 Task: Ladybug postcards blue whimsical-color-block.
Action: Mouse moved to (330, 451)
Screenshot: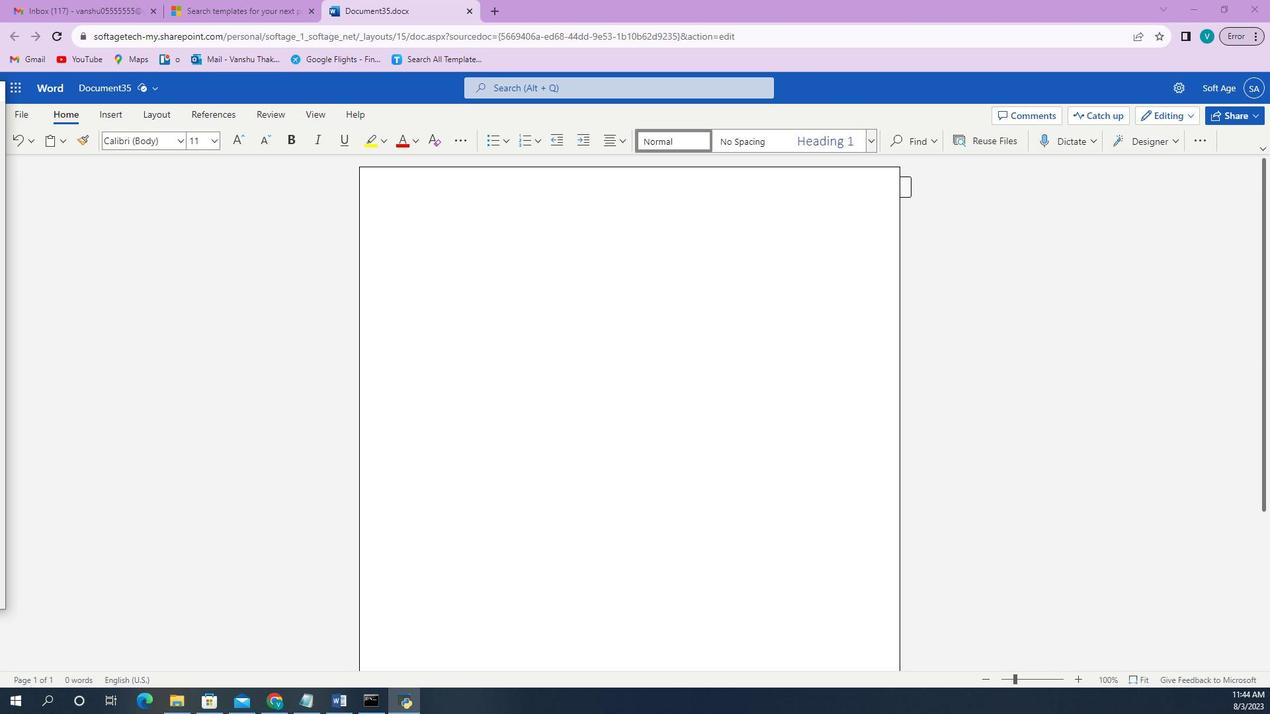 
Action: Mouse pressed left at (330, 451)
Screenshot: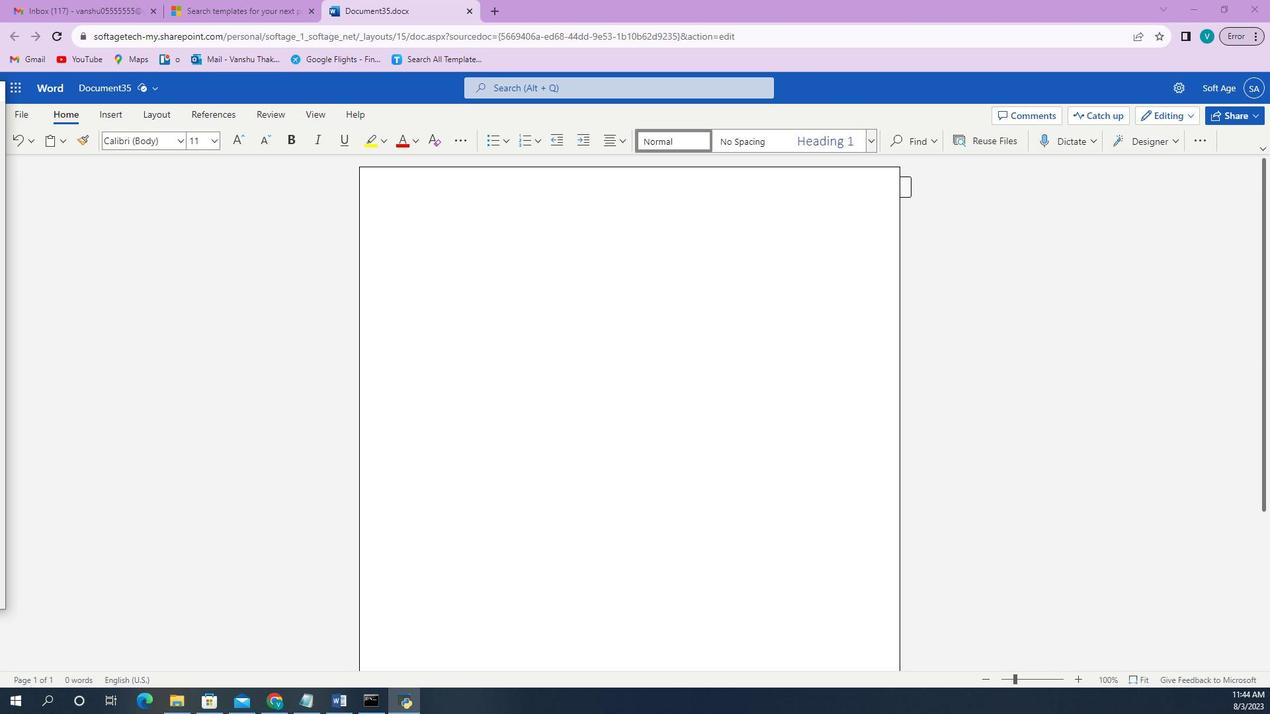 
Action: Mouse moved to (471, 254)
Screenshot: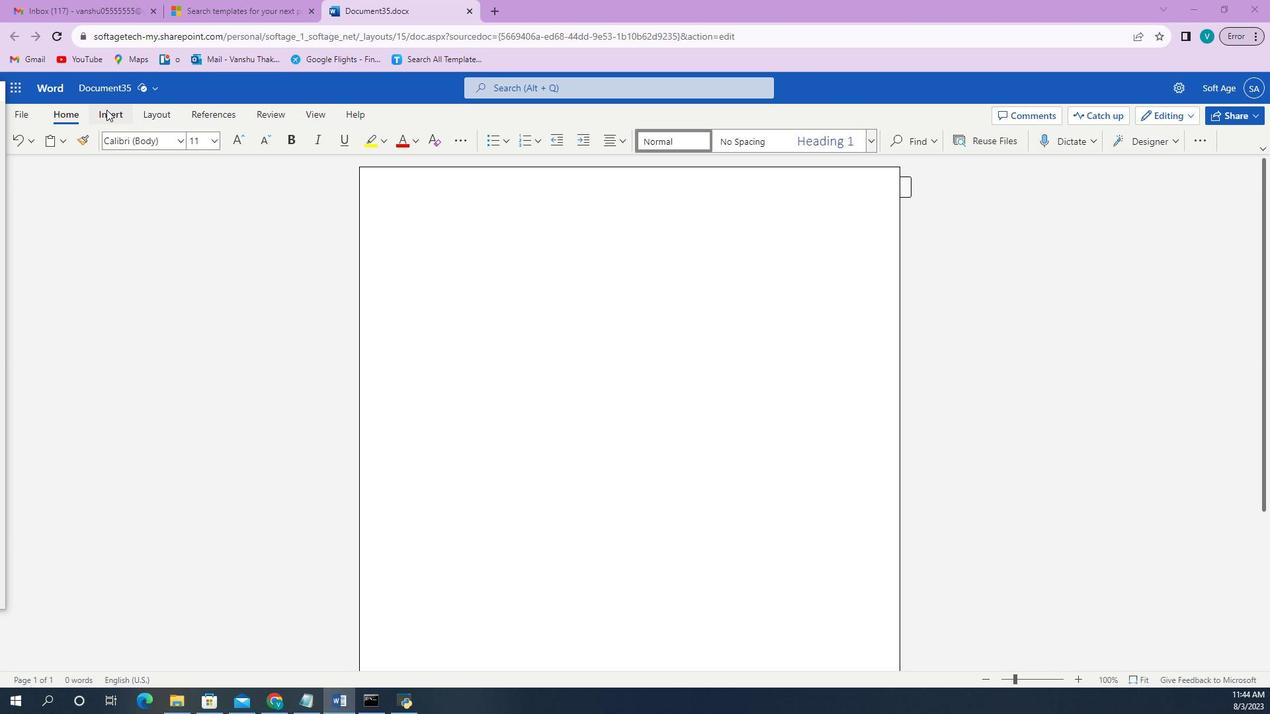 
Action: Mouse pressed left at (471, 254)
Screenshot: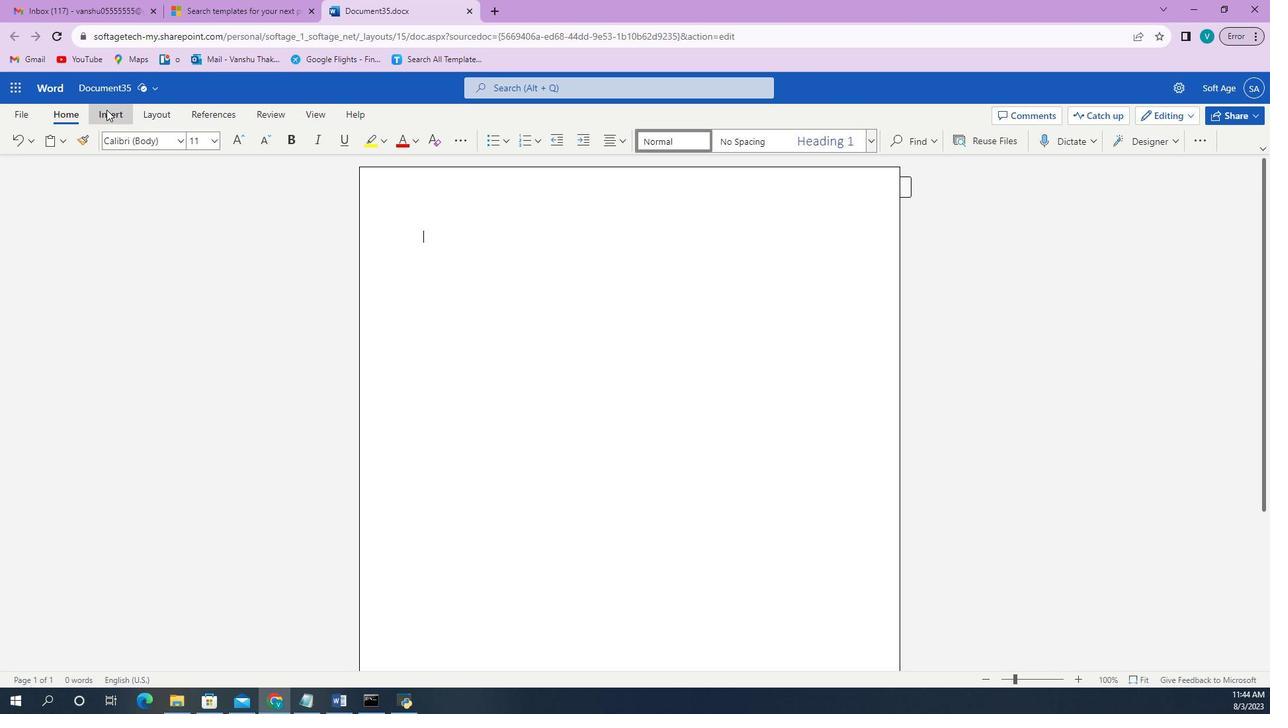 
Action: Mouse moved to (513, 268)
Screenshot: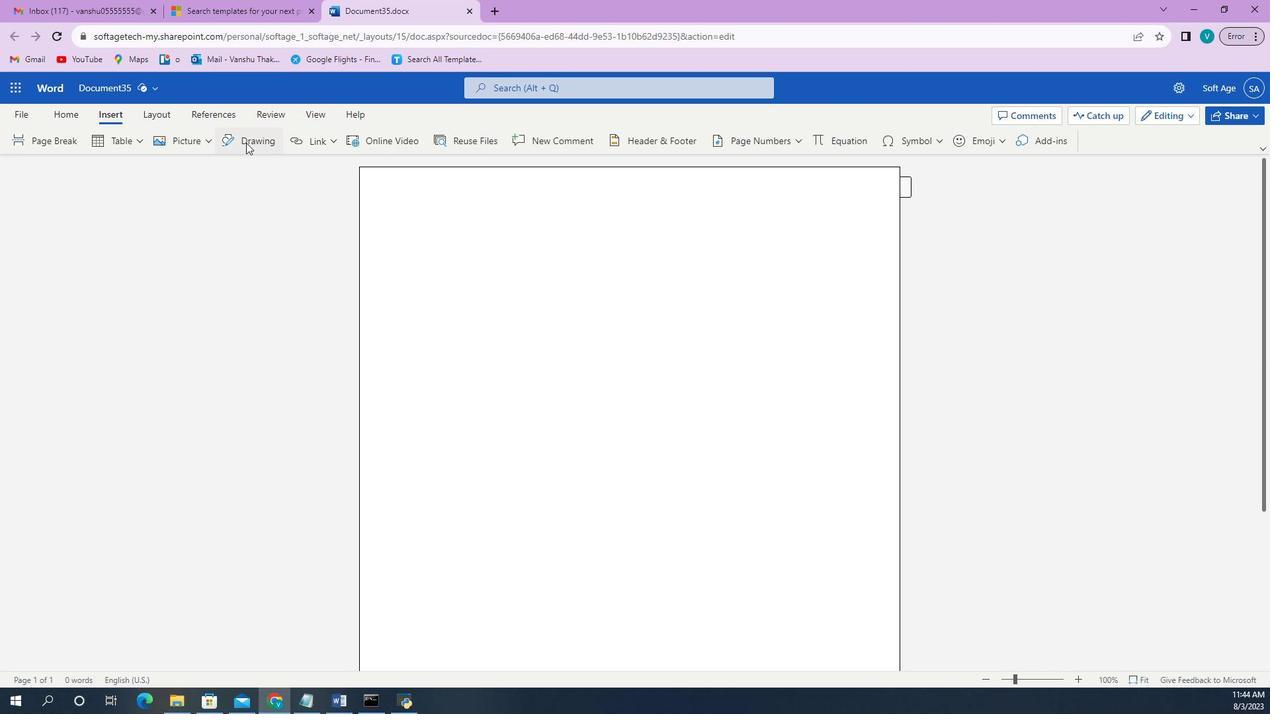 
Action: Mouse pressed left at (513, 268)
Screenshot: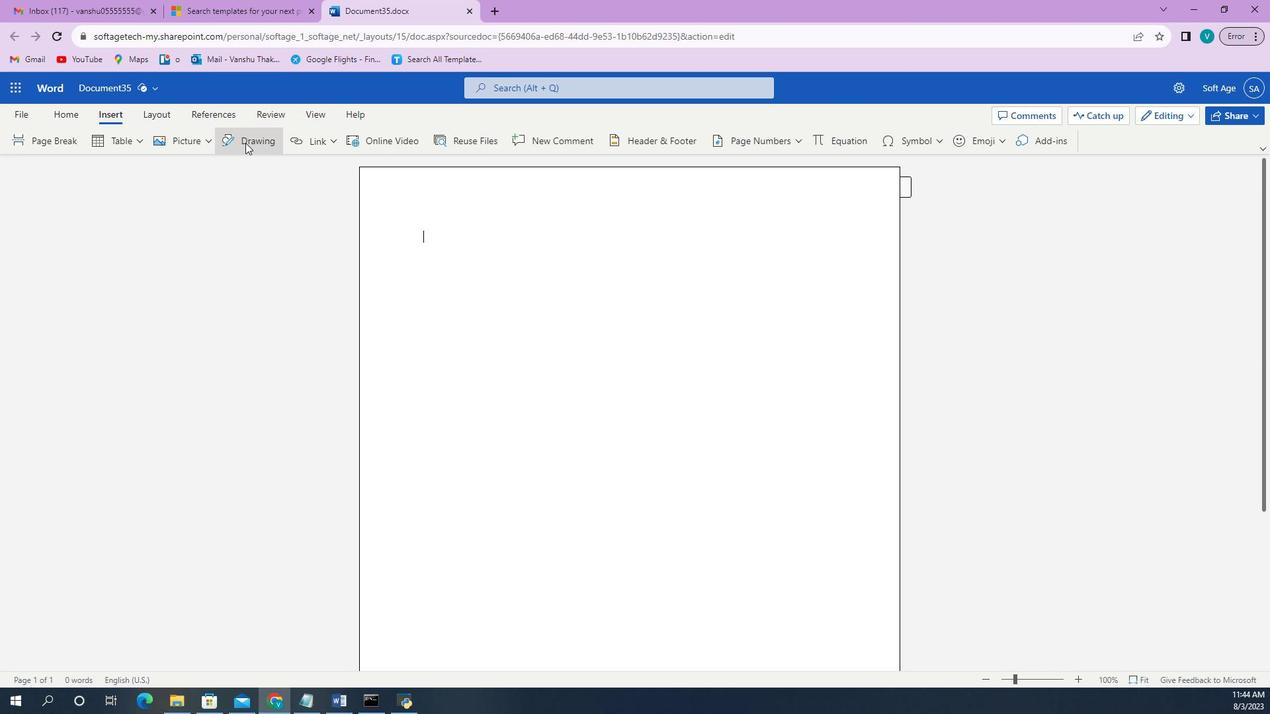 
Action: Mouse moved to (581, 316)
Screenshot: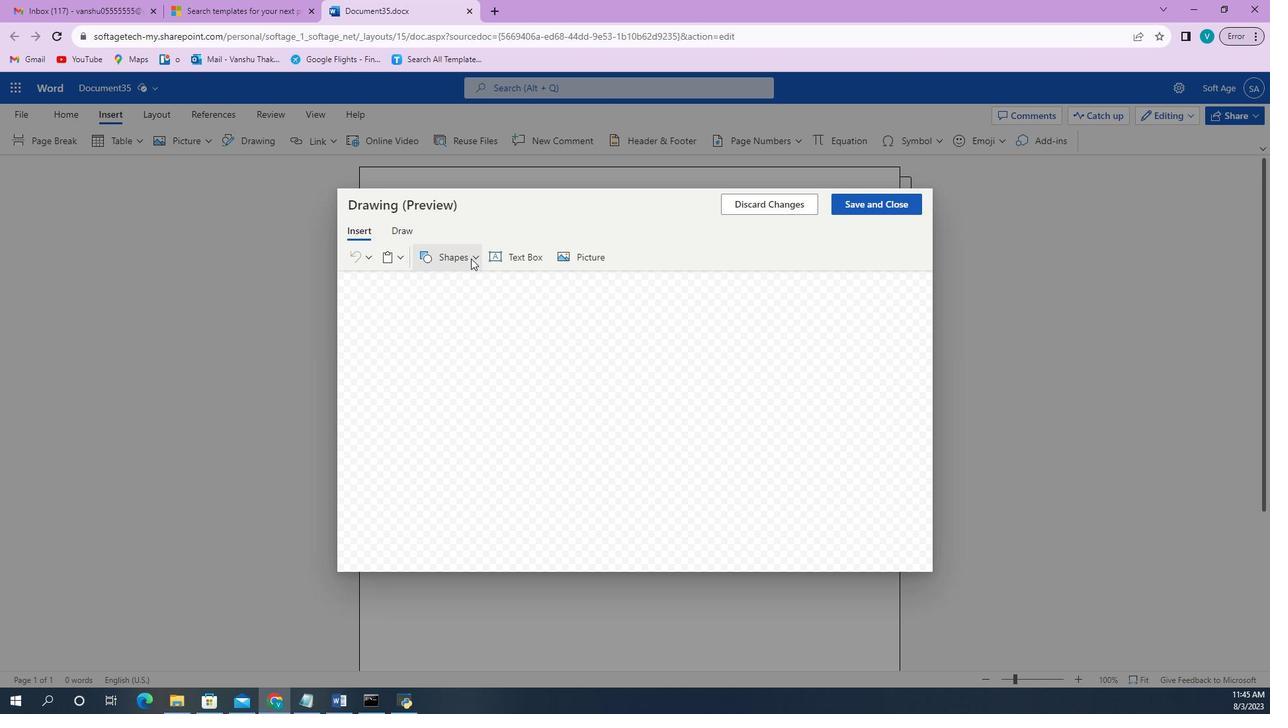 
Action: Mouse pressed left at (581, 316)
Screenshot: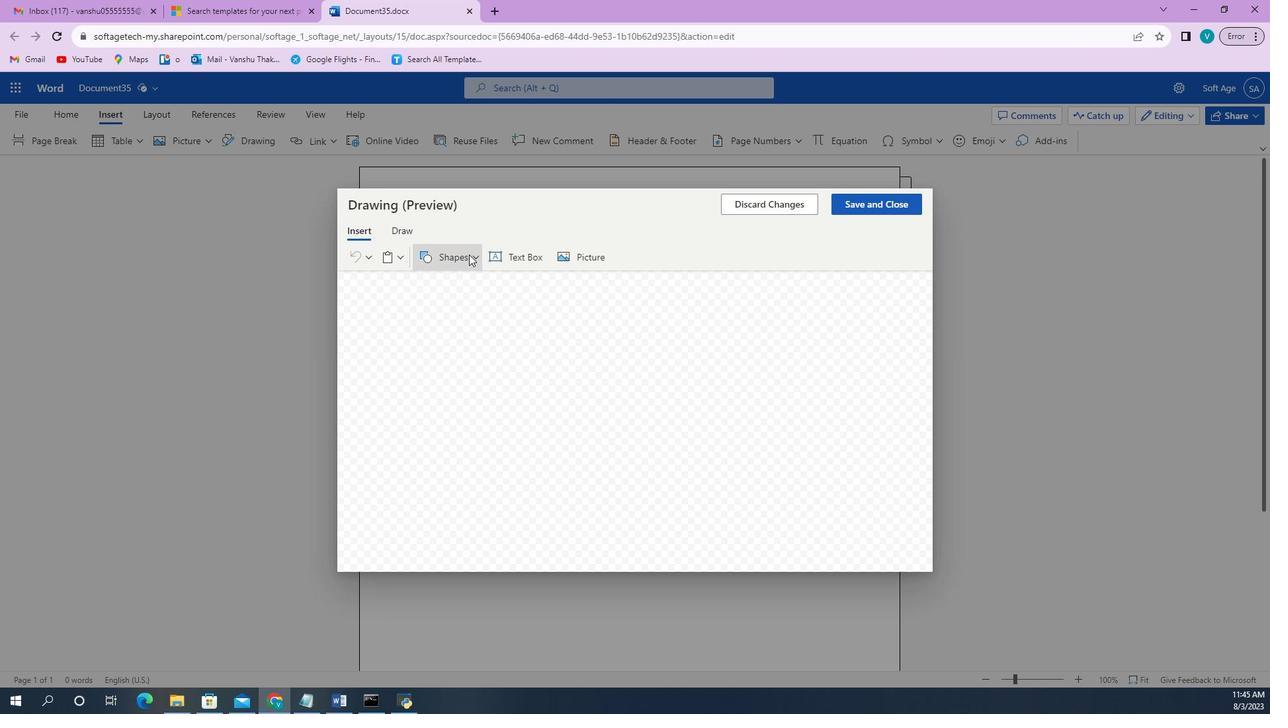 
Action: Mouse moved to (574, 335)
Screenshot: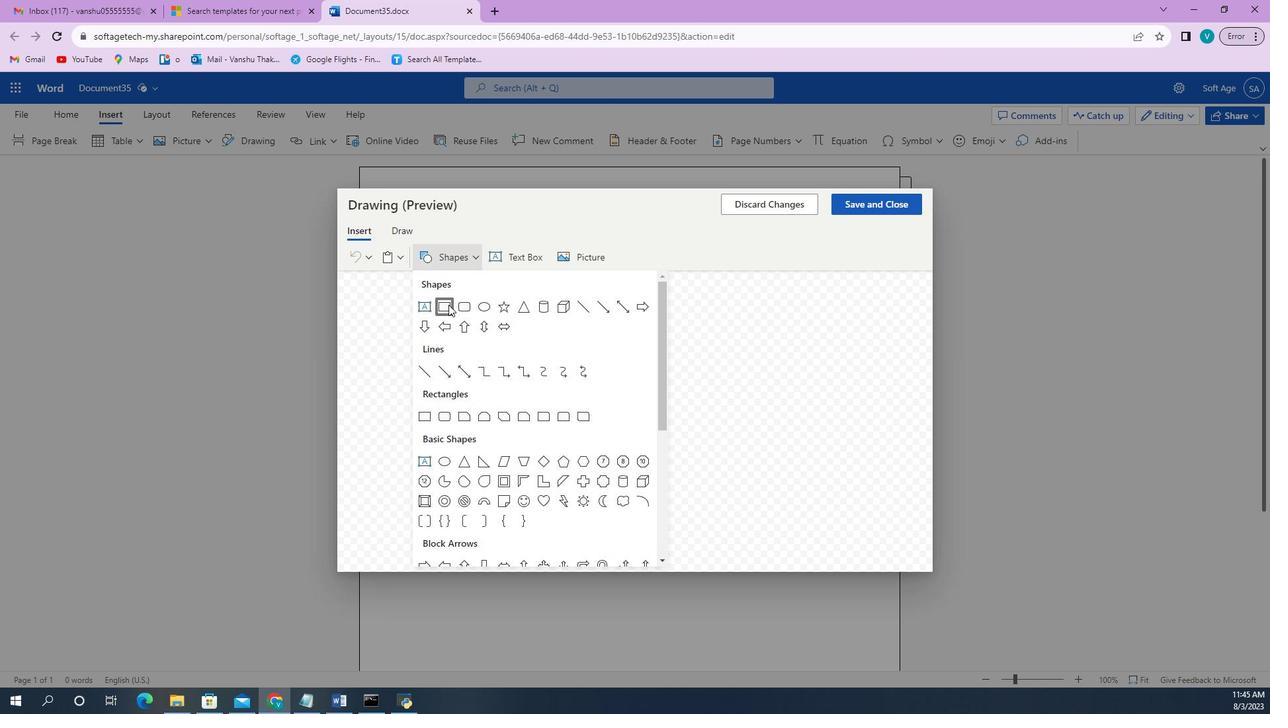 
Action: Mouse pressed left at (574, 335)
Screenshot: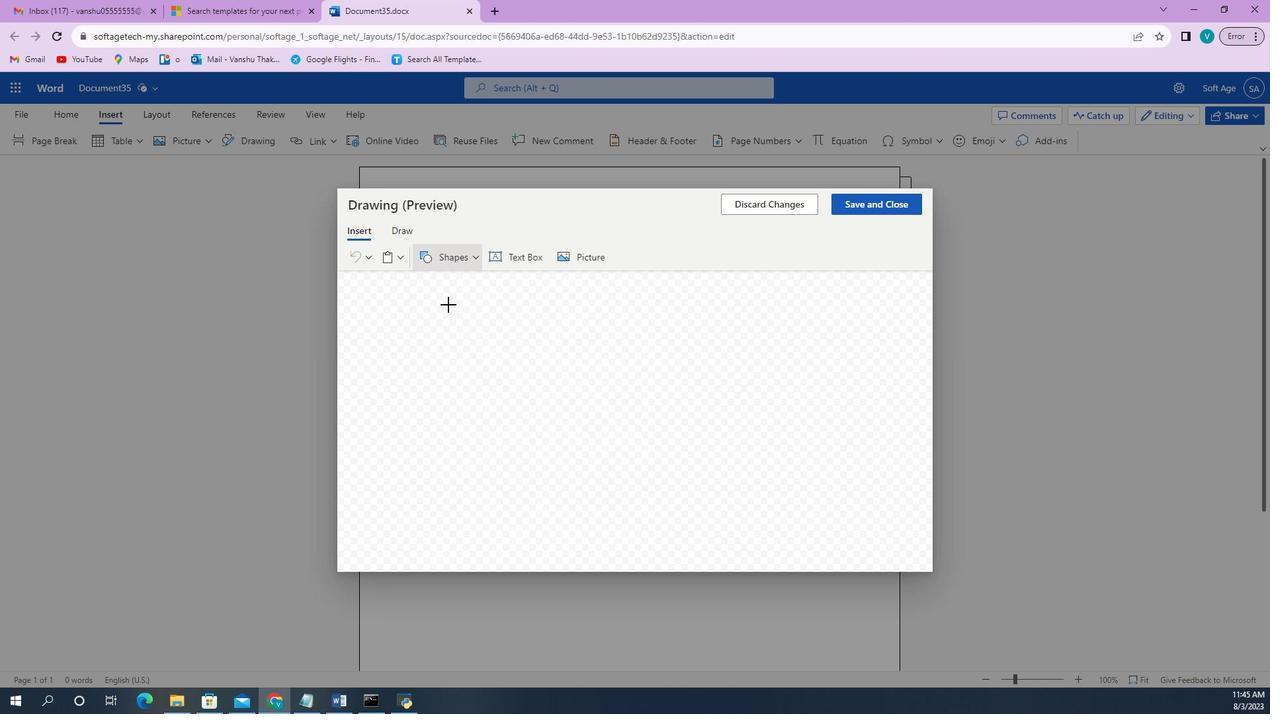 
Action: Mouse moved to (541, 330)
Screenshot: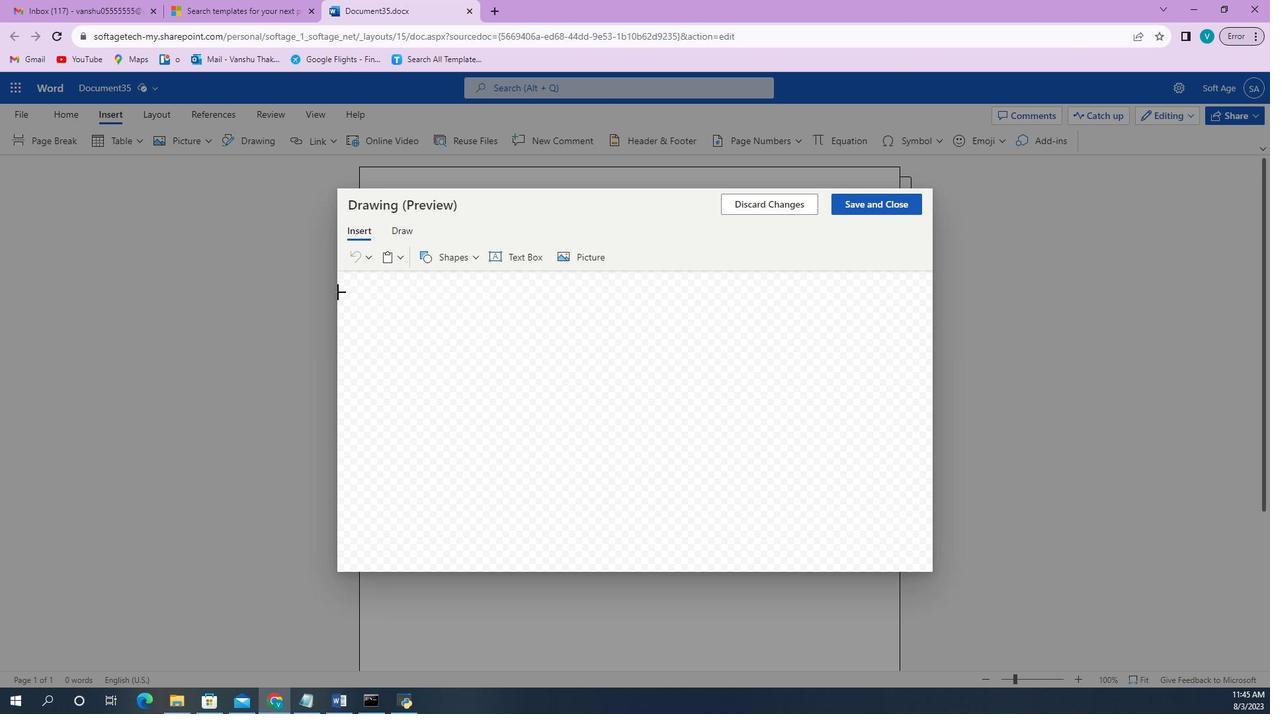 
Action: Mouse pressed left at (541, 330)
Screenshot: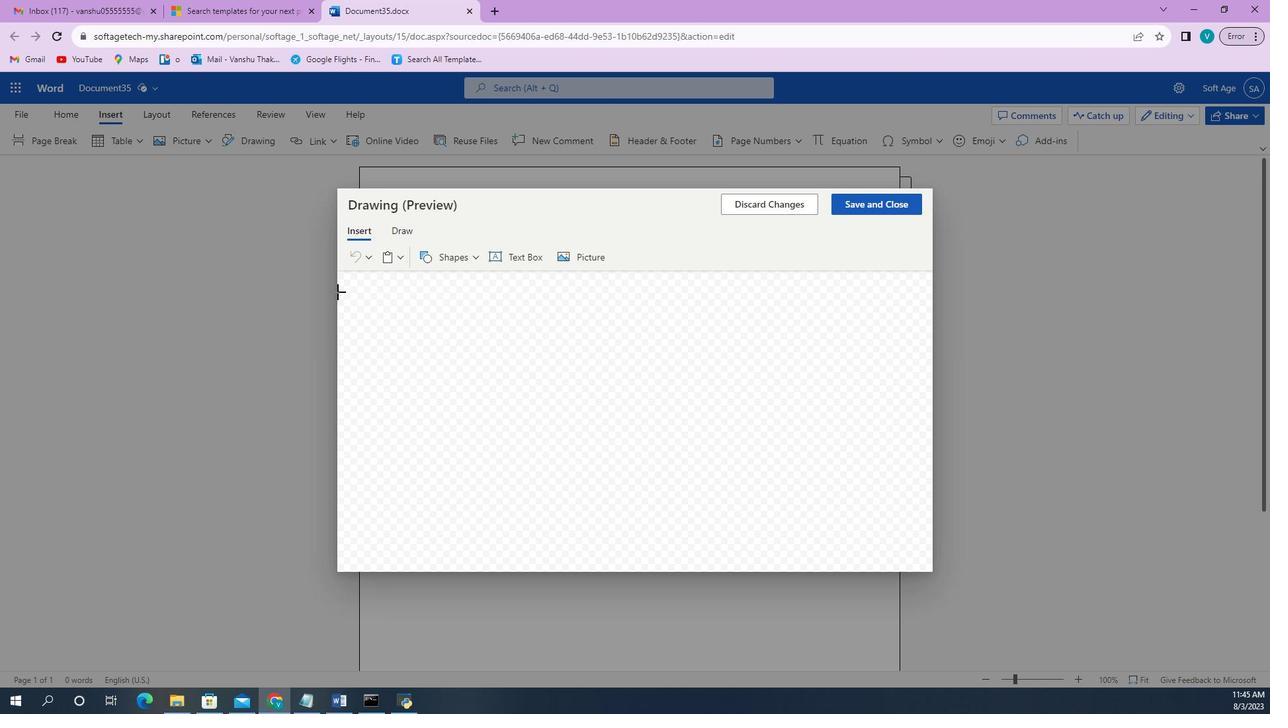 
Action: Mouse moved to (634, 330)
Screenshot: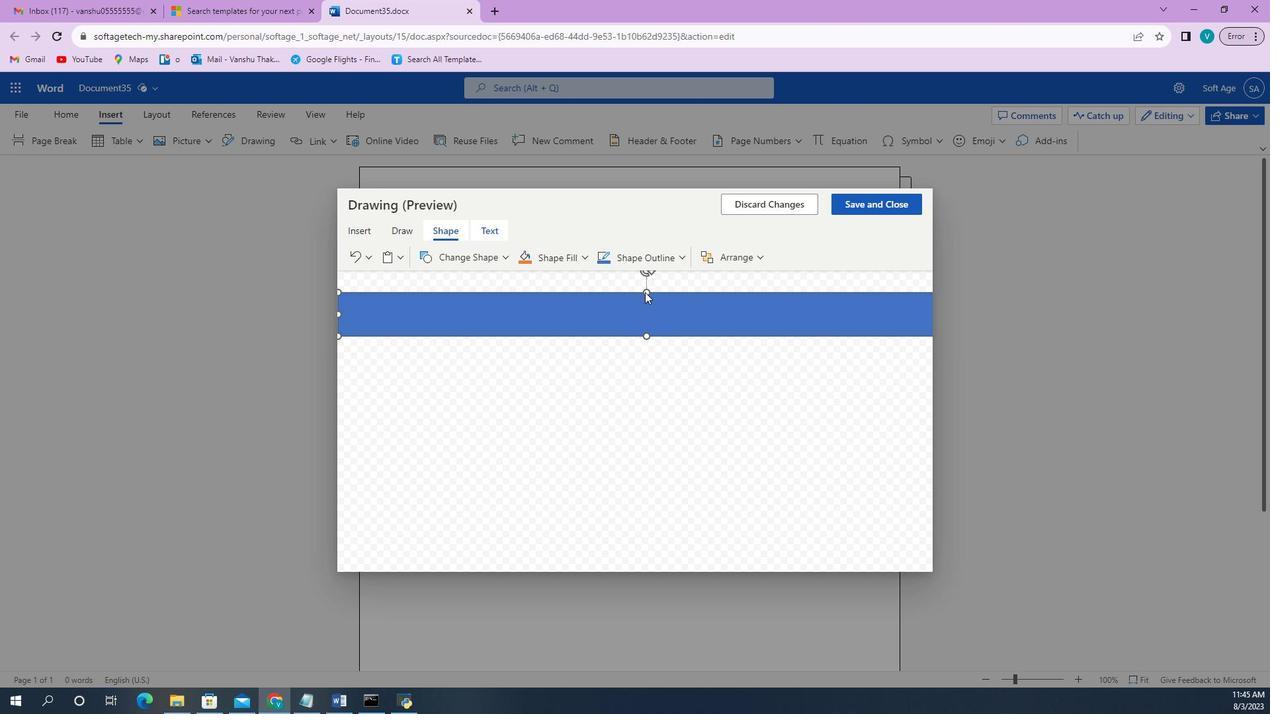 
Action: Mouse pressed left at (634, 330)
Screenshot: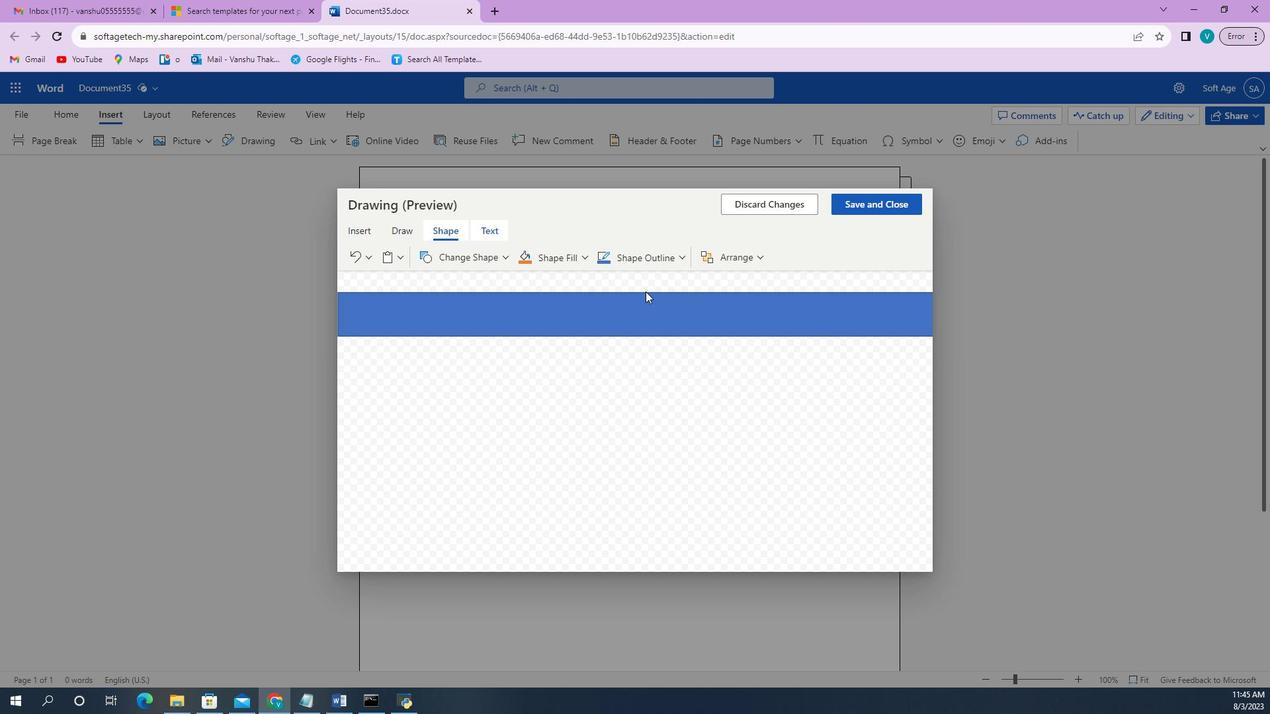
Action: Mouse moved to (696, 340)
Screenshot: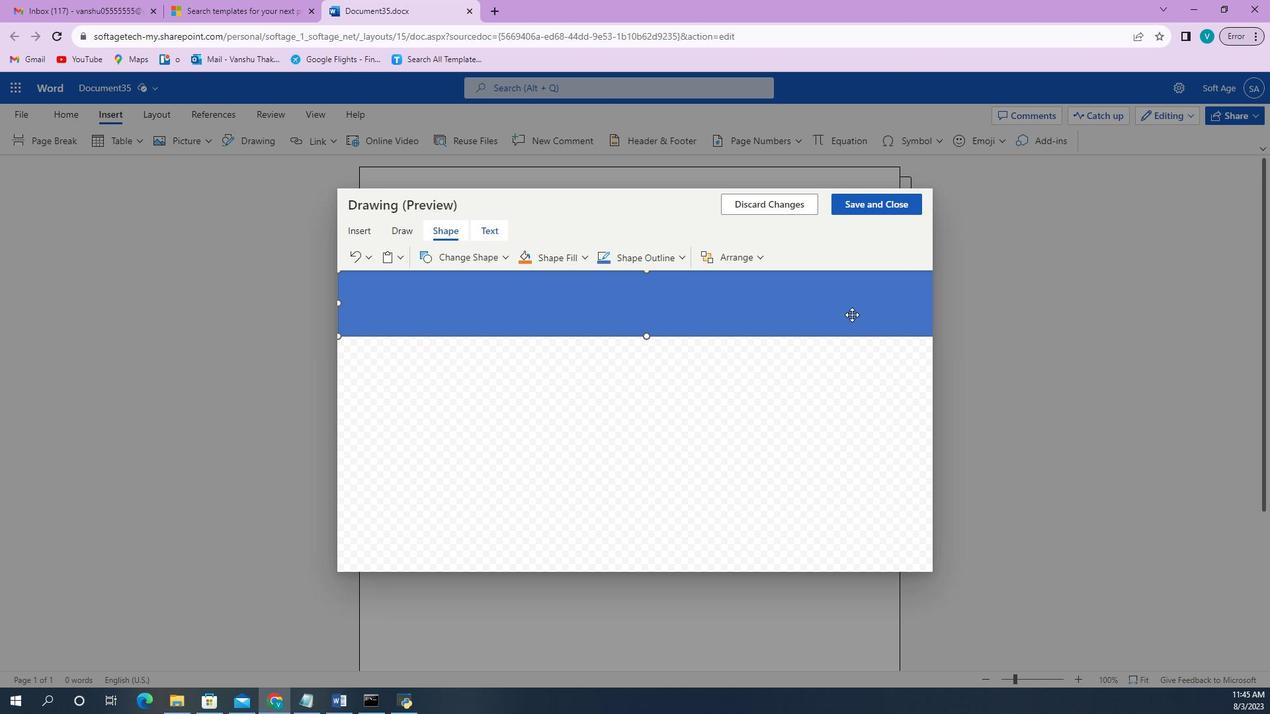 
Action: Mouse pressed left at (696, 340)
Screenshot: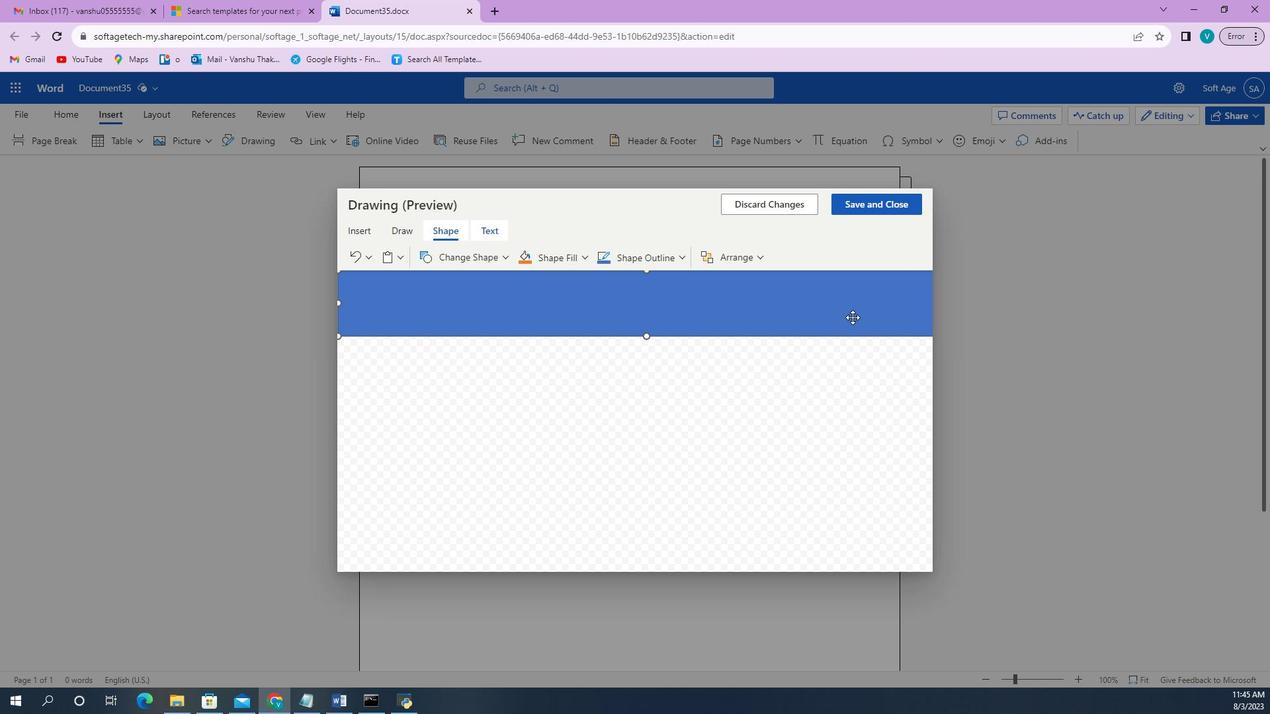 
Action: Mouse moved to (634, 348)
Screenshot: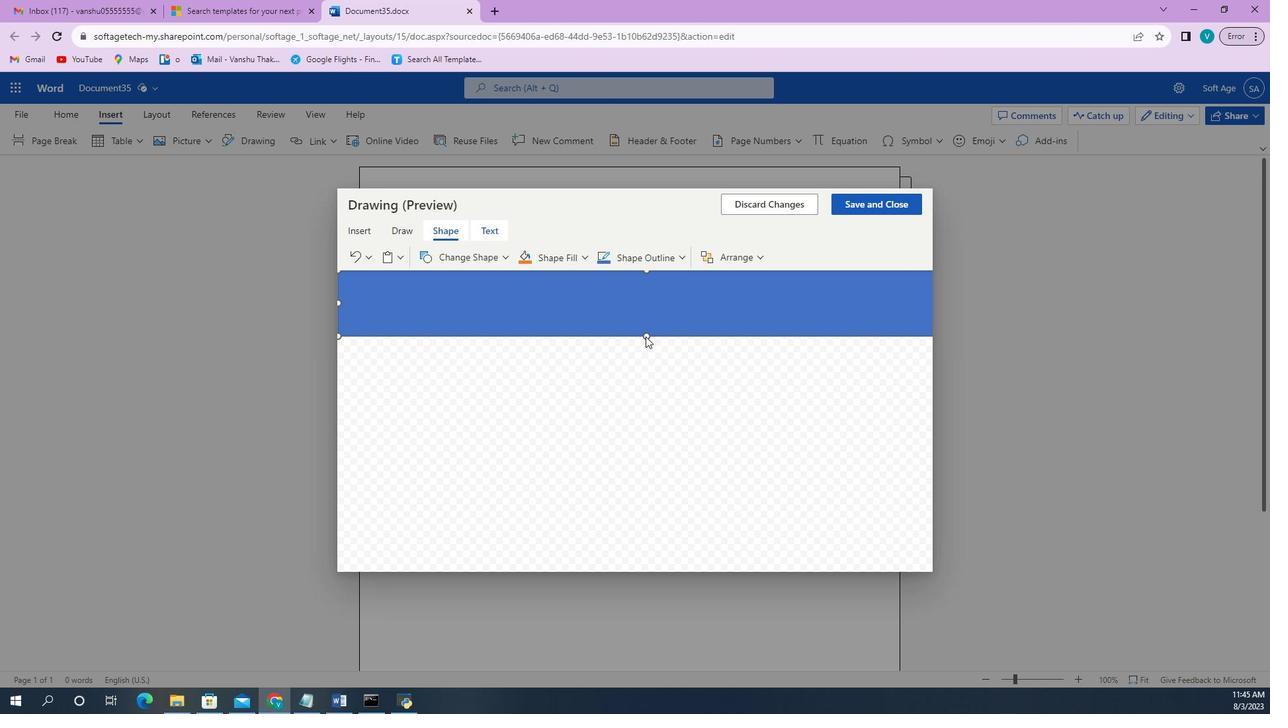 
Action: Mouse pressed left at (634, 348)
Screenshot: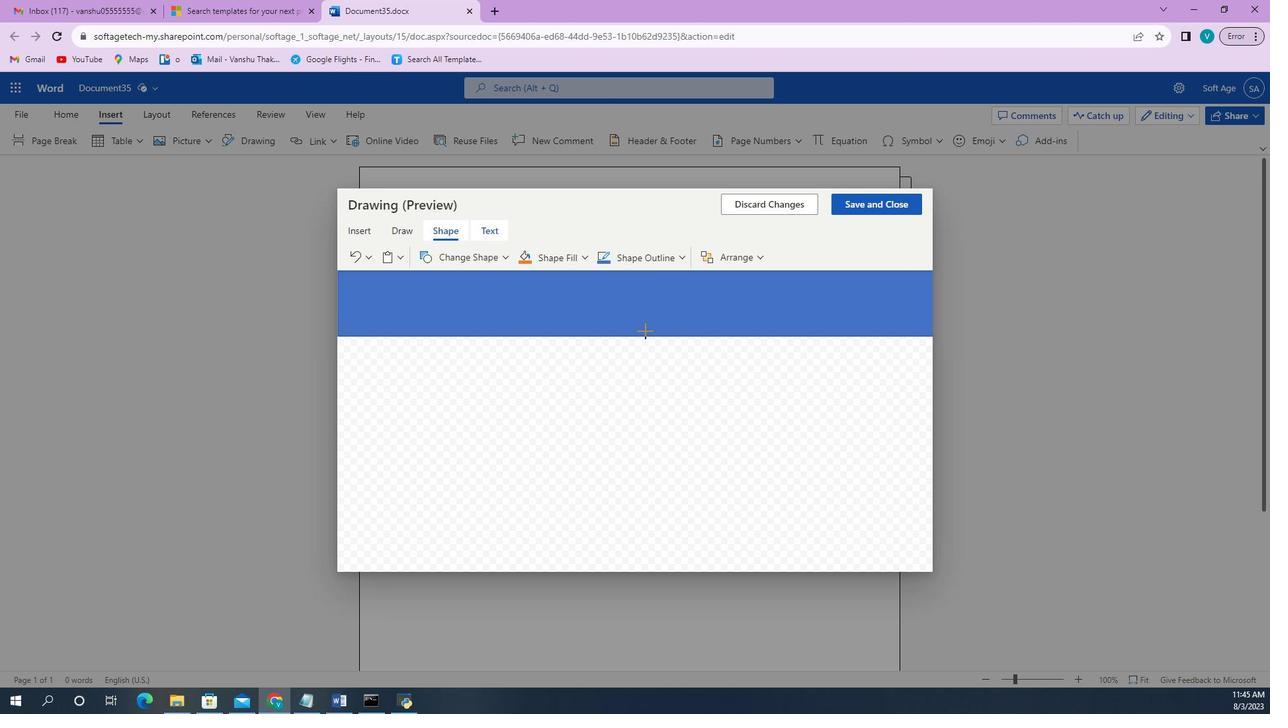 
Action: Mouse moved to (541, 330)
Screenshot: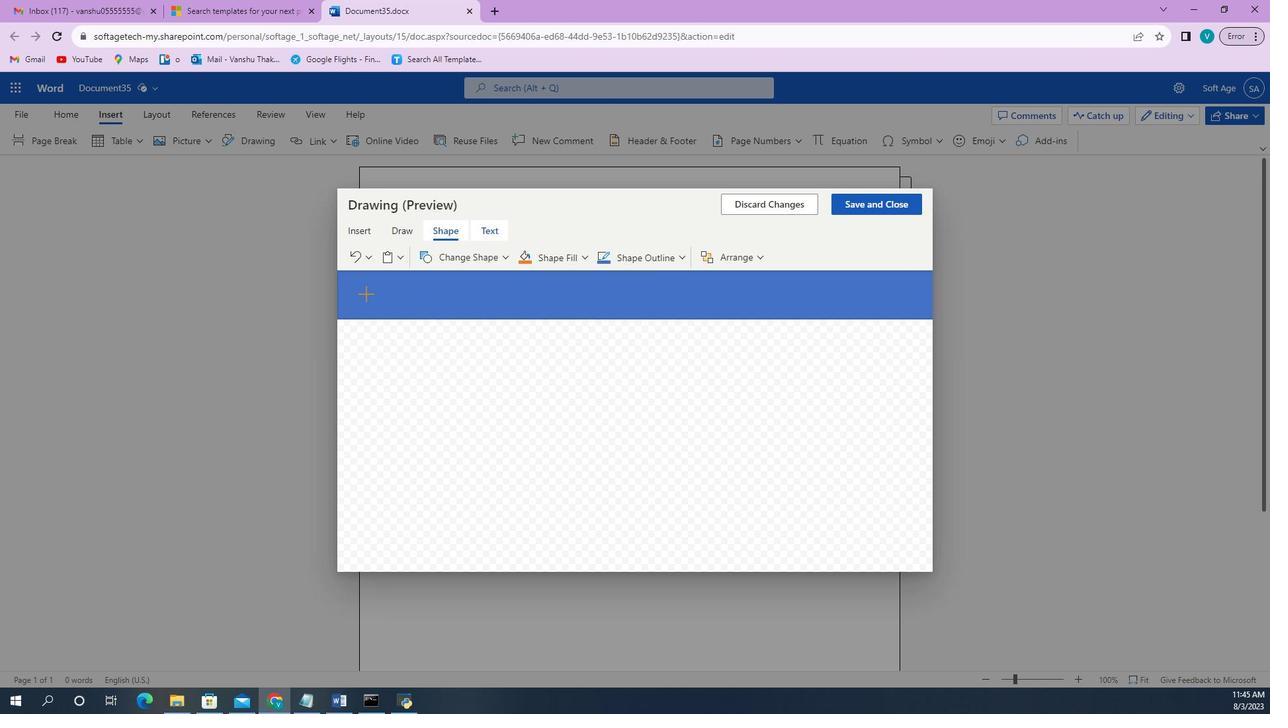 
Action: Mouse pressed left at (541, 330)
Screenshot: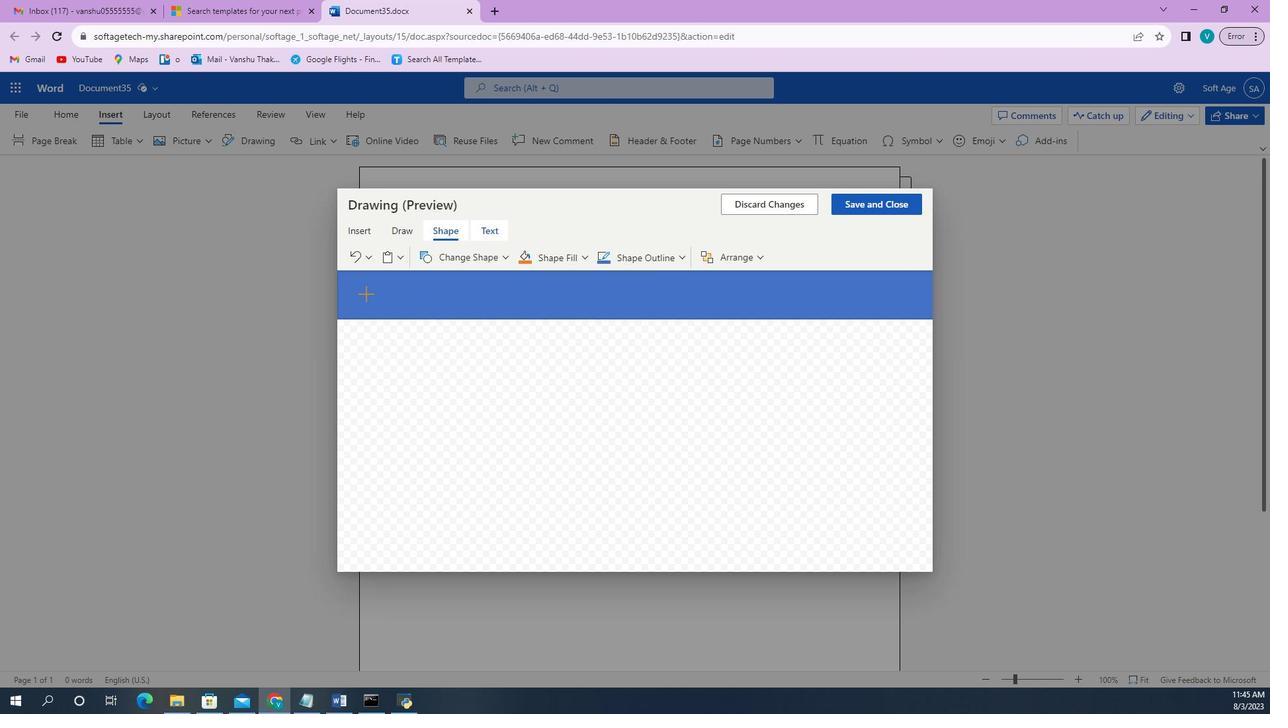 
Action: Mouse moved to (556, 331)
Screenshot: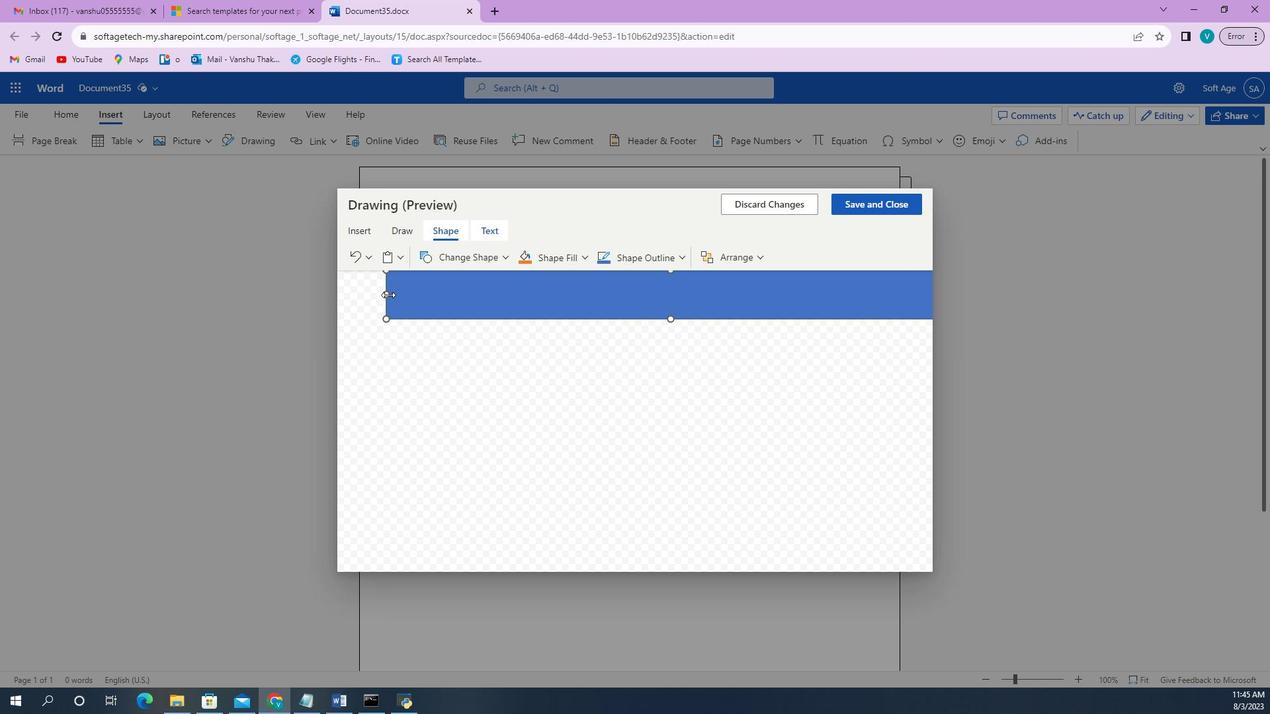 
Action: Mouse pressed left at (556, 331)
Screenshot: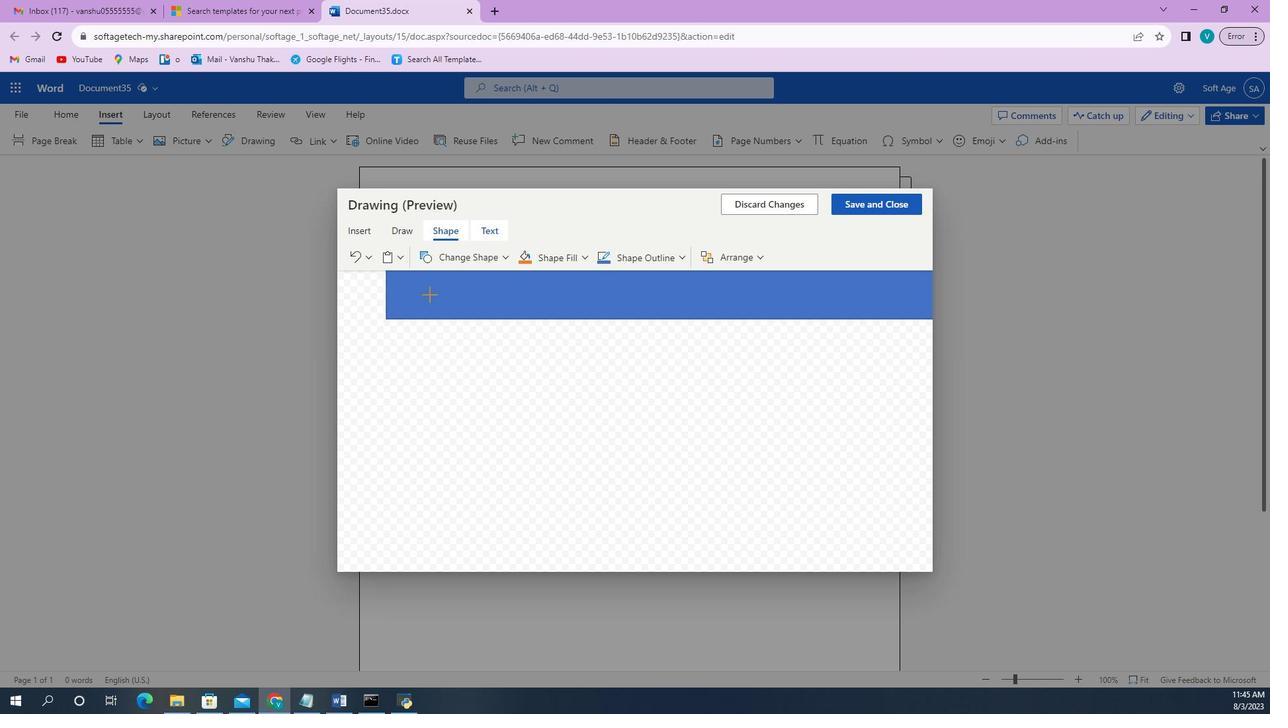 
Action: Mouse moved to (678, 336)
Screenshot: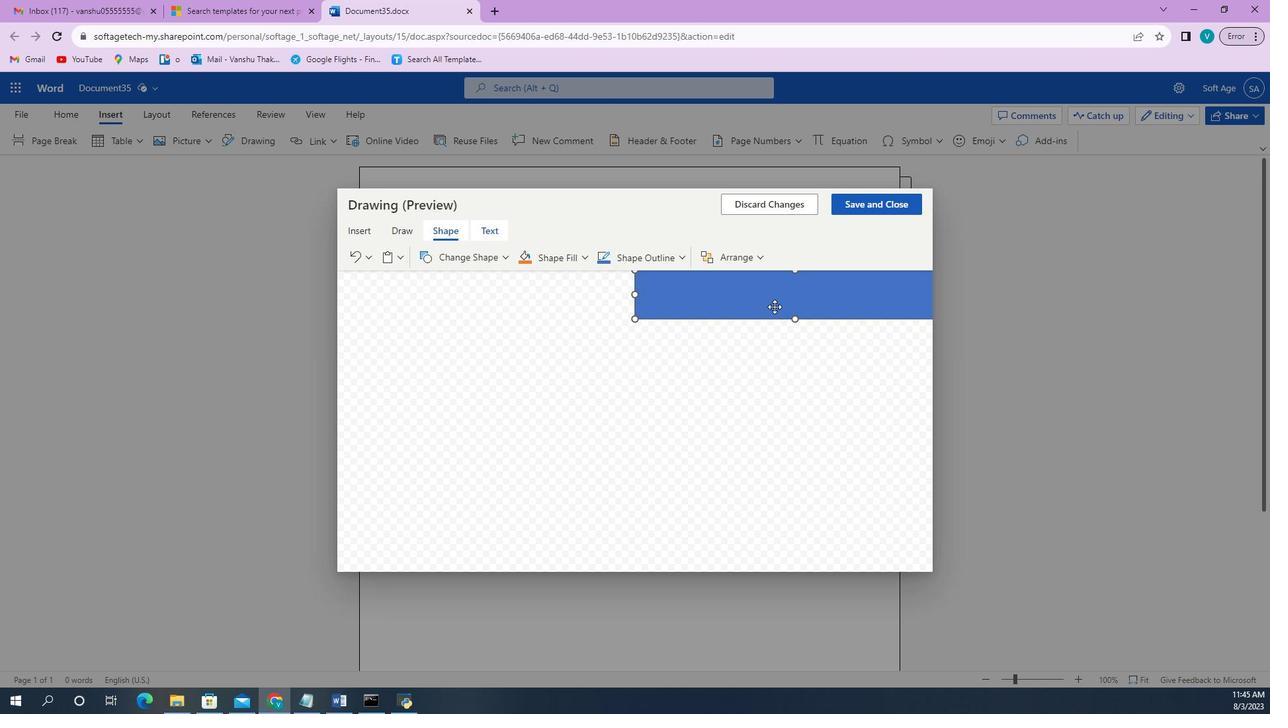 
Action: Mouse pressed left at (678, 336)
Screenshot: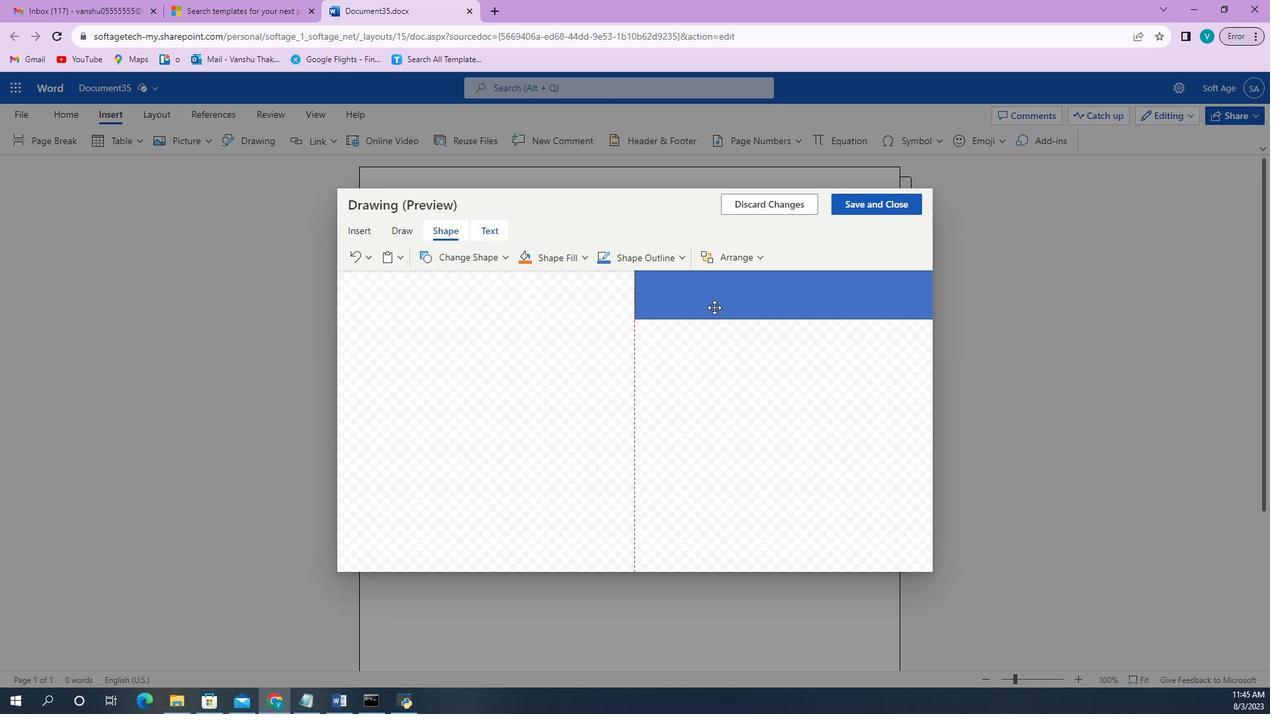 
Action: Mouse moved to (653, 340)
Screenshot: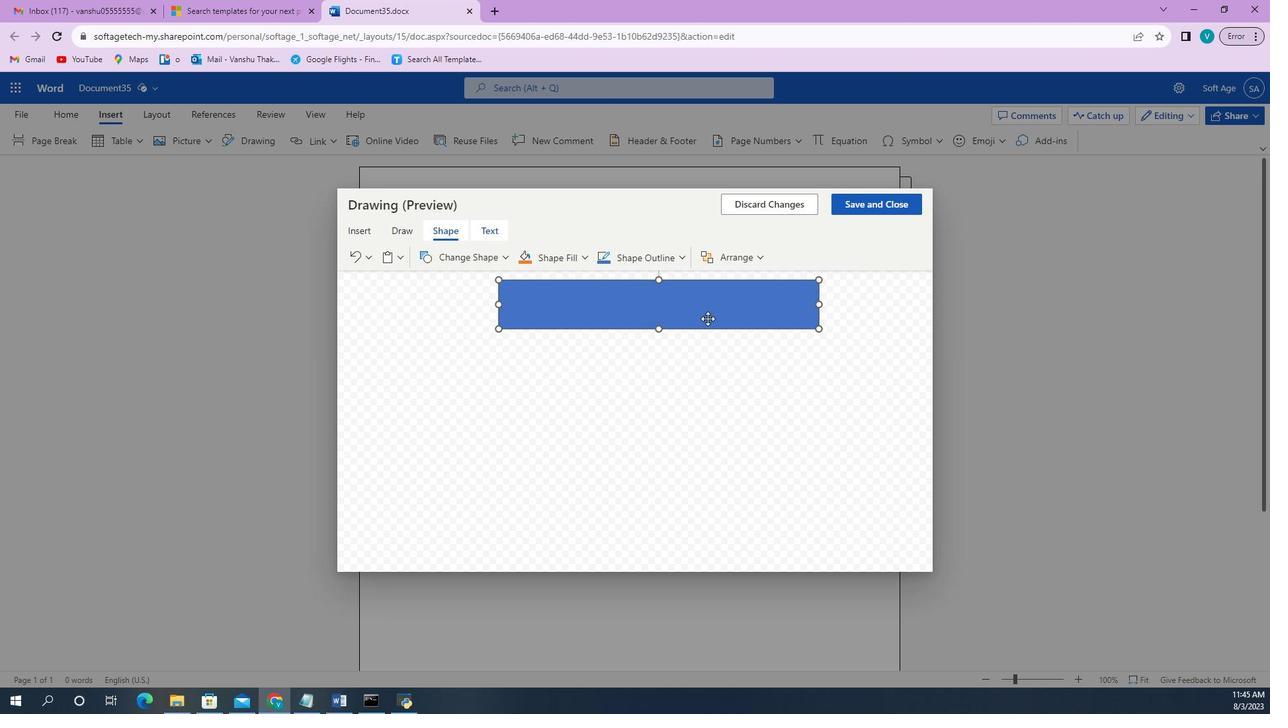 
Action: Mouse pressed left at (653, 340)
Screenshot: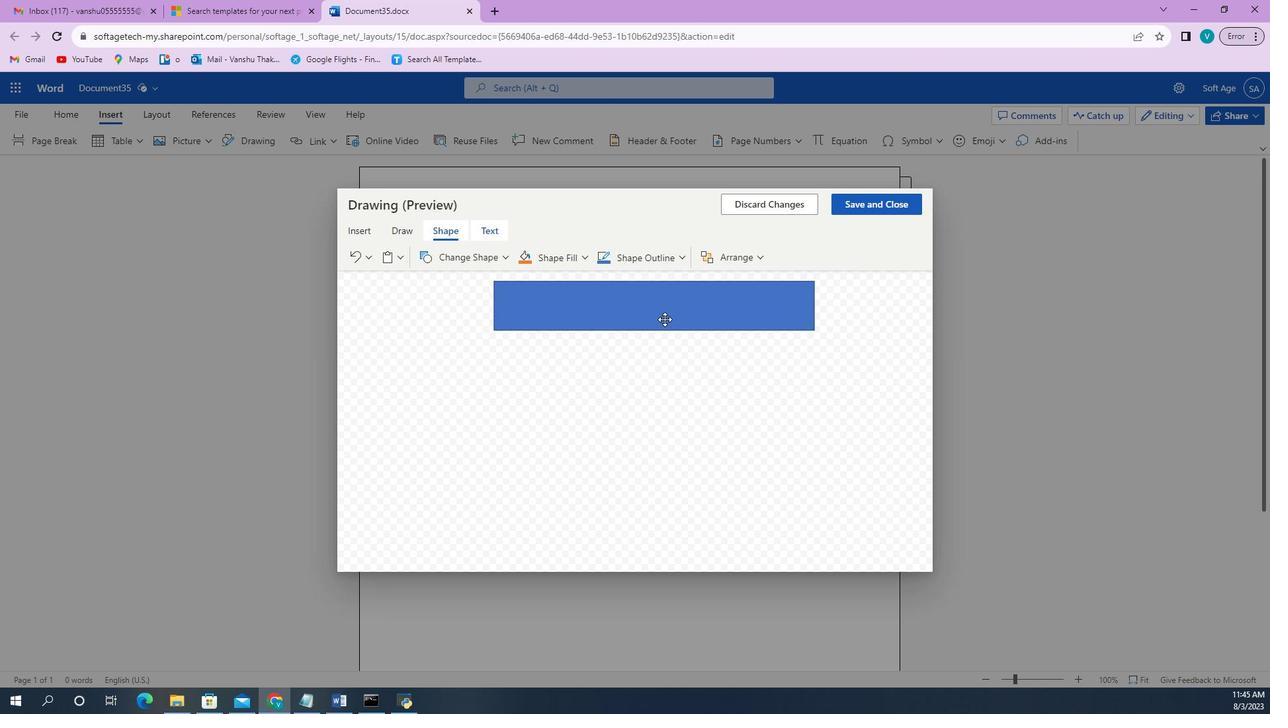 
Action: Mouse moved to (589, 342)
Screenshot: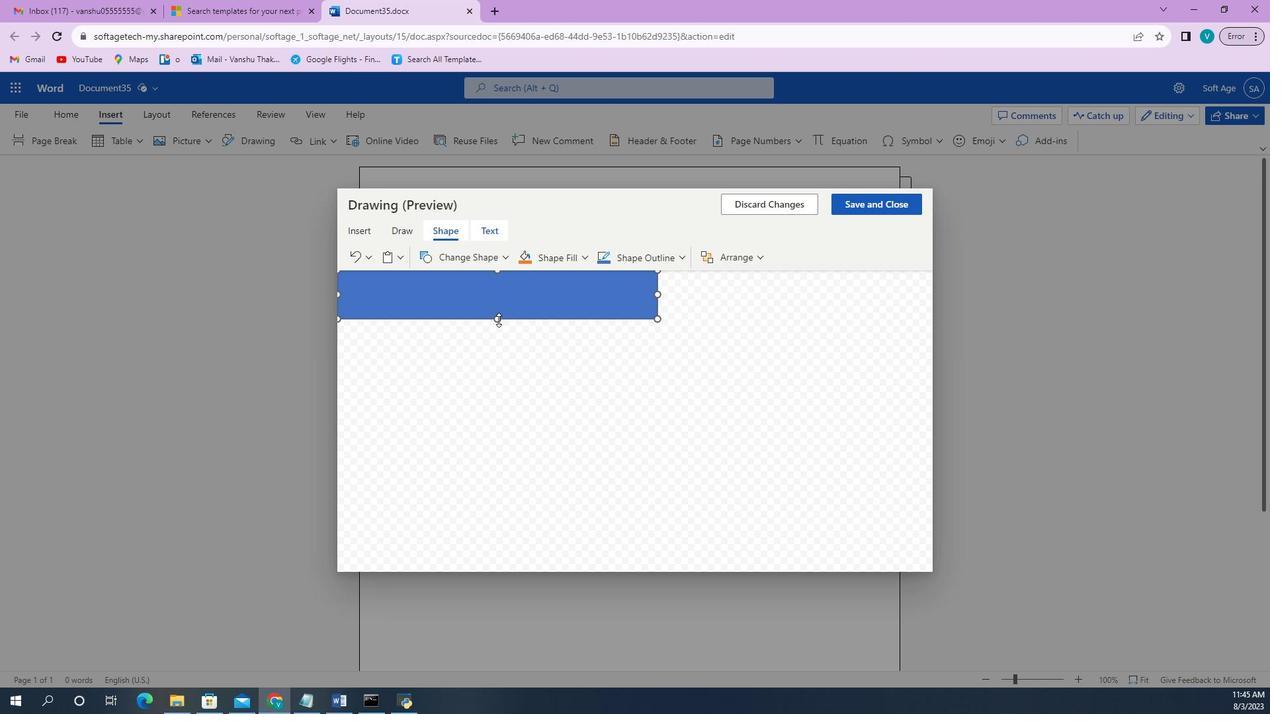 
Action: Mouse pressed left at (589, 342)
Screenshot: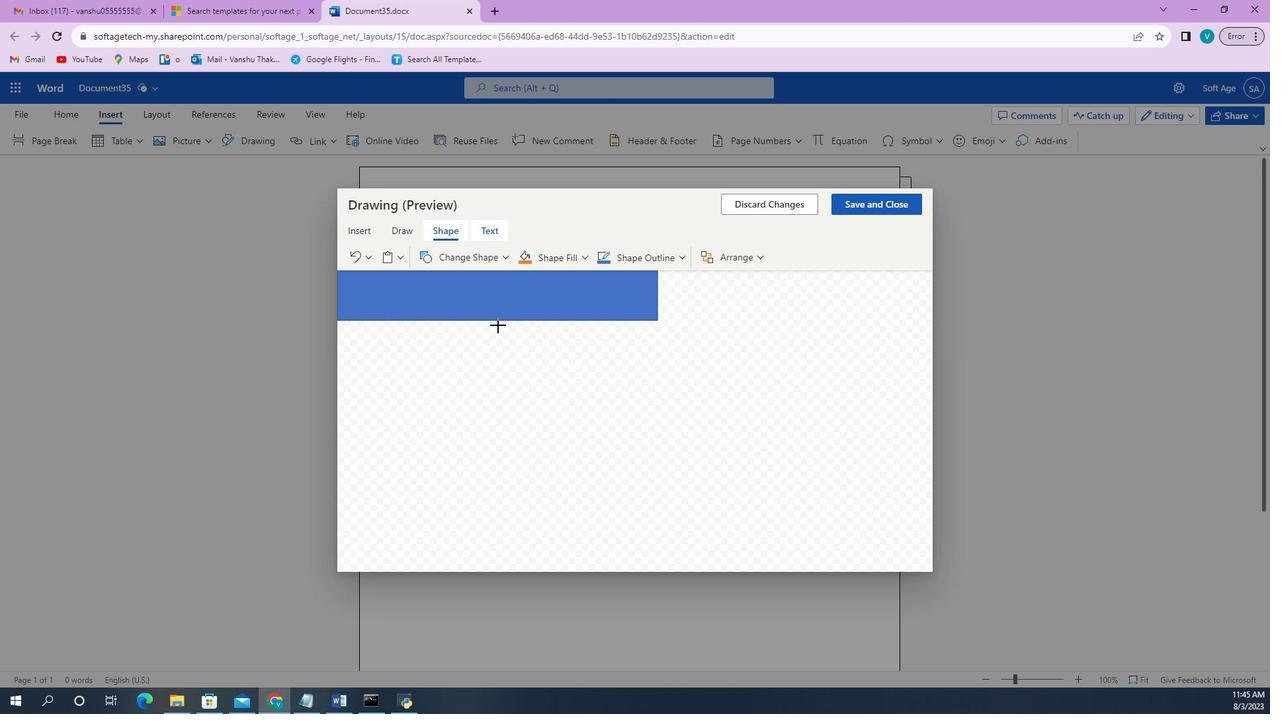 
Action: Mouse moved to (638, 333)
Screenshot: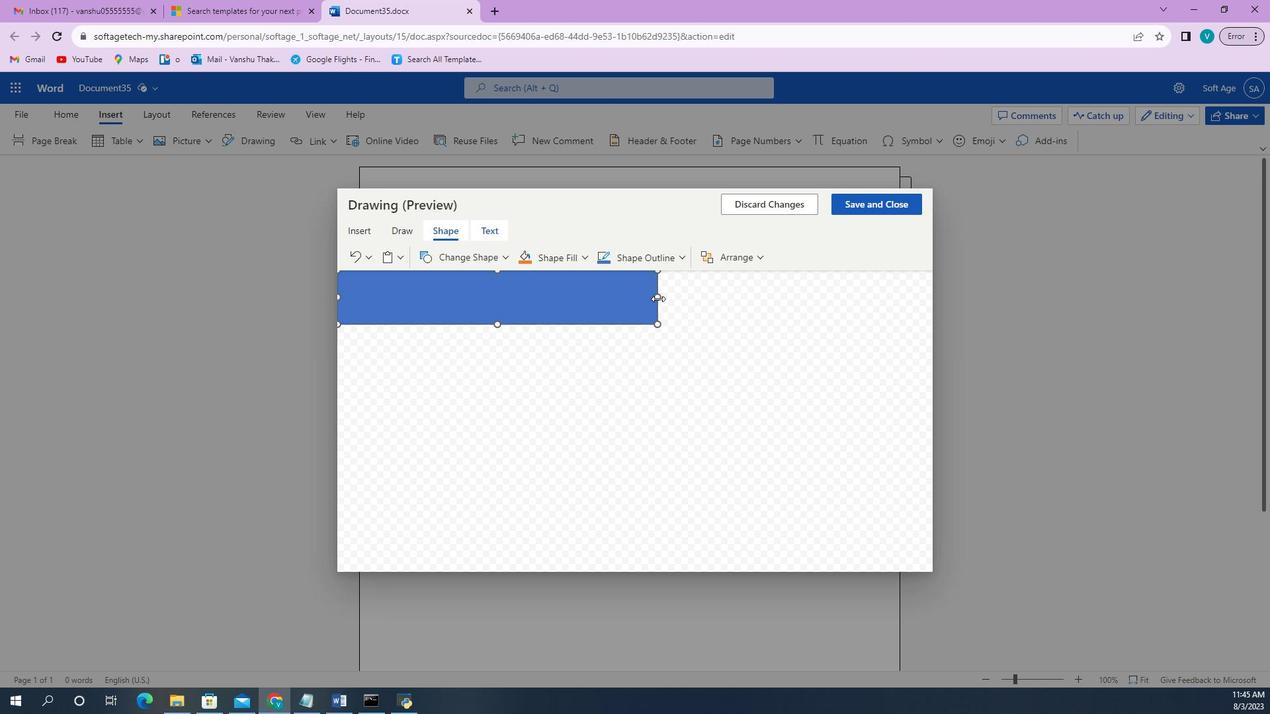 
Action: Mouse pressed left at (638, 333)
Screenshot: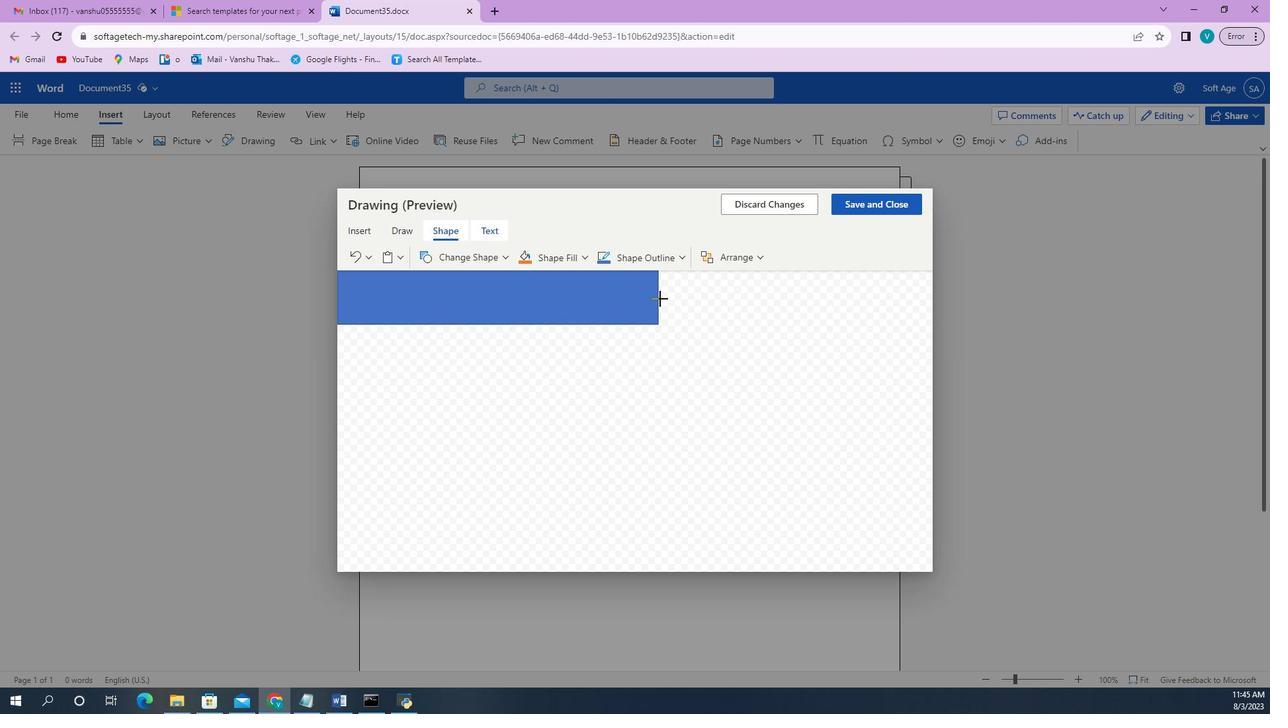 
Action: Mouse moved to (544, 305)
Screenshot: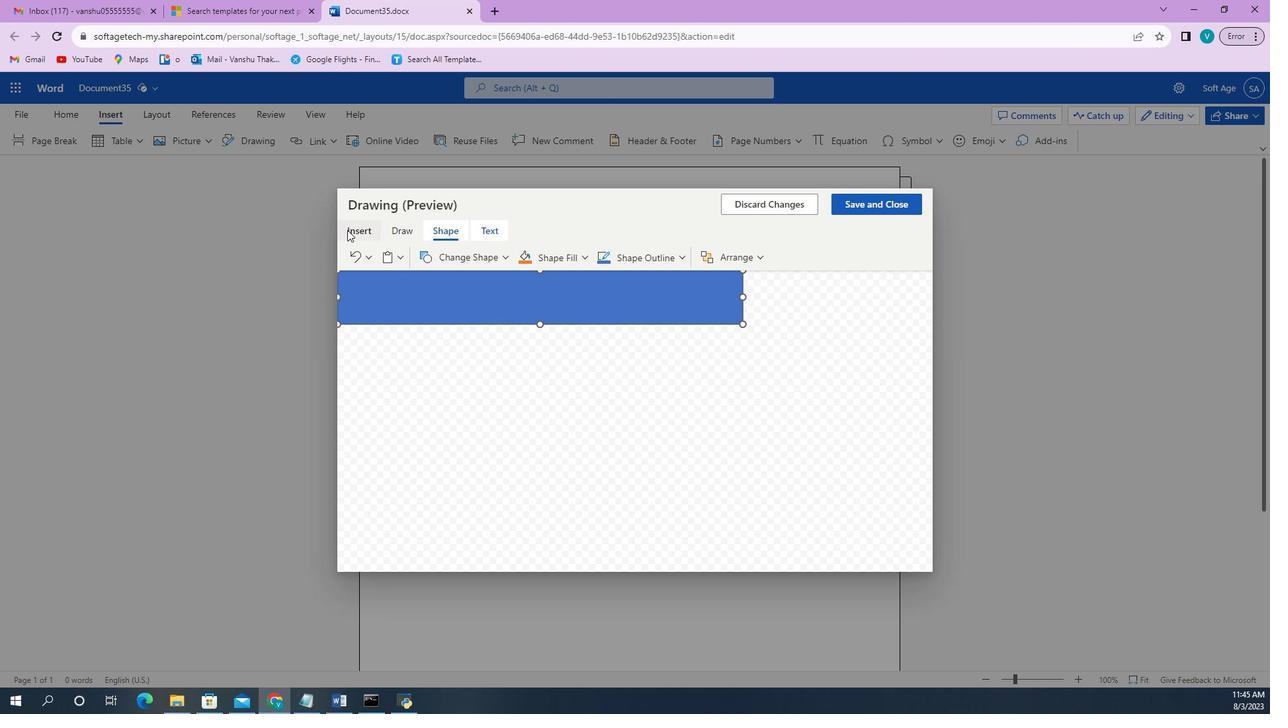 
Action: Mouse pressed left at (544, 305)
Screenshot: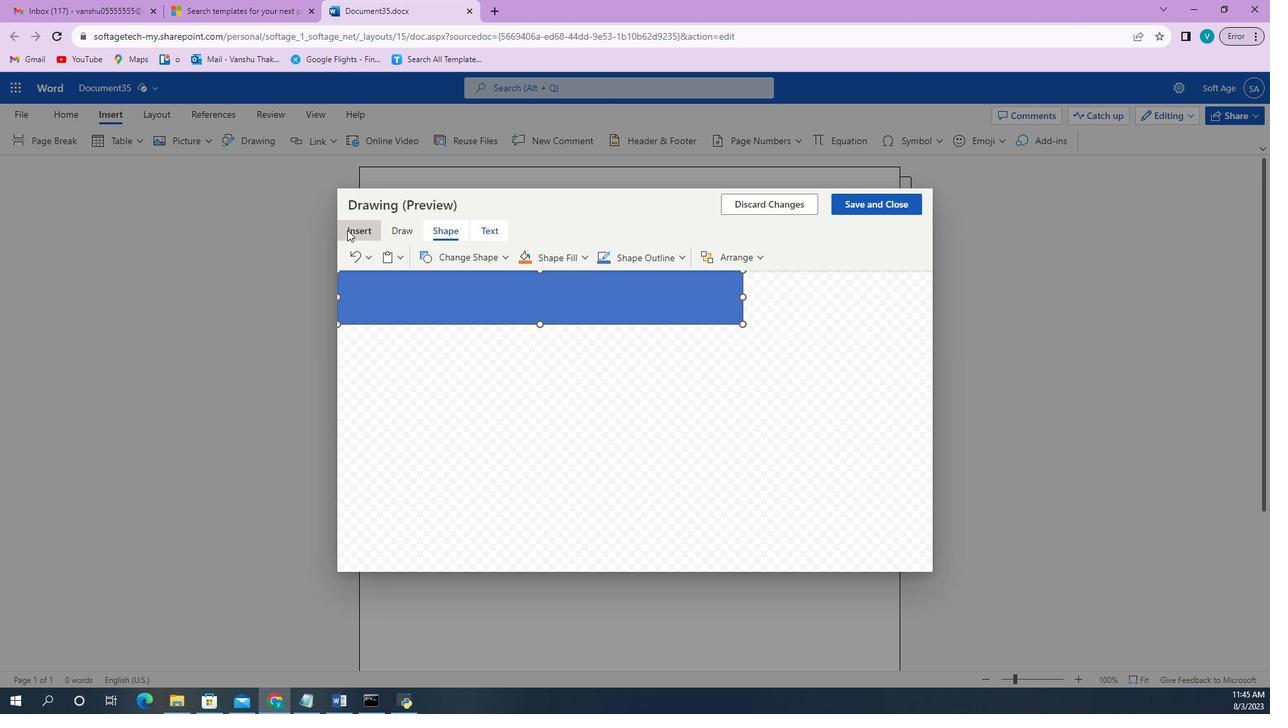 
Action: Mouse moved to (583, 317)
Screenshot: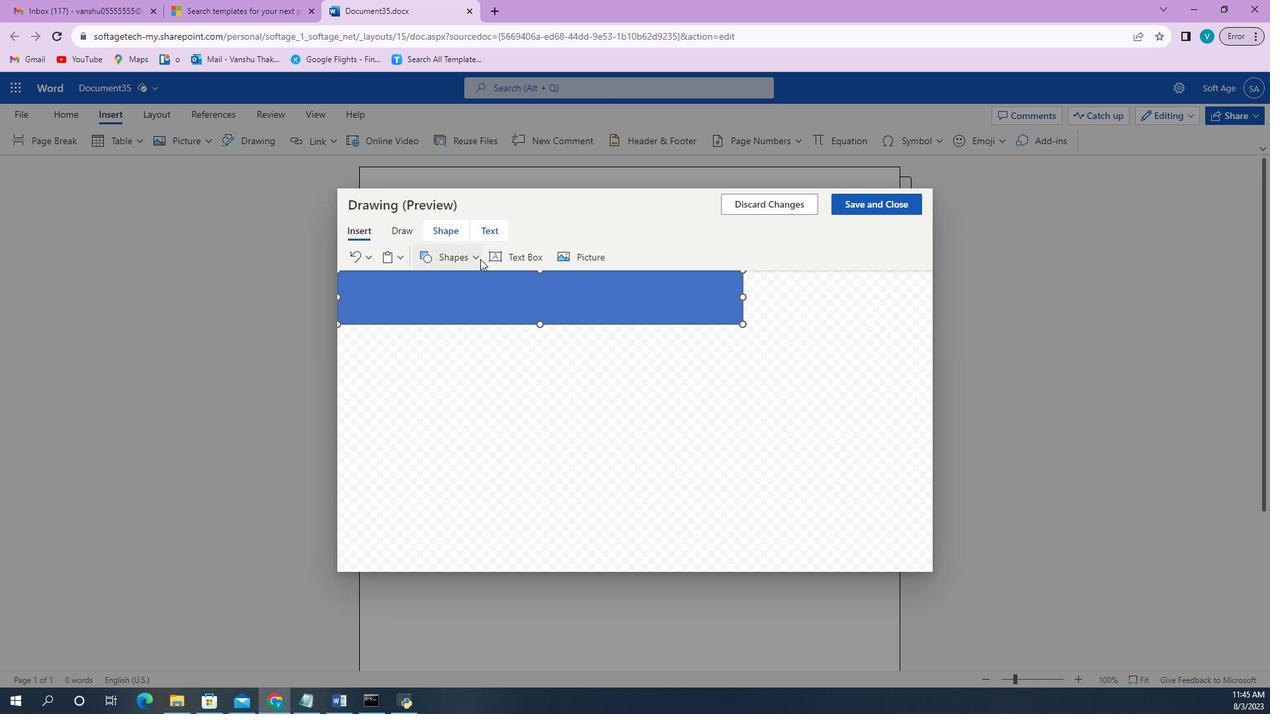 
Action: Mouse pressed left at (583, 317)
Screenshot: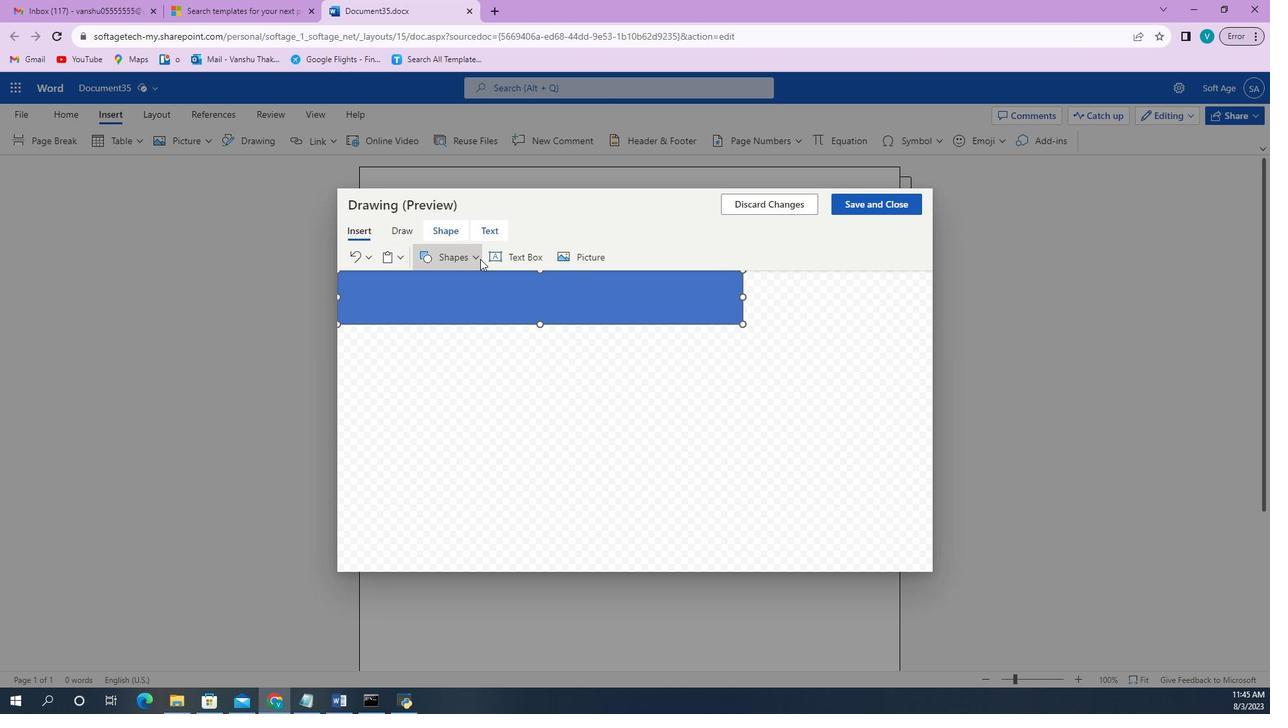 
Action: Mouse moved to (578, 336)
Screenshot: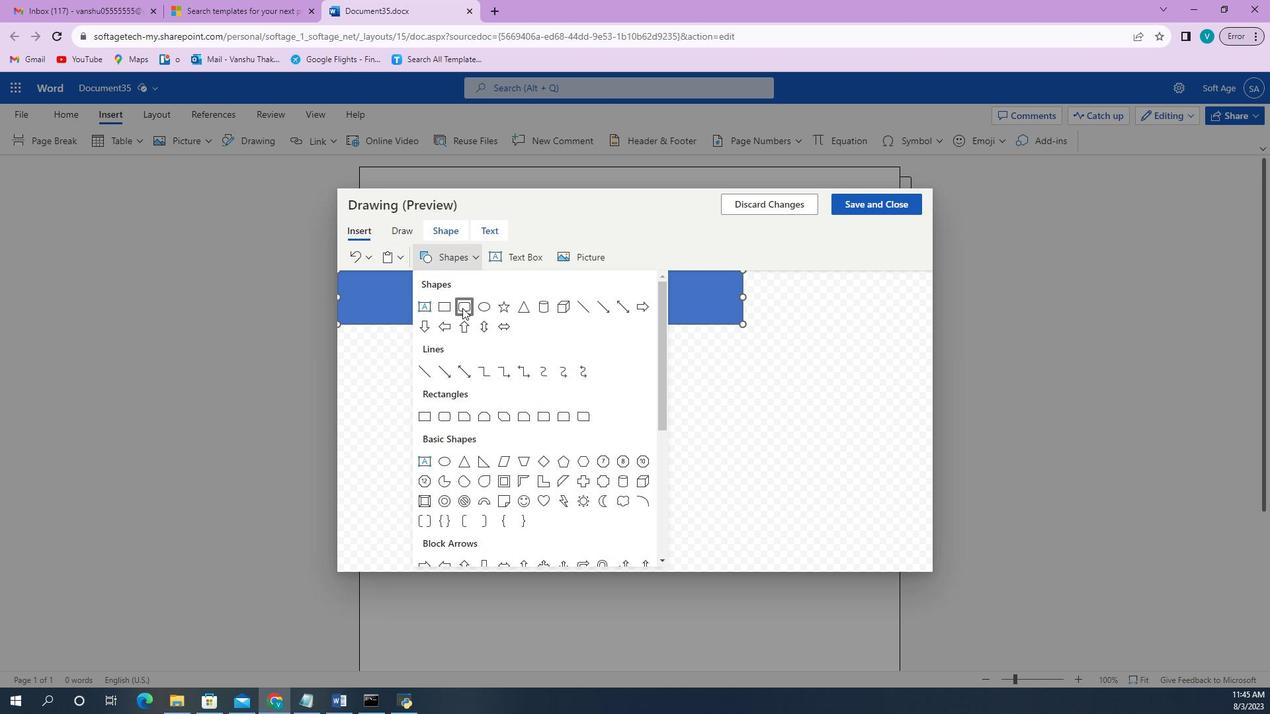 
Action: Mouse pressed left at (578, 336)
Screenshot: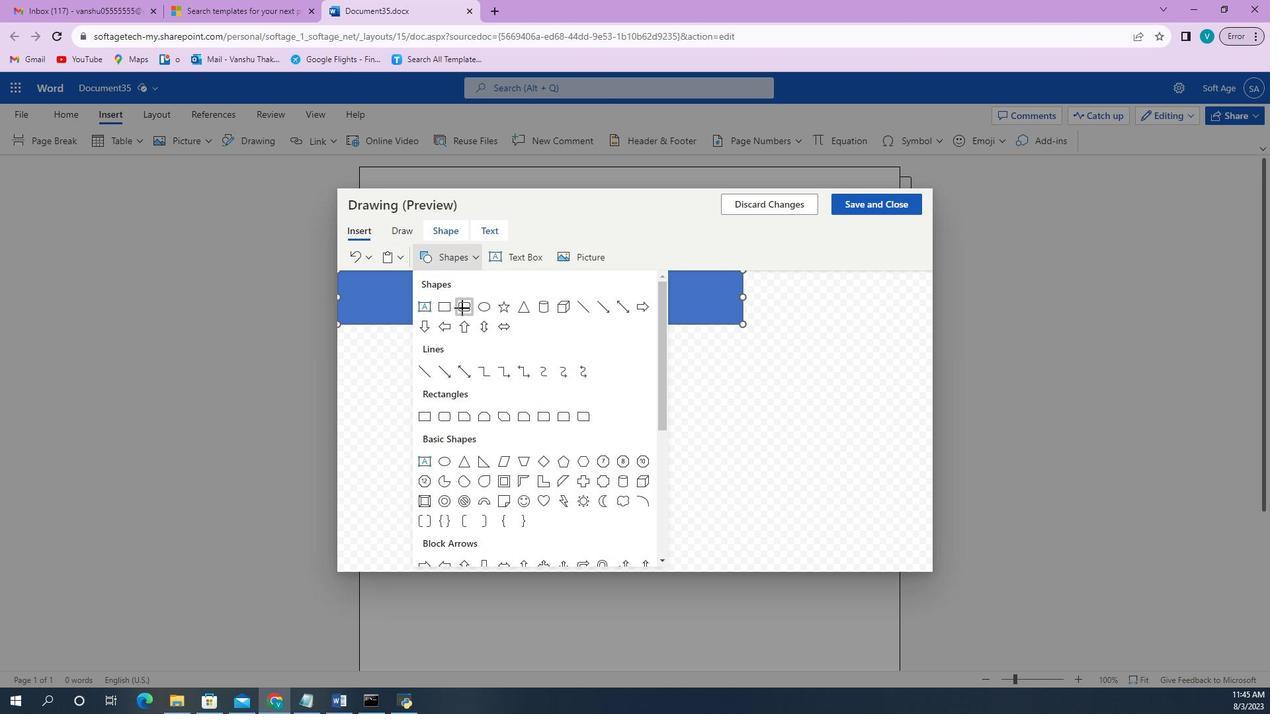 
Action: Mouse moved to (663, 338)
Screenshot: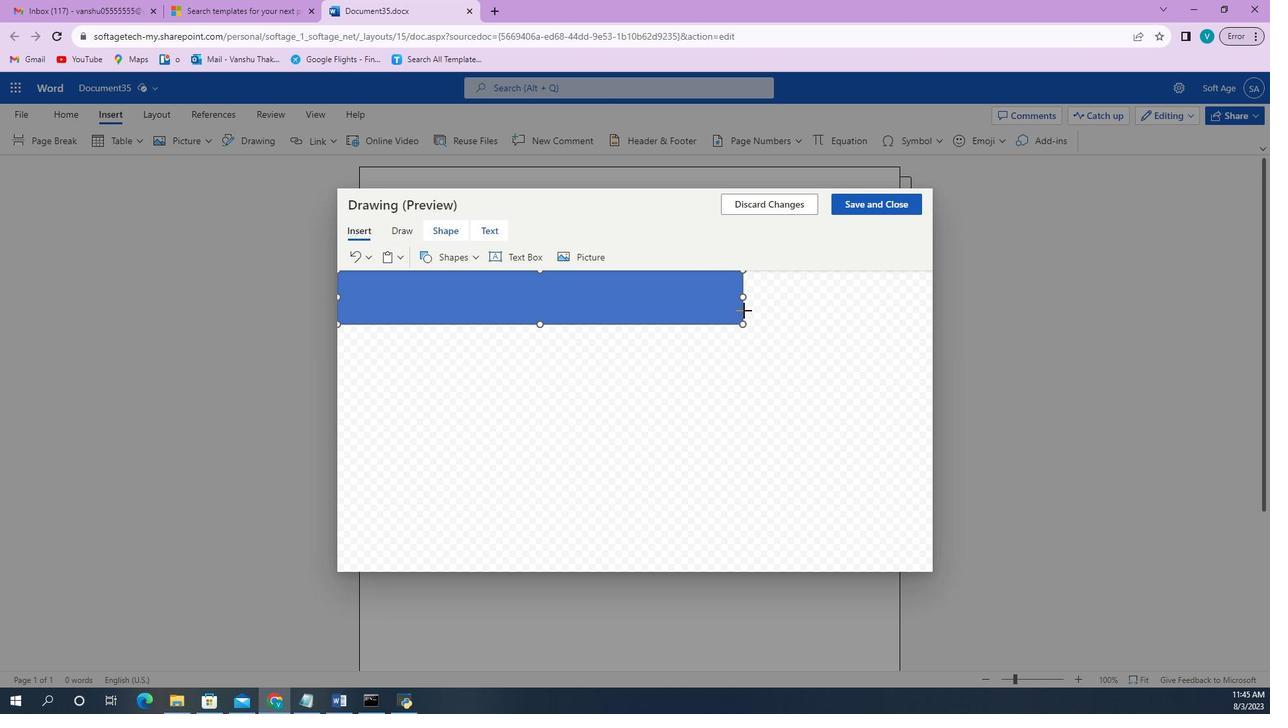 
Action: Mouse pressed left at (663, 338)
Screenshot: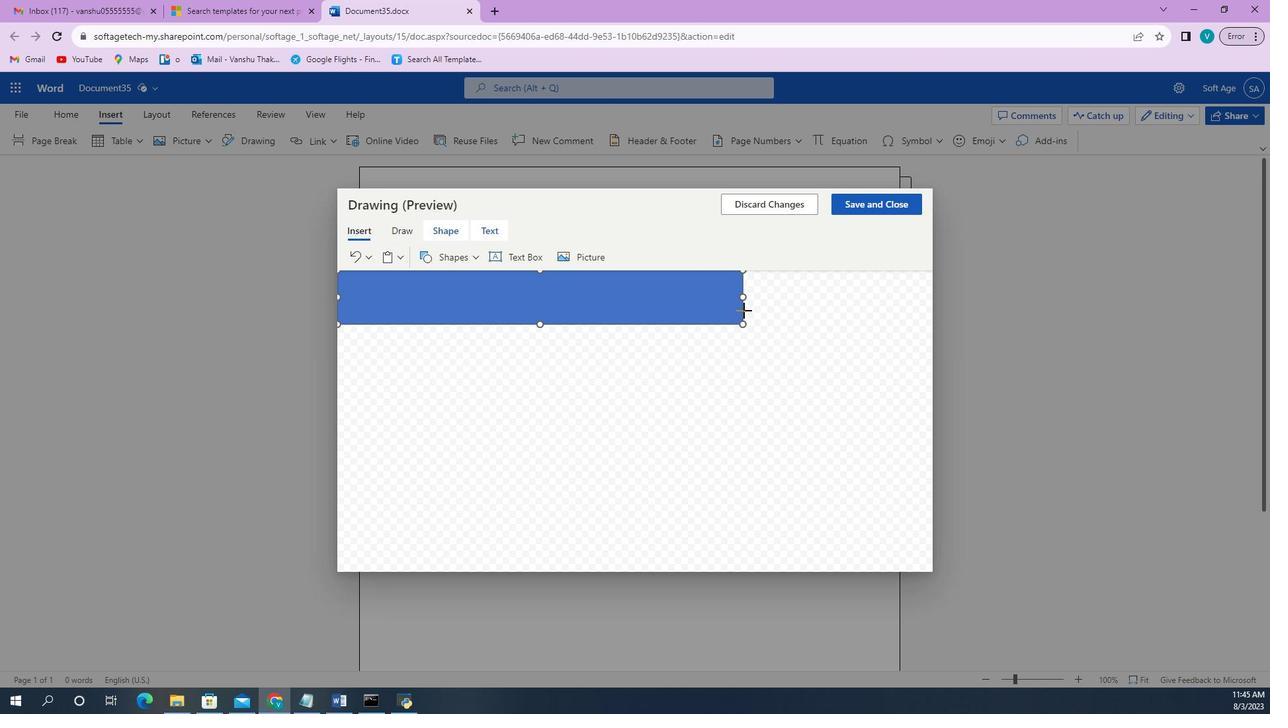 
Action: Mouse moved to (663, 351)
Screenshot: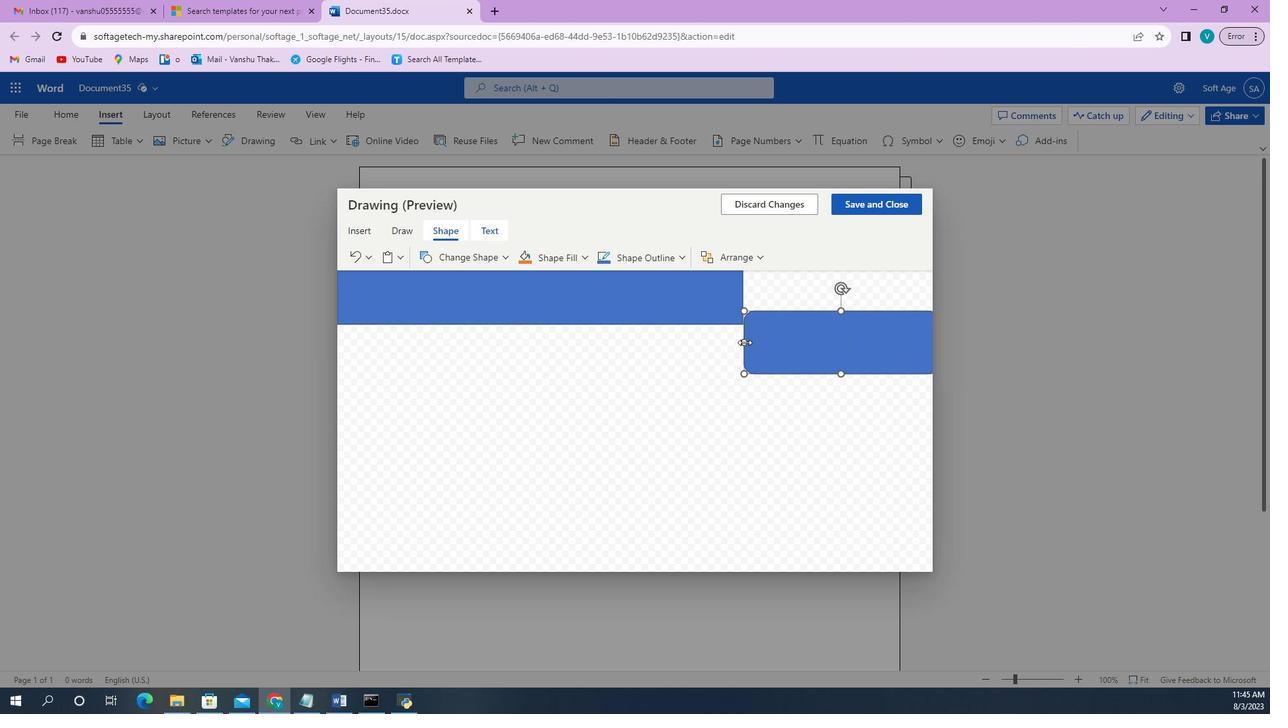 
Action: Mouse pressed left at (663, 351)
Screenshot: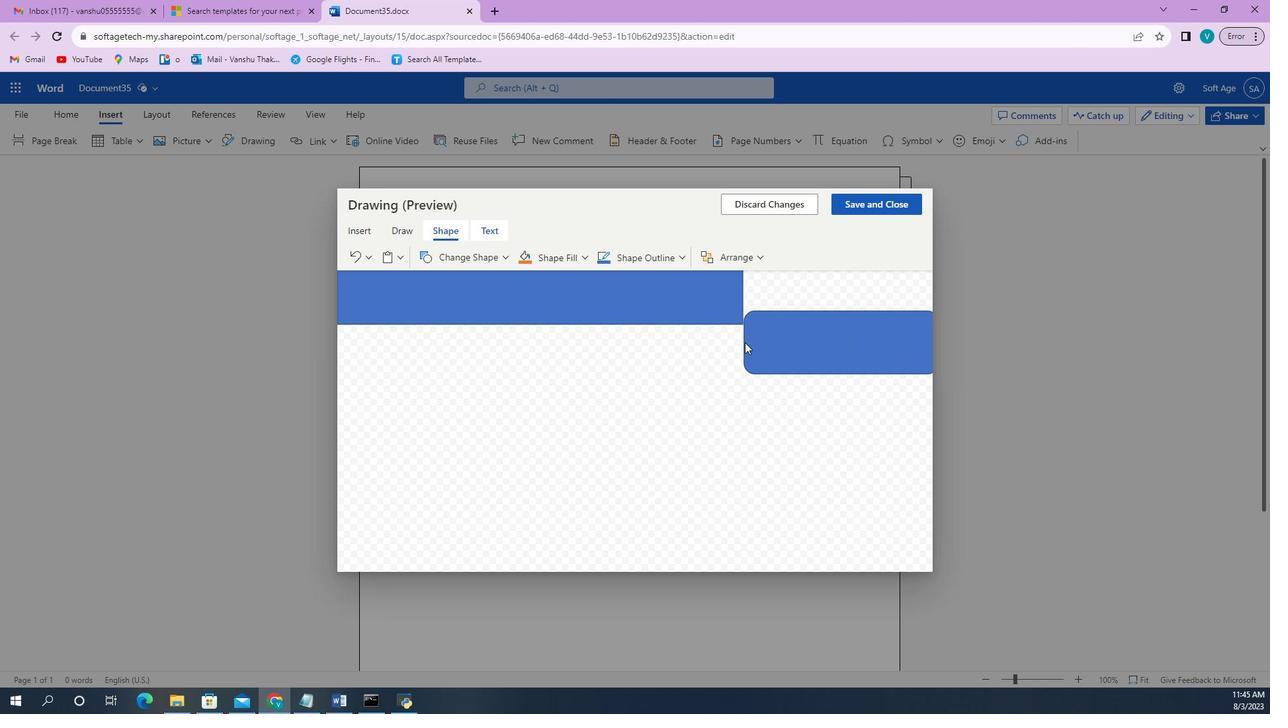 
Action: Mouse moved to (692, 338)
Screenshot: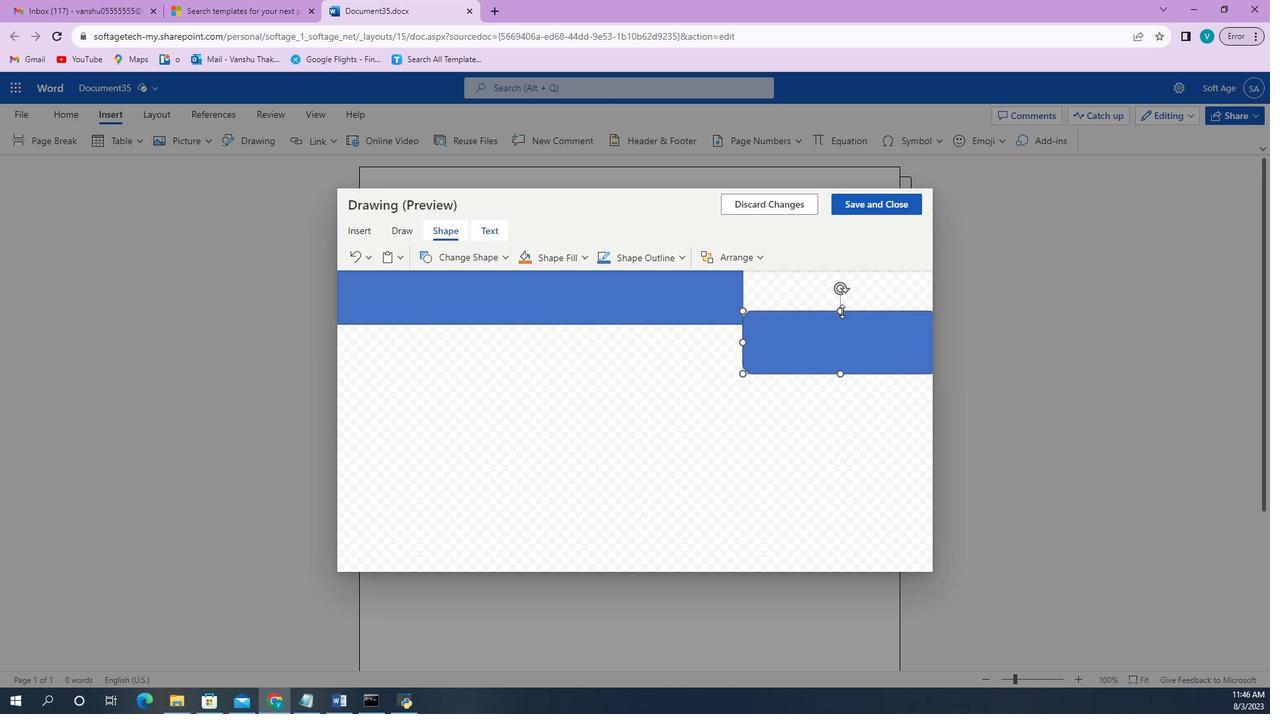 
Action: Mouse pressed left at (692, 338)
Screenshot: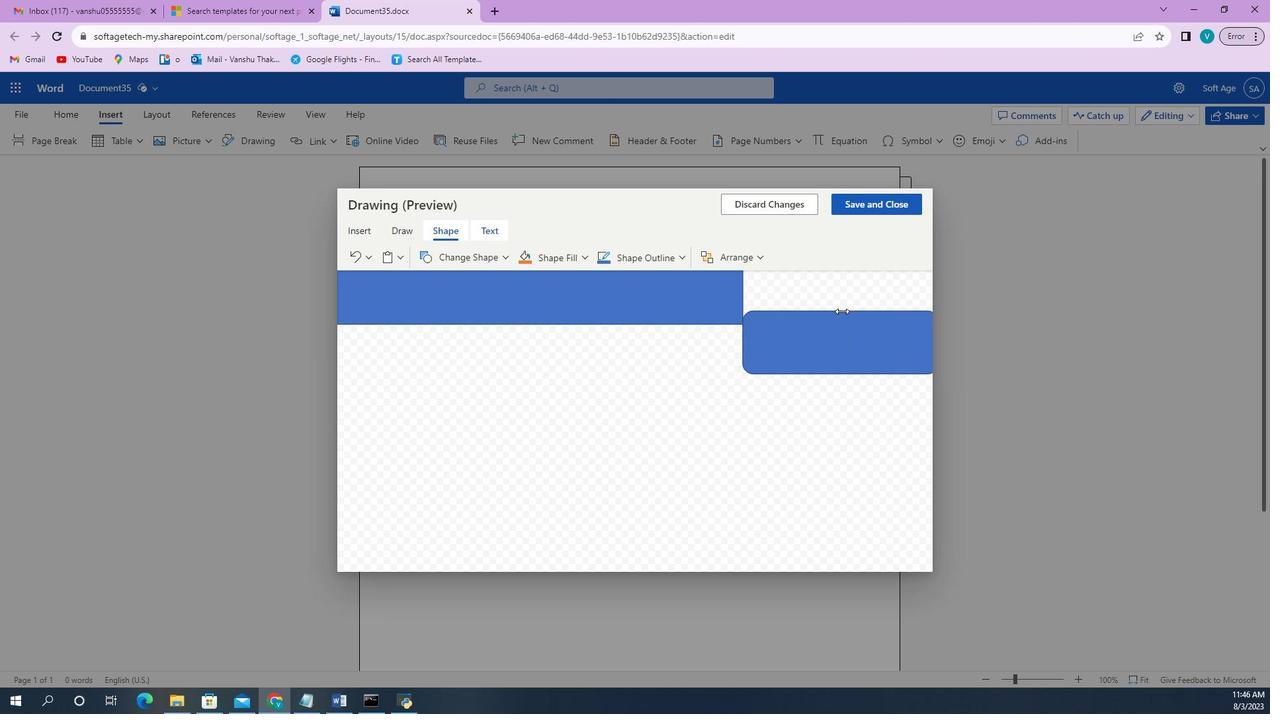 
Action: Mouse moved to (647, 338)
Screenshot: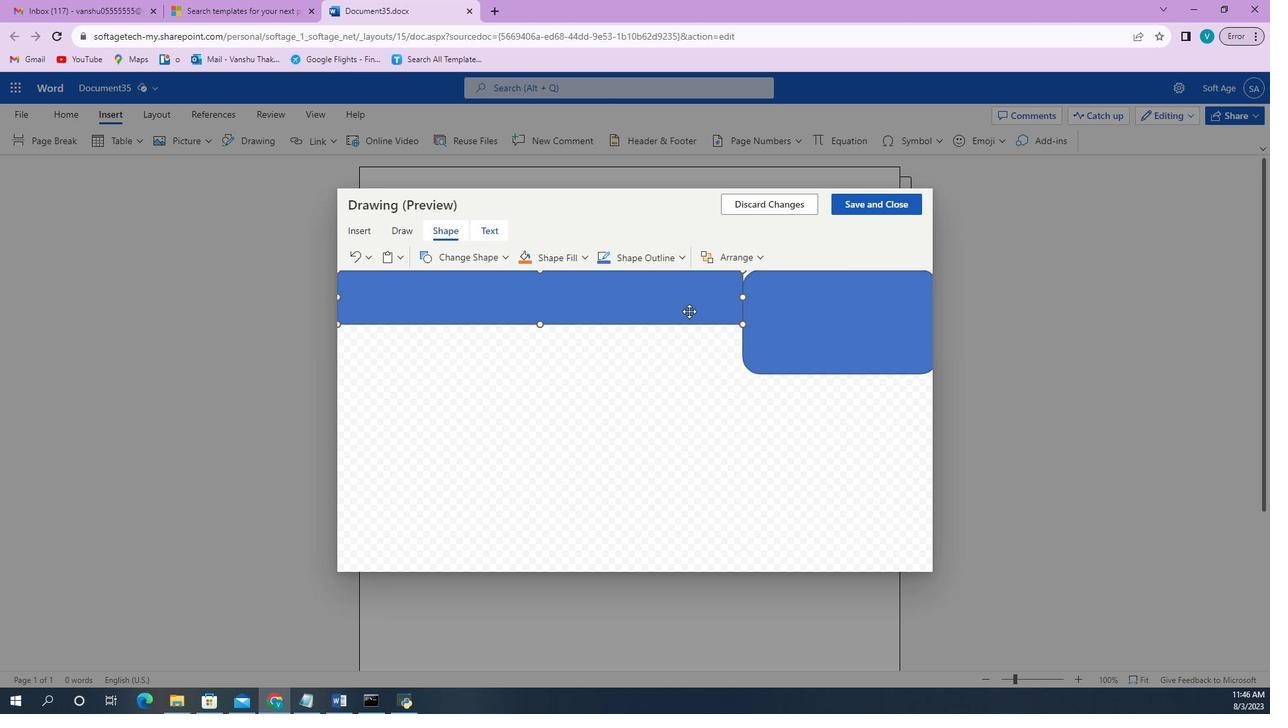 
Action: Mouse pressed left at (647, 338)
Screenshot: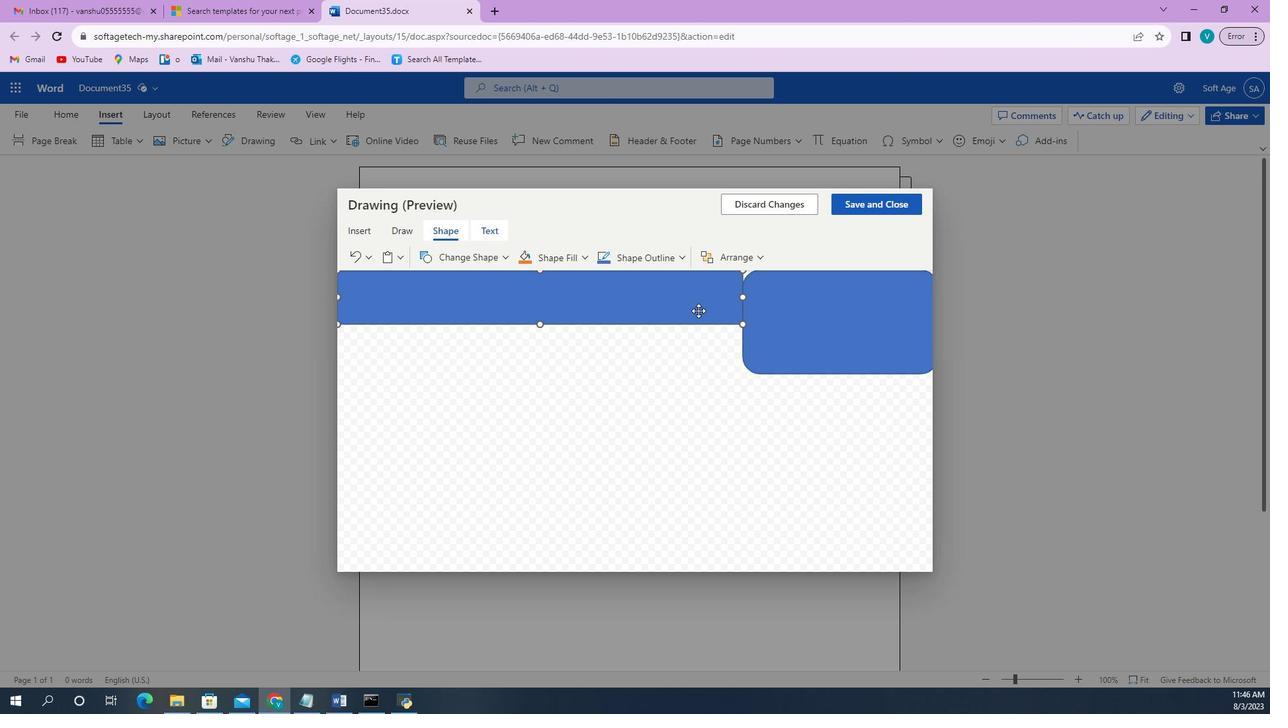 
Action: Mouse moved to (663, 332)
Screenshot: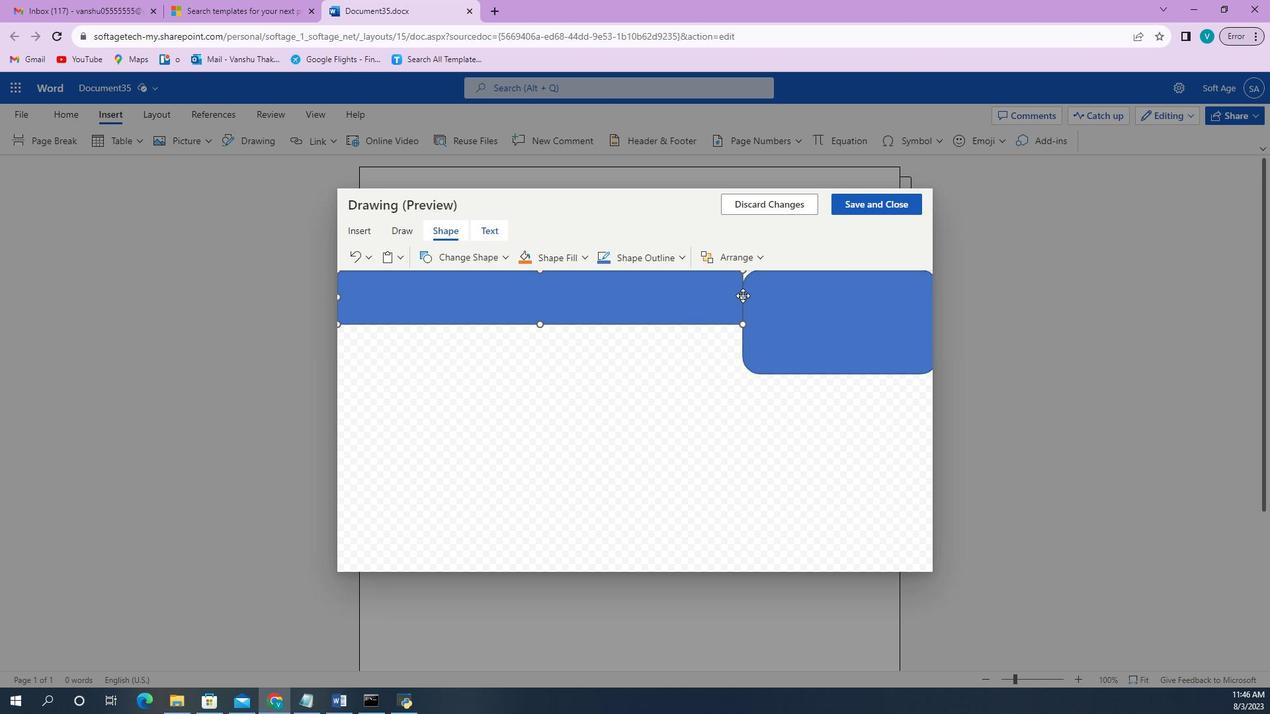 
Action: Mouse pressed left at (663, 332)
Screenshot: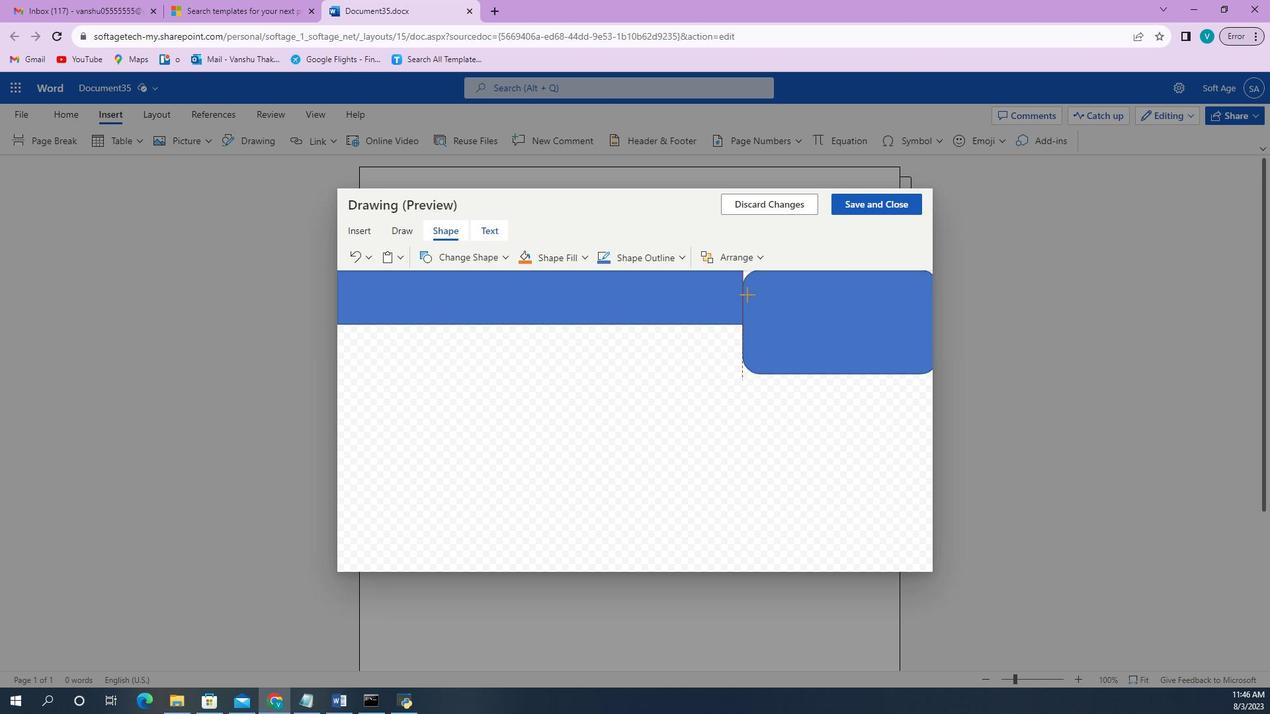 
Action: Mouse moved to (683, 357)
Screenshot: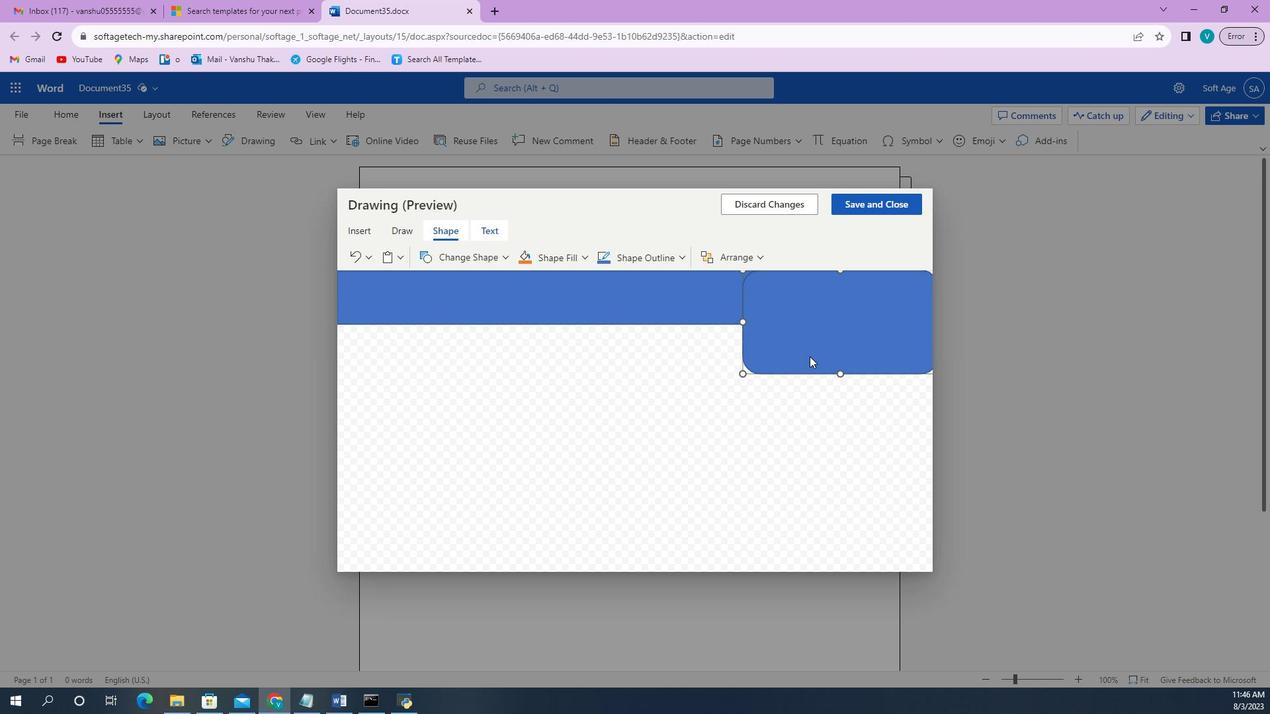 
Action: Mouse pressed left at (683, 357)
Screenshot: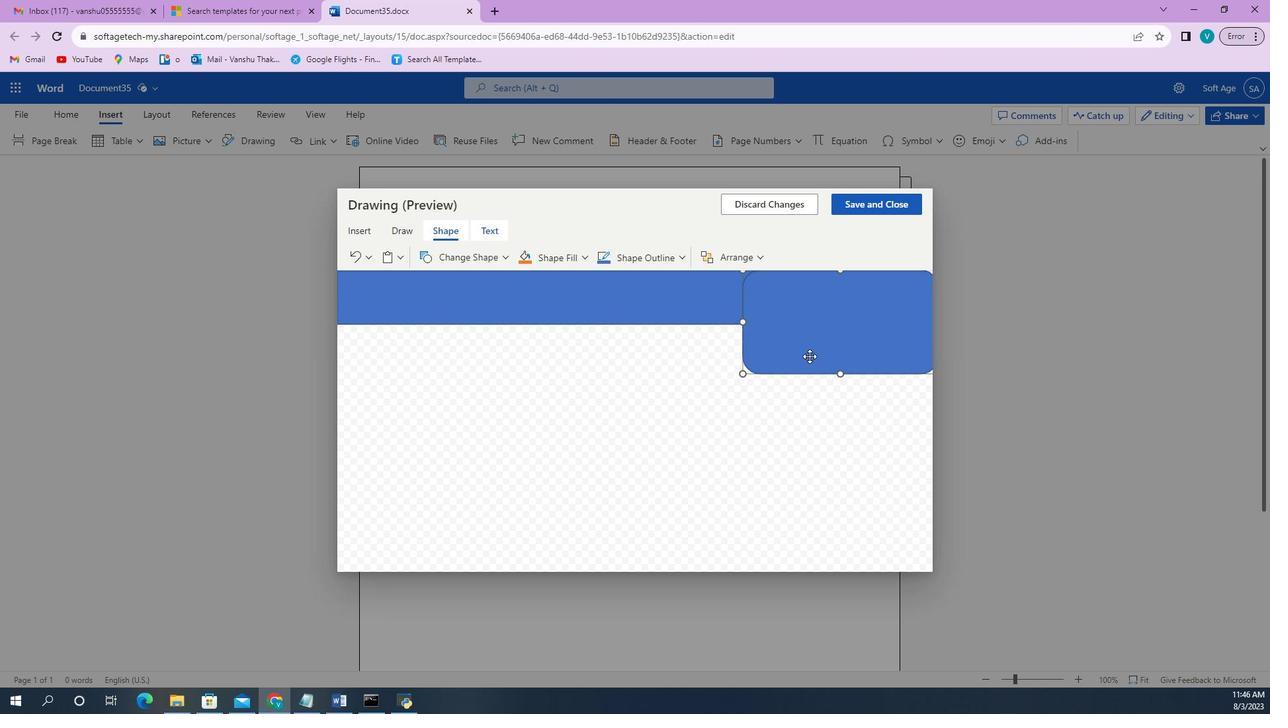 
Action: Mouse moved to (687, 347)
Screenshot: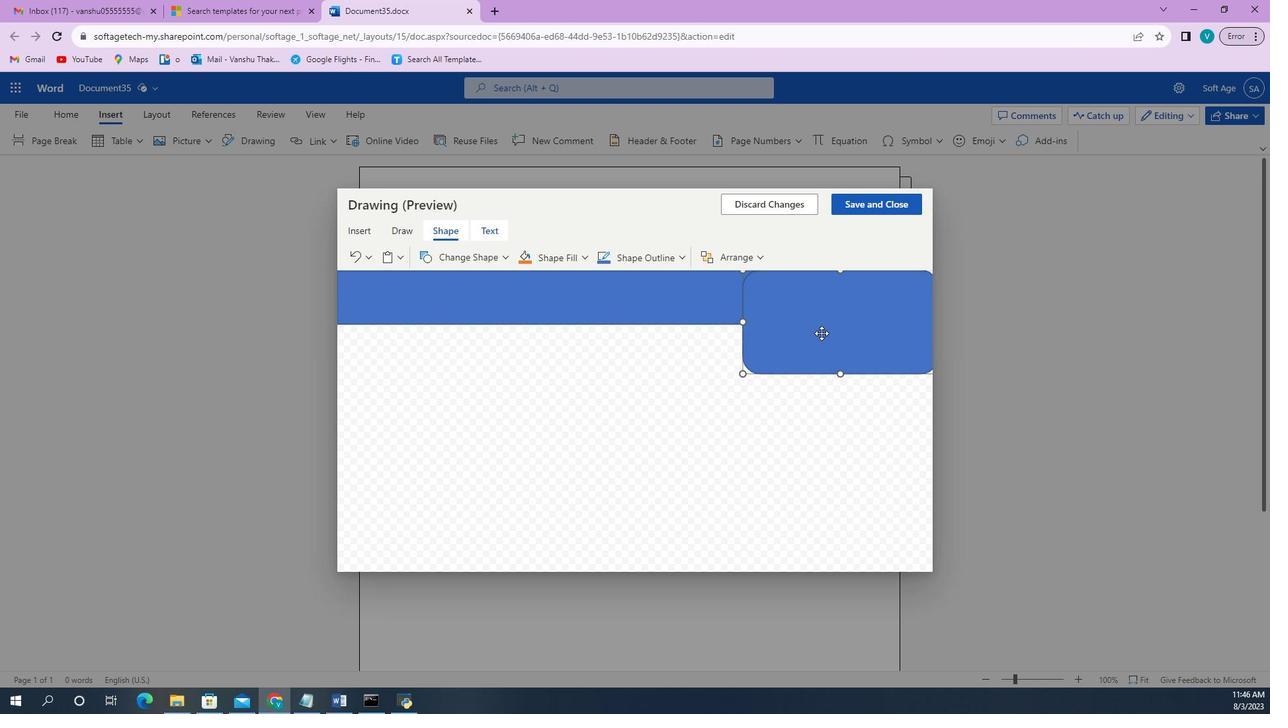 
Action: Mouse pressed right at (687, 347)
Screenshot: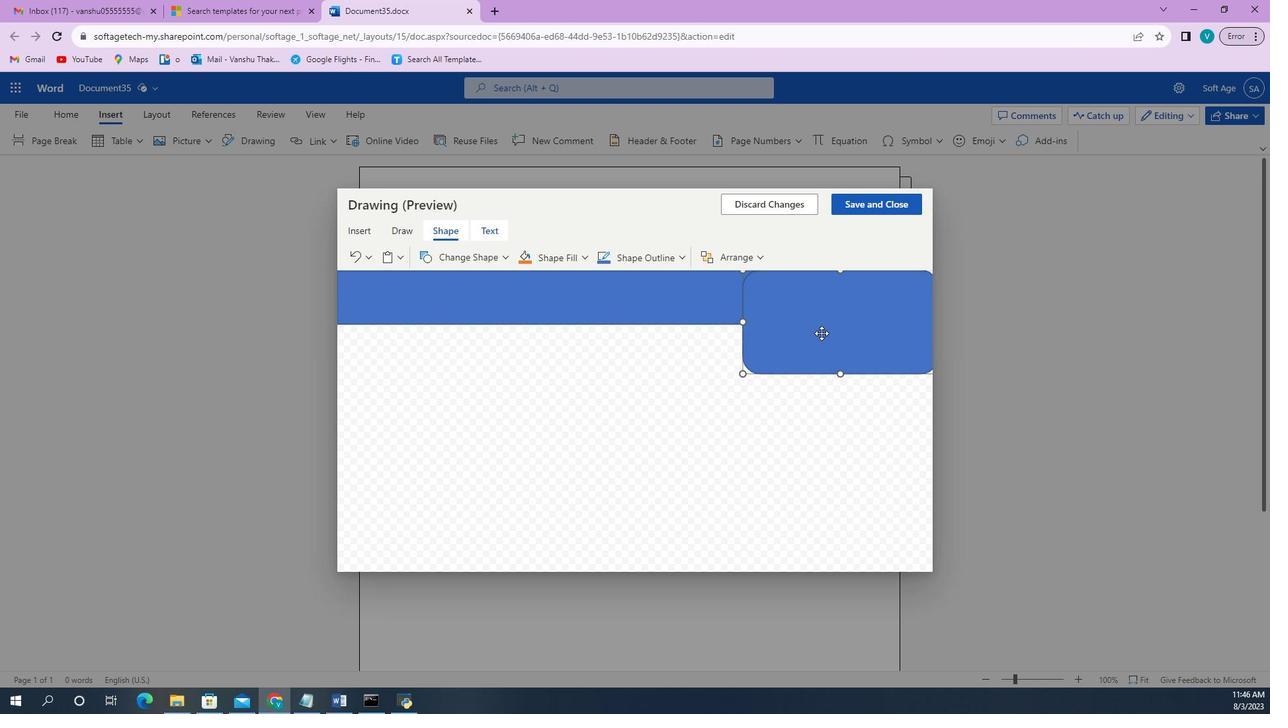 
Action: Mouse moved to (686, 339)
Screenshot: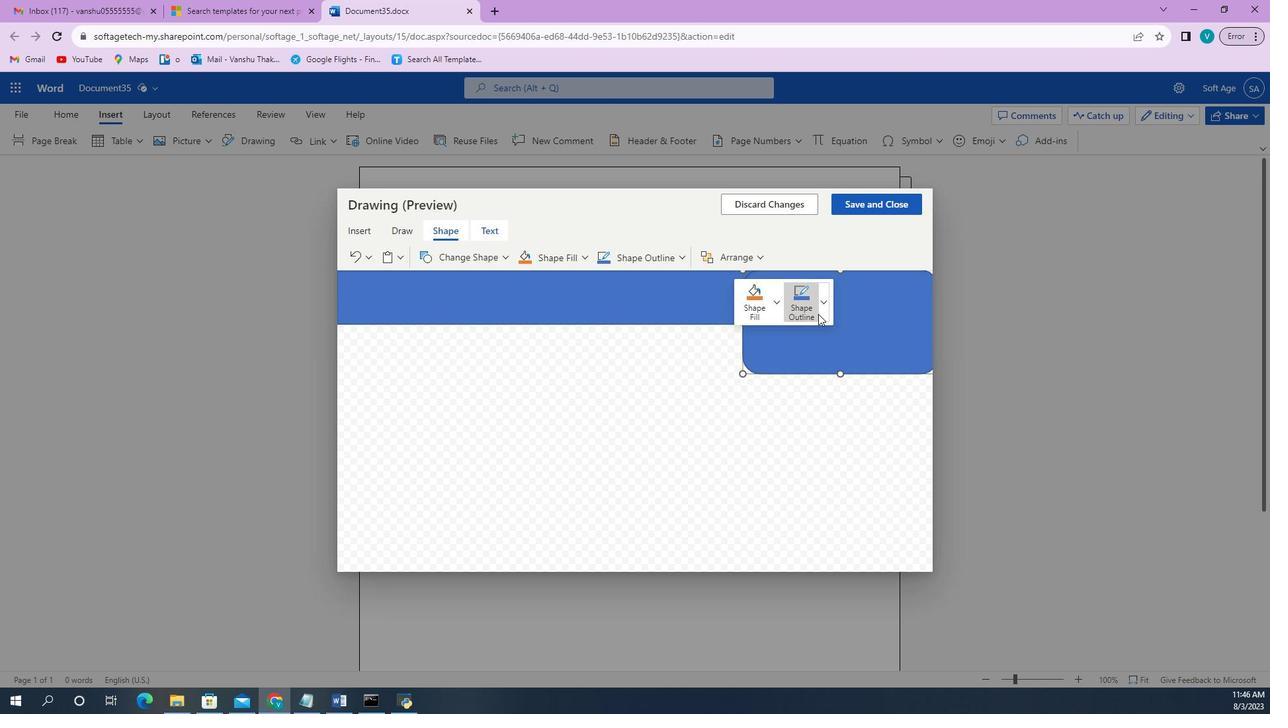 
Action: Mouse pressed left at (686, 339)
Screenshot: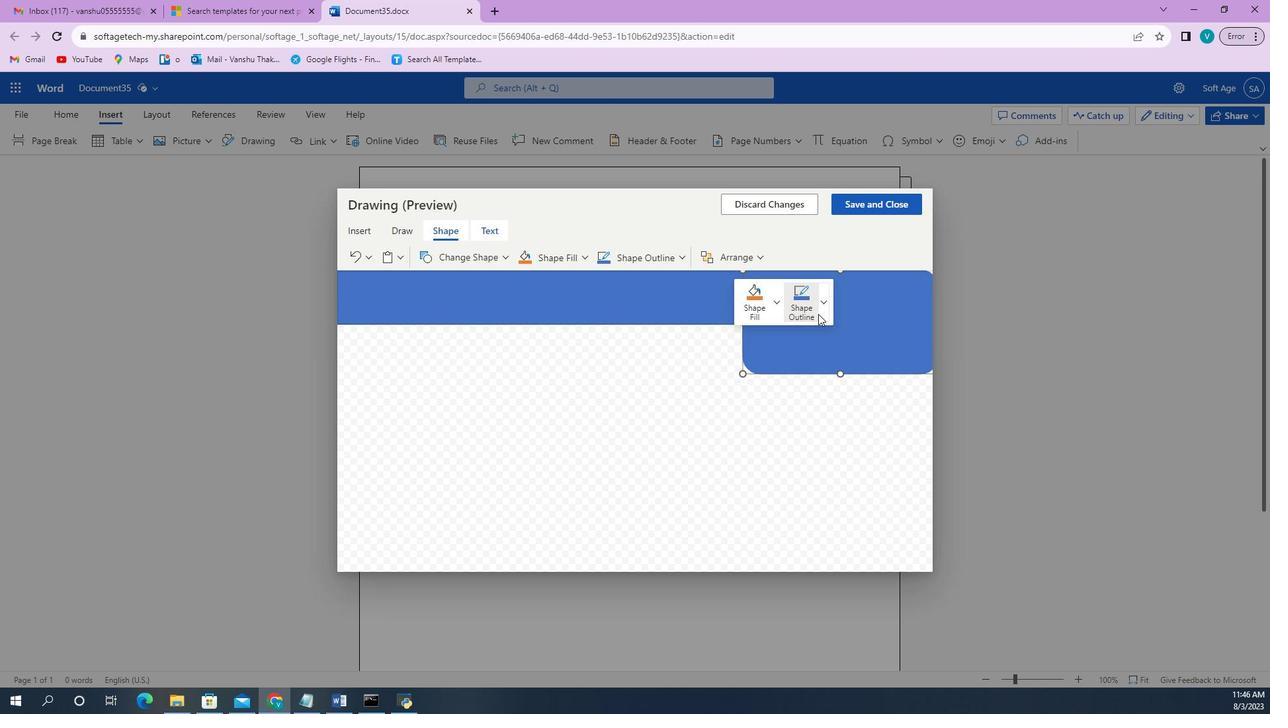 
Action: Mouse moved to (687, 339)
Screenshot: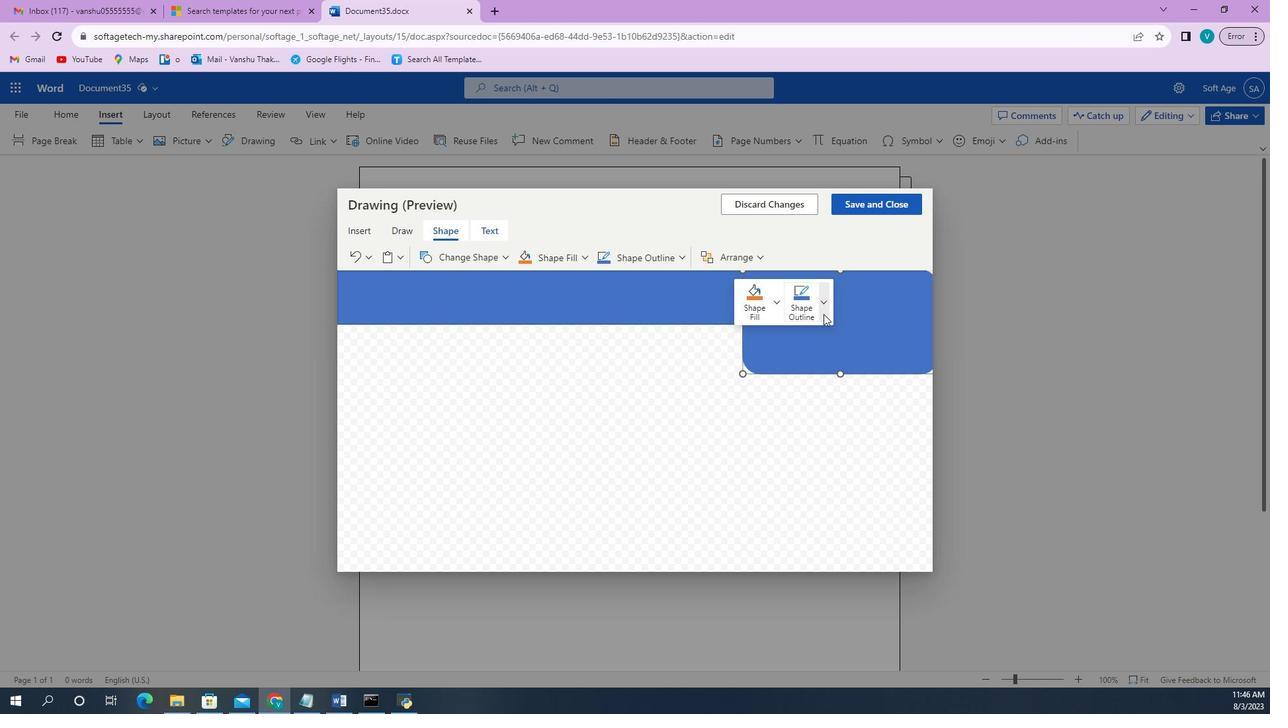 
Action: Mouse pressed left at (687, 339)
Screenshot: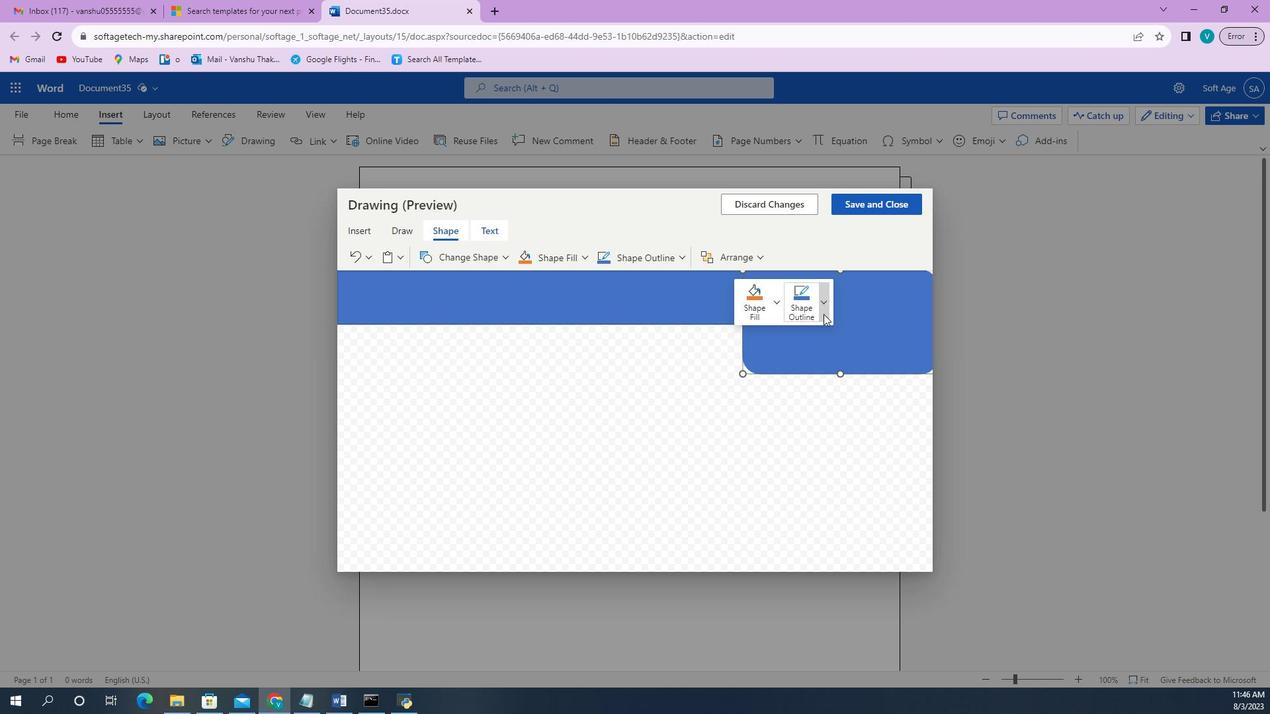 
Action: Mouse moved to (645, 409)
Screenshot: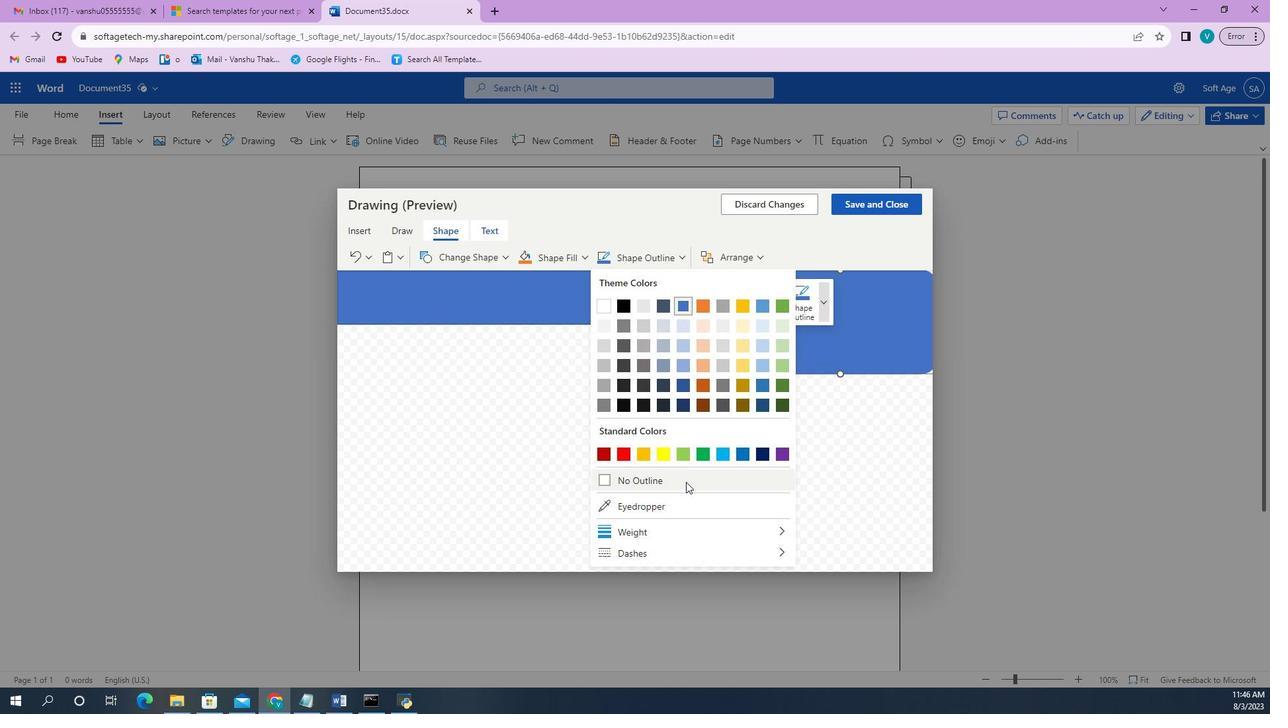 
Action: Mouse pressed left at (645, 409)
Screenshot: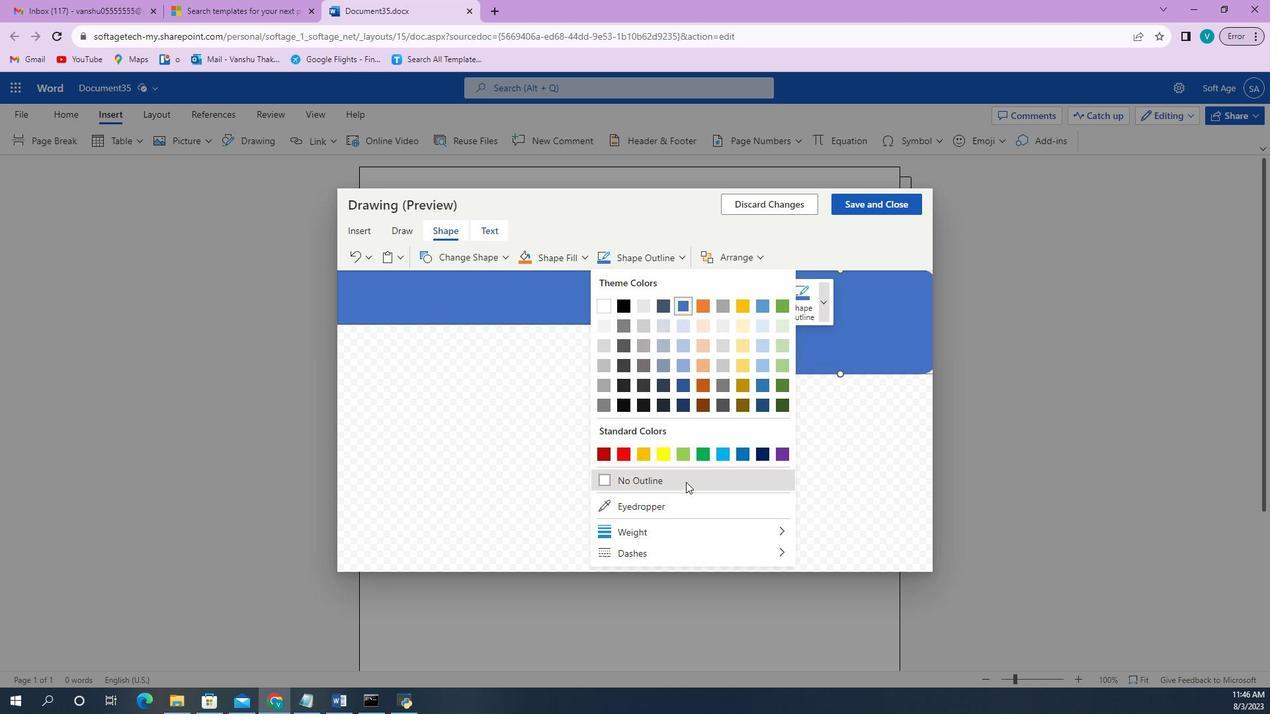 
Action: Mouse moved to (657, 340)
Screenshot: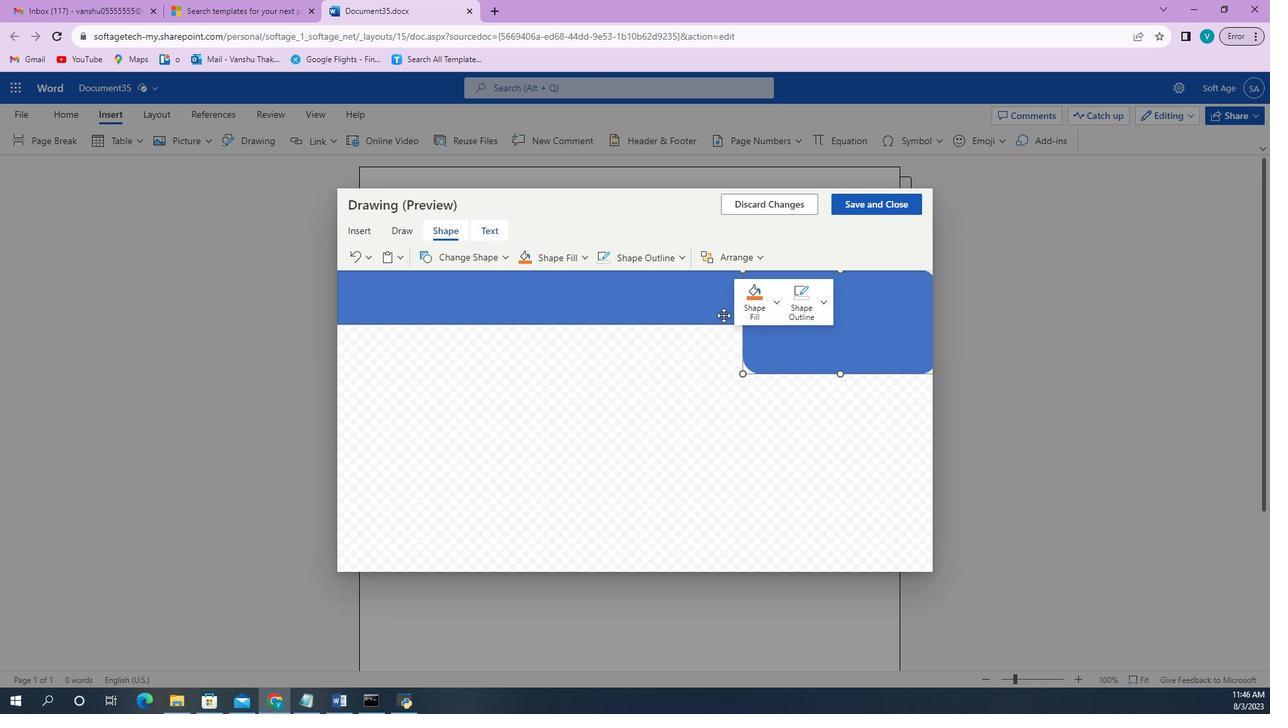 
Action: Mouse pressed left at (657, 340)
Screenshot: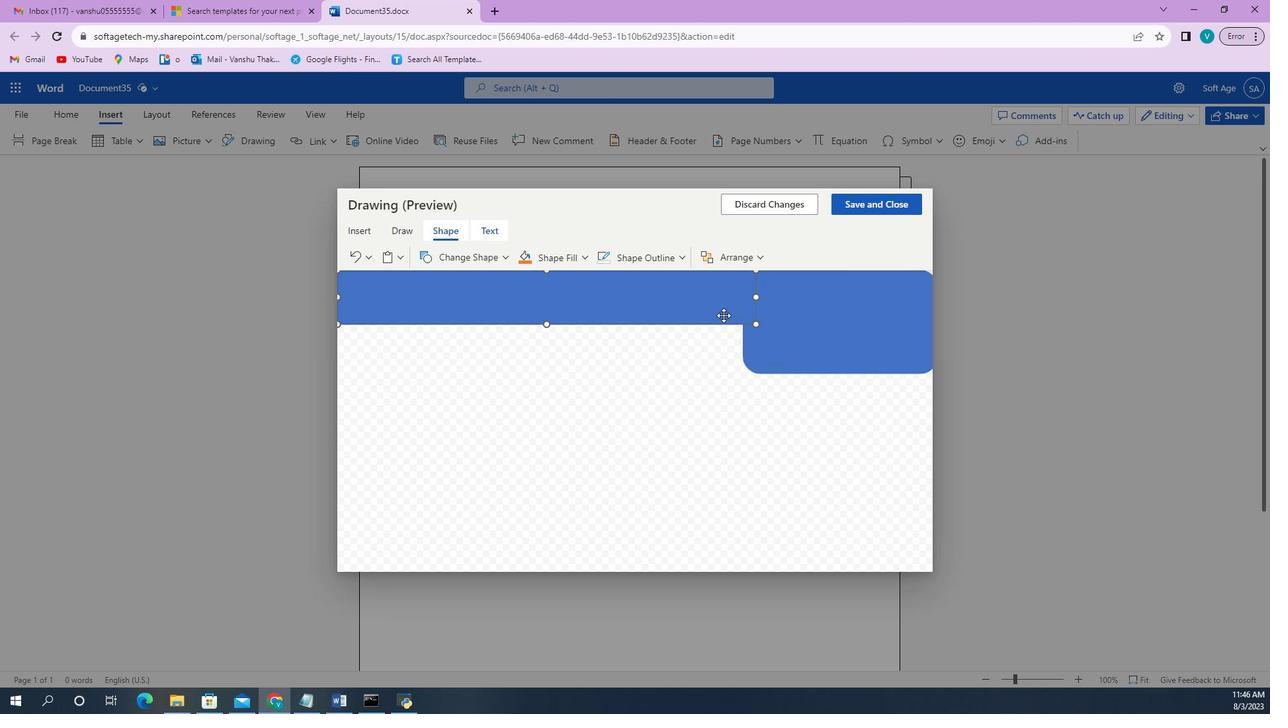 
Action: Mouse moved to (614, 315)
Screenshot: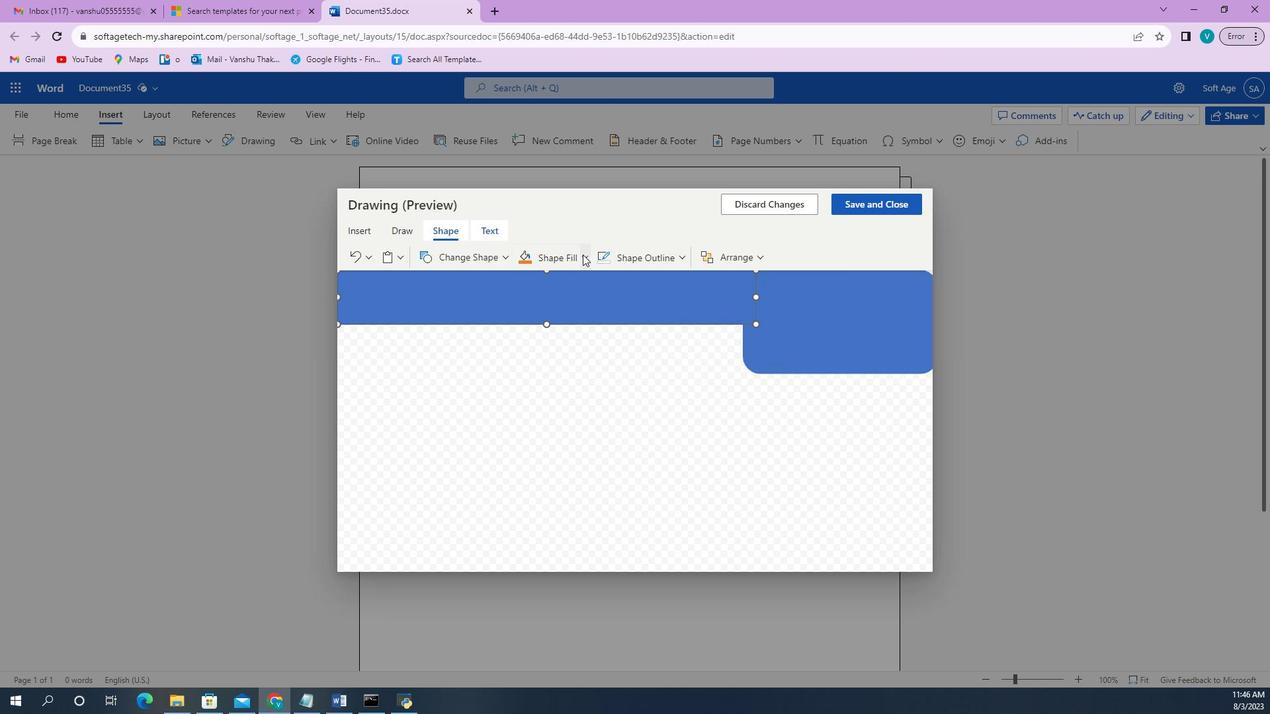 
Action: Mouse pressed left at (614, 315)
Screenshot: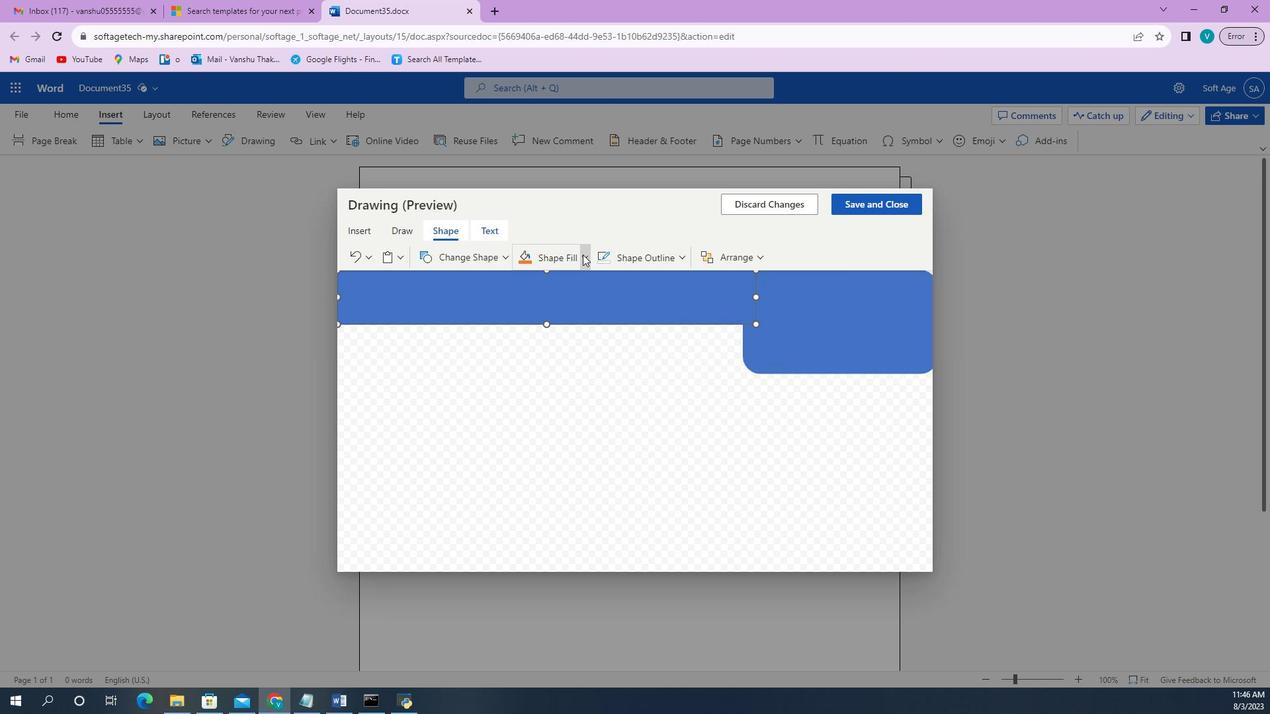 
Action: Mouse moved to (624, 375)
Screenshot: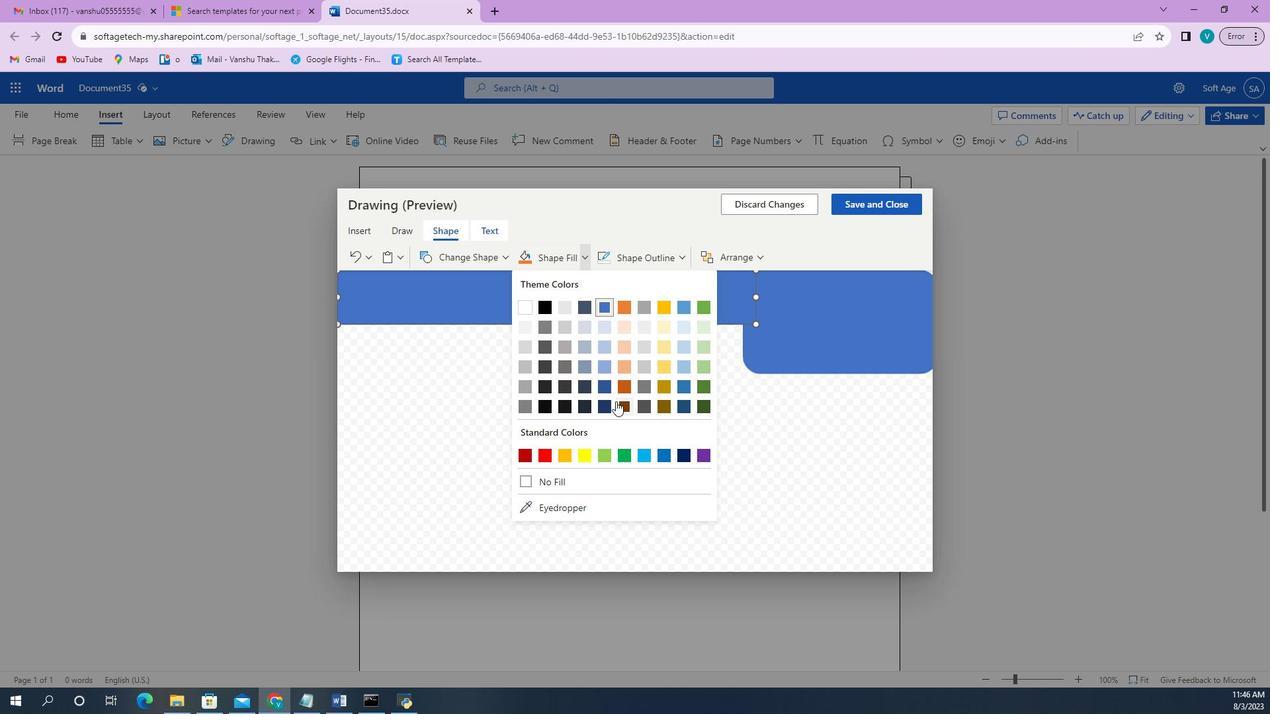 
Action: Mouse scrolled (624, 375) with delta (0, 0)
Screenshot: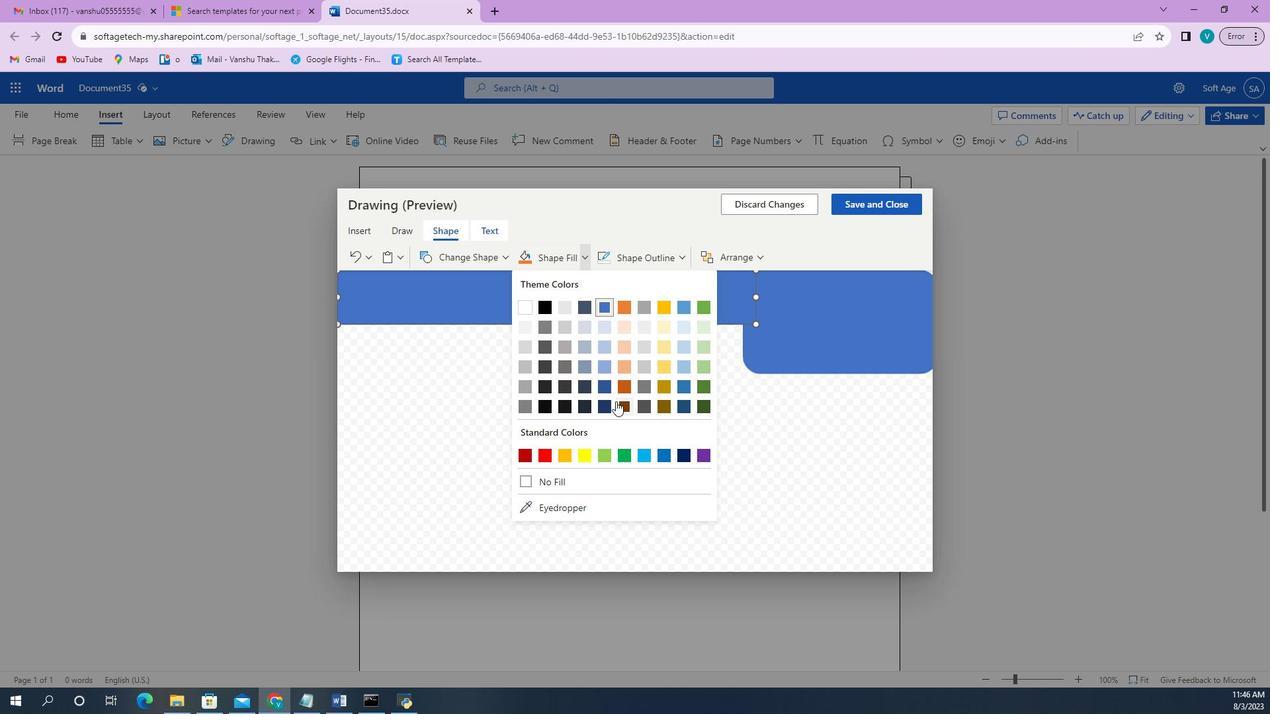 
Action: Mouse scrolled (624, 375) with delta (0, 0)
Screenshot: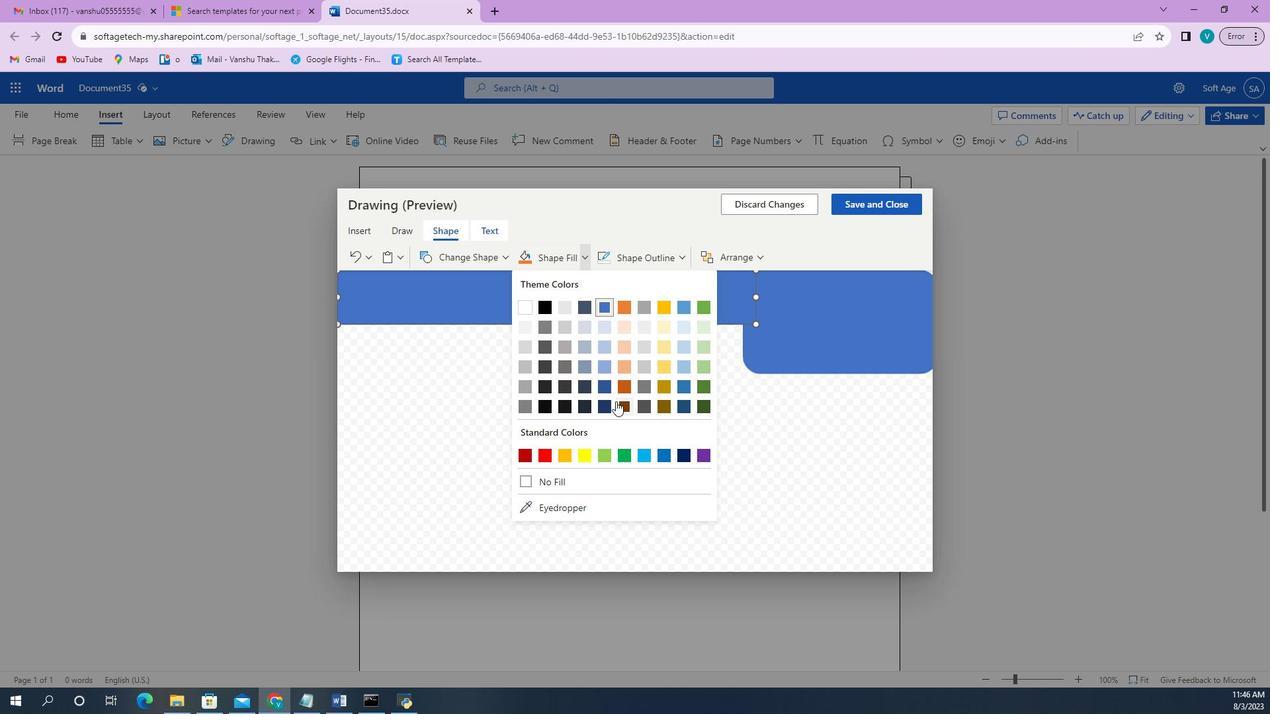 
Action: Mouse scrolled (624, 375) with delta (0, 0)
Screenshot: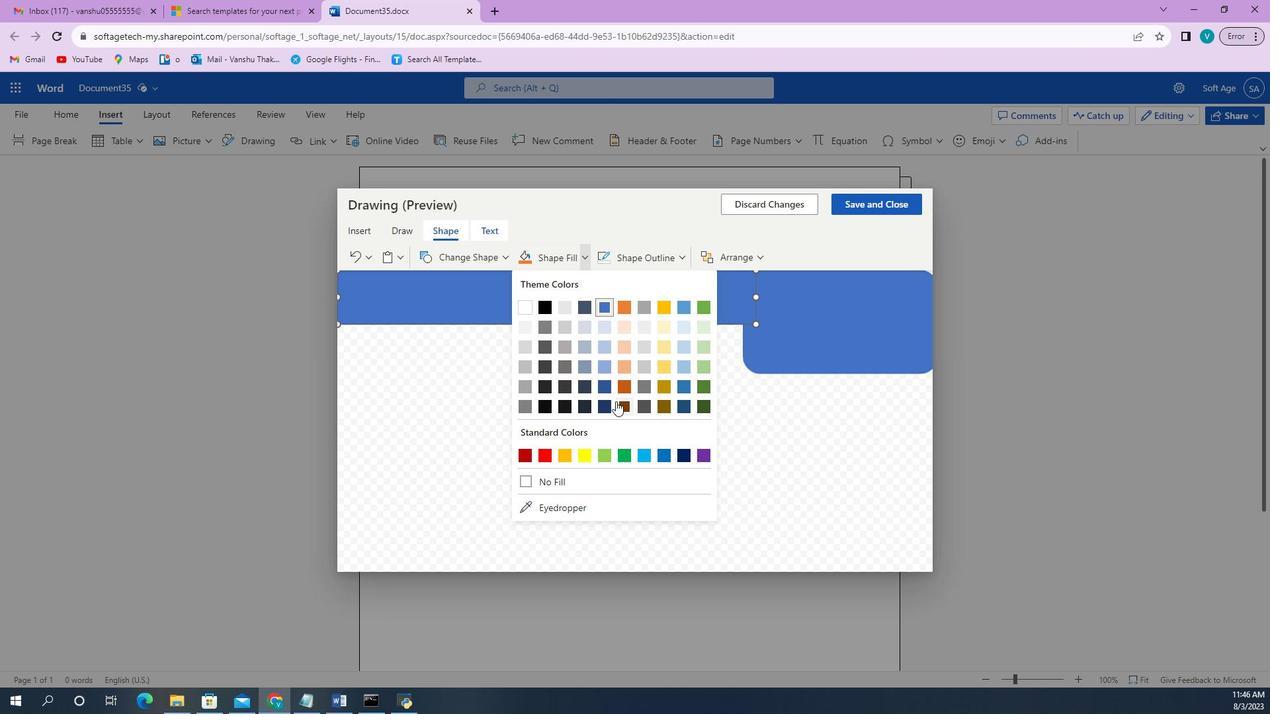 
Action: Mouse scrolled (624, 375) with delta (0, 0)
Screenshot: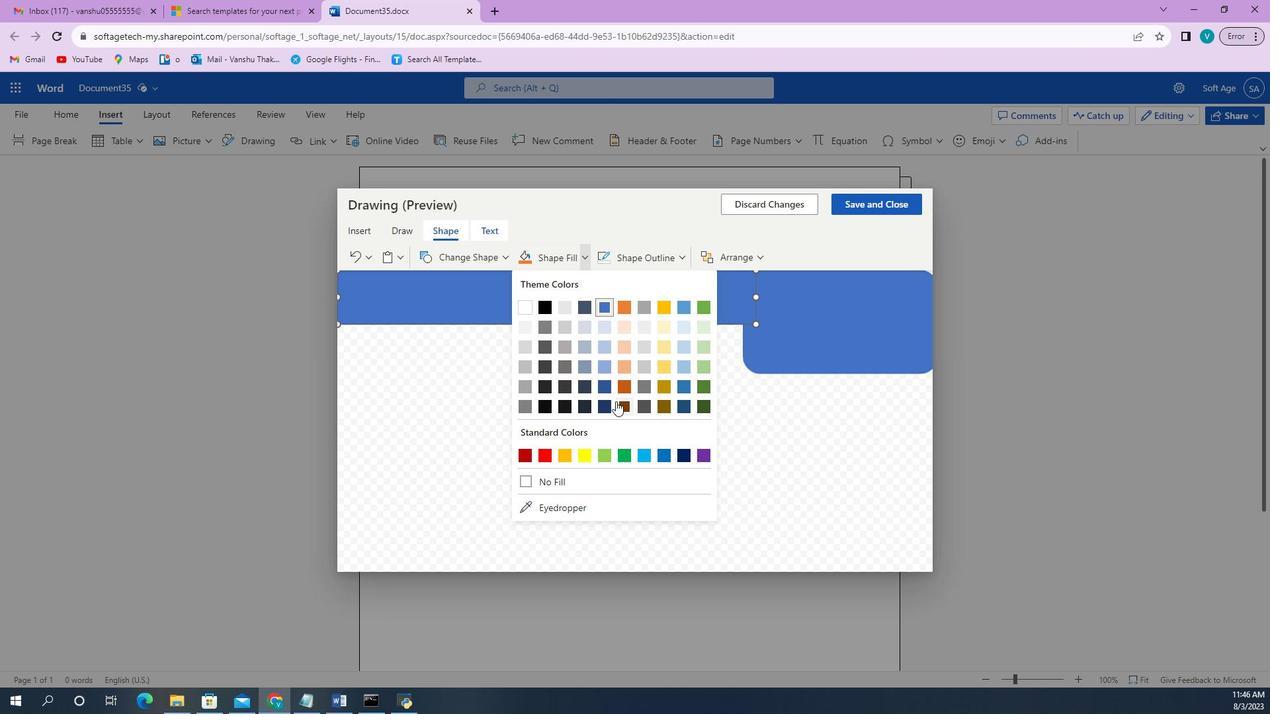 
Action: Mouse moved to (614, 391)
Screenshot: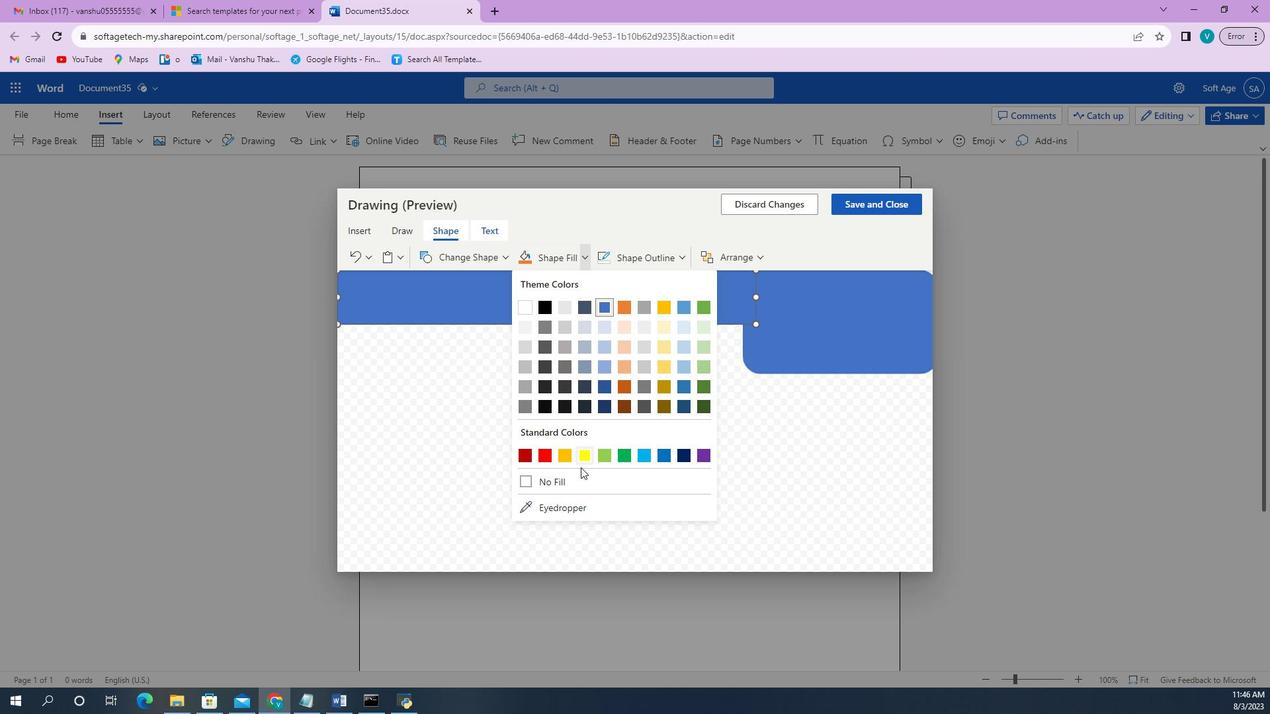 
Action: Mouse scrolled (614, 391) with delta (0, 0)
Screenshot: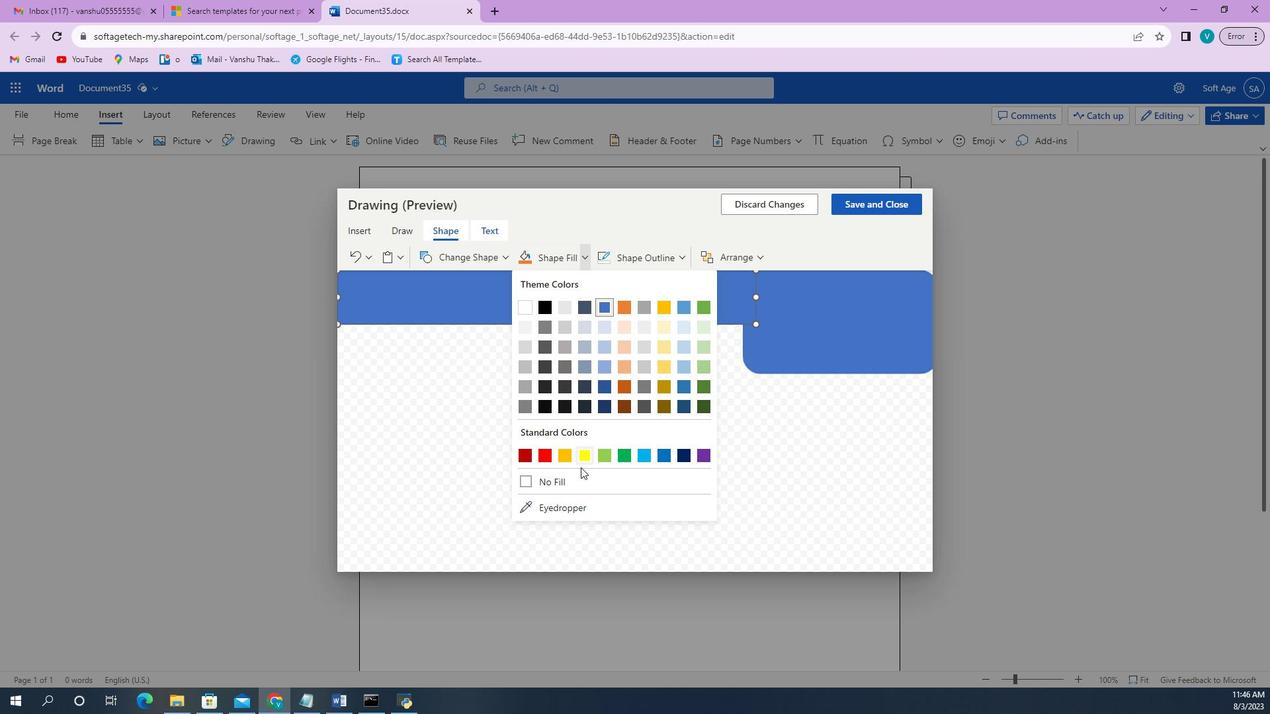 
Action: Mouse moved to (614, 399)
Screenshot: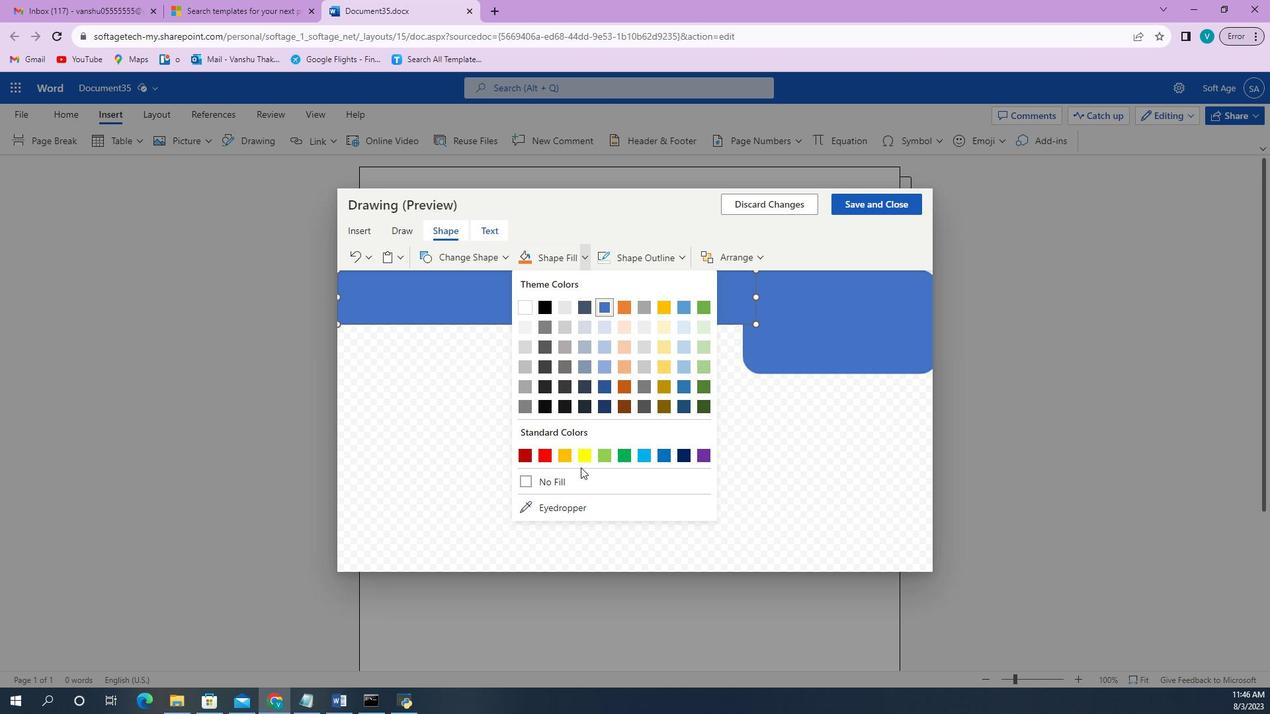 
Action: Mouse scrolled (614, 399) with delta (0, 0)
Screenshot: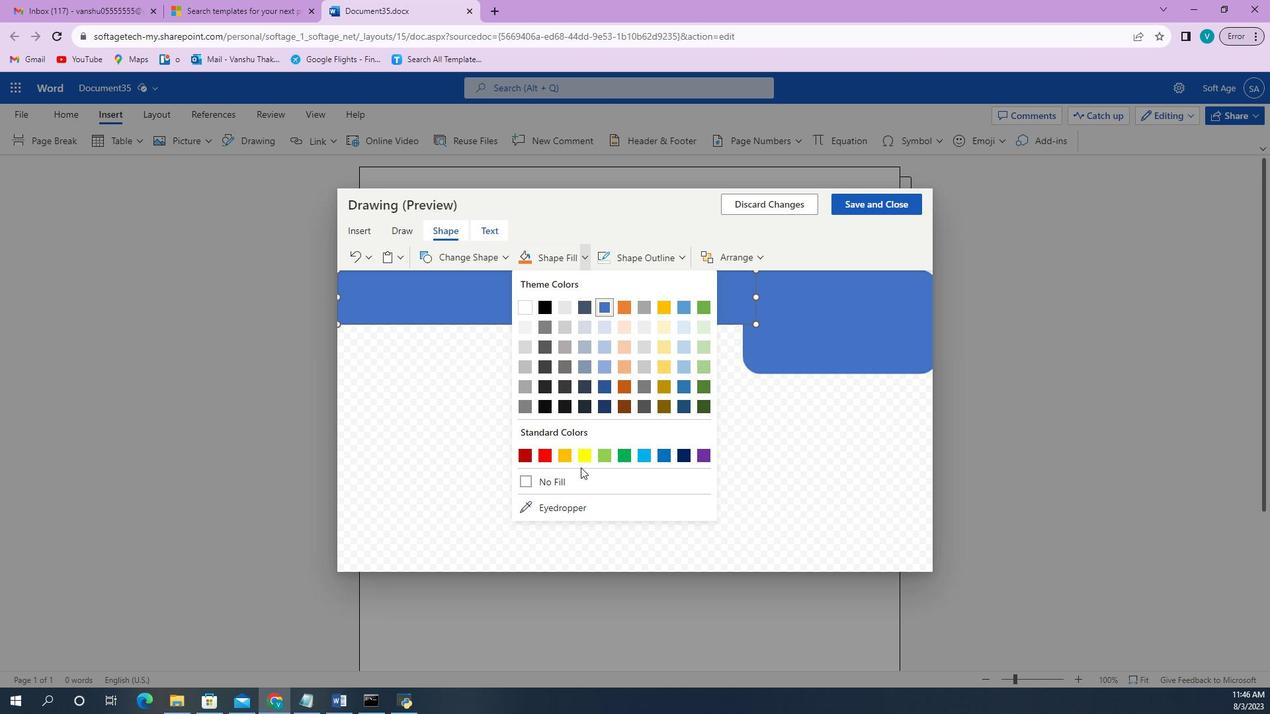 
Action: Mouse moved to (614, 402)
Screenshot: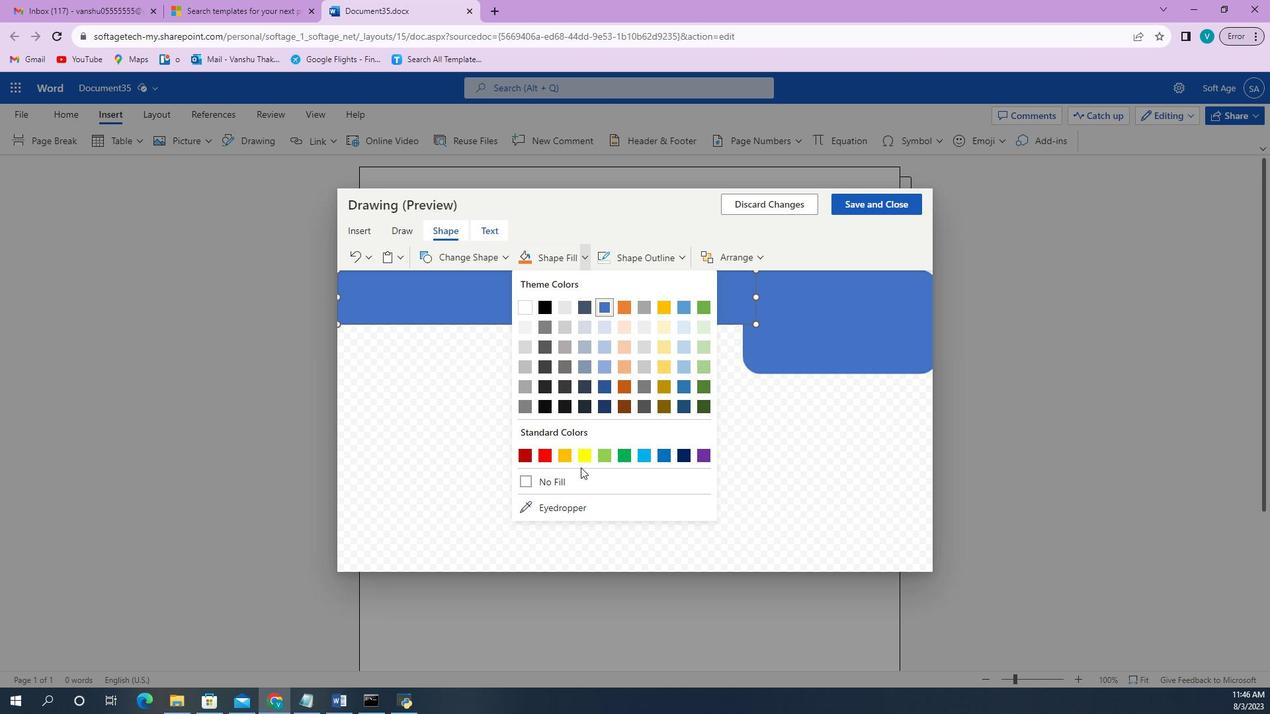 
Action: Mouse scrolled (614, 402) with delta (0, 0)
Screenshot: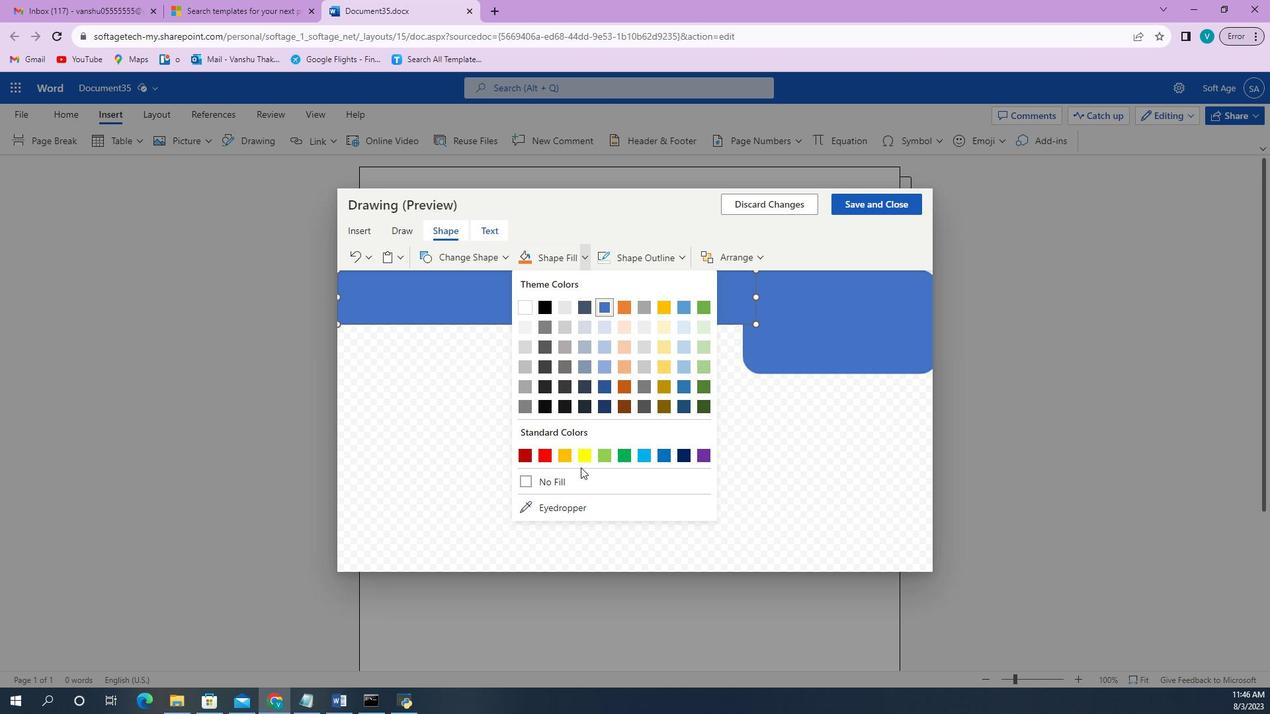 
Action: Mouse moved to (614, 403)
Screenshot: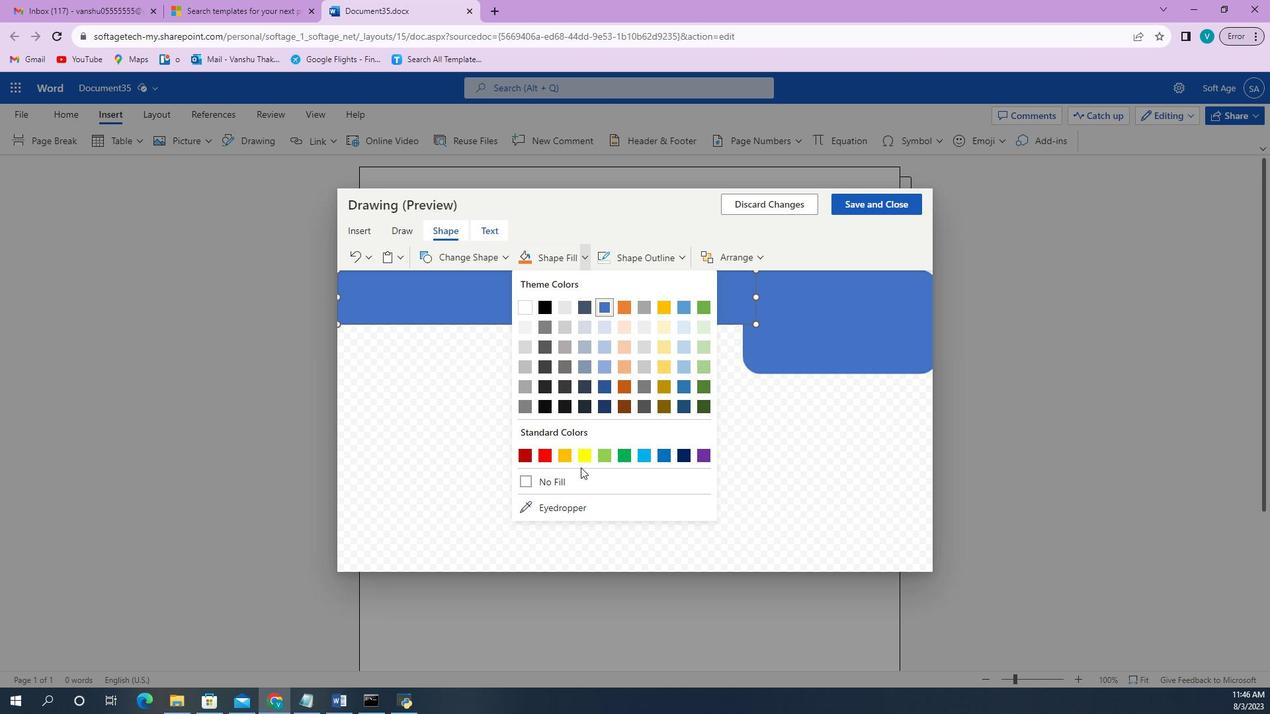 
Action: Mouse scrolled (614, 403) with delta (0, 0)
Screenshot: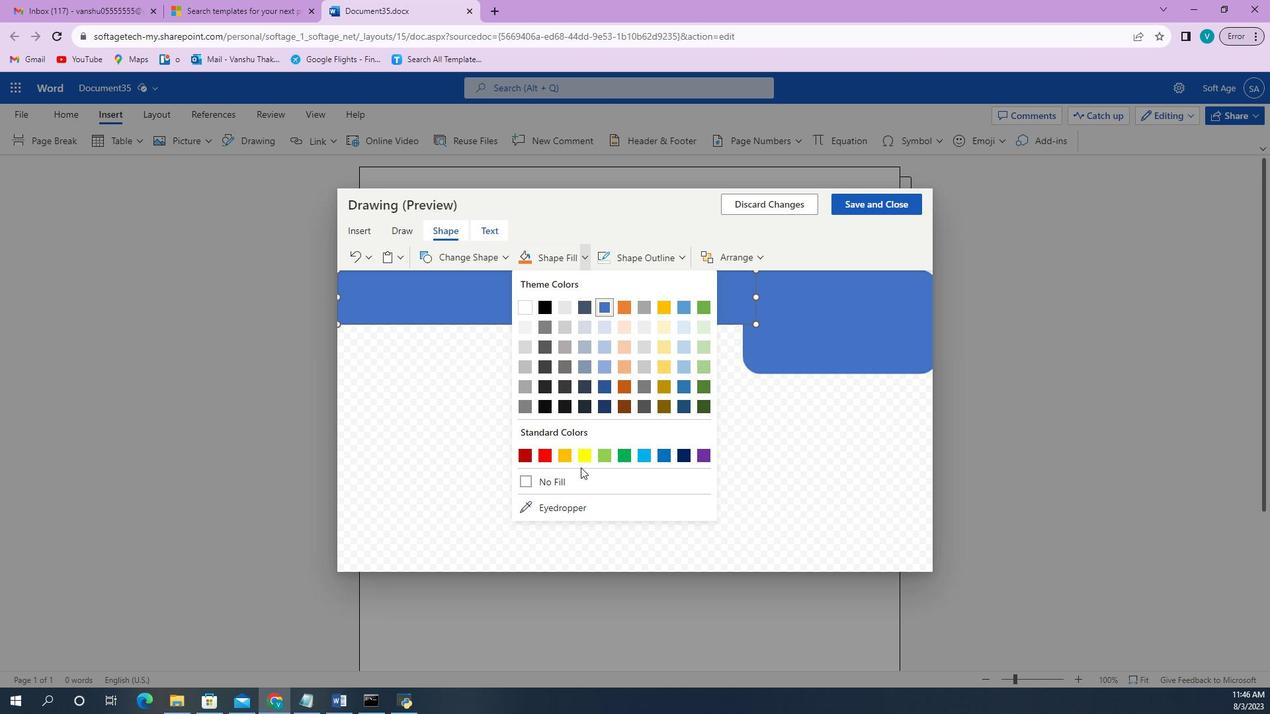 
Action: Mouse moved to (601, 316)
Screenshot: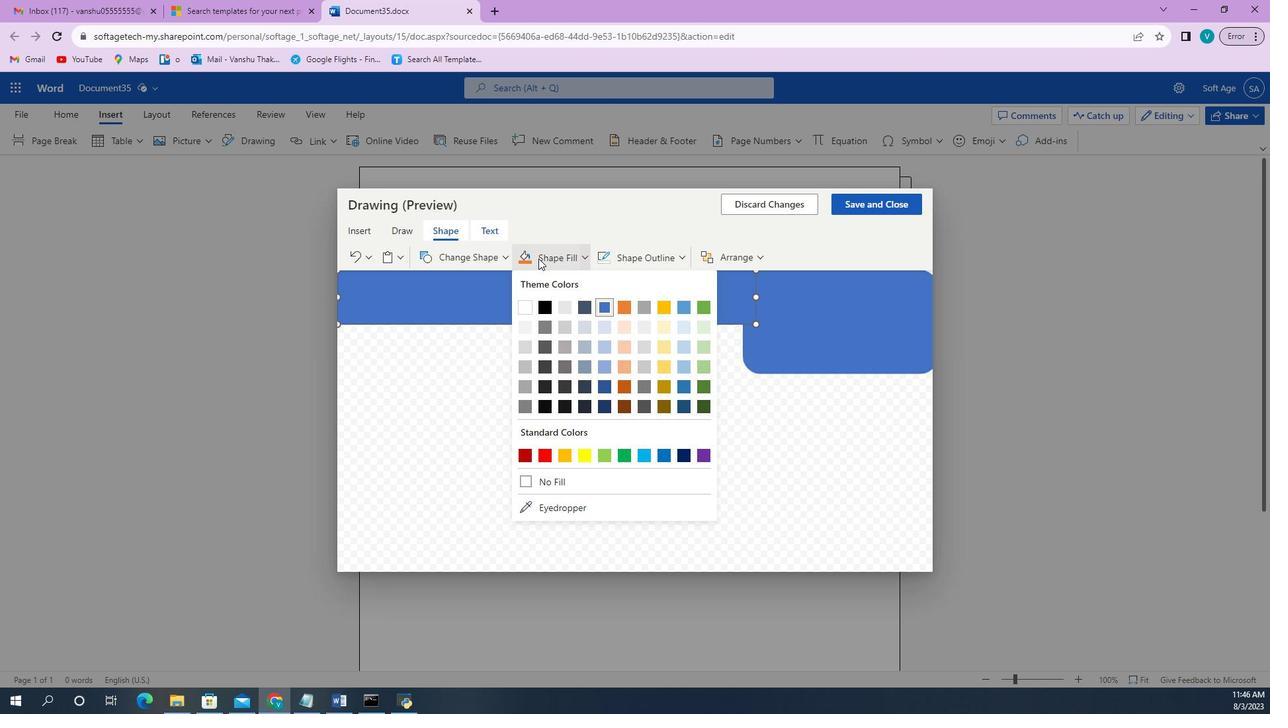 
Action: Mouse pressed left at (601, 316)
Screenshot: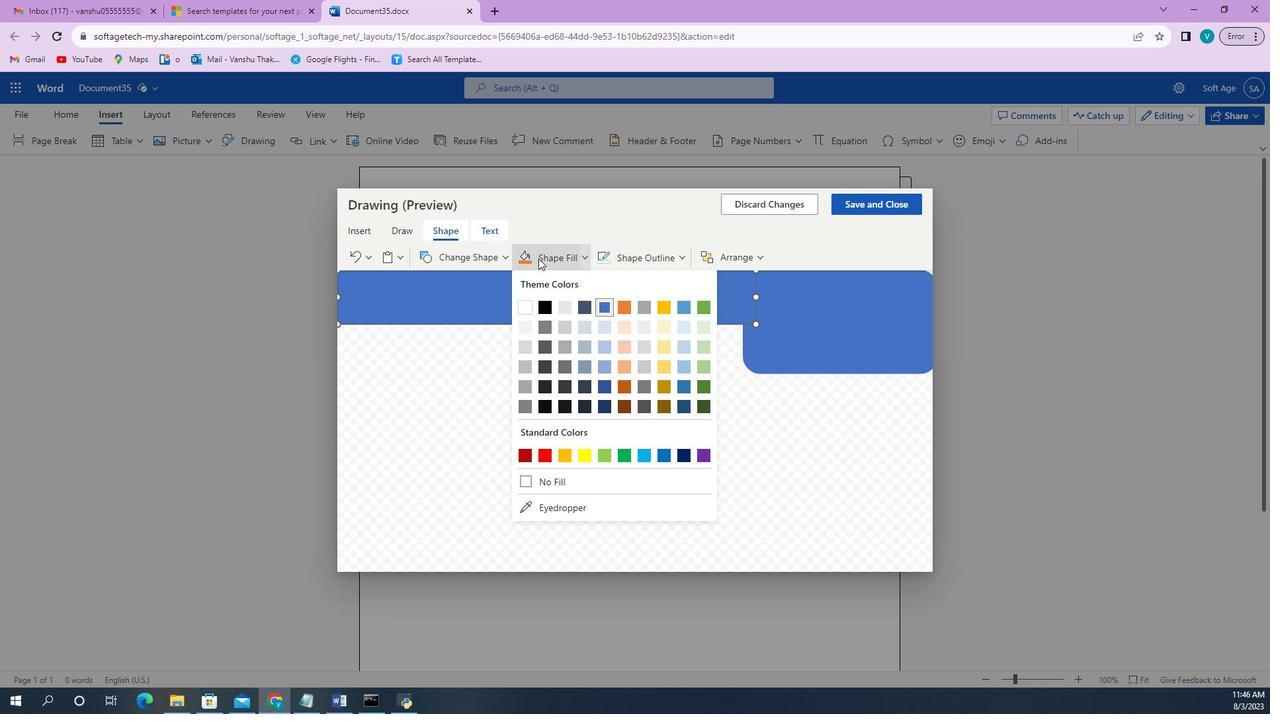 
Action: Mouse moved to (614, 315)
Screenshot: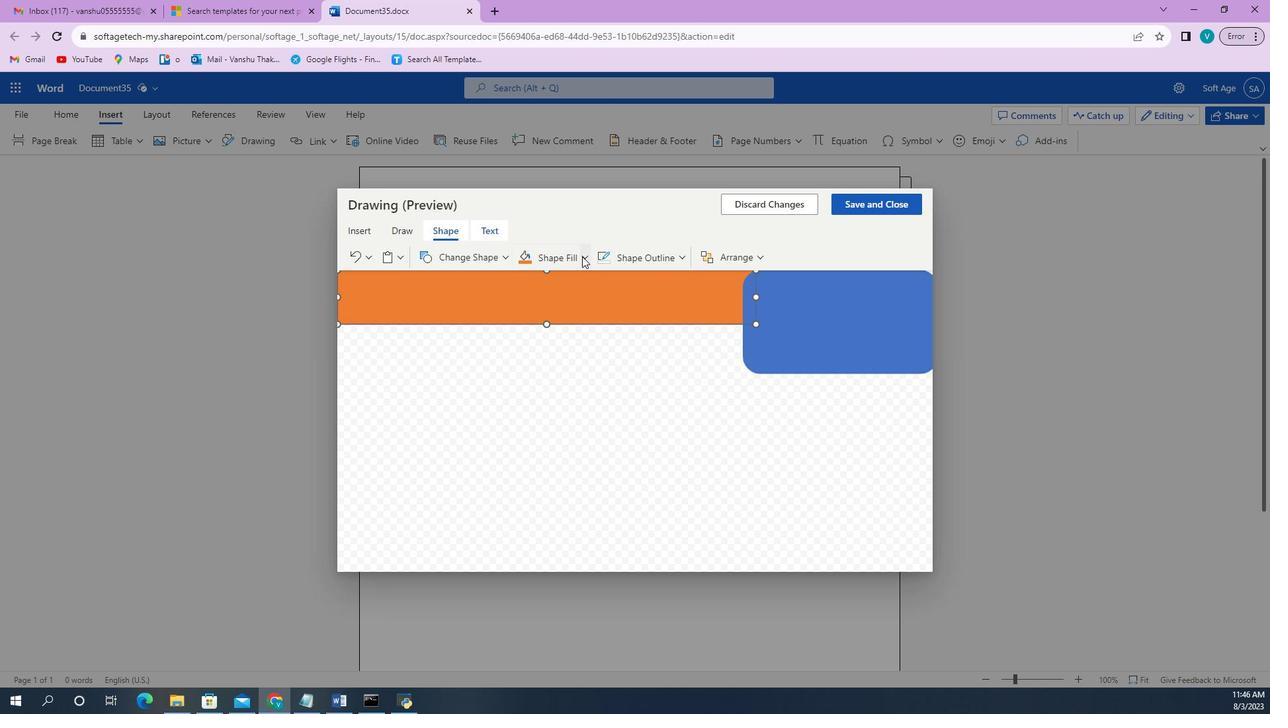 
Action: Mouse pressed left at (614, 315)
Screenshot: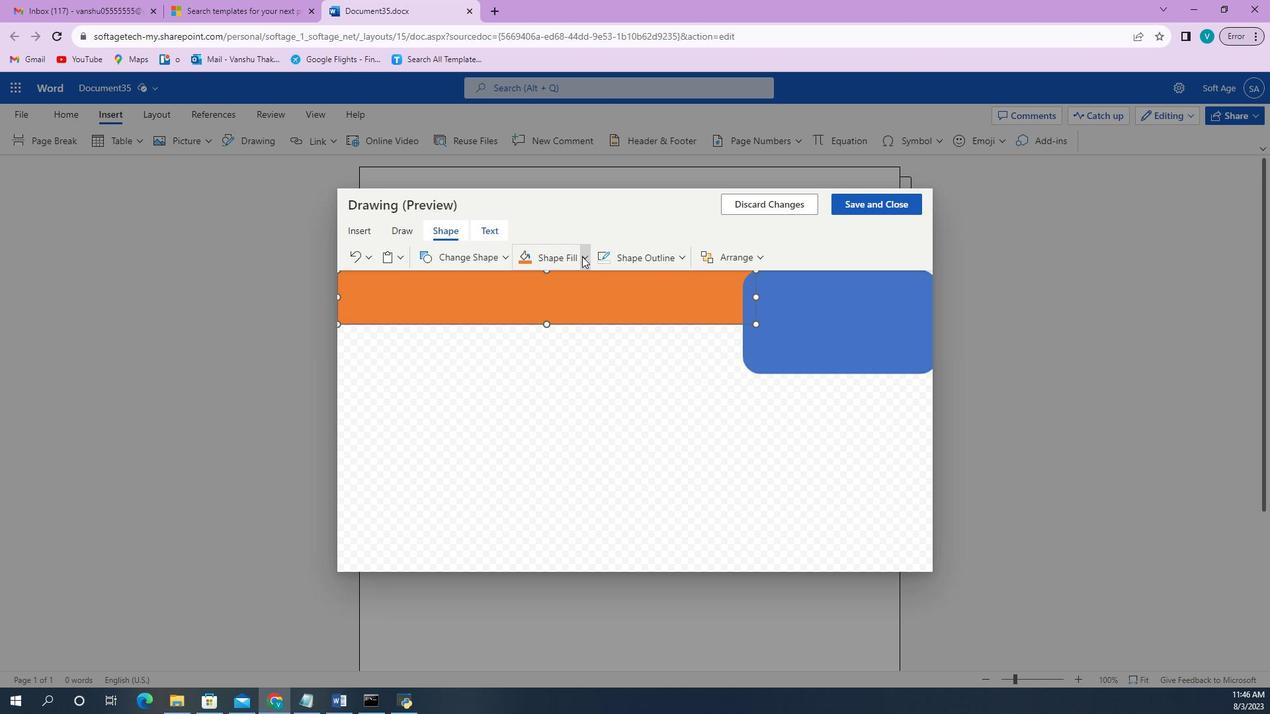 
Action: Mouse moved to (629, 362)
Screenshot: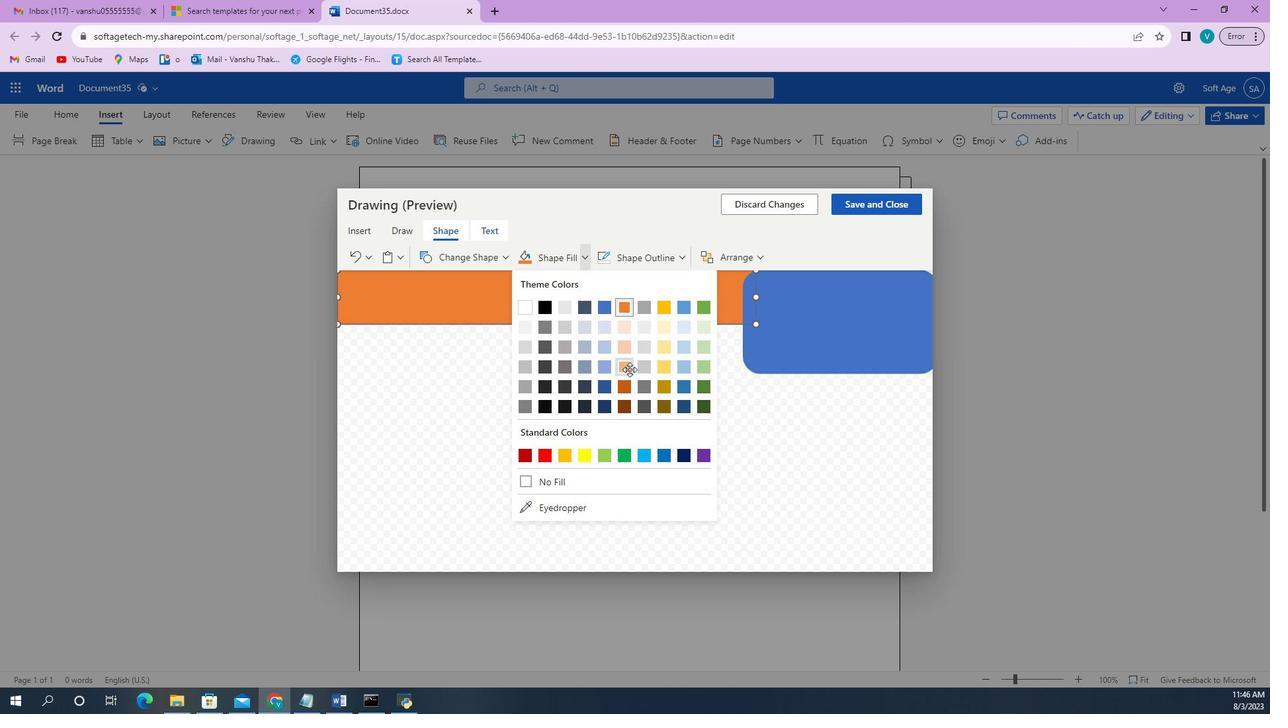 
Action: Mouse pressed left at (629, 362)
Screenshot: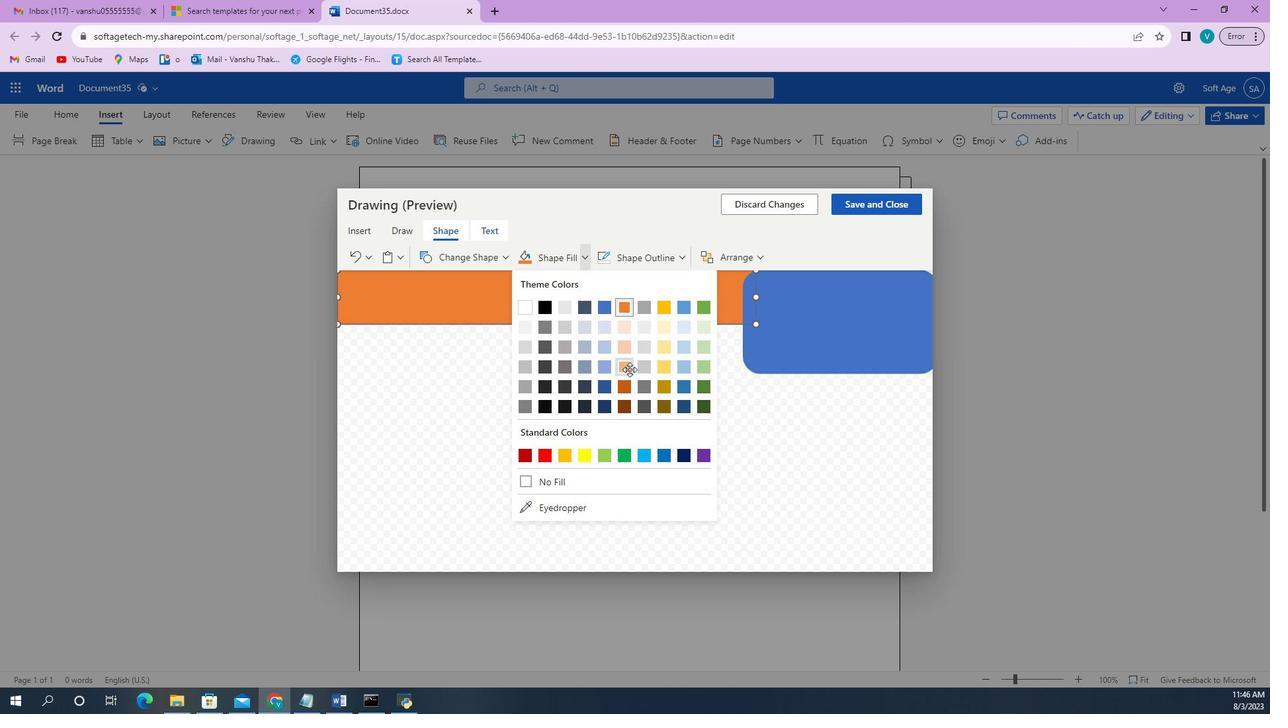 
Action: Mouse moved to (616, 317)
Screenshot: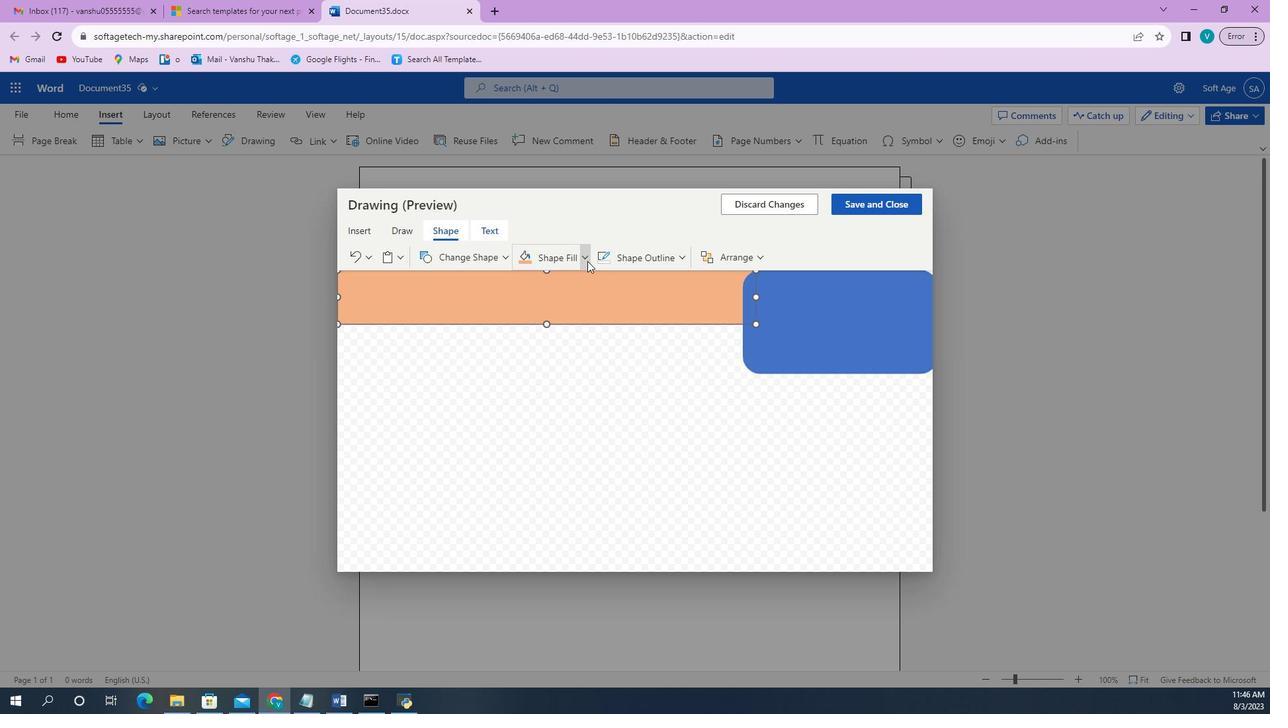 
Action: Mouse pressed left at (616, 317)
Screenshot: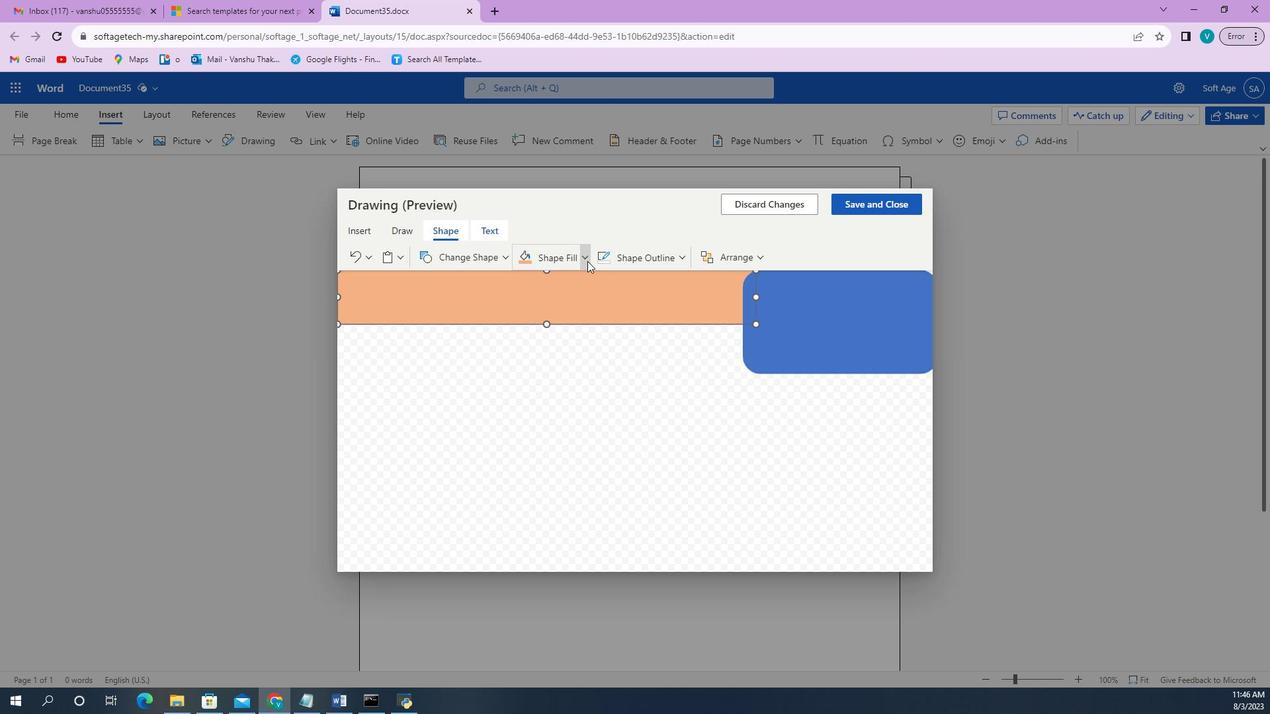 
Action: Mouse moved to (650, 396)
Screenshot: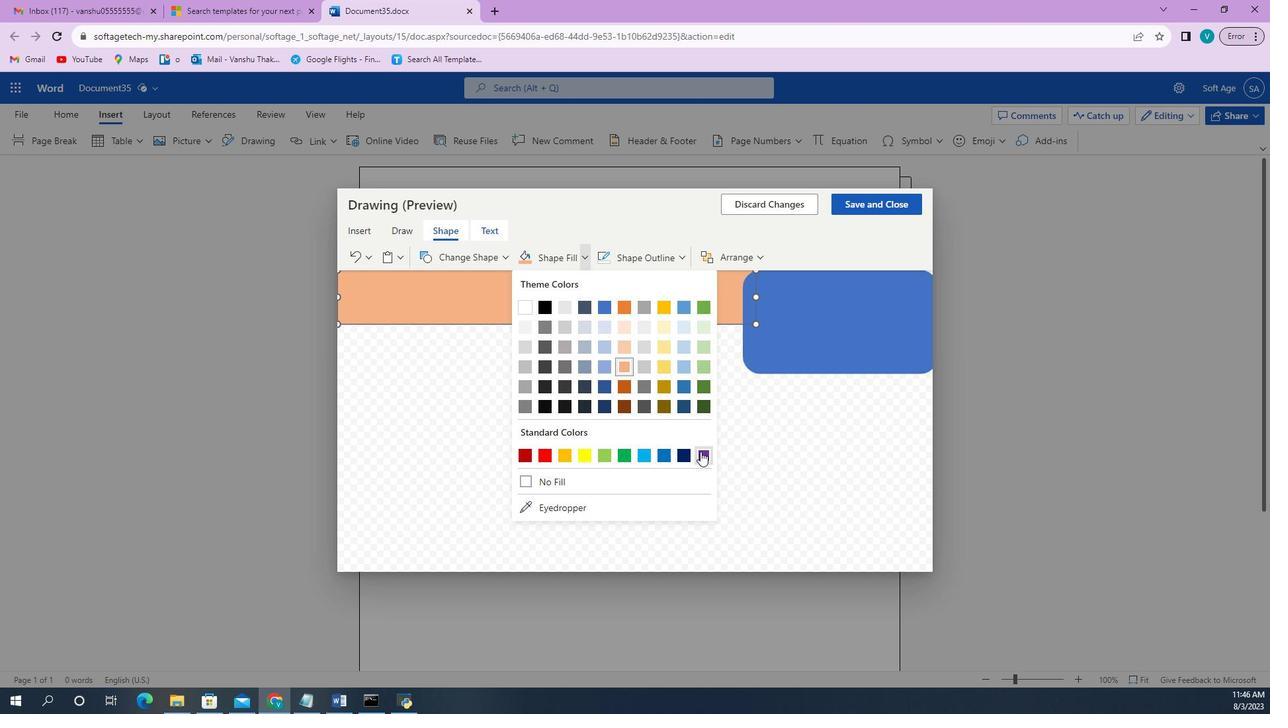 
Action: Mouse pressed left at (650, 396)
Screenshot: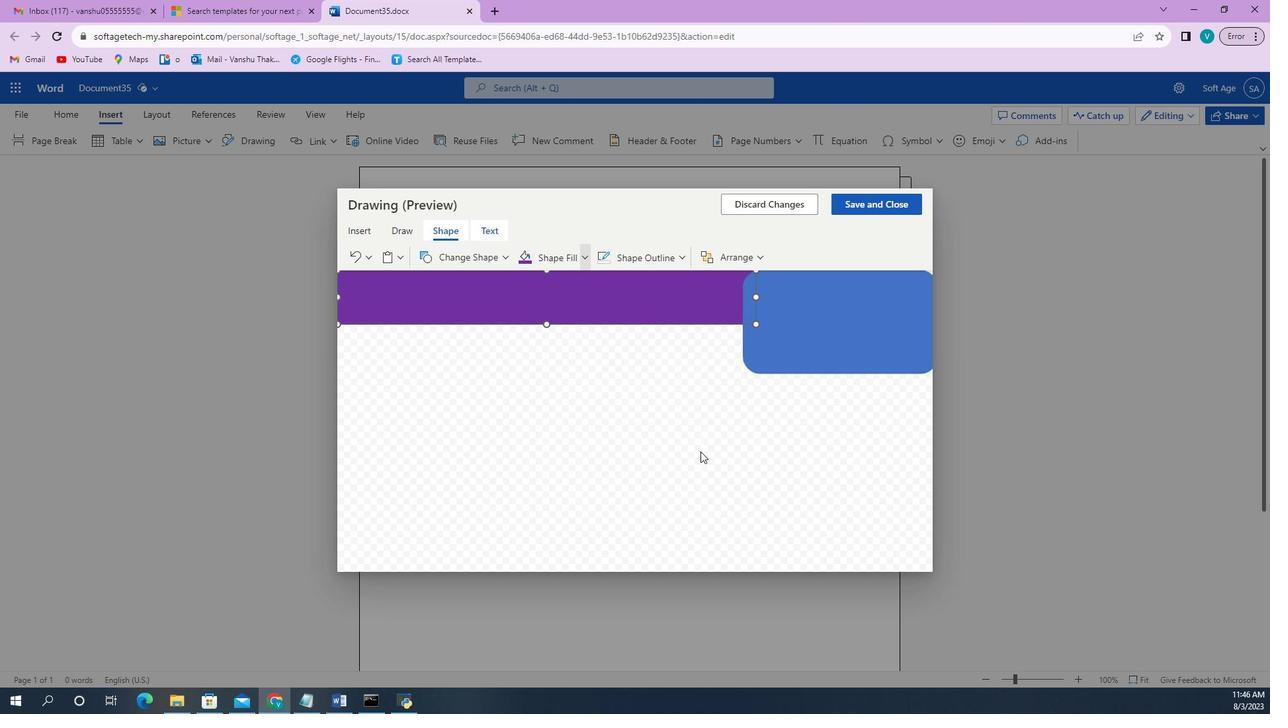 
Action: Mouse moved to (614, 317)
Screenshot: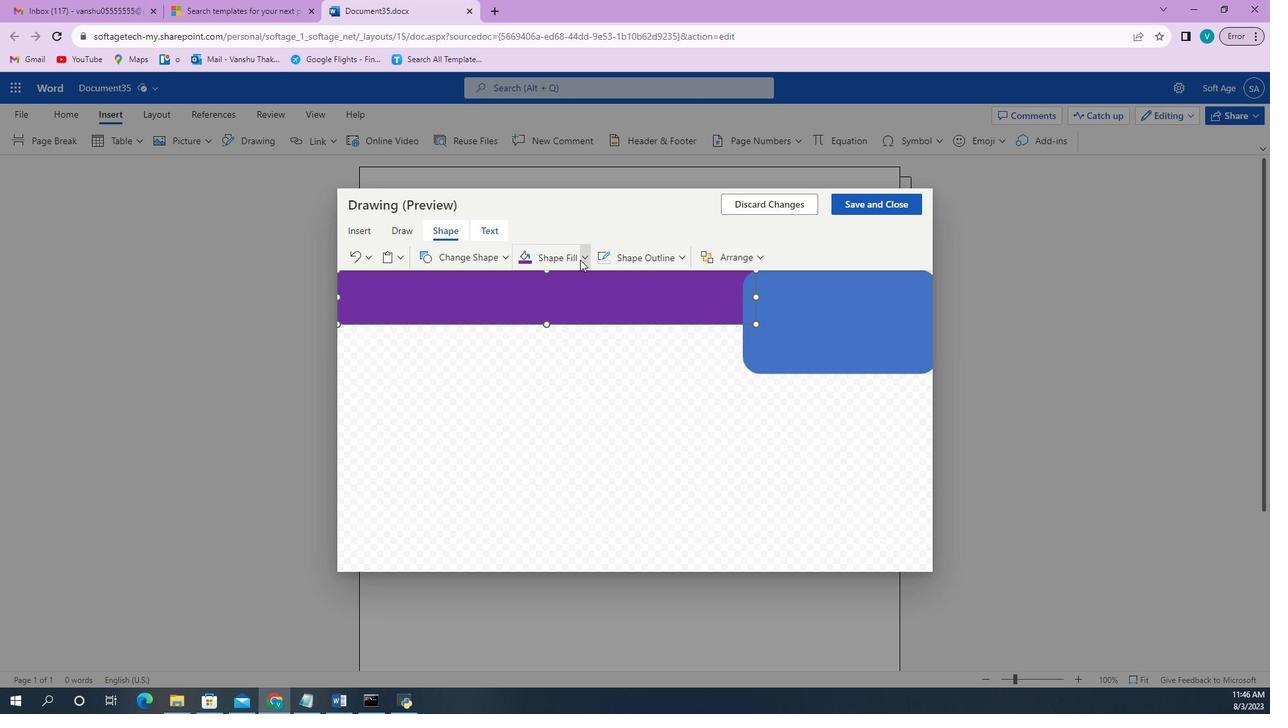 
Action: Mouse pressed left at (614, 317)
Screenshot: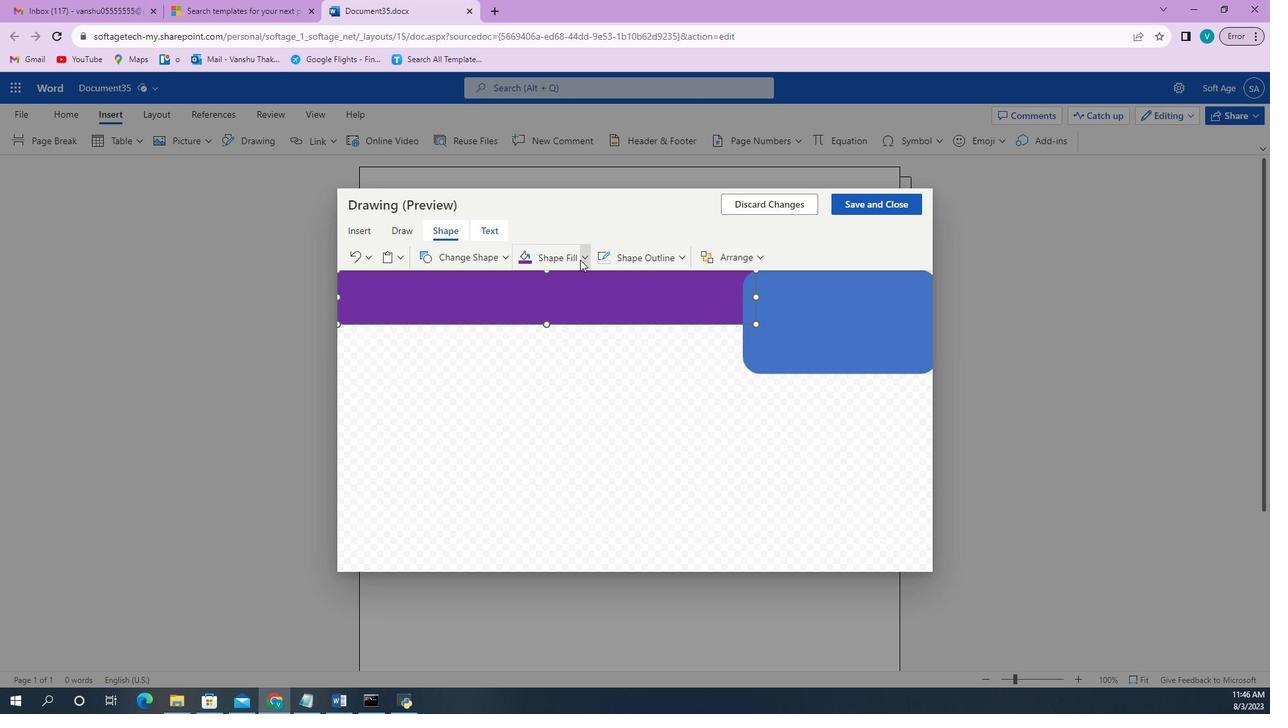 
Action: Mouse moved to (617, 387)
Screenshot: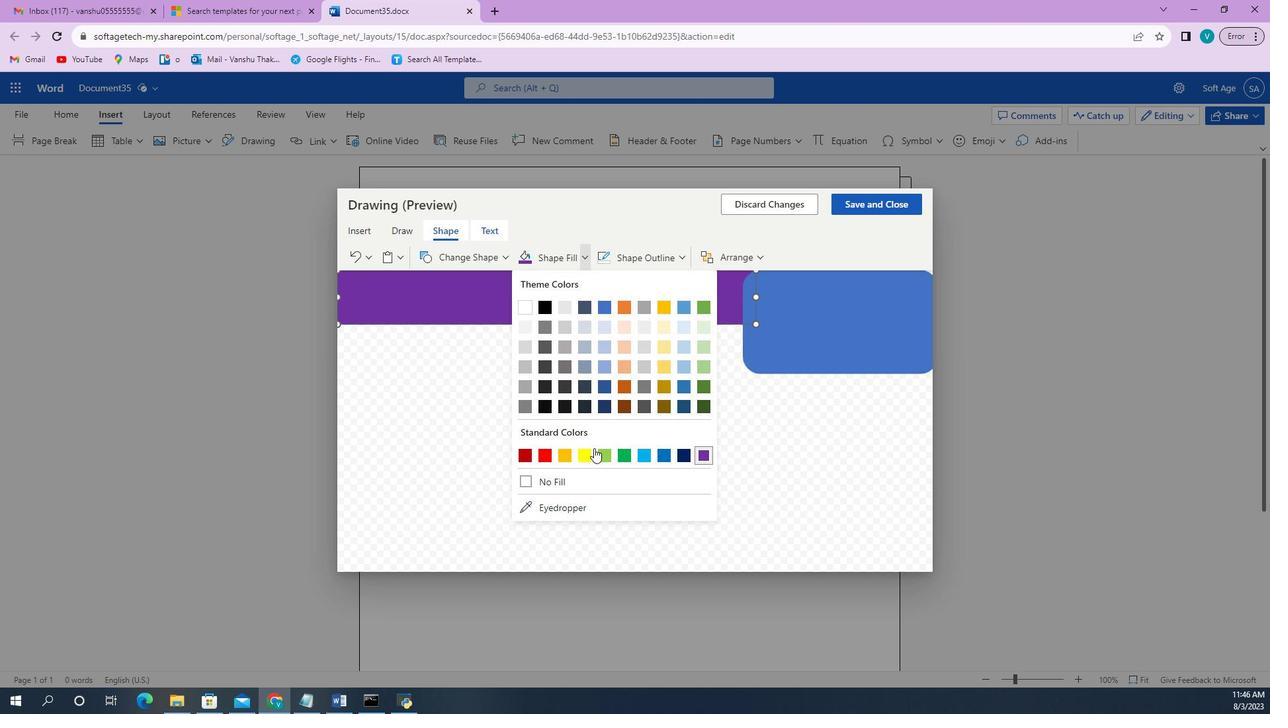 
Action: Mouse scrolled (617, 387) with delta (0, 0)
Screenshot: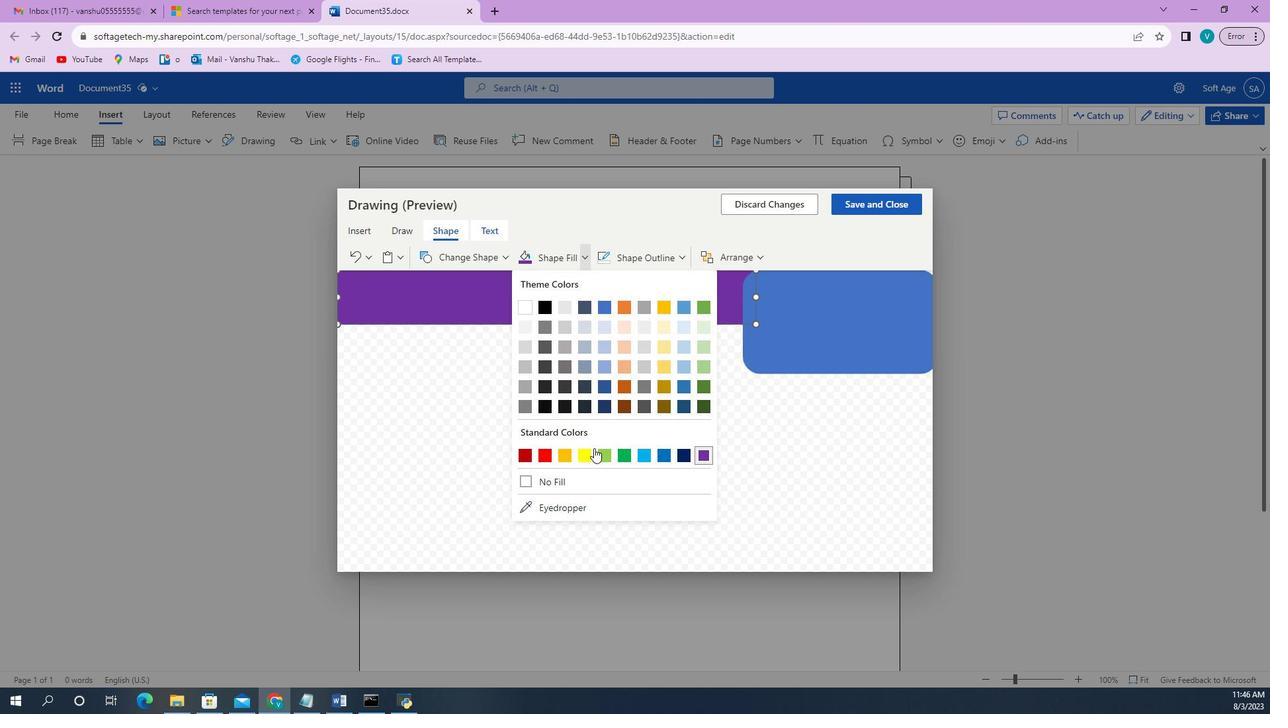 
Action: Mouse moved to (617, 388)
Screenshot: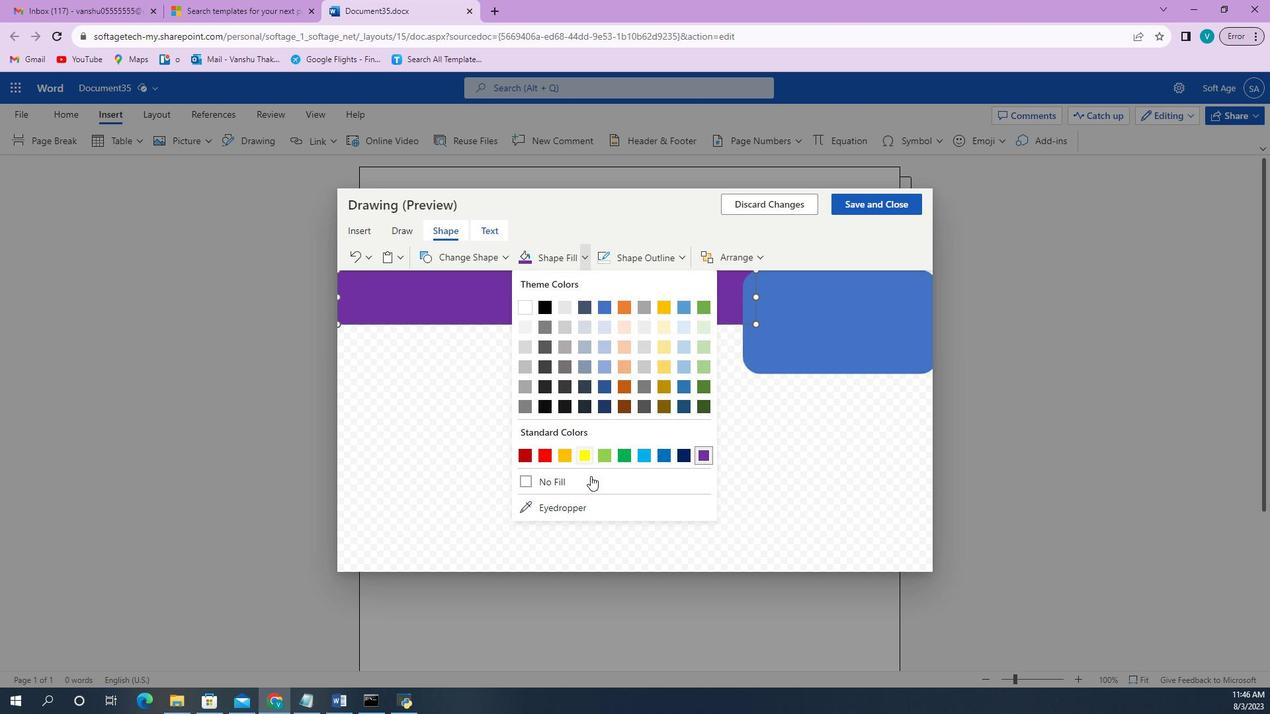 
Action: Mouse scrolled (617, 388) with delta (0, 0)
Screenshot: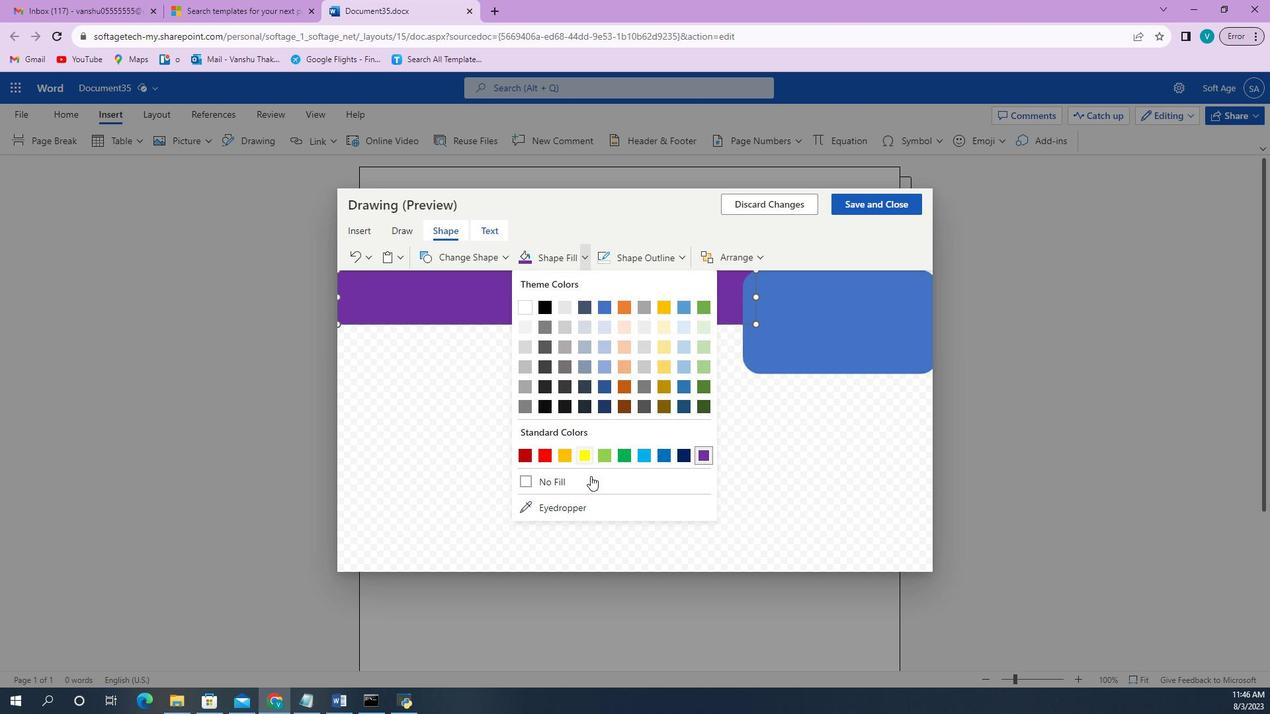 
Action: Mouse moved to (617, 389)
Screenshot: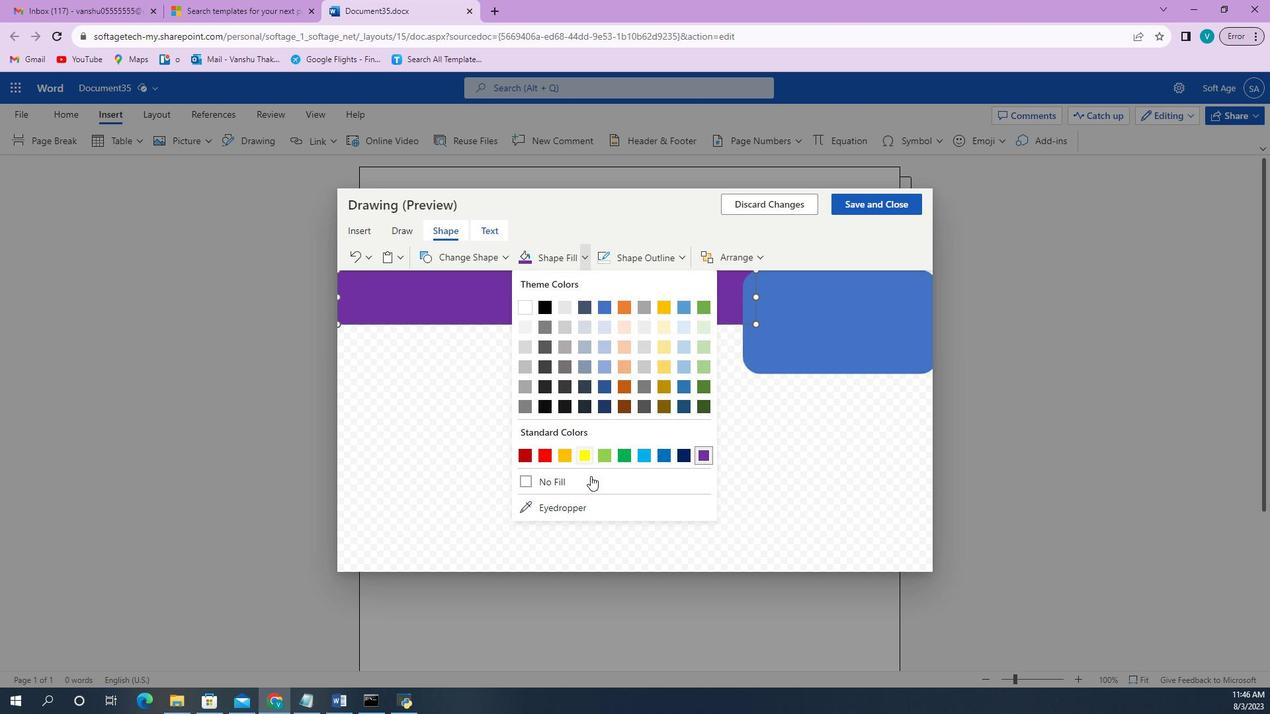 
Action: Mouse scrolled (617, 389) with delta (0, 0)
Screenshot: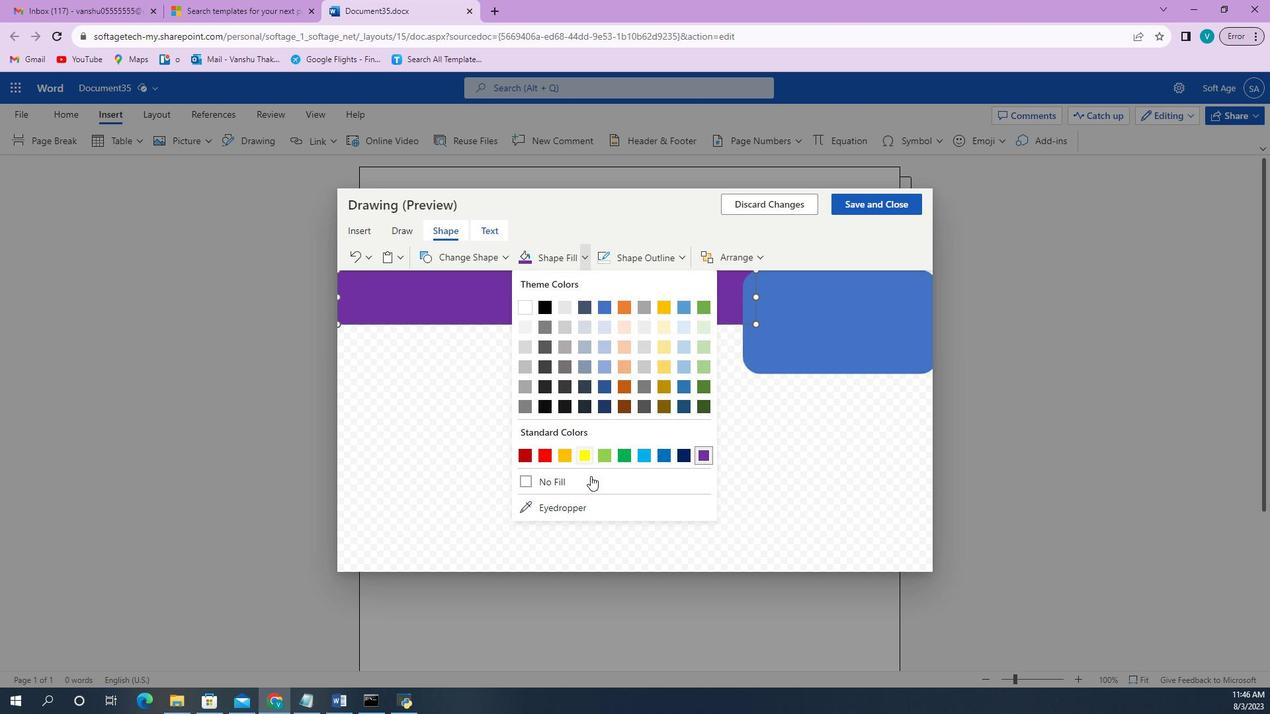 
Action: Mouse moved to (617, 390)
Screenshot: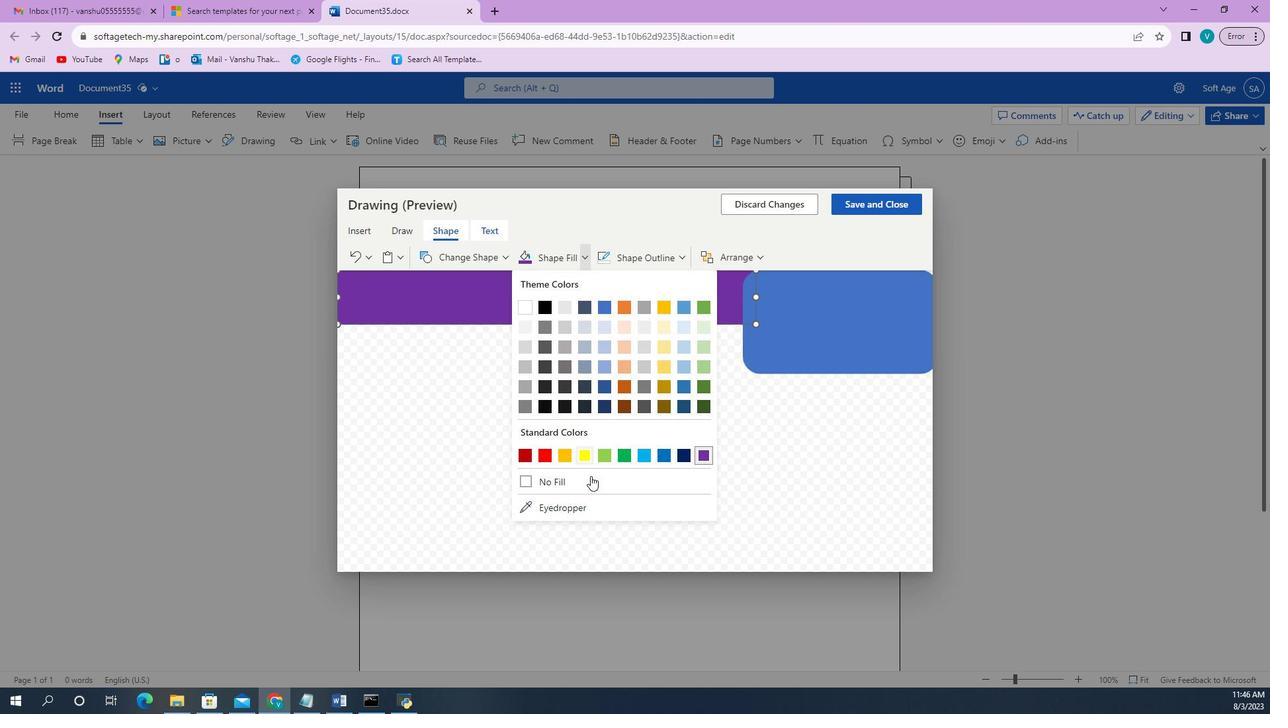 
Action: Mouse scrolled (617, 389) with delta (0, 0)
Screenshot: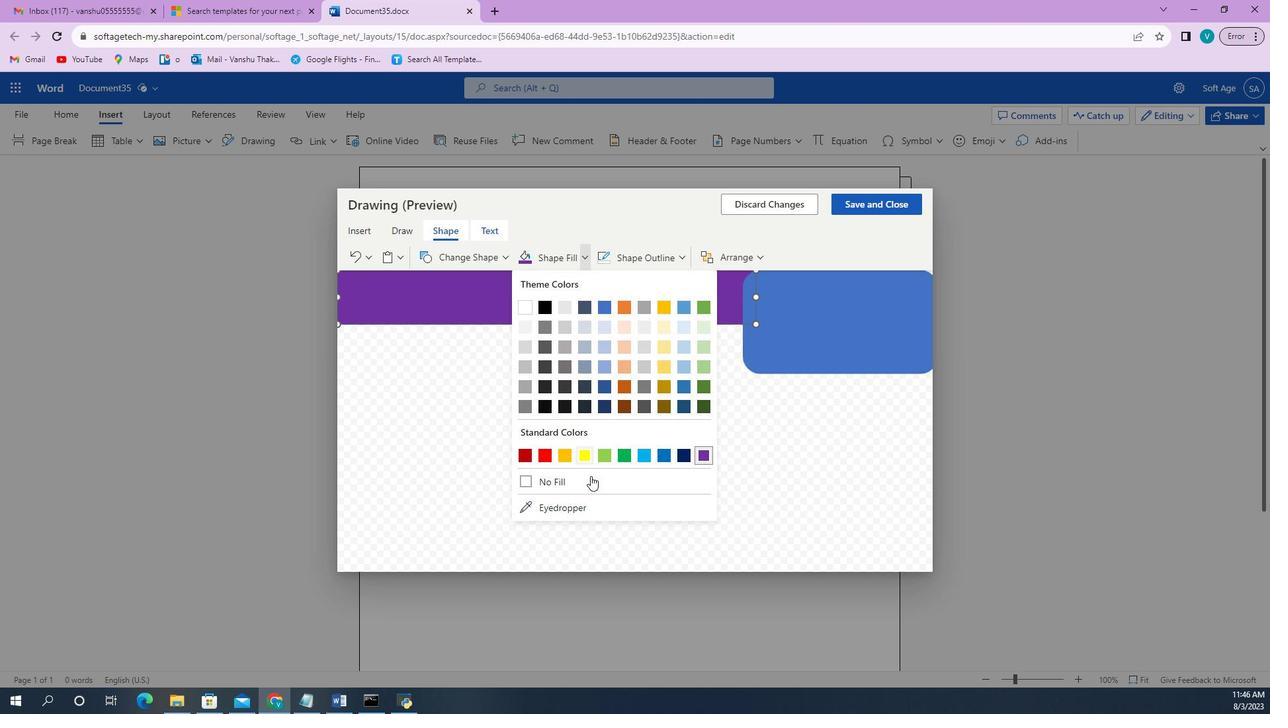
Action: Mouse moved to (618, 391)
Screenshot: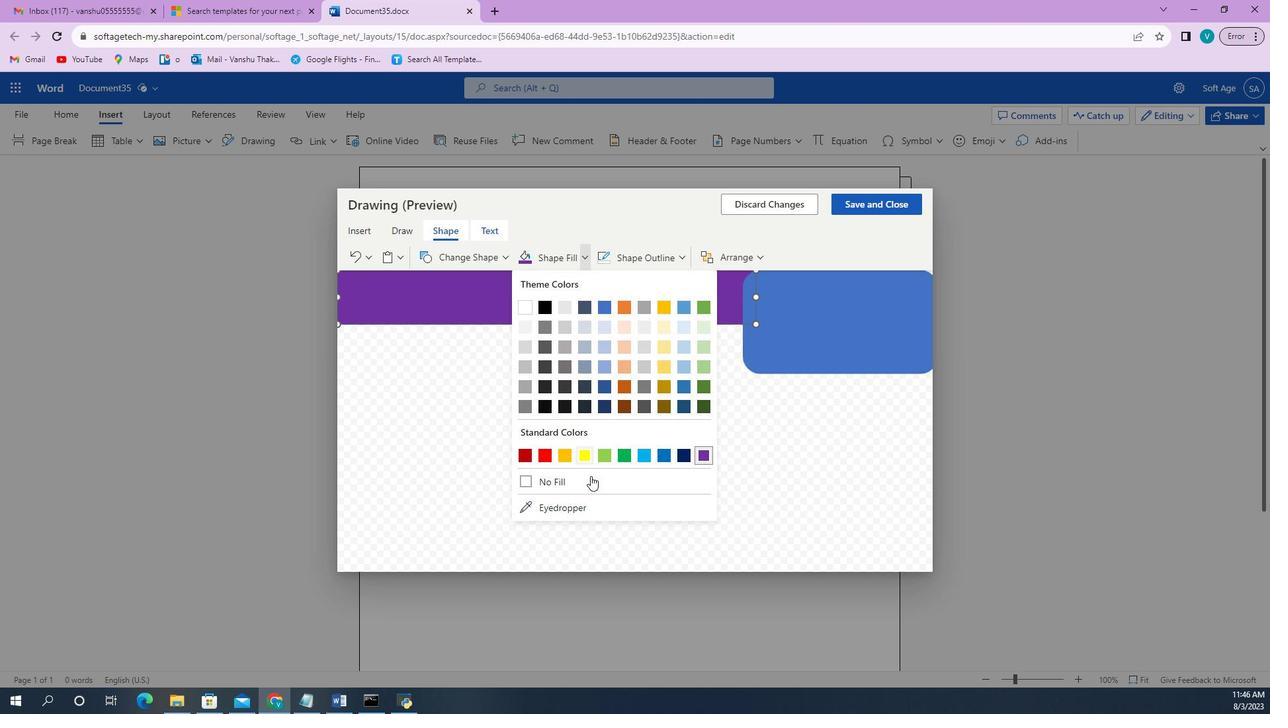 
Action: Mouse scrolled (618, 391) with delta (0, 0)
Screenshot: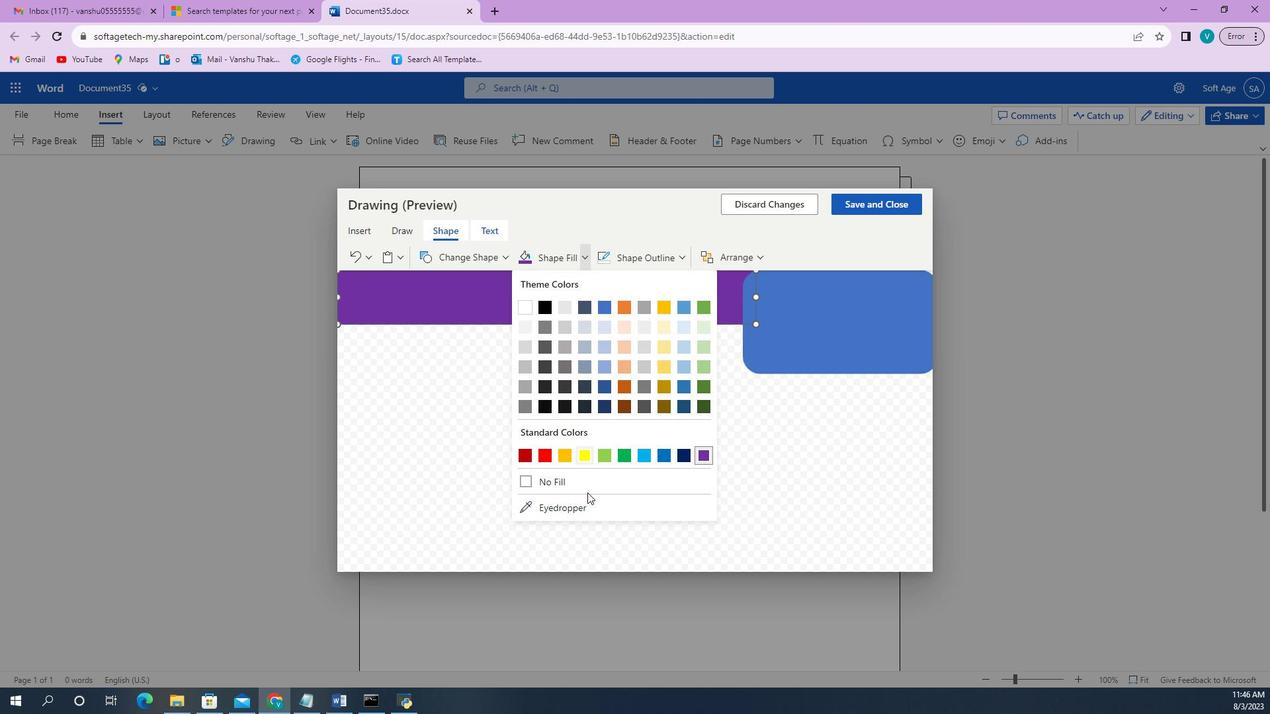 
Action: Mouse moved to (615, 416)
Screenshot: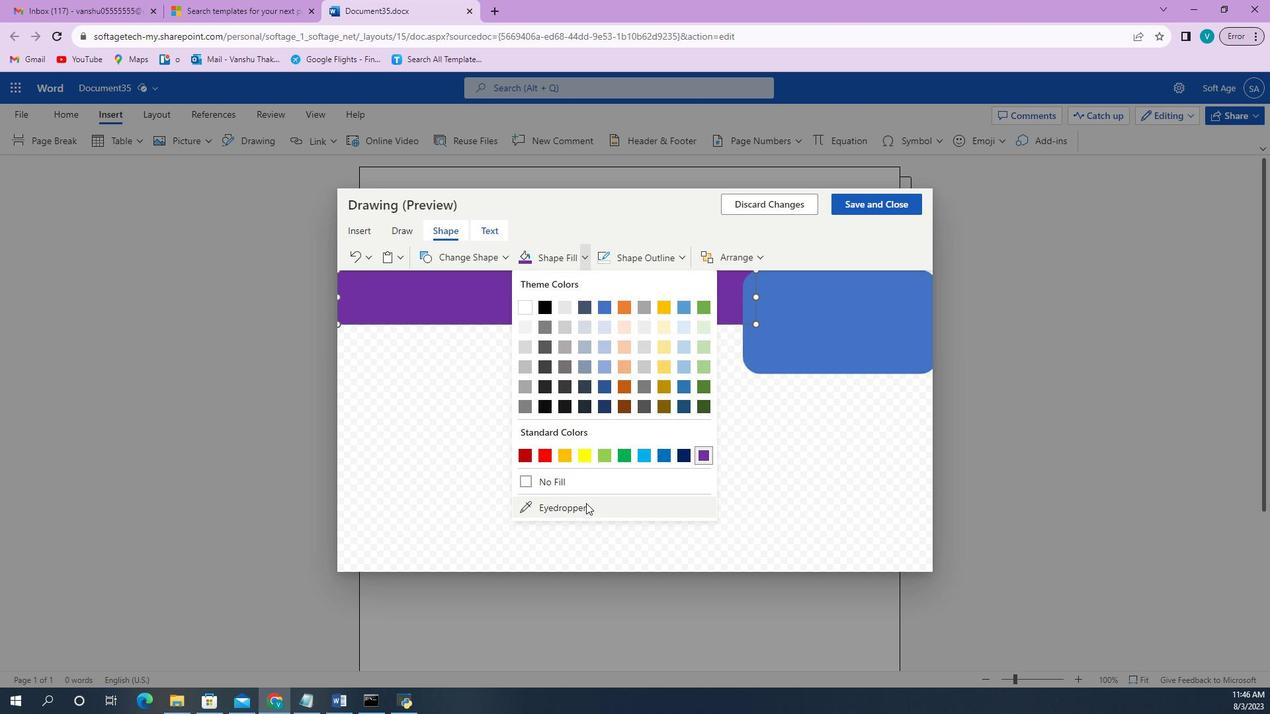 
Action: Mouse scrolled (615, 416) with delta (0, 0)
Screenshot: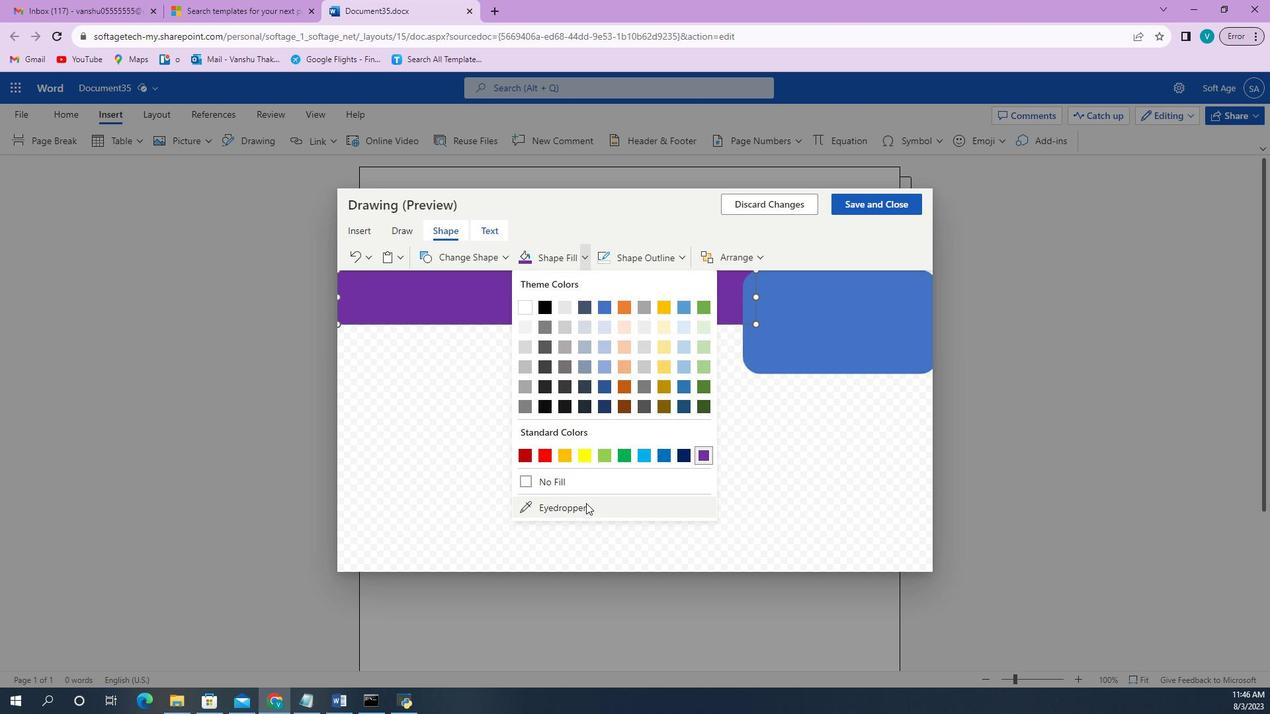 
Action: Mouse moved to (615, 416)
Screenshot: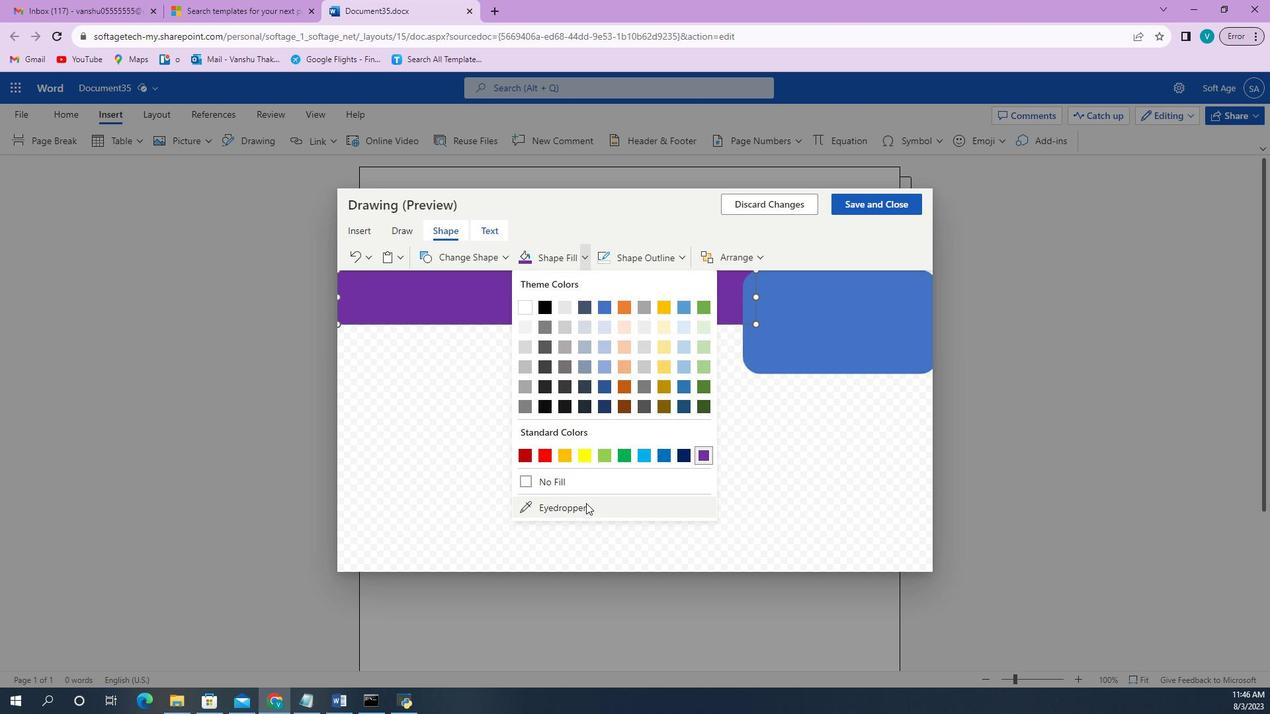 
Action: Mouse scrolled (615, 416) with delta (0, 0)
Screenshot: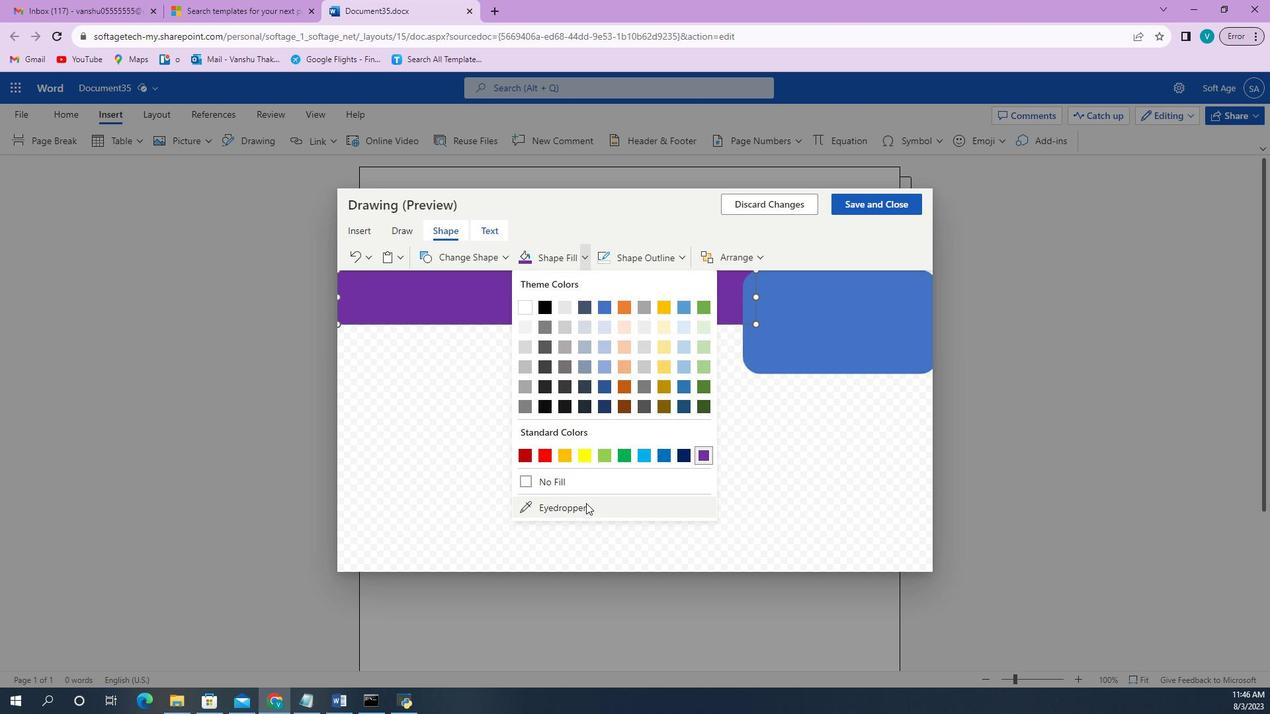 
Action: Mouse scrolled (615, 416) with delta (0, 0)
Screenshot: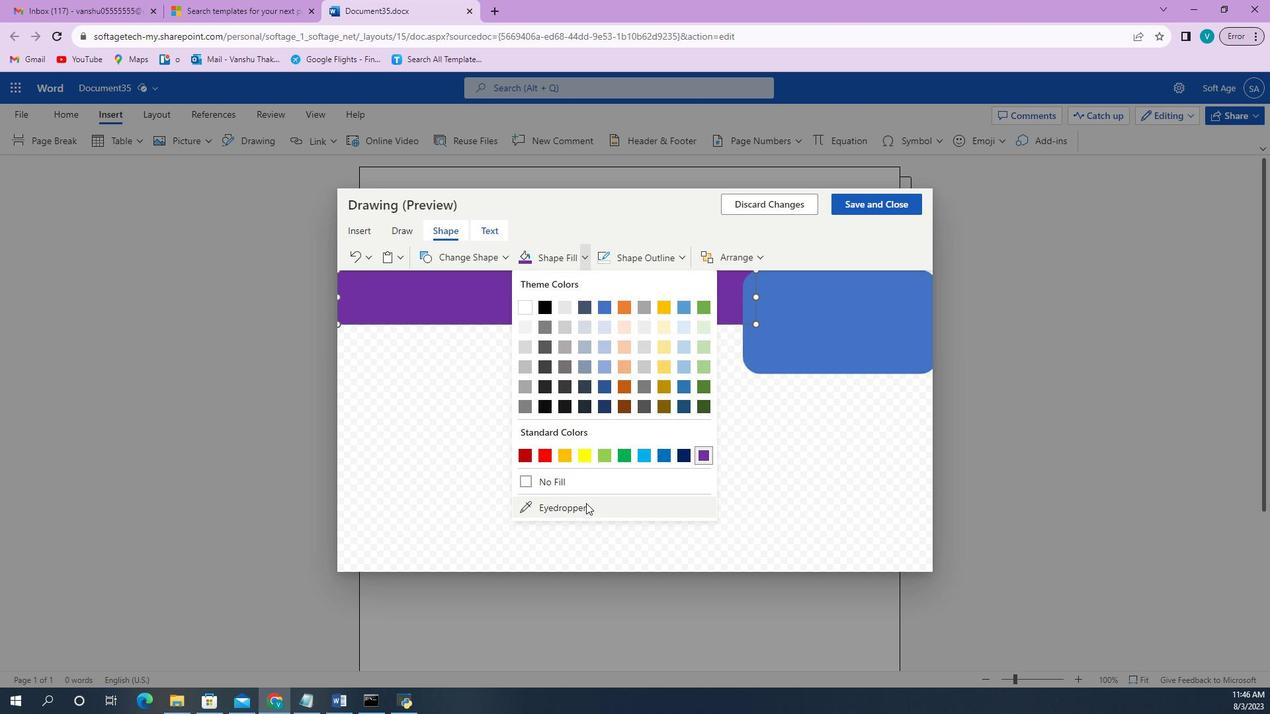 
Action: Mouse moved to (615, 417)
Screenshot: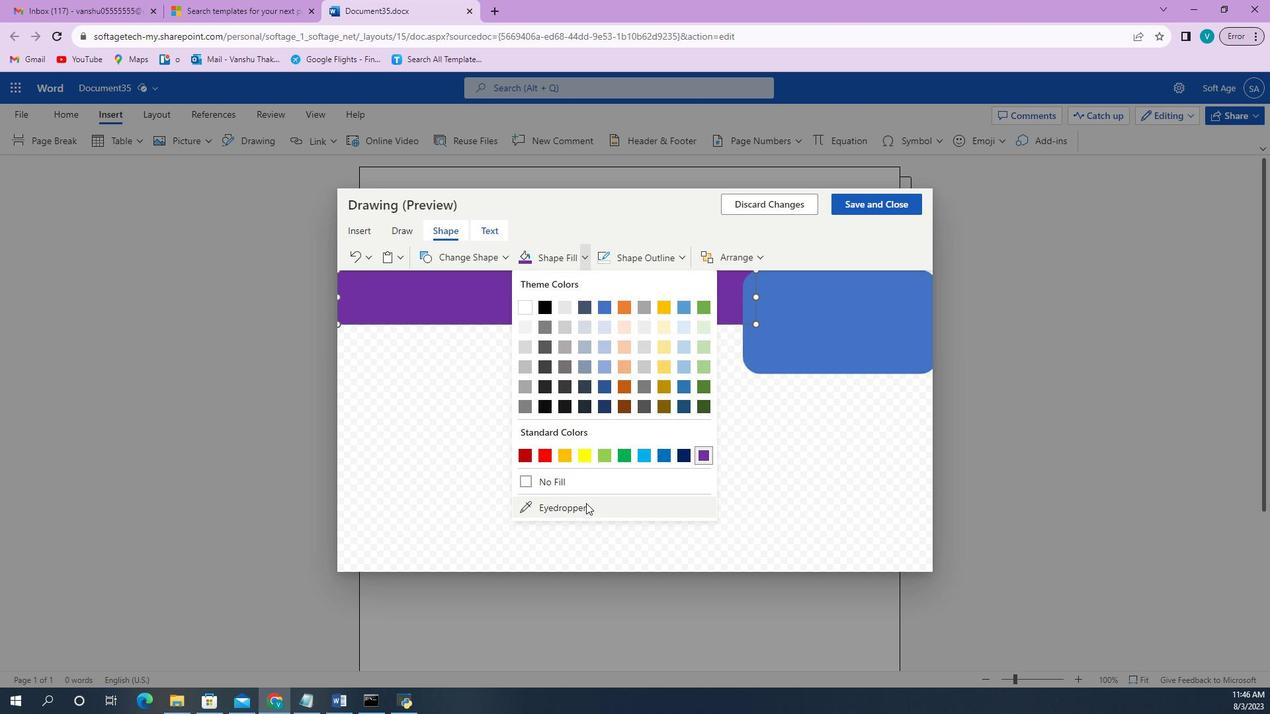 
Action: Mouse scrolled (615, 417) with delta (0, 0)
Screenshot: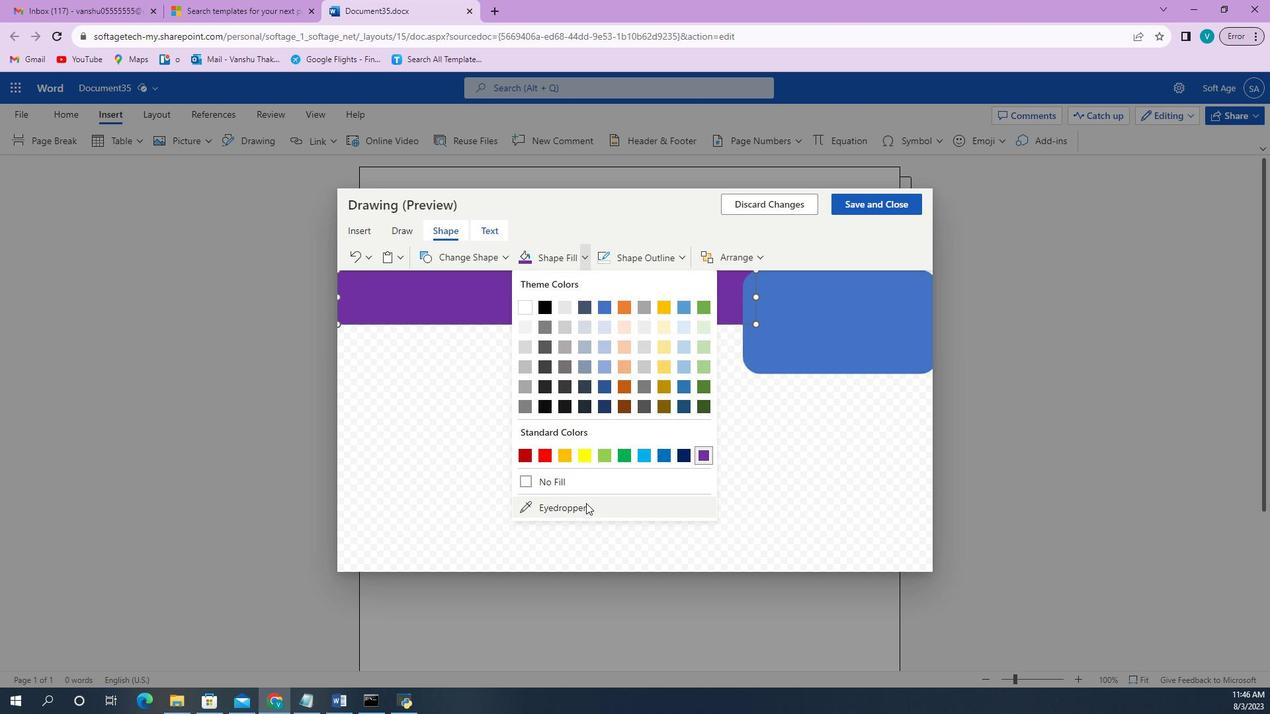 
Action: Mouse moved to (616, 417)
Screenshot: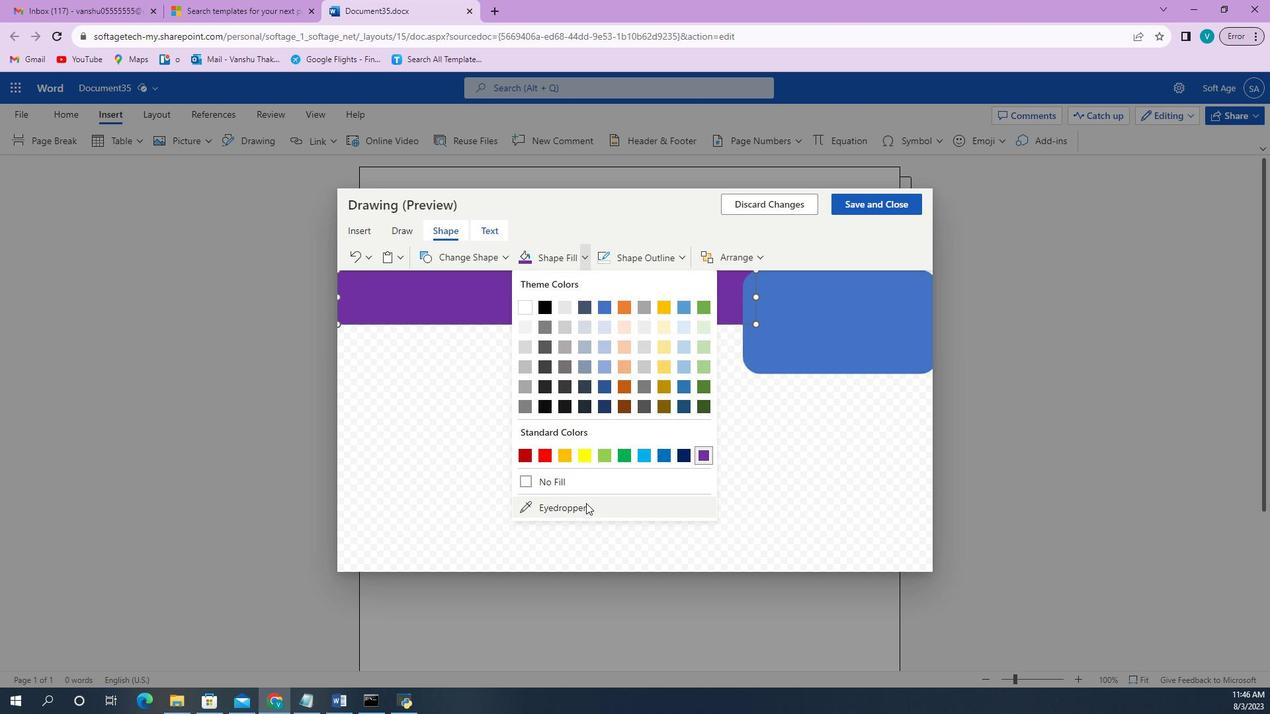 
Action: Mouse scrolled (616, 417) with delta (0, 0)
Screenshot: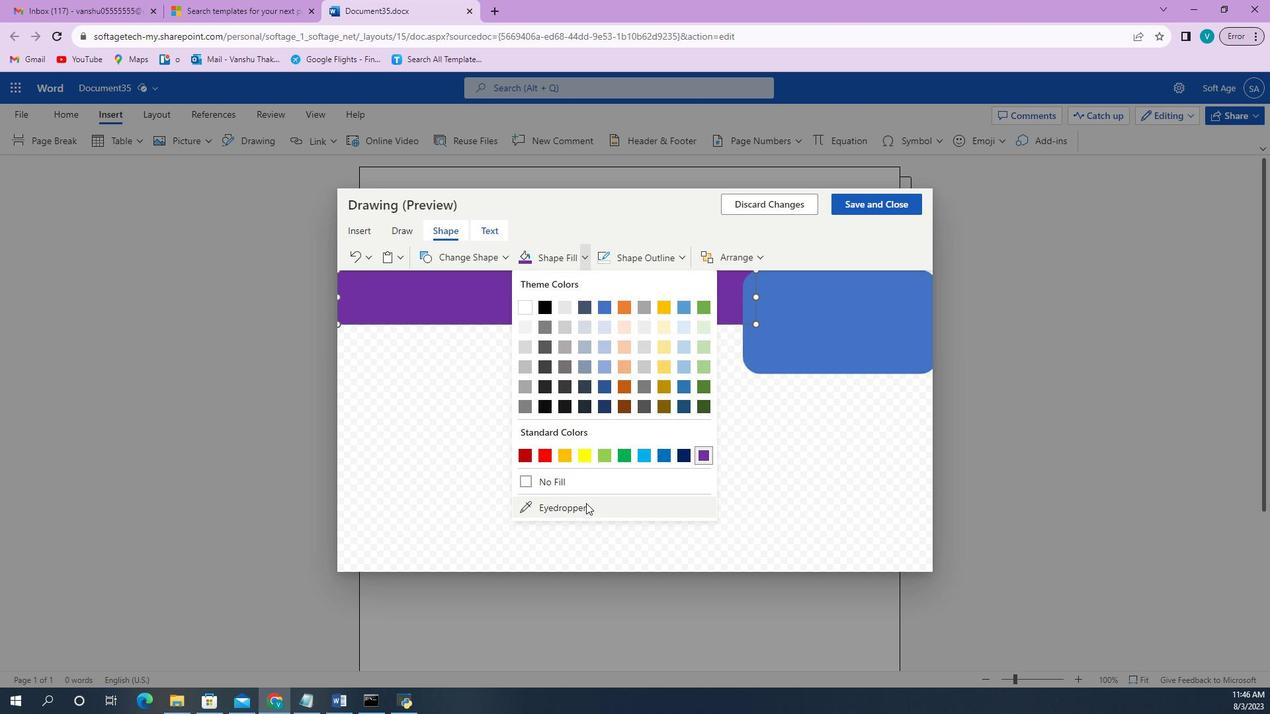 
Action: Mouse moved to (612, 418)
Screenshot: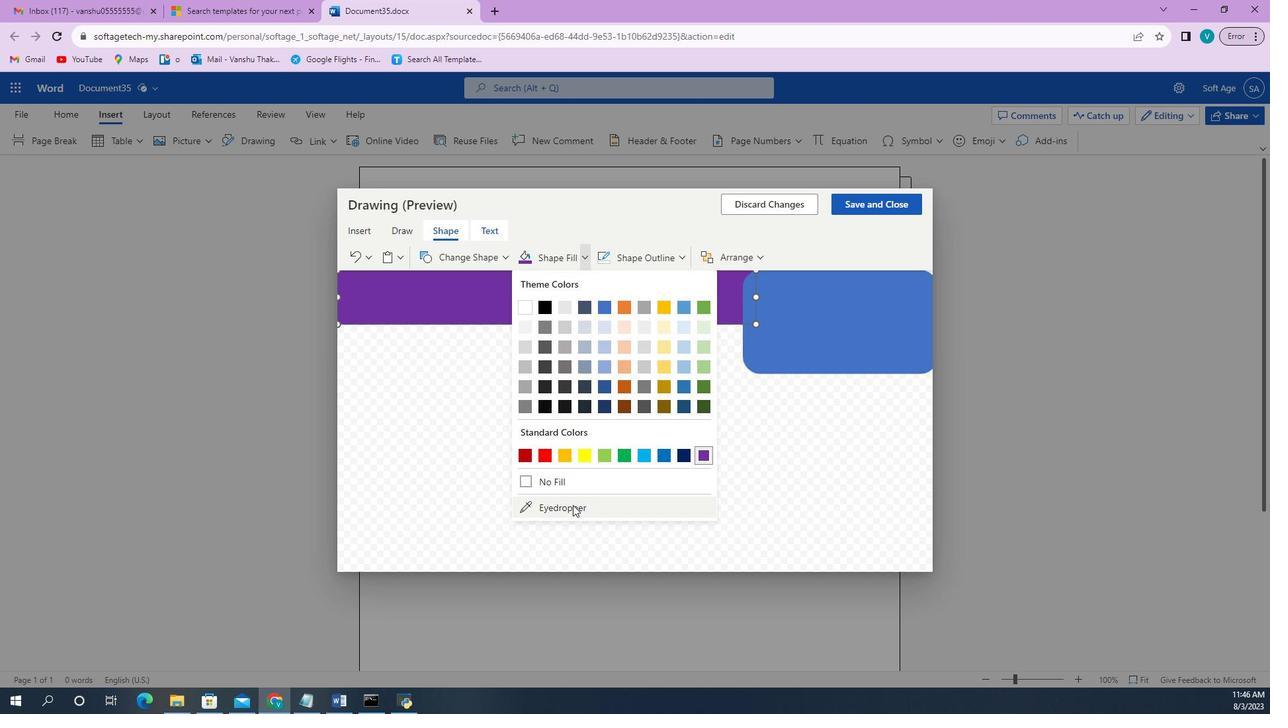 
Action: Mouse pressed left at (612, 418)
Screenshot: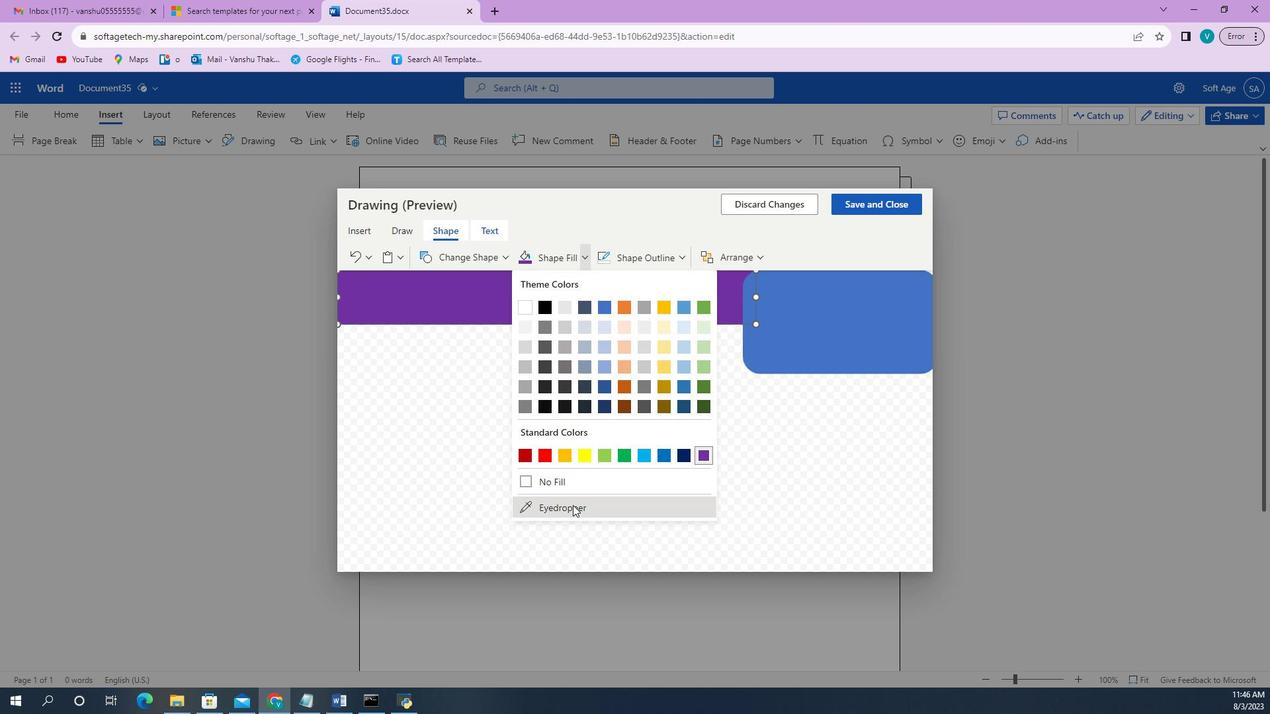
Action: Mouse moved to (344, 312)
Screenshot: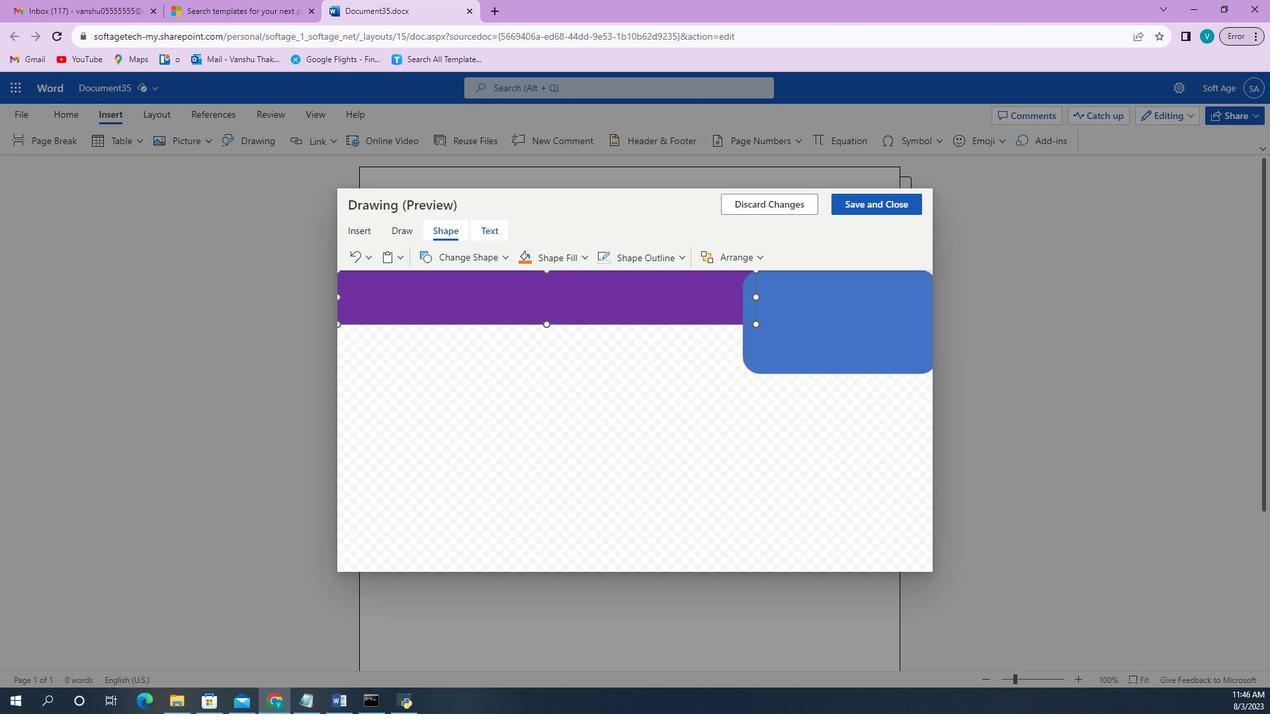 
Action: Mouse pressed left at (344, 312)
Screenshot: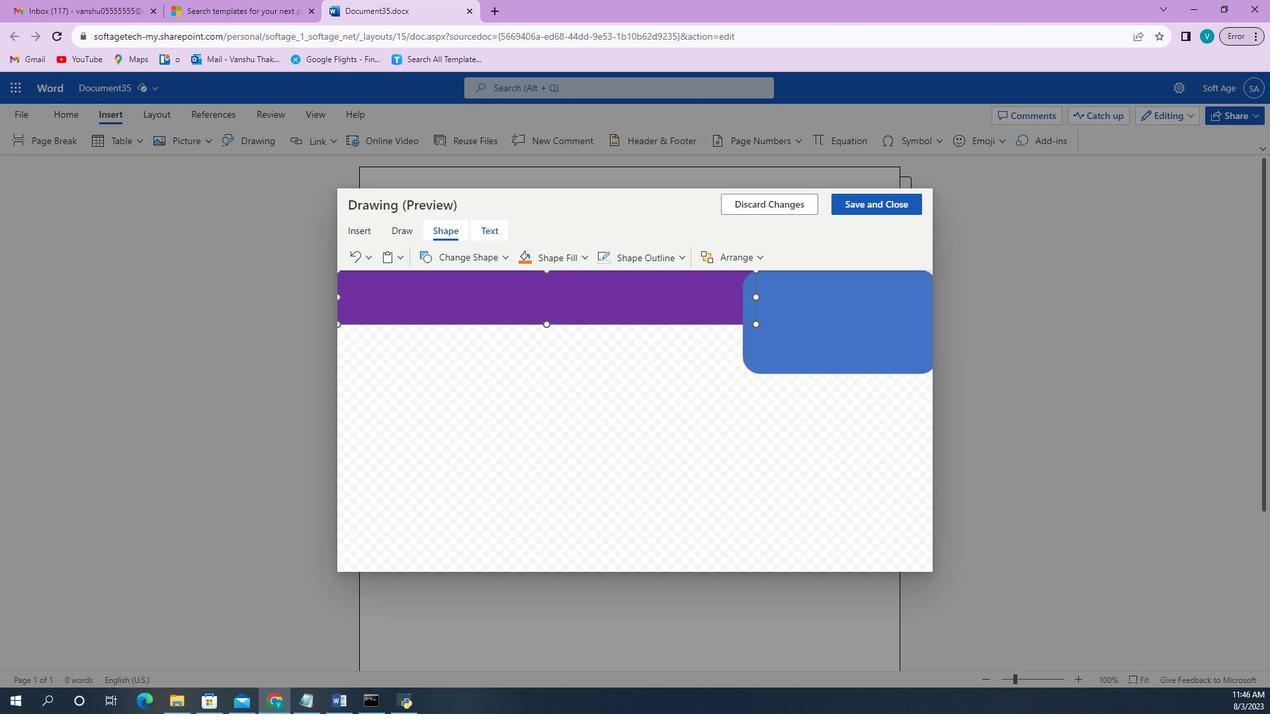 
Action: Mouse moved to (616, 315)
Screenshot: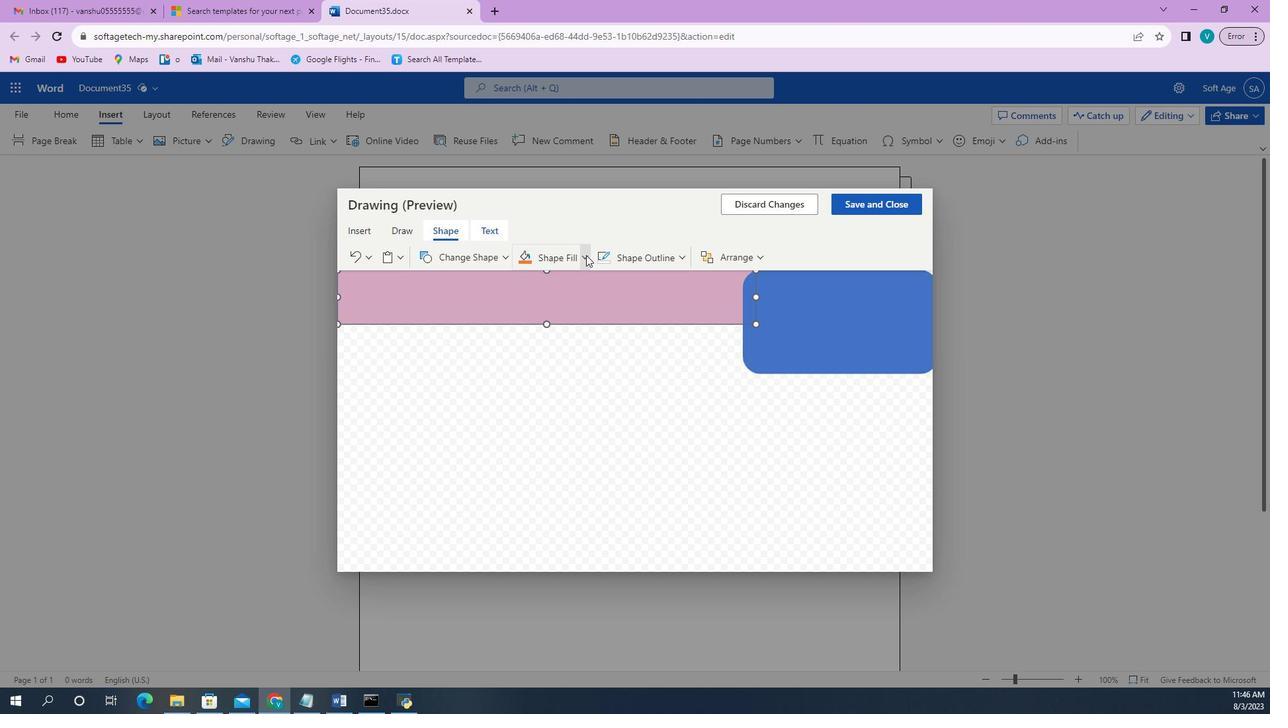 
Action: Mouse pressed left at (616, 315)
Screenshot: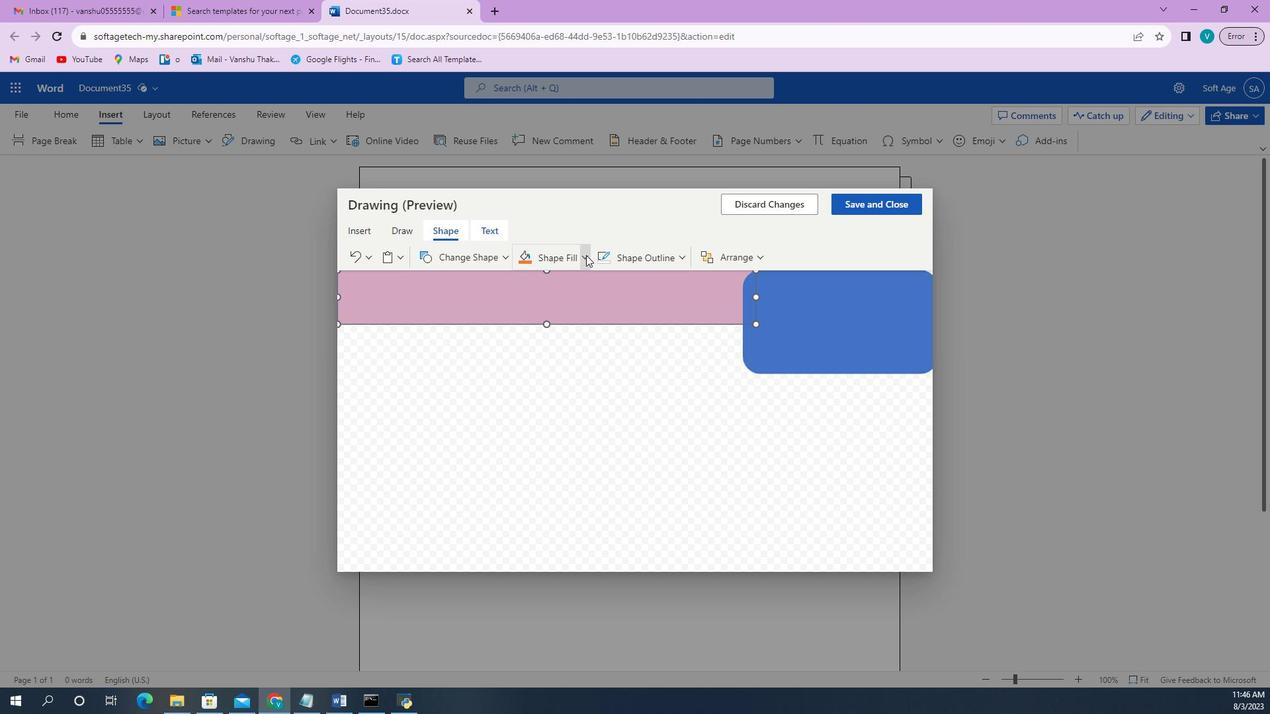 
Action: Mouse moved to (614, 420)
Screenshot: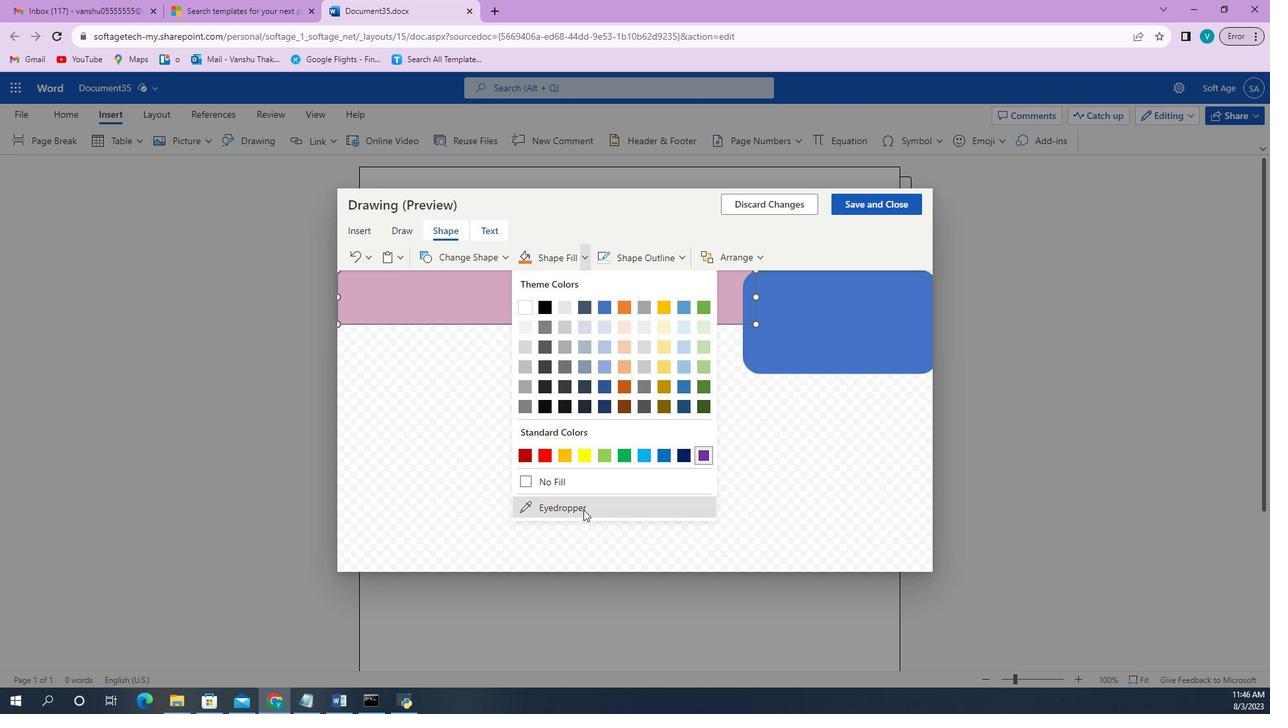 
Action: Mouse pressed left at (614, 420)
Screenshot: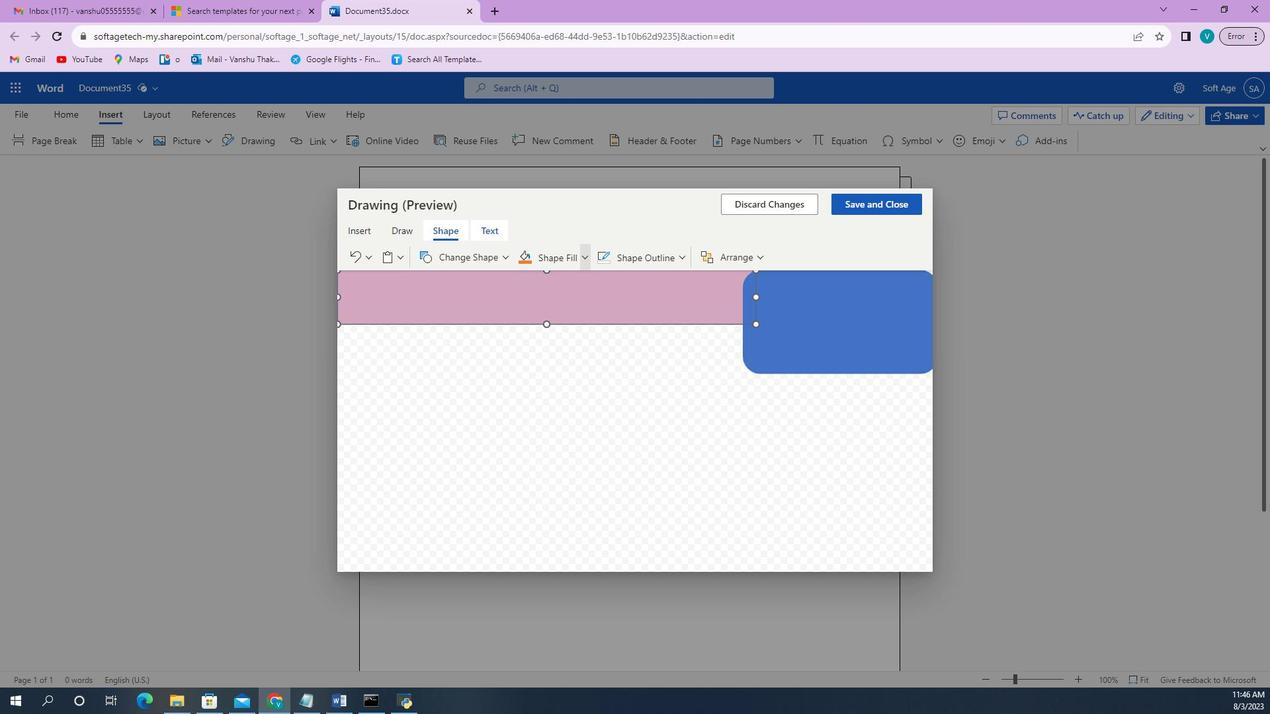 
Action: Mouse moved to (369, 313)
Screenshot: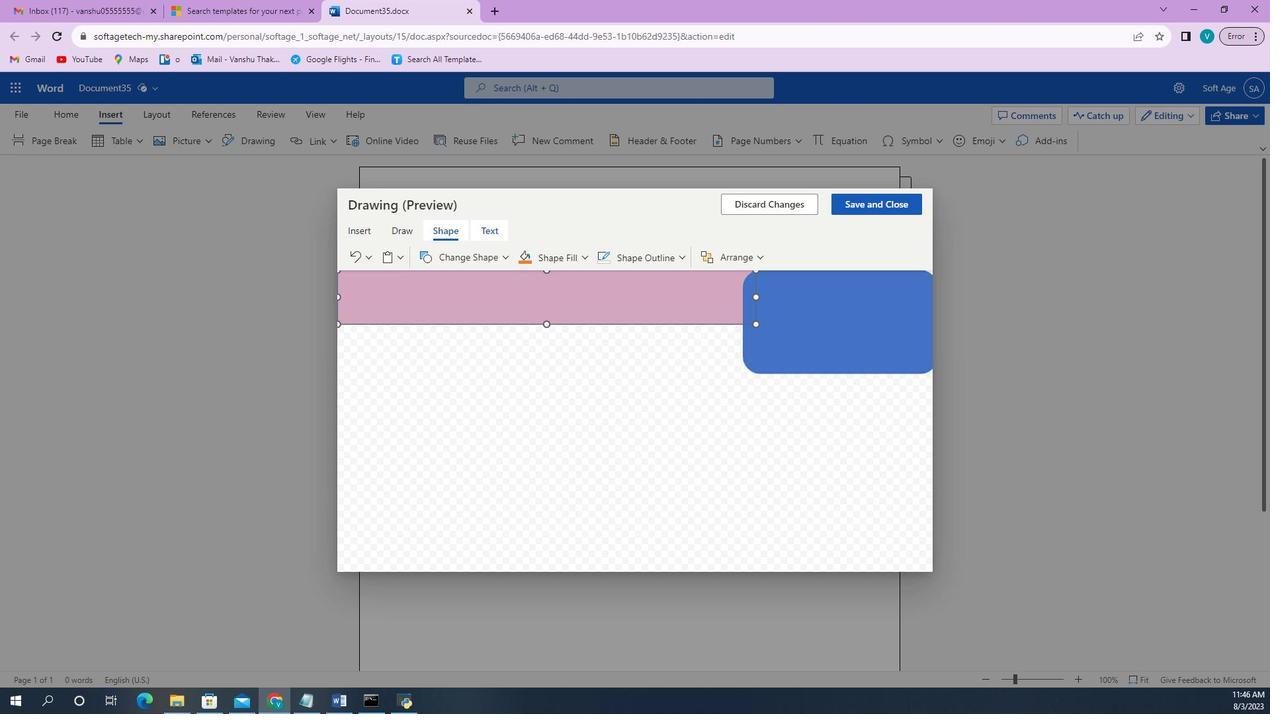 
Action: Mouse pressed left at (369, 313)
Screenshot: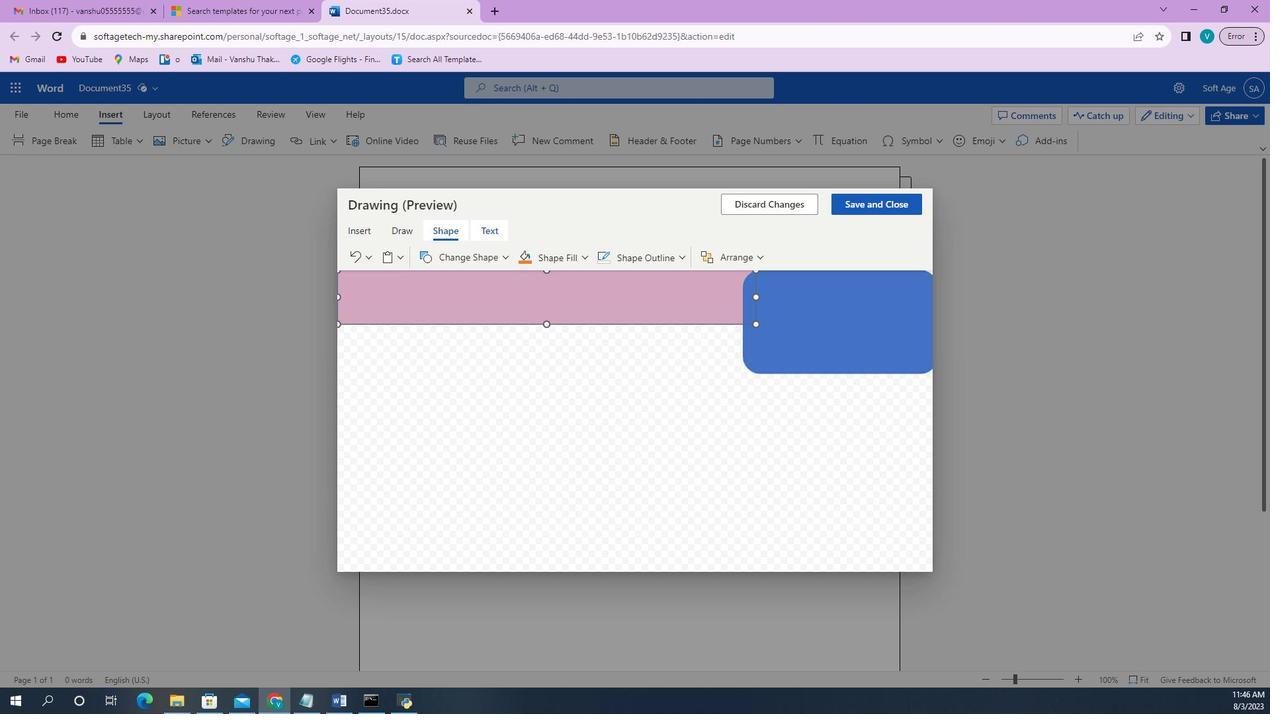 
Action: Mouse moved to (683, 340)
Screenshot: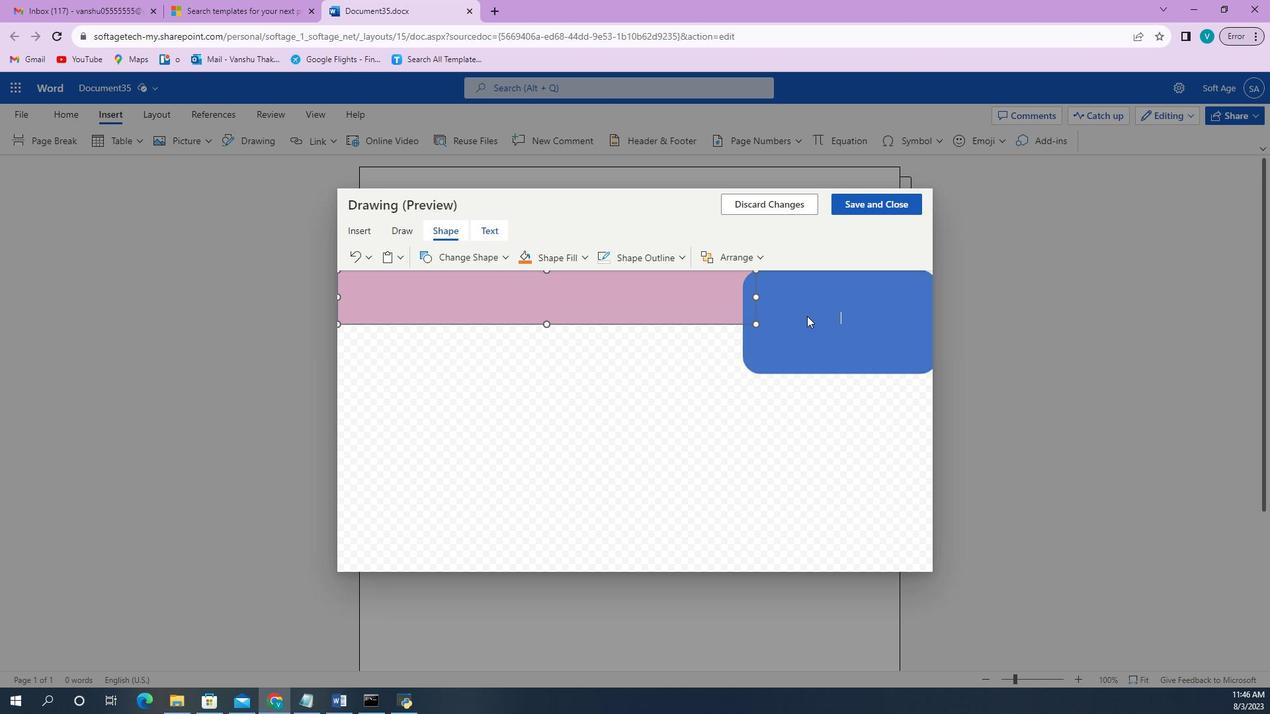 
Action: Mouse pressed left at (683, 340)
Screenshot: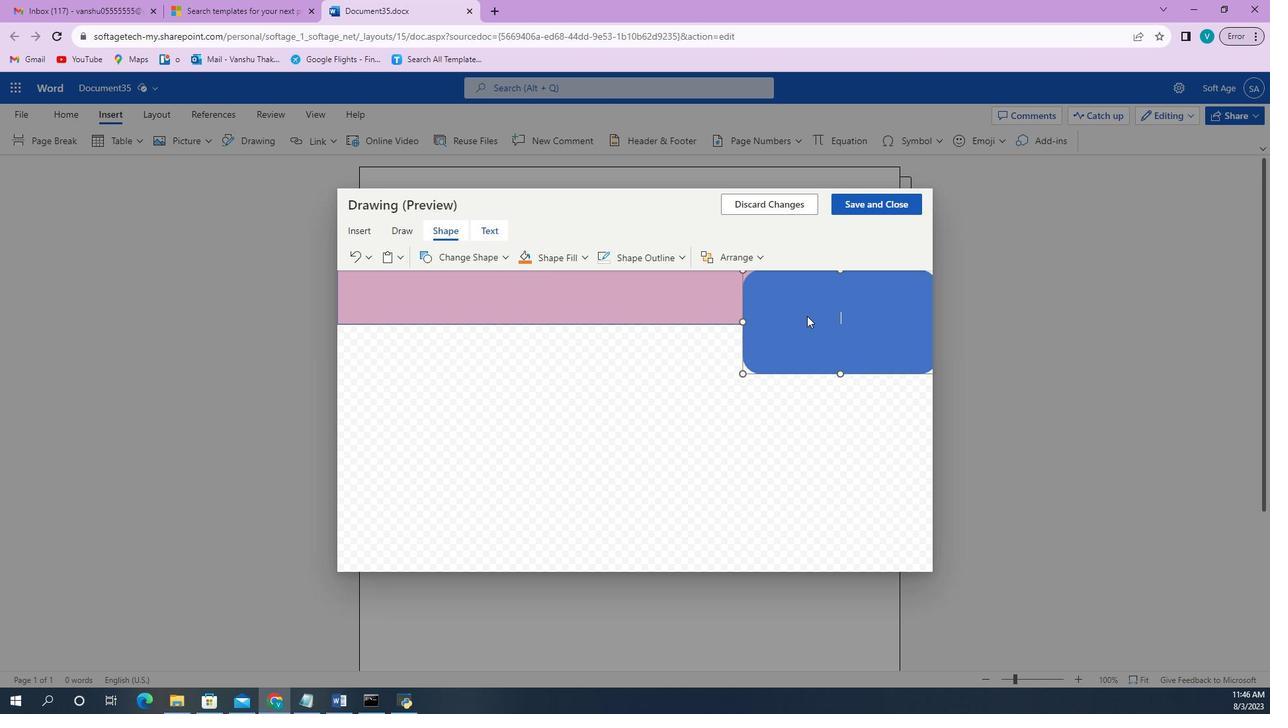 
Action: Mouse moved to (695, 340)
Screenshot: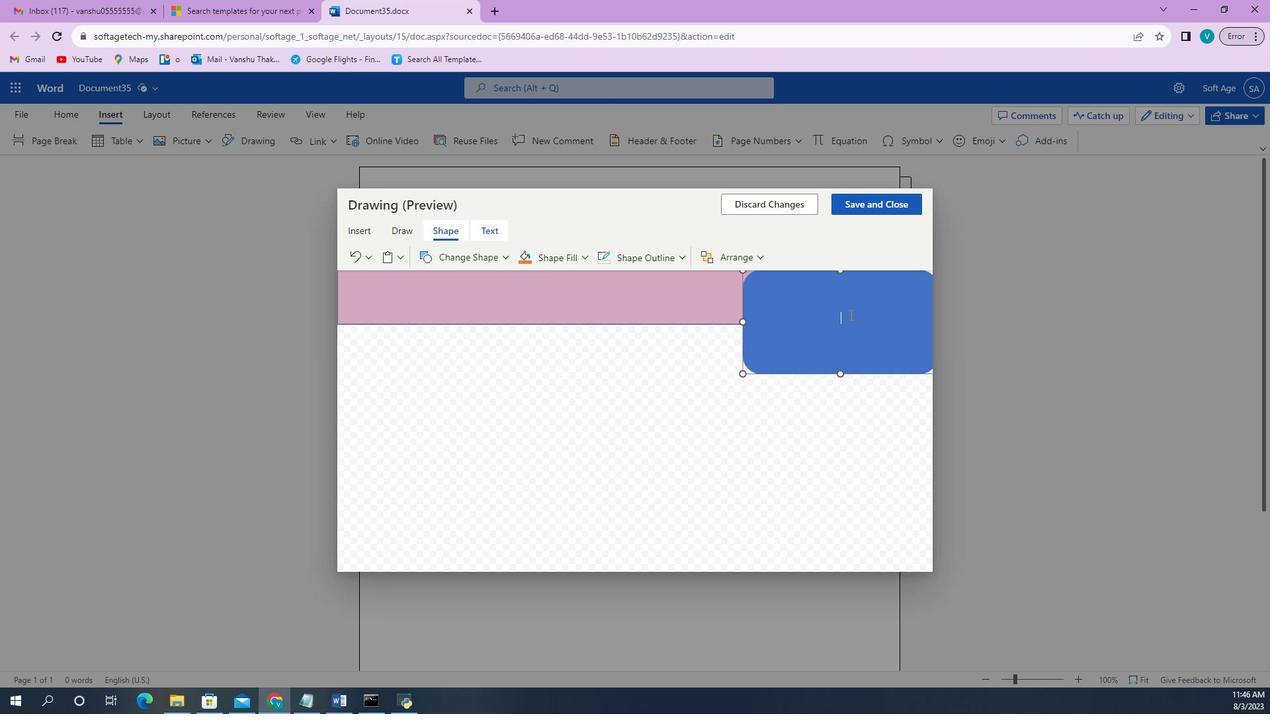 
Action: Mouse pressed left at (695, 340)
Screenshot: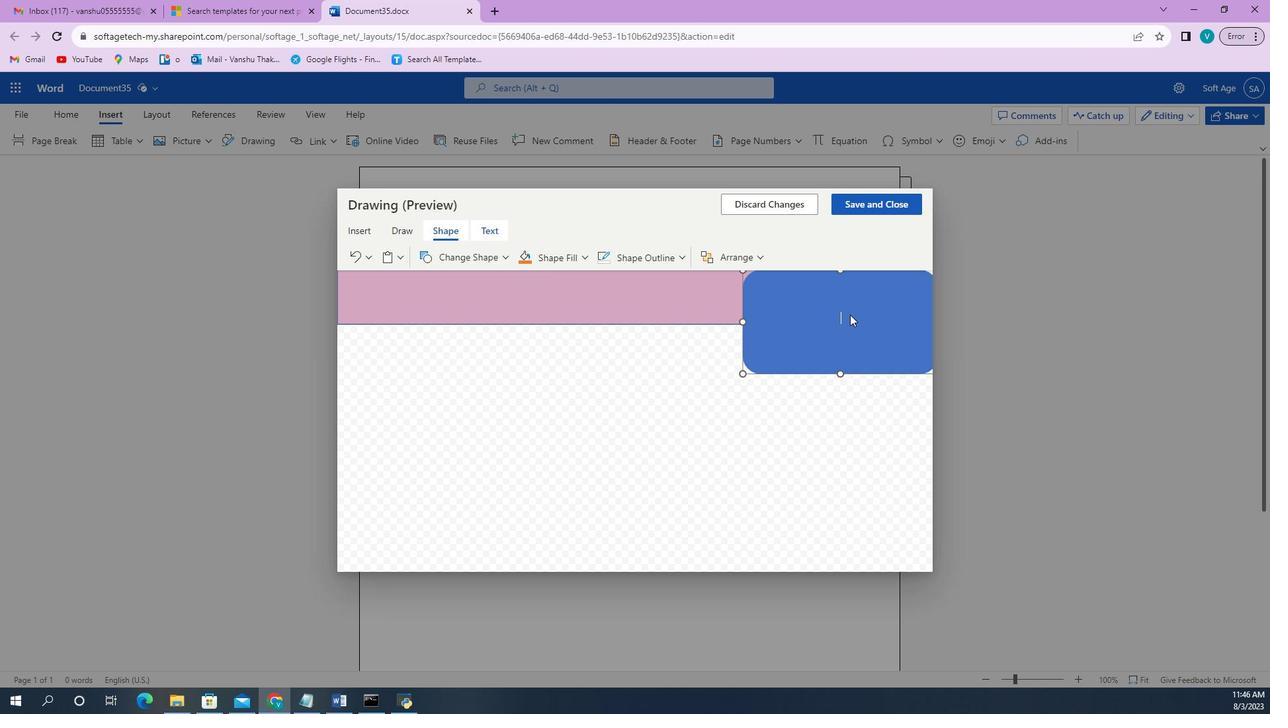 
Action: Mouse moved to (616, 316)
Screenshot: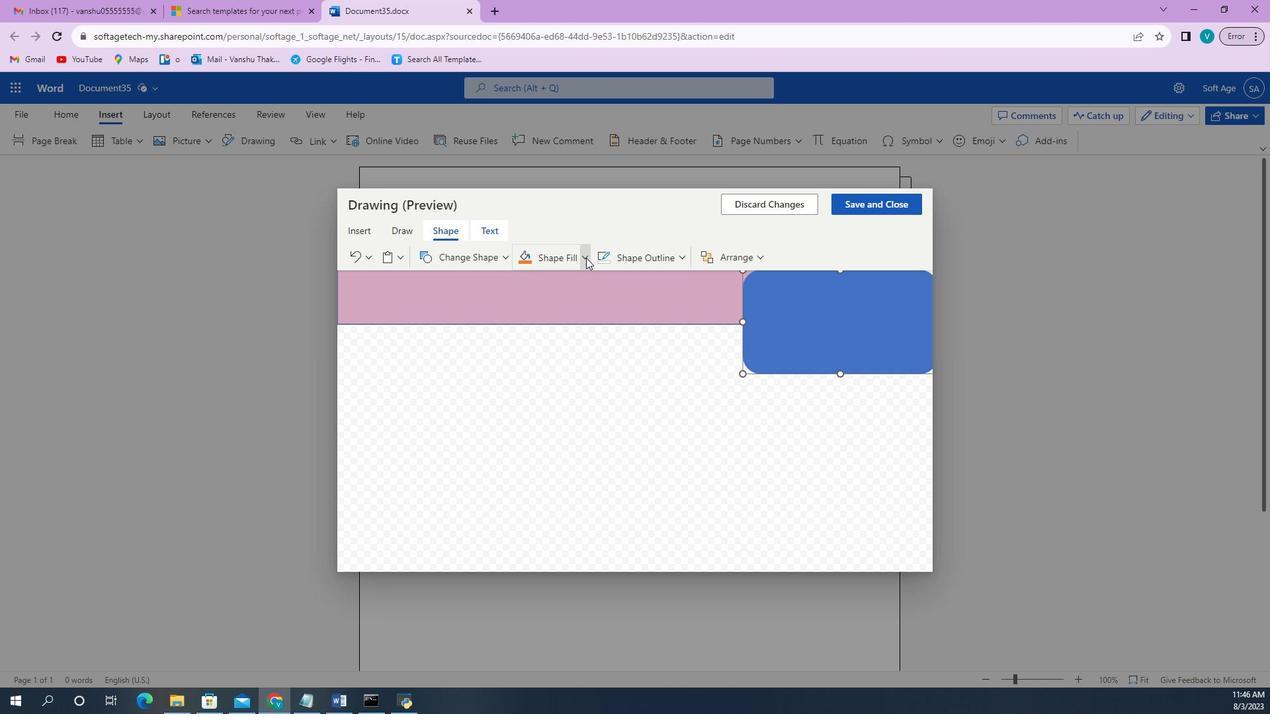 
Action: Mouse pressed left at (616, 316)
Screenshot: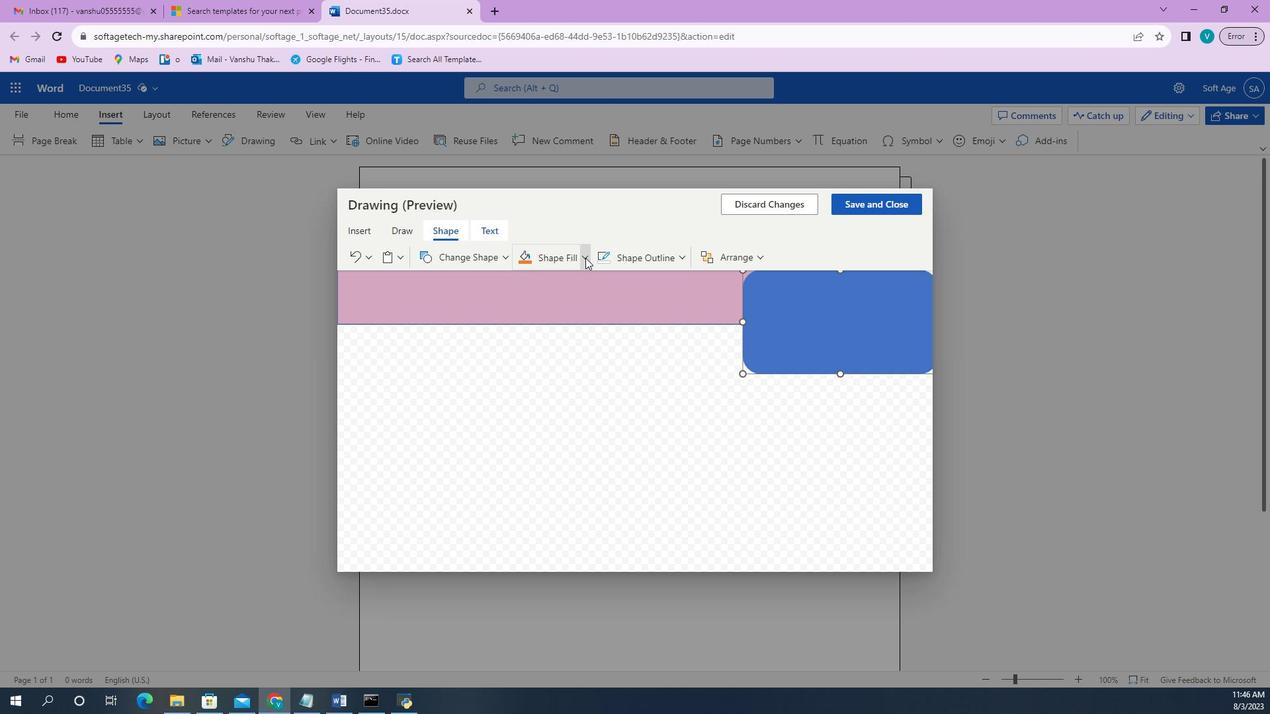 
Action: Mouse moved to (608, 420)
Screenshot: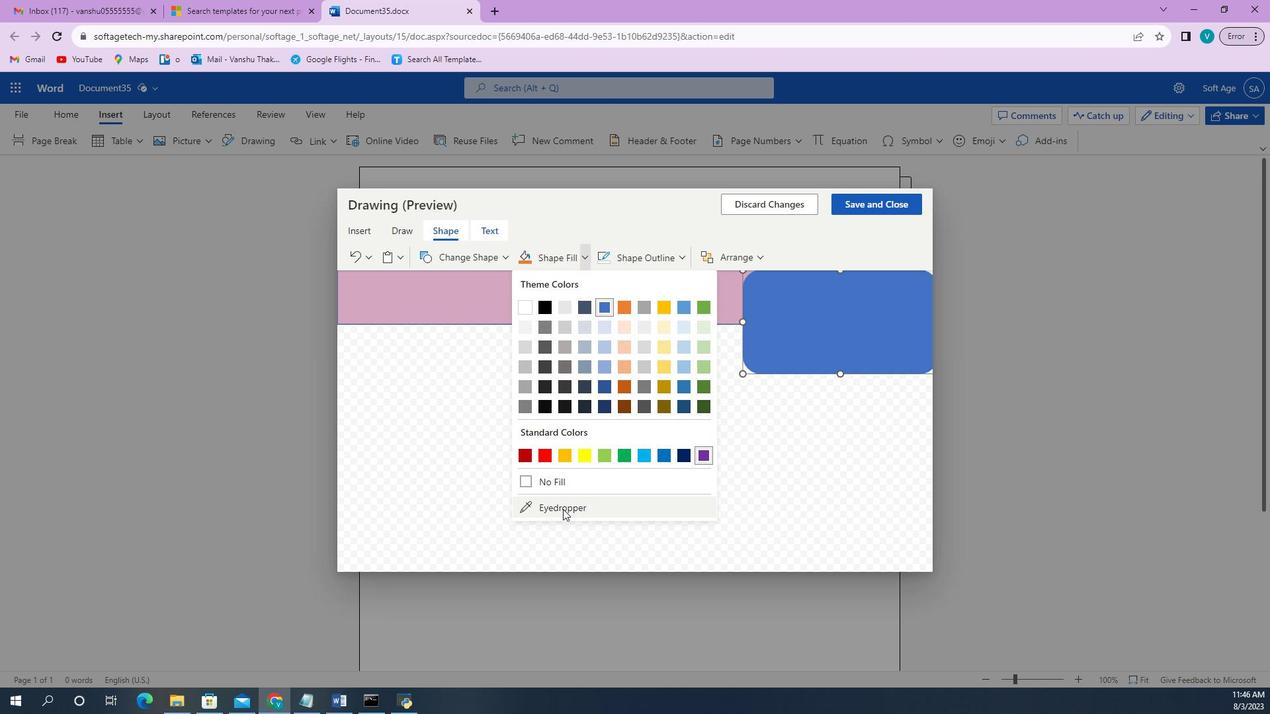 
Action: Mouse pressed left at (608, 420)
Screenshot: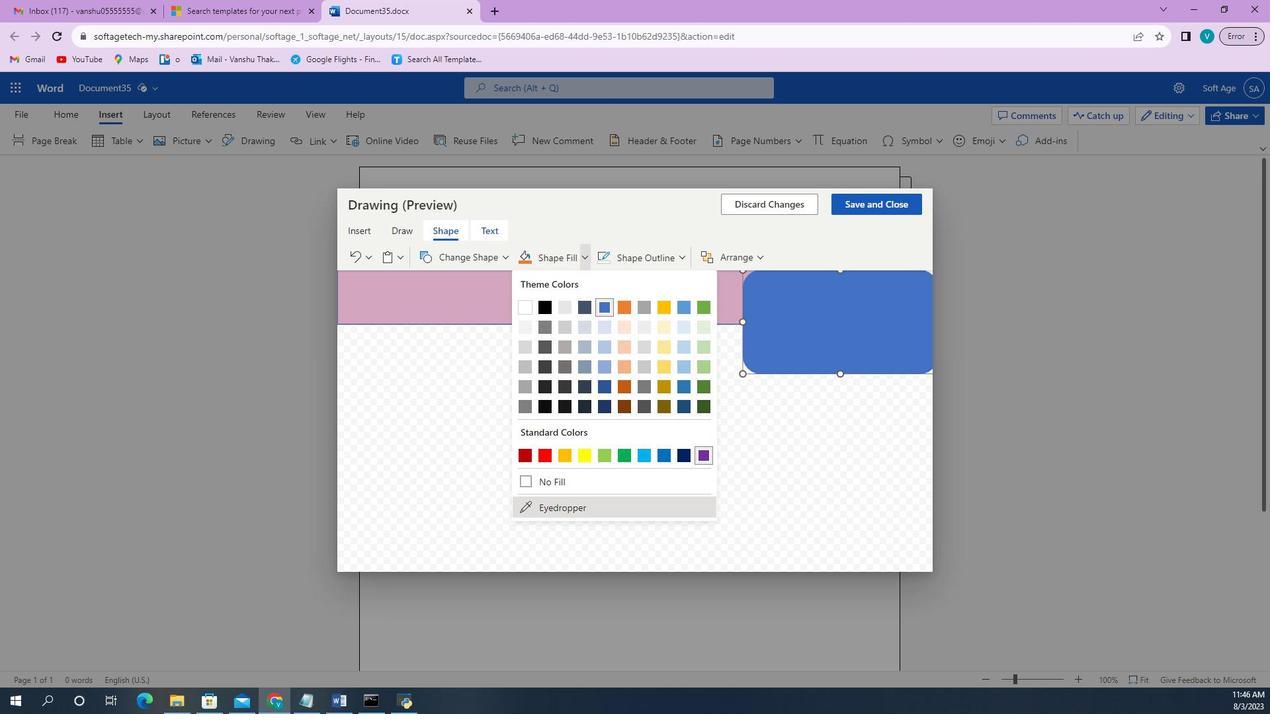
Action: Mouse moved to (369, 311)
Screenshot: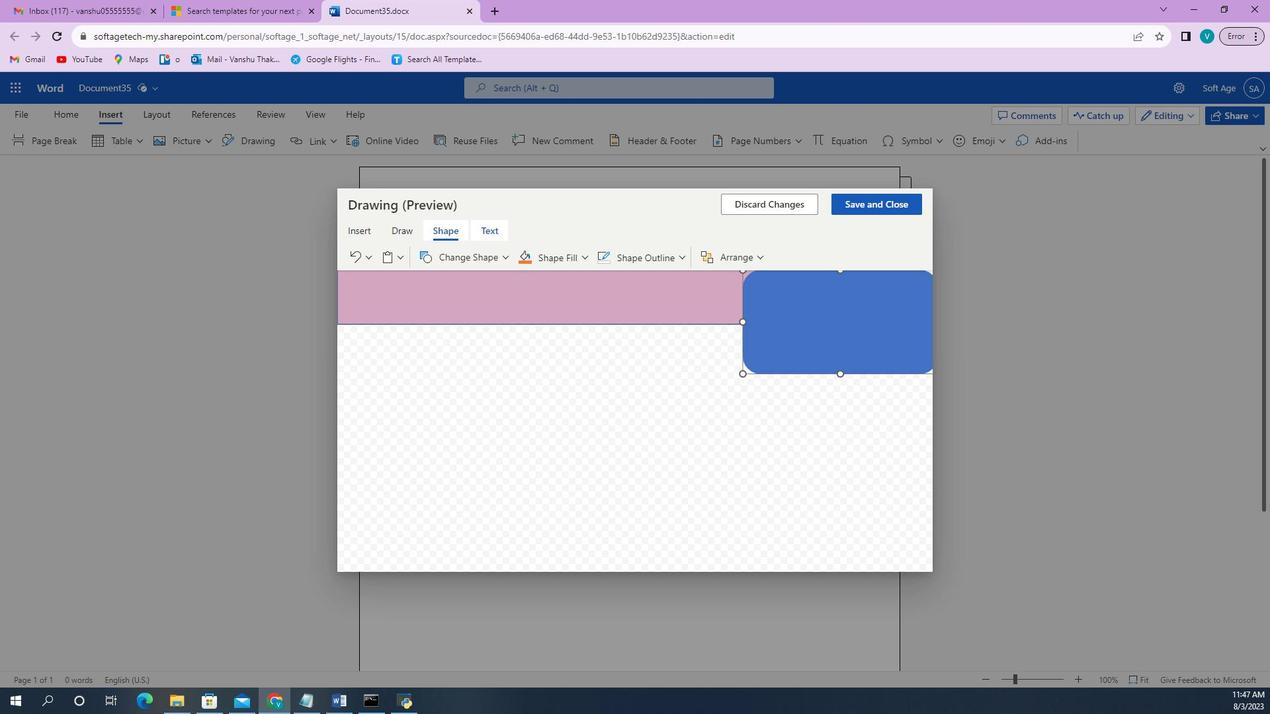
Action: Mouse pressed left at (369, 311)
Screenshot: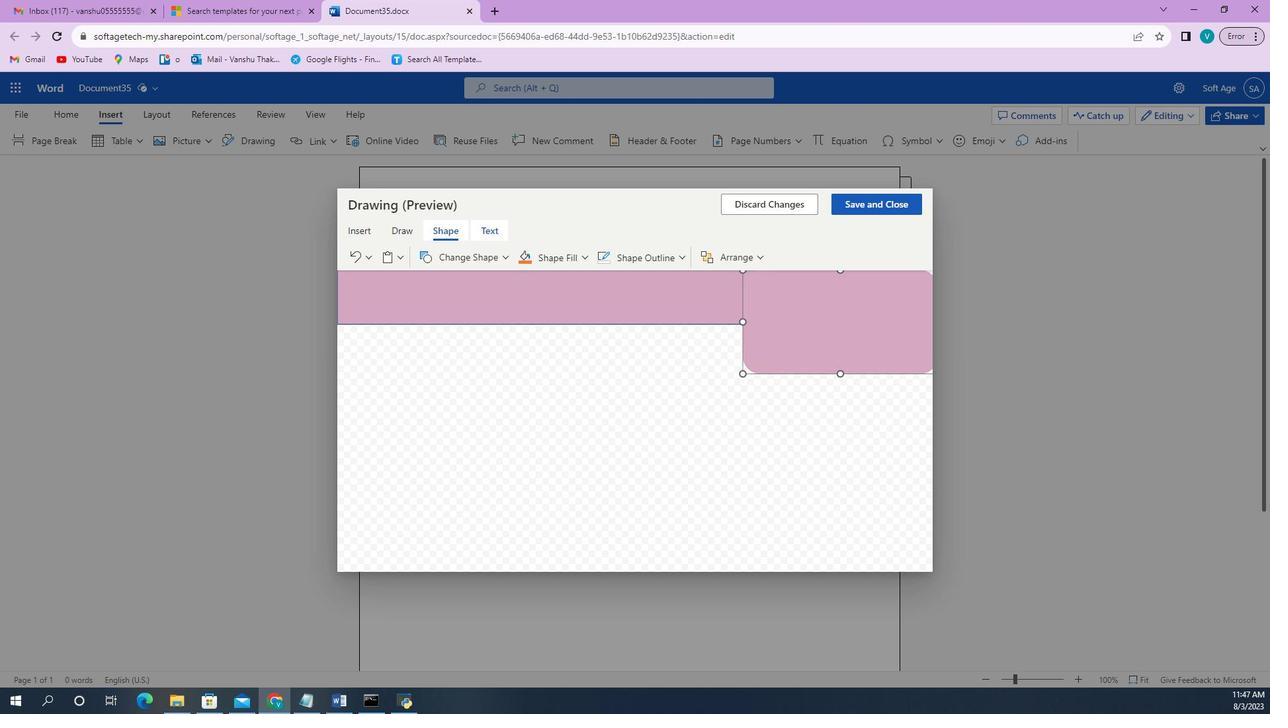 
Action: Mouse moved to (678, 369)
Screenshot: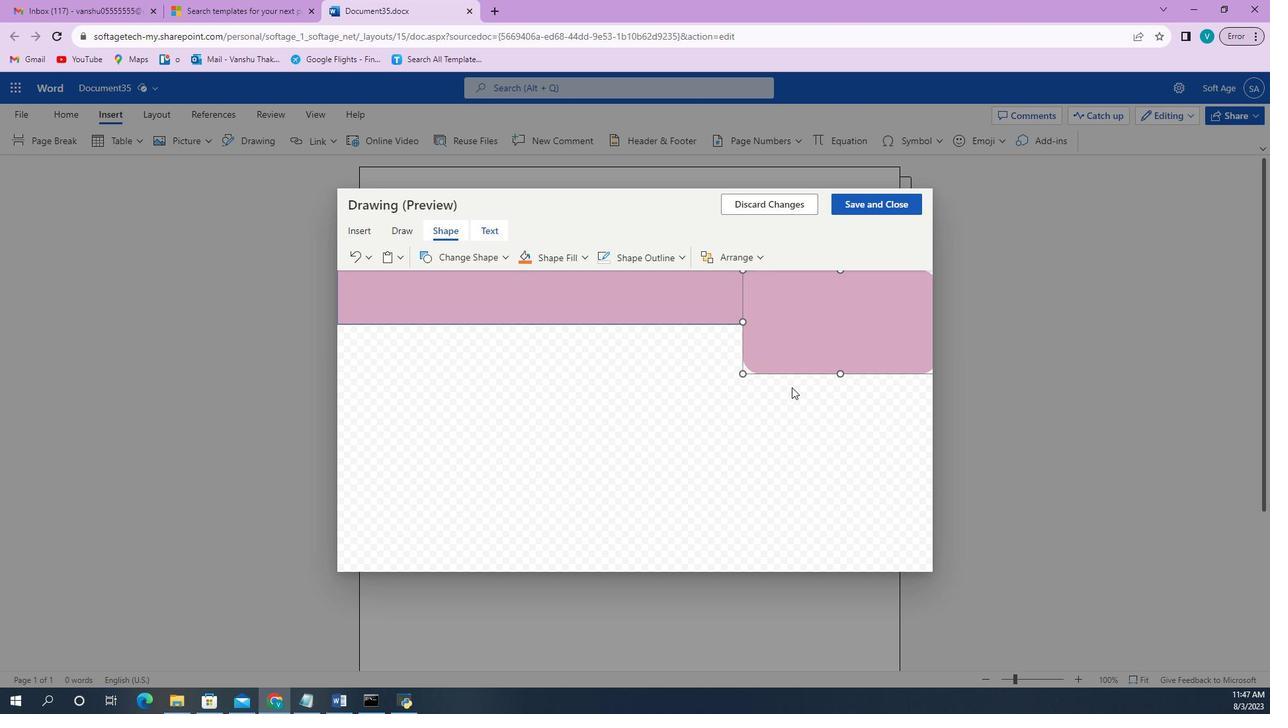 
Action: Mouse pressed left at (678, 369)
Screenshot: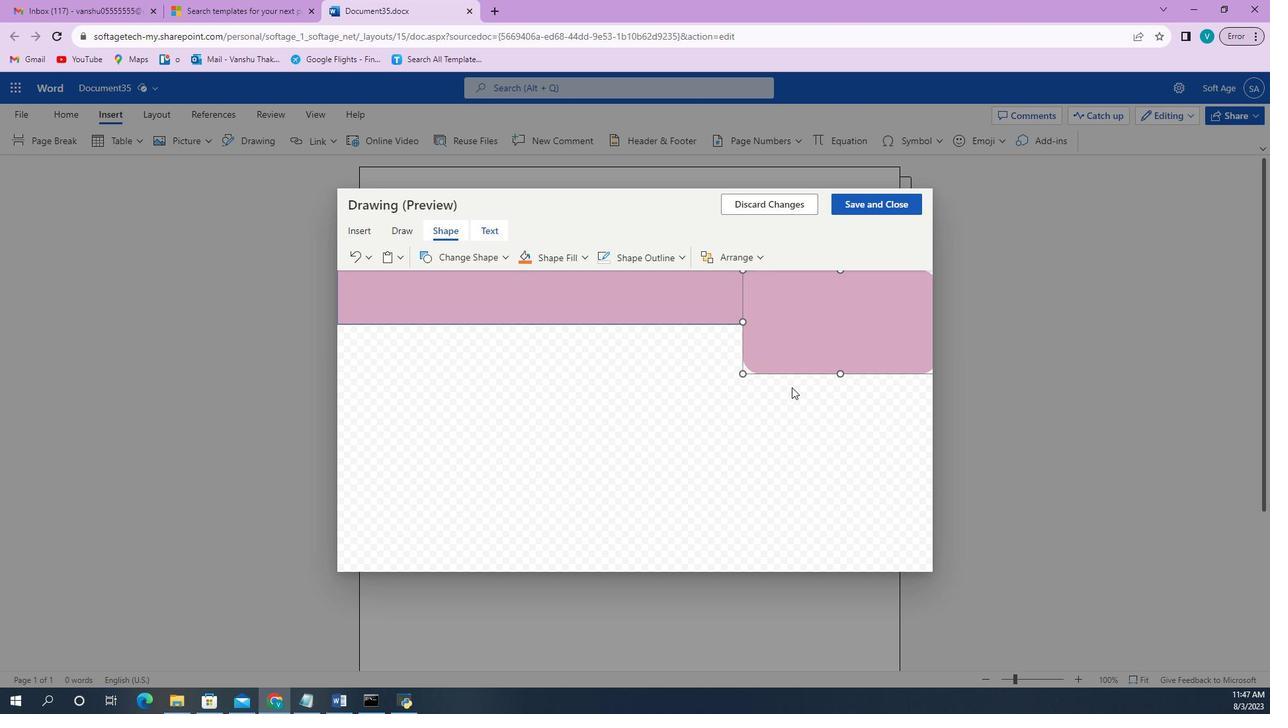 
Action: Mouse moved to (592, 340)
Screenshot: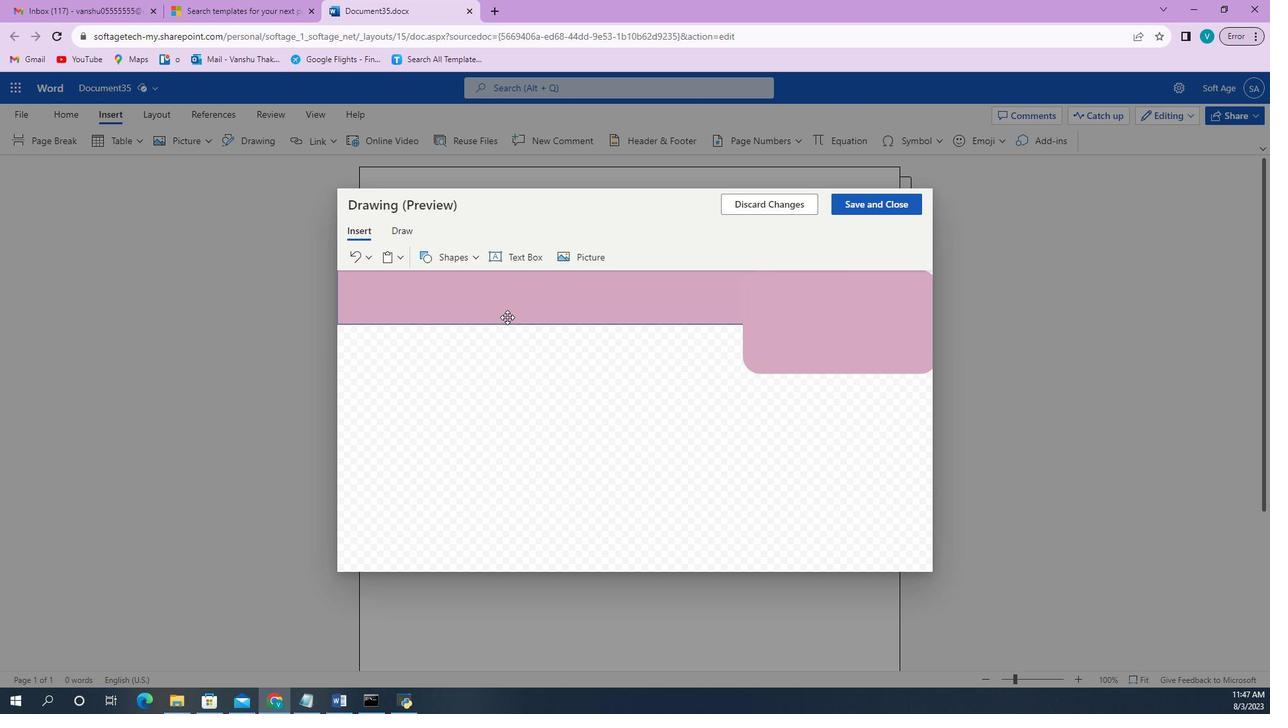 
Action: Mouse pressed left at (592, 340)
Screenshot: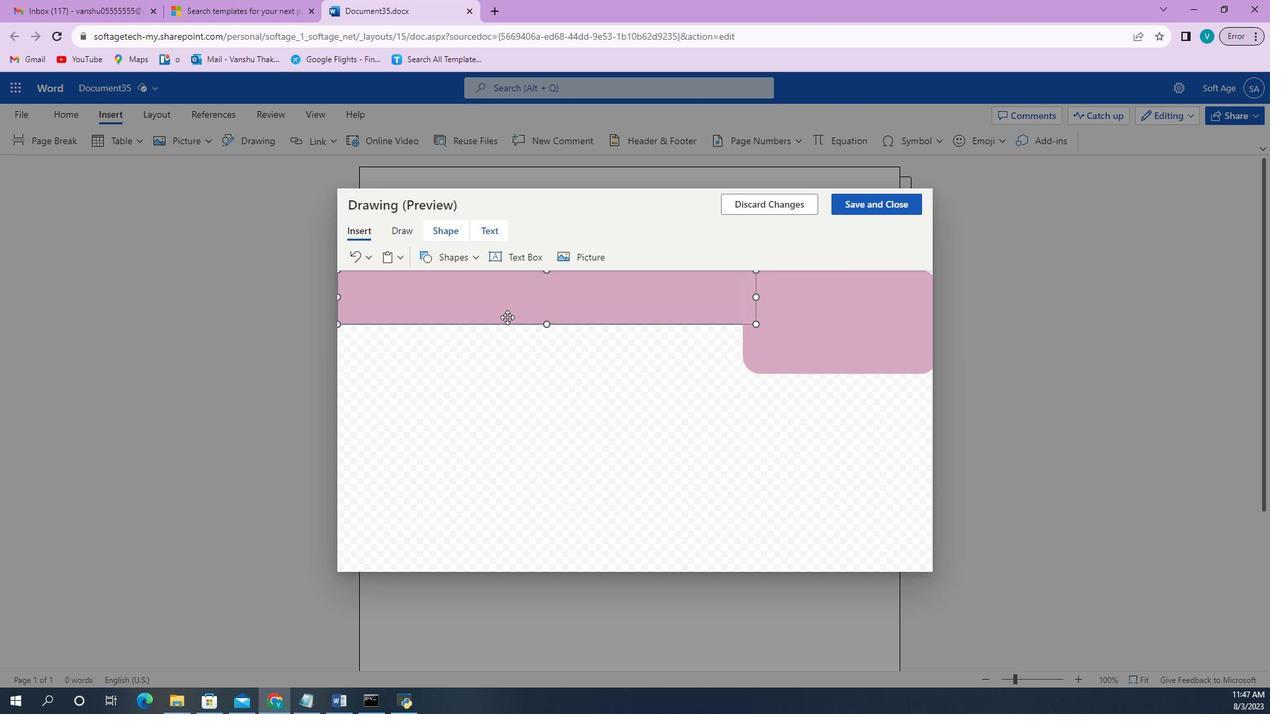 
Action: Mouse moved to (603, 344)
Screenshot: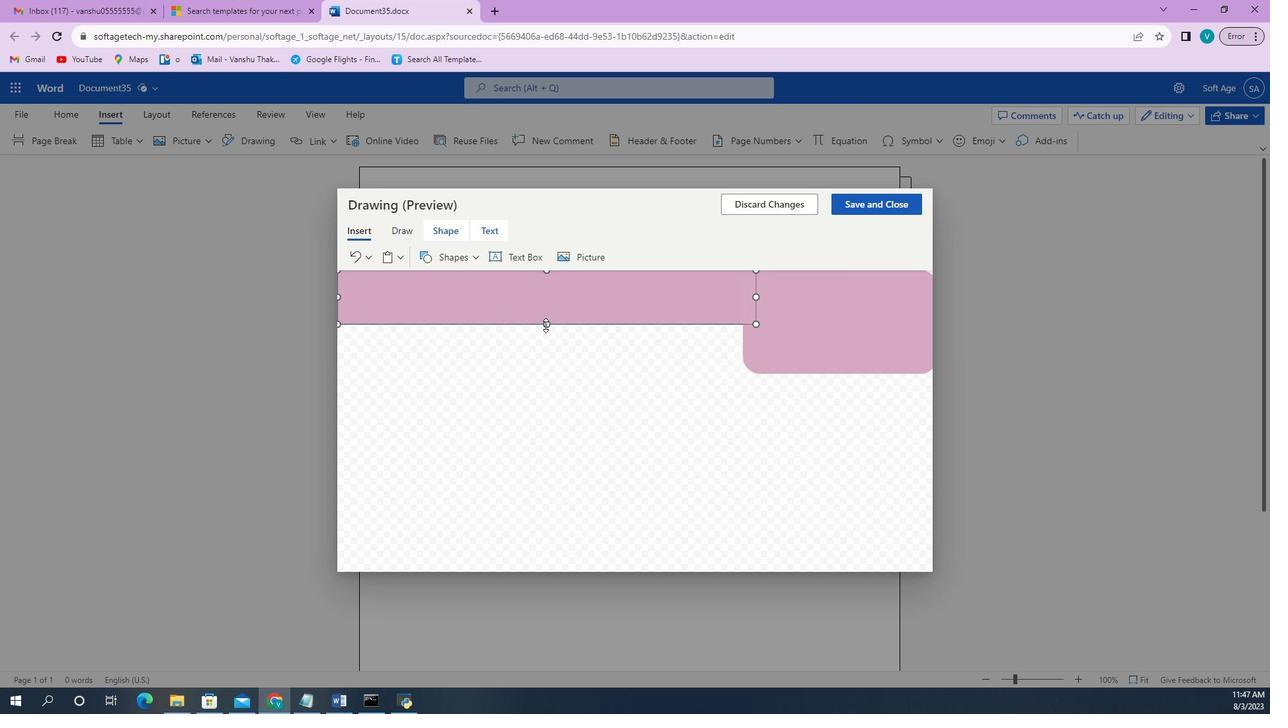 
Action: Mouse pressed left at (603, 344)
Screenshot: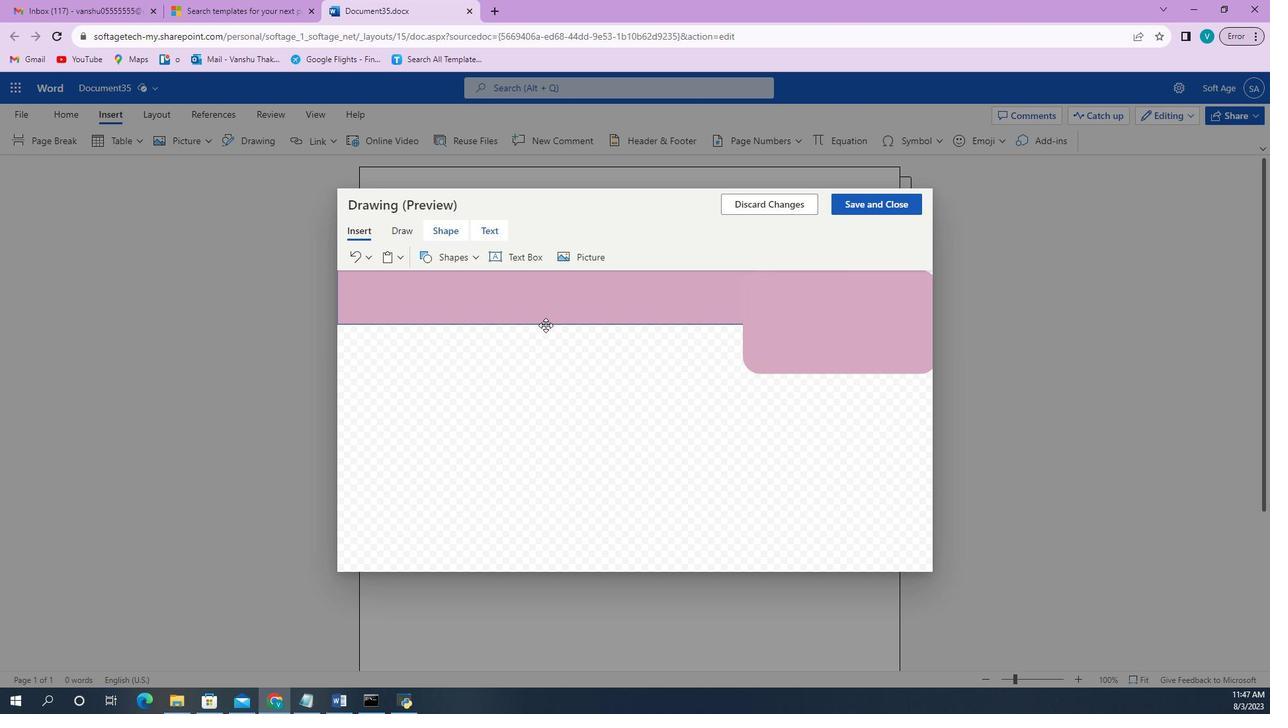 
Action: Mouse moved to (681, 355)
Screenshot: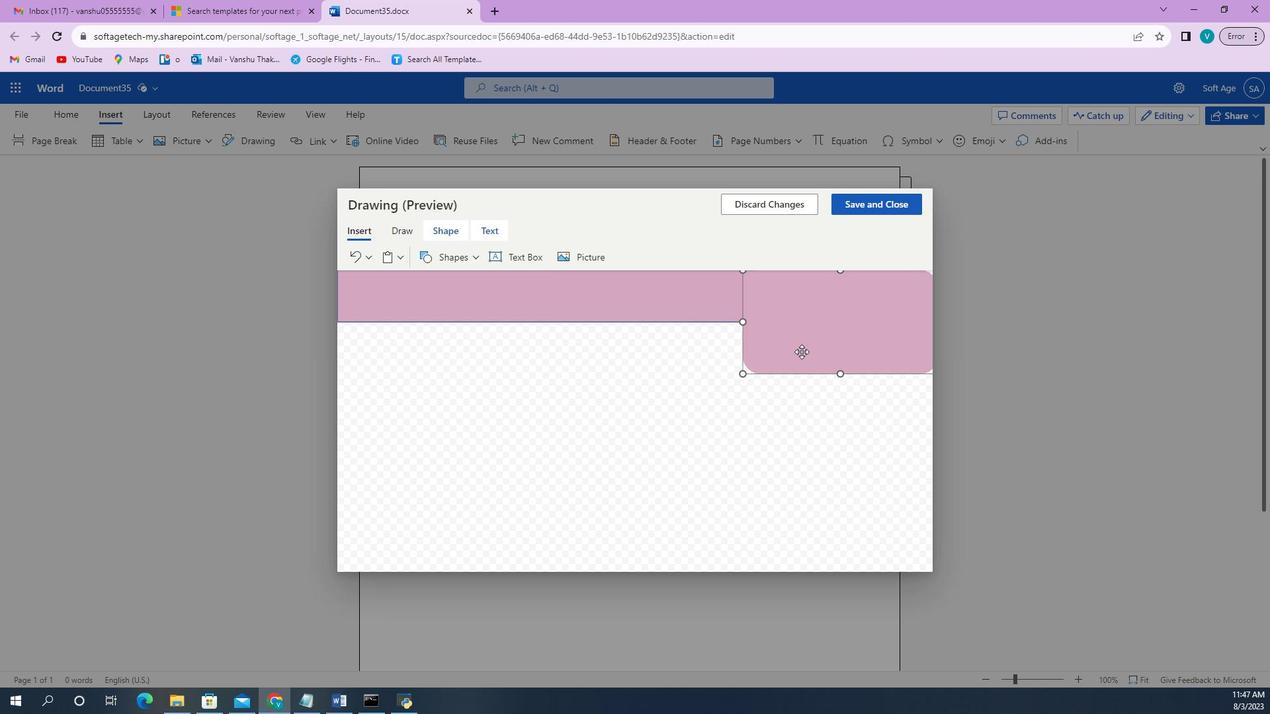 
Action: Mouse pressed left at (681, 355)
Screenshot: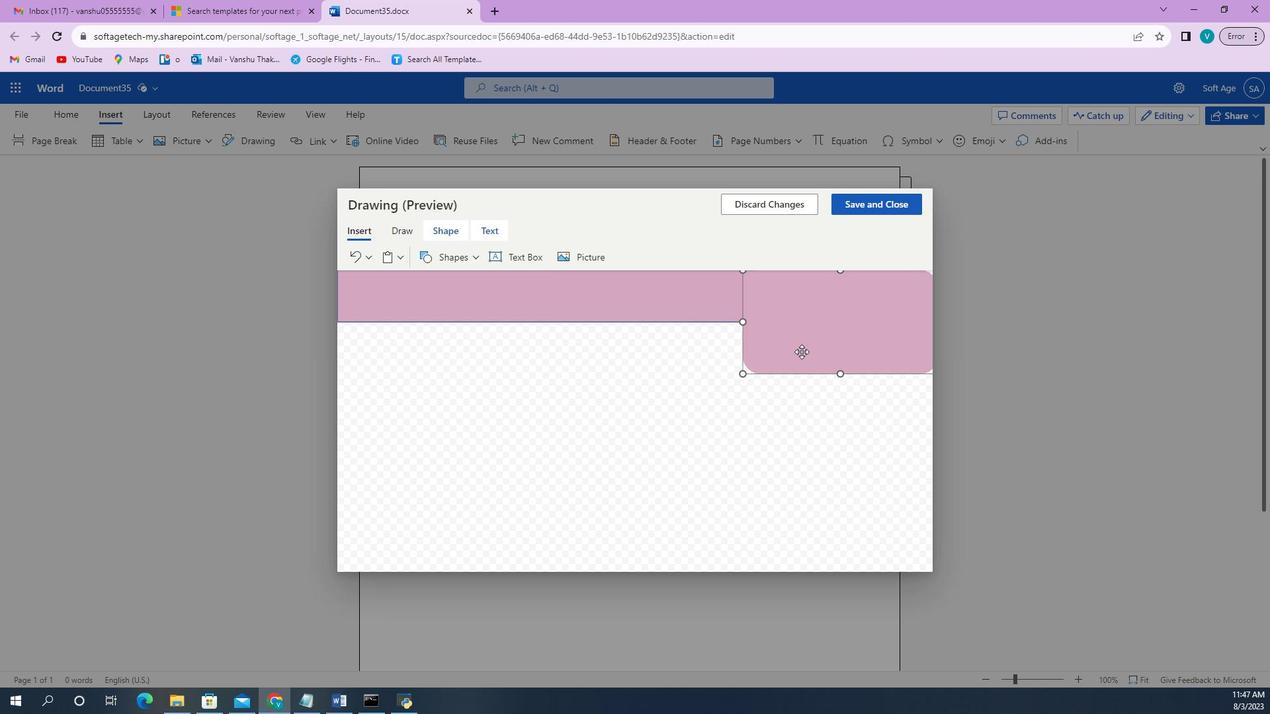 
Action: Mouse moved to (647, 365)
Screenshot: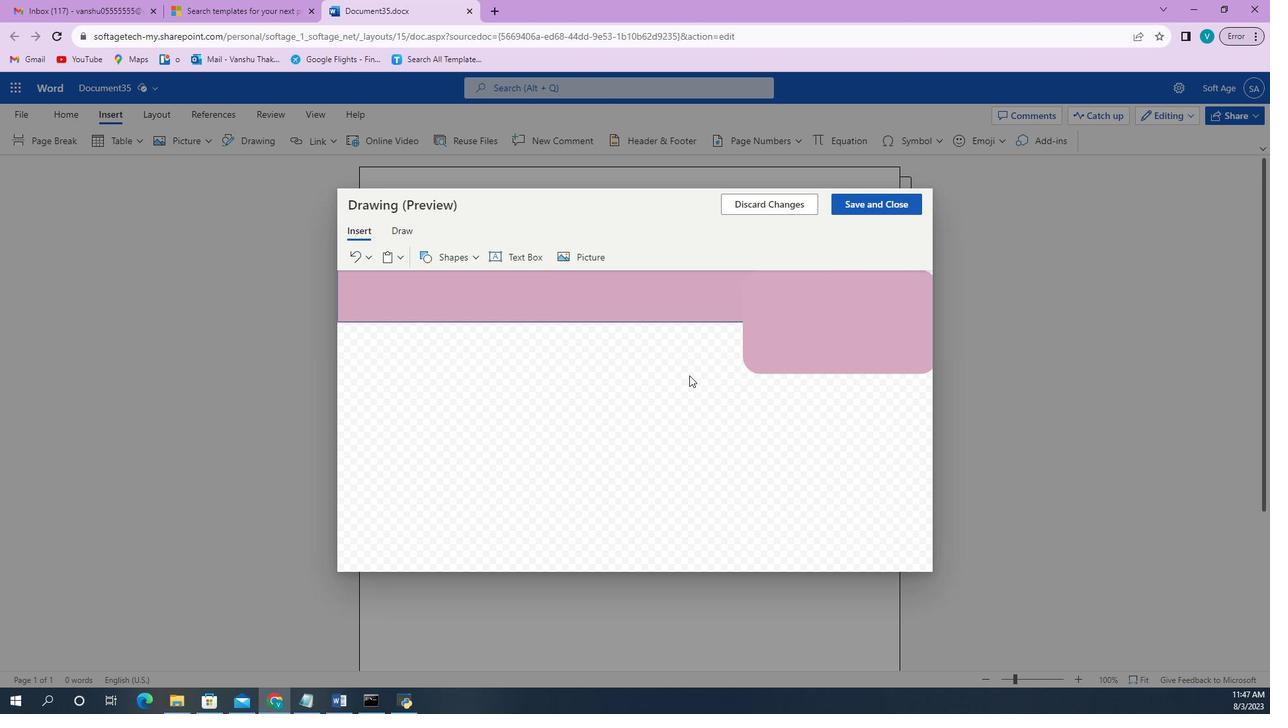
Action: Mouse pressed left at (647, 365)
Screenshot: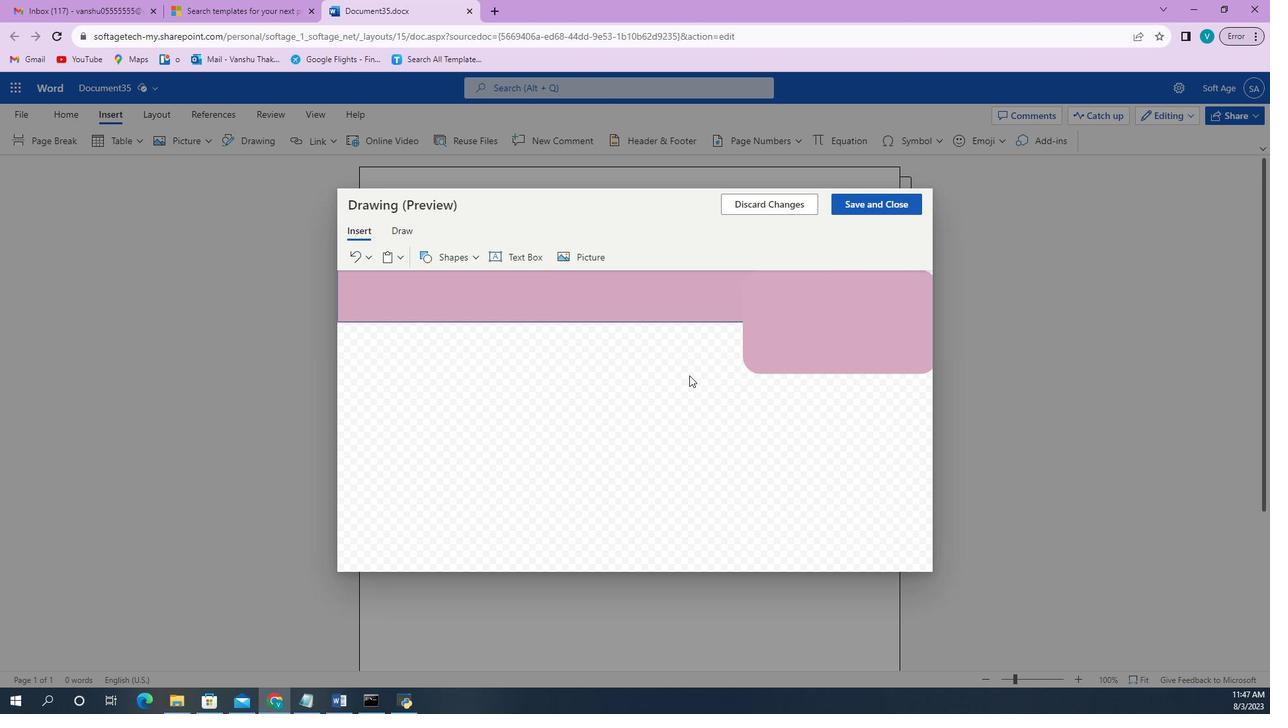 
Action: Mouse moved to (712, 295)
Screenshot: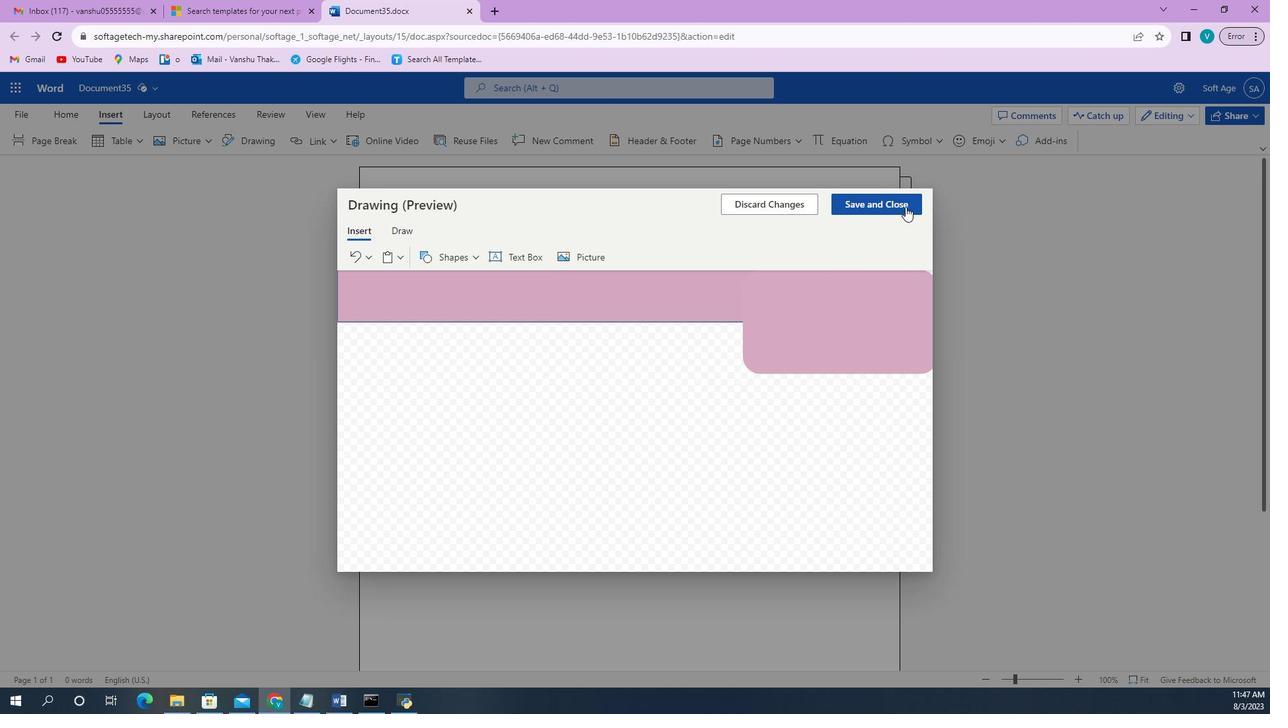 
Action: Mouse pressed left at (712, 295)
Screenshot: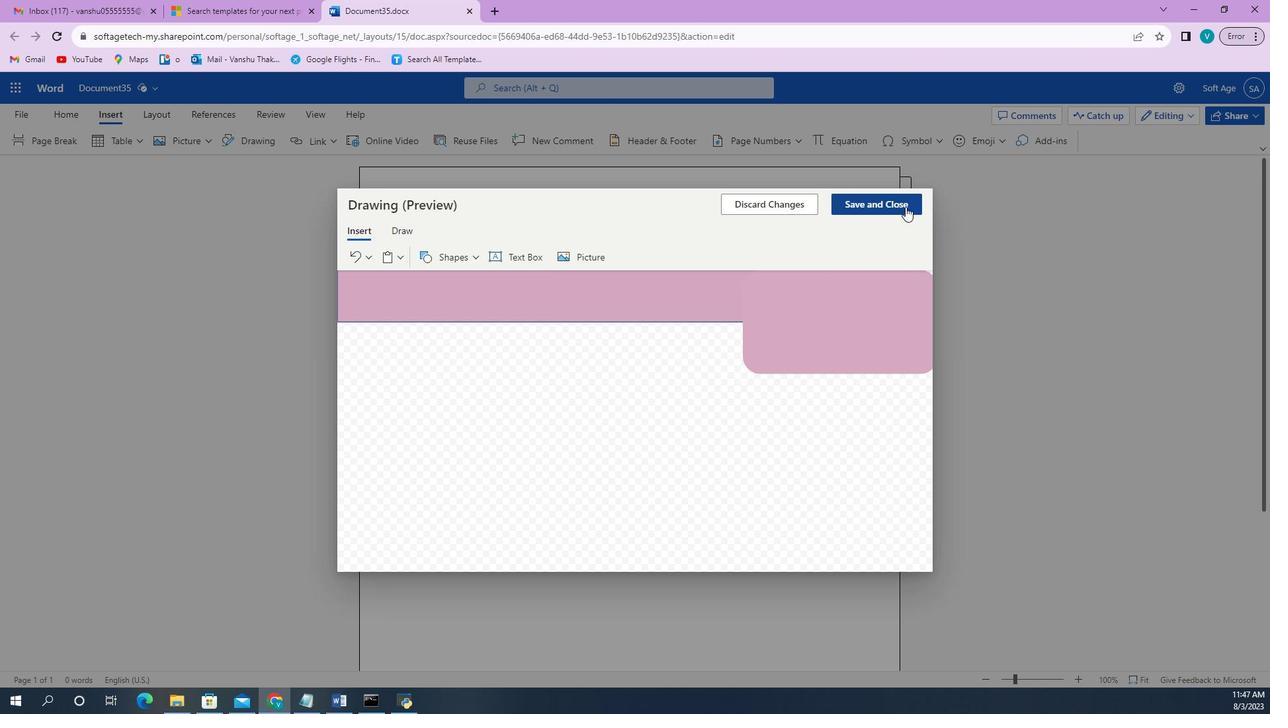 
Action: Mouse moved to (657, 305)
Screenshot: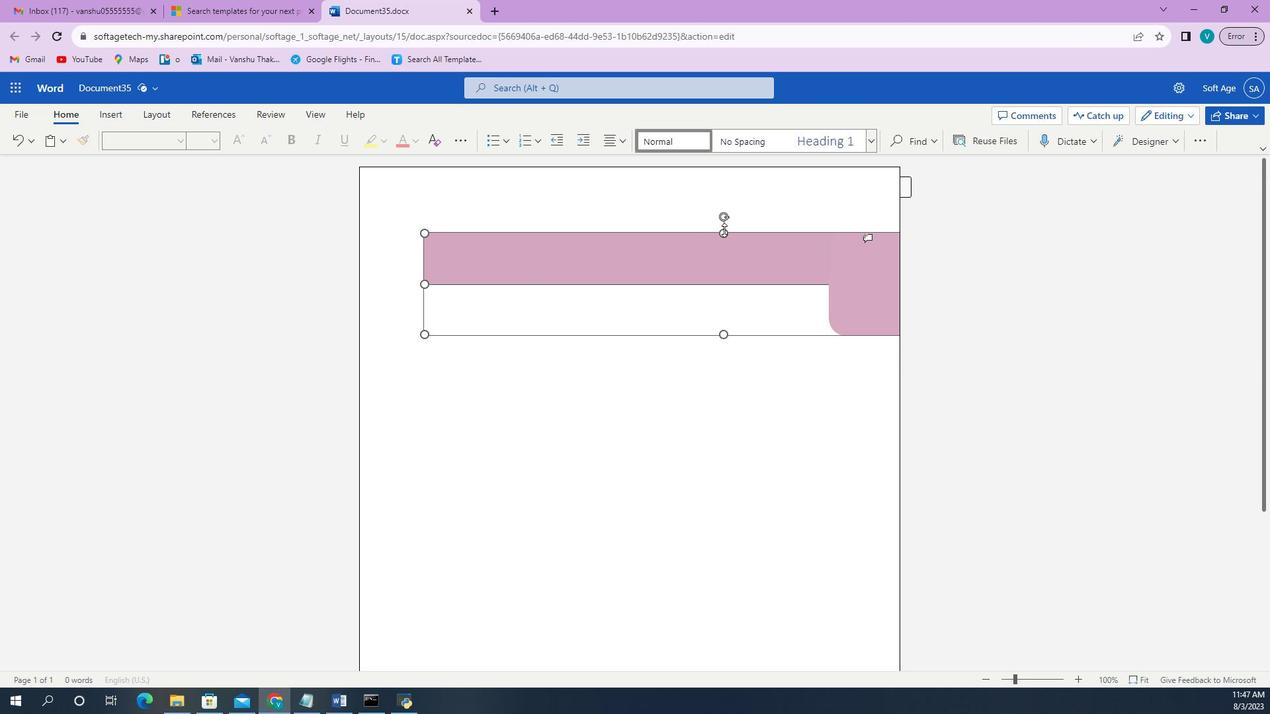 
Action: Mouse pressed left at (657, 305)
Screenshot: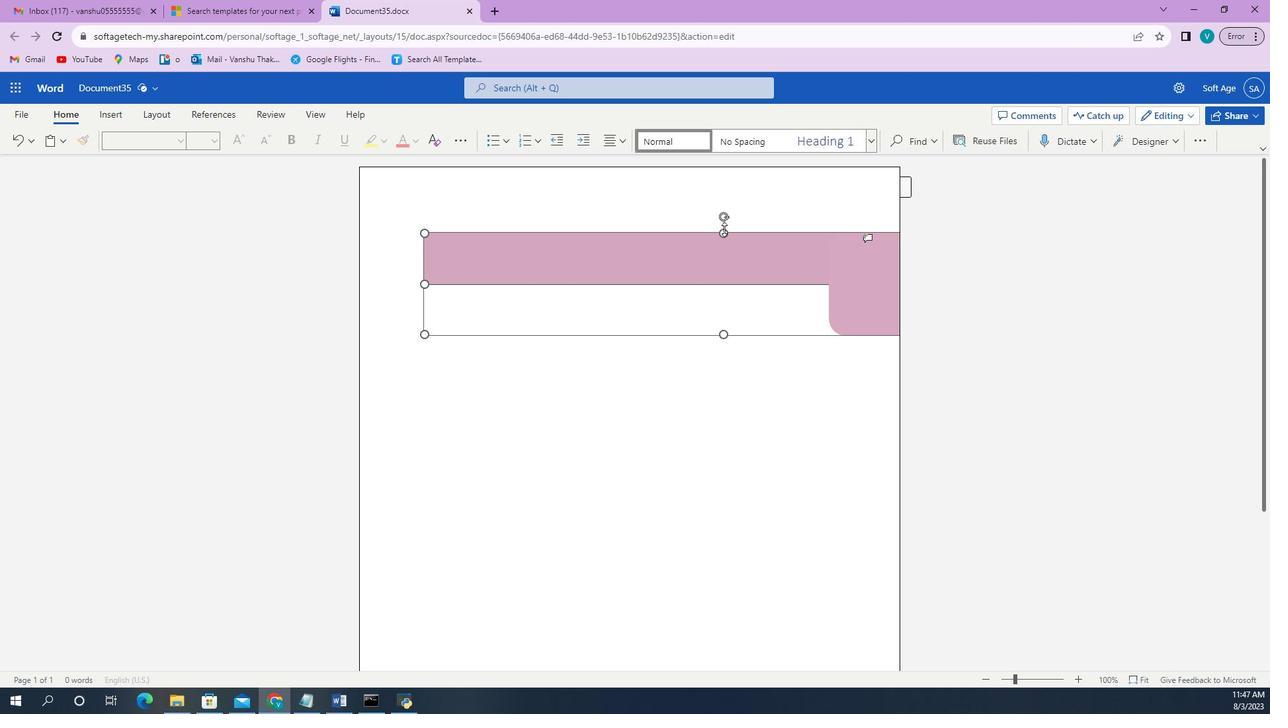 
Action: Mouse moved to (567, 328)
Screenshot: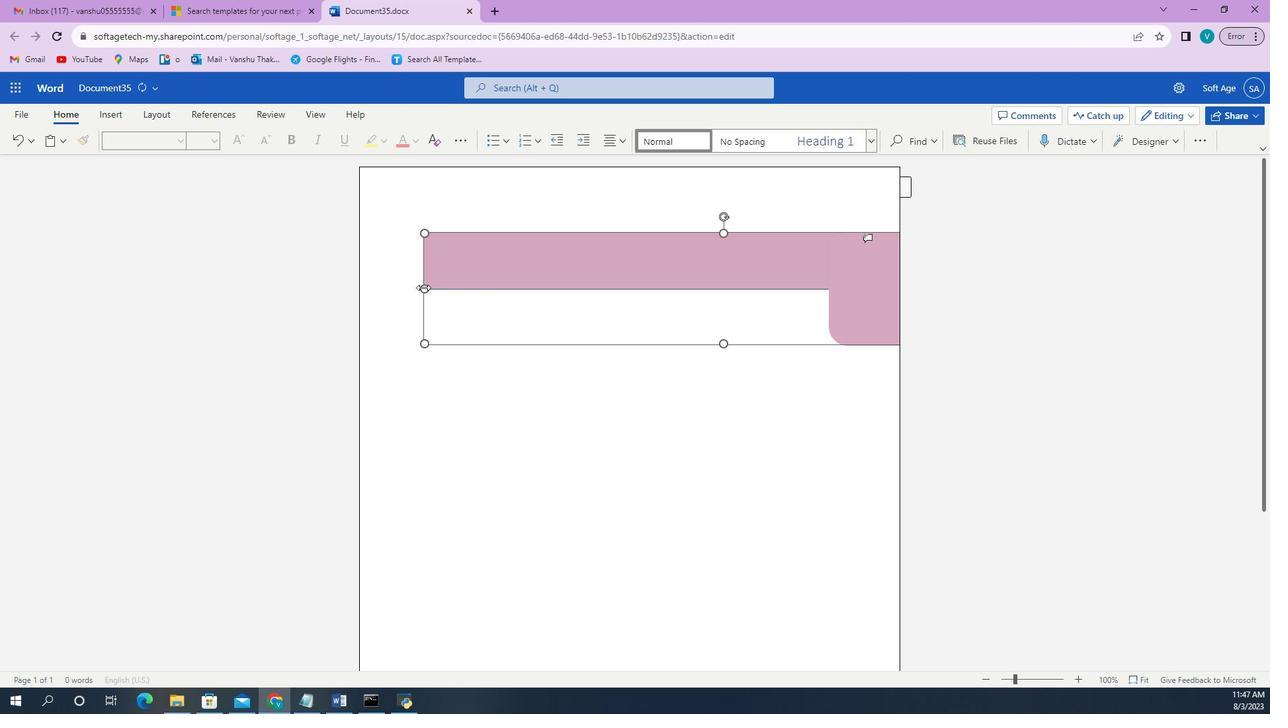 
Action: Mouse pressed left at (567, 328)
Screenshot: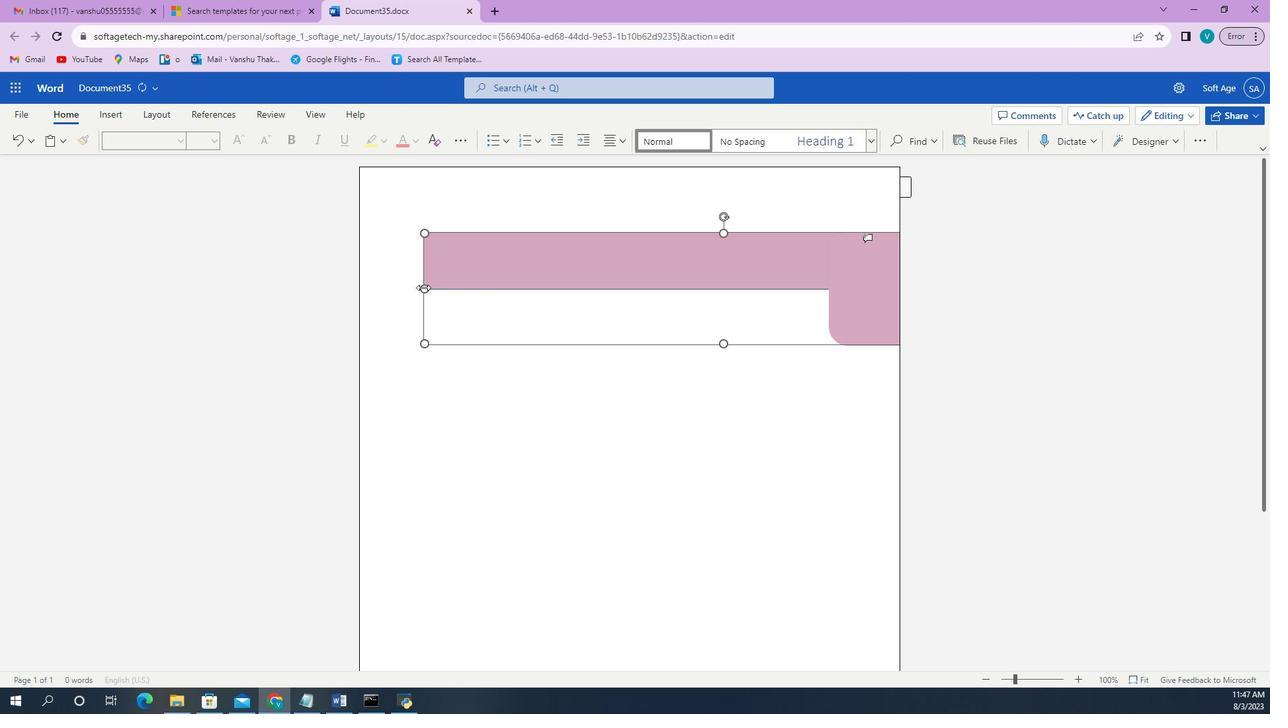 
Action: Mouse moved to (603, 379)
Screenshot: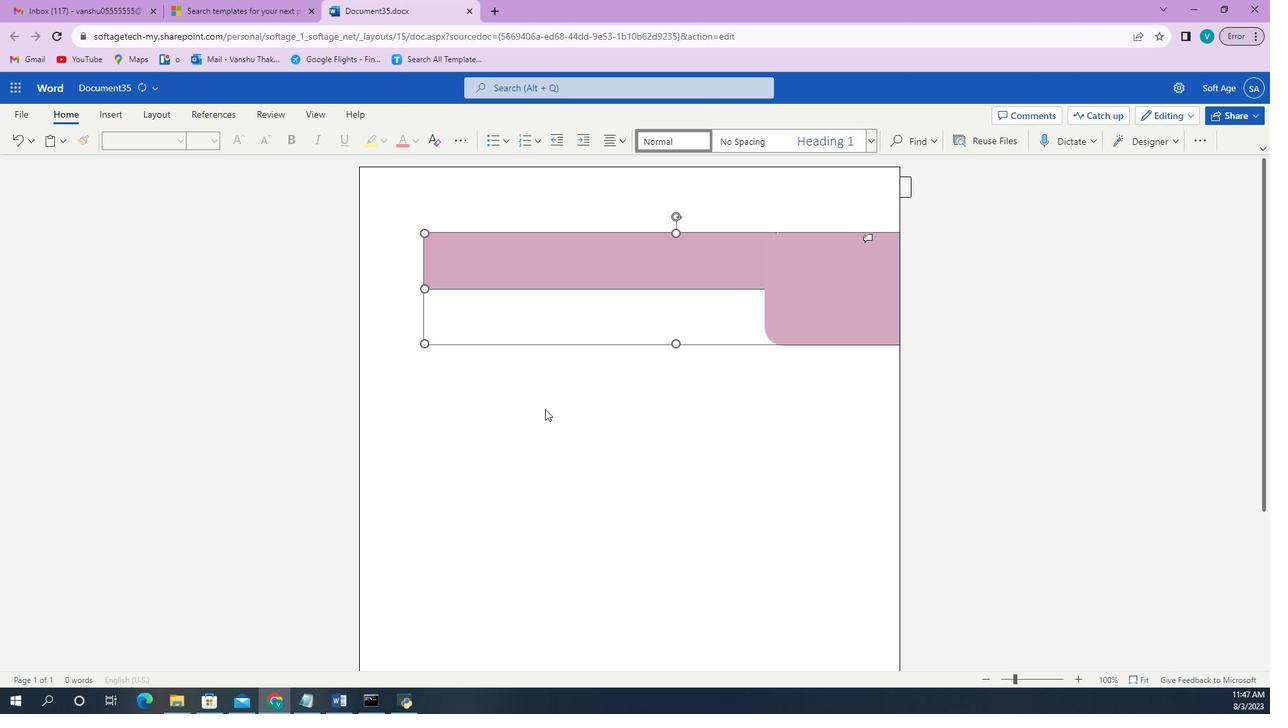 
Action: Mouse pressed left at (603, 379)
Screenshot: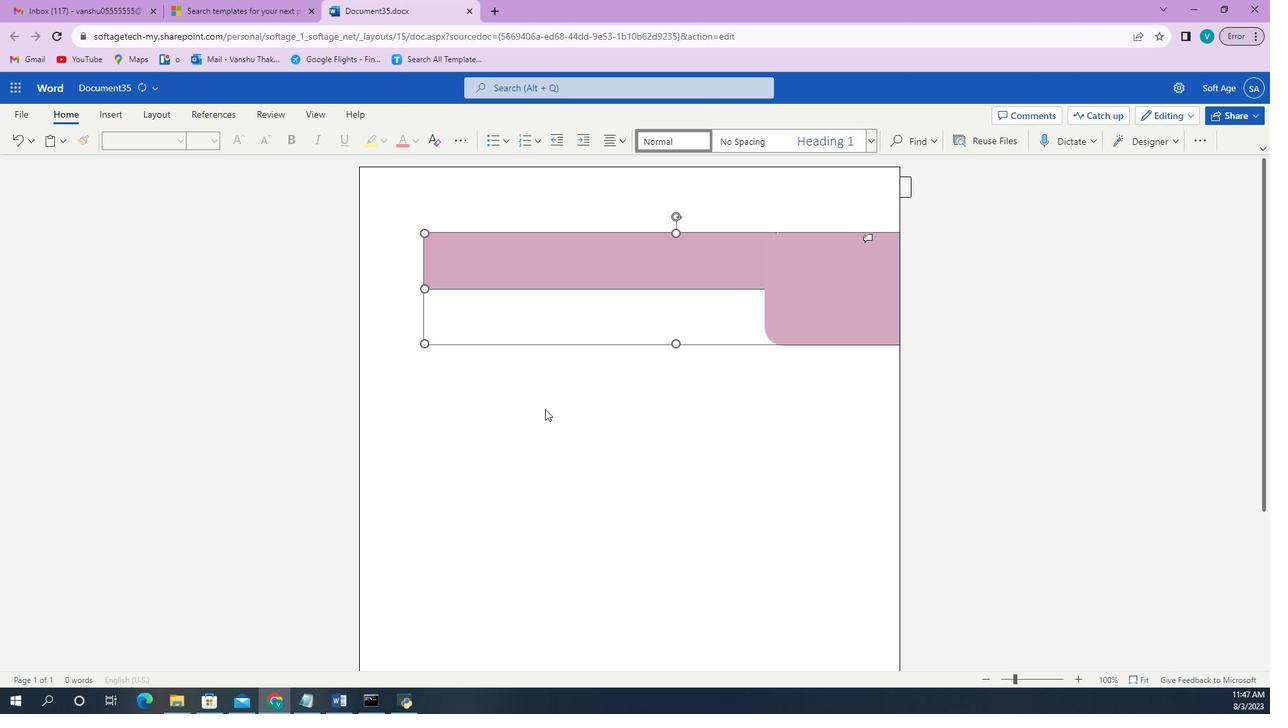 
Action: Mouse moved to (589, 378)
Screenshot: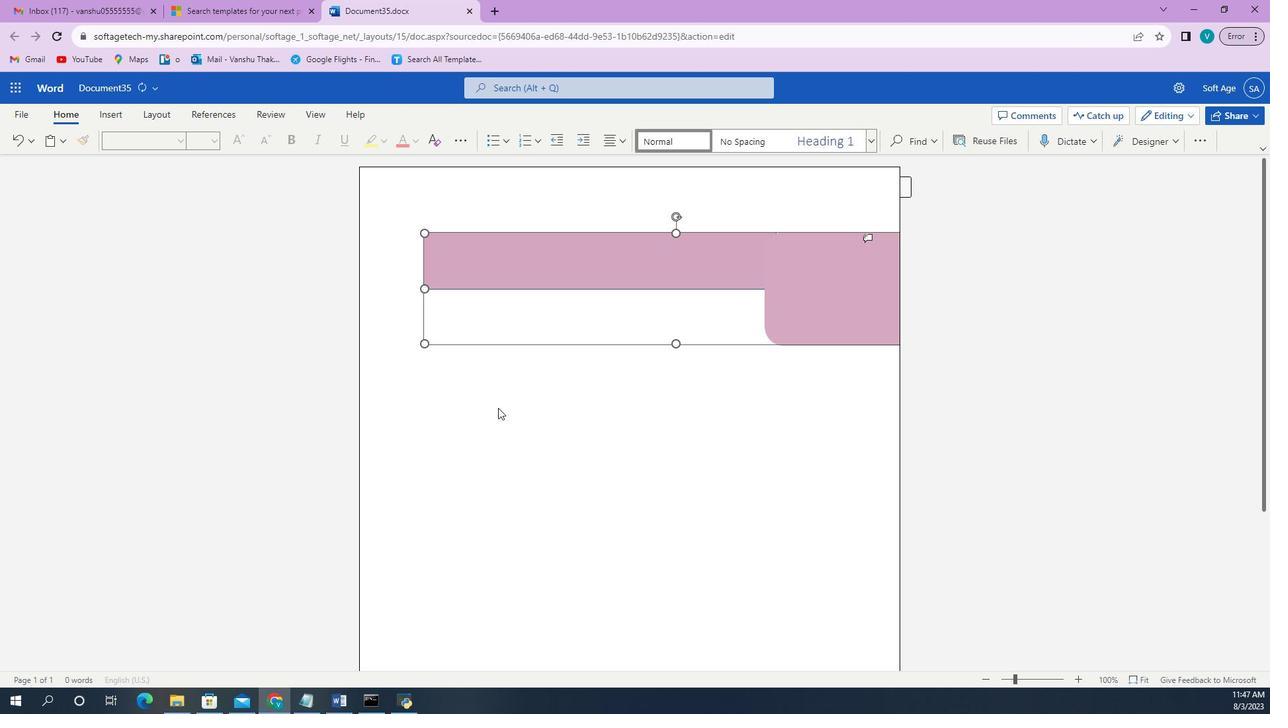 
Action: Mouse pressed left at (589, 378)
Screenshot: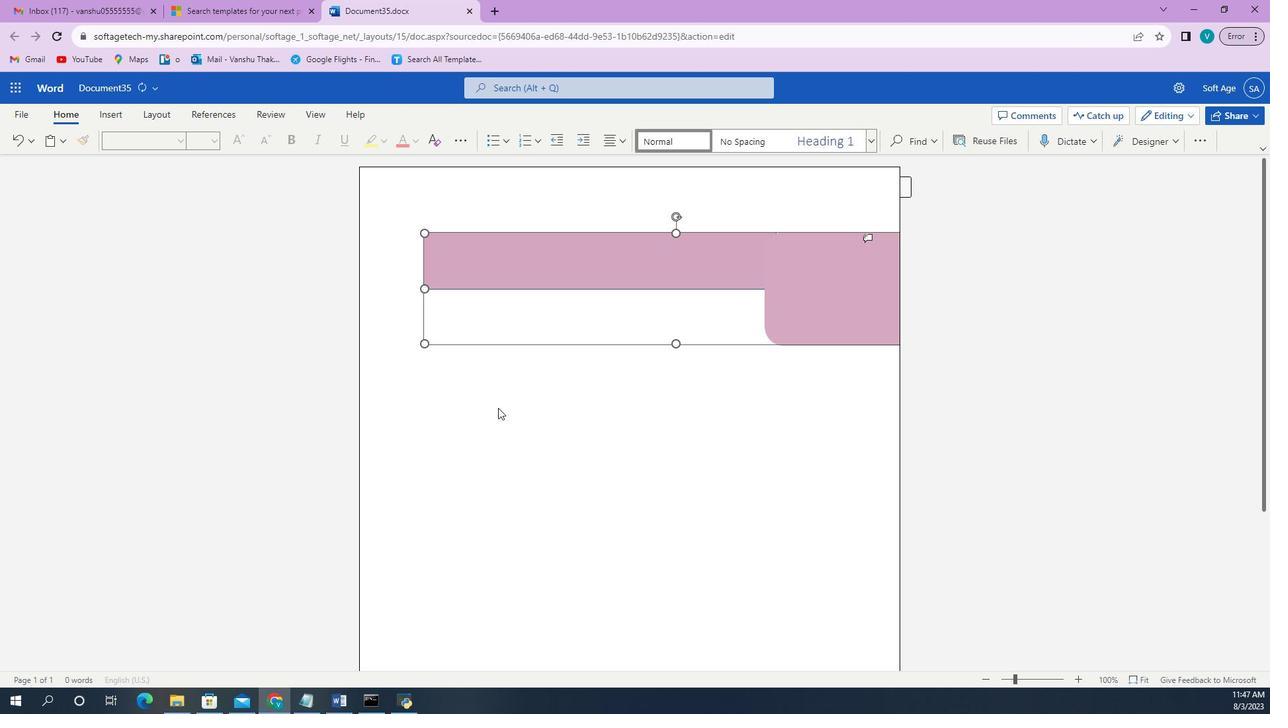 
Action: Mouse moved to (645, 378)
Screenshot: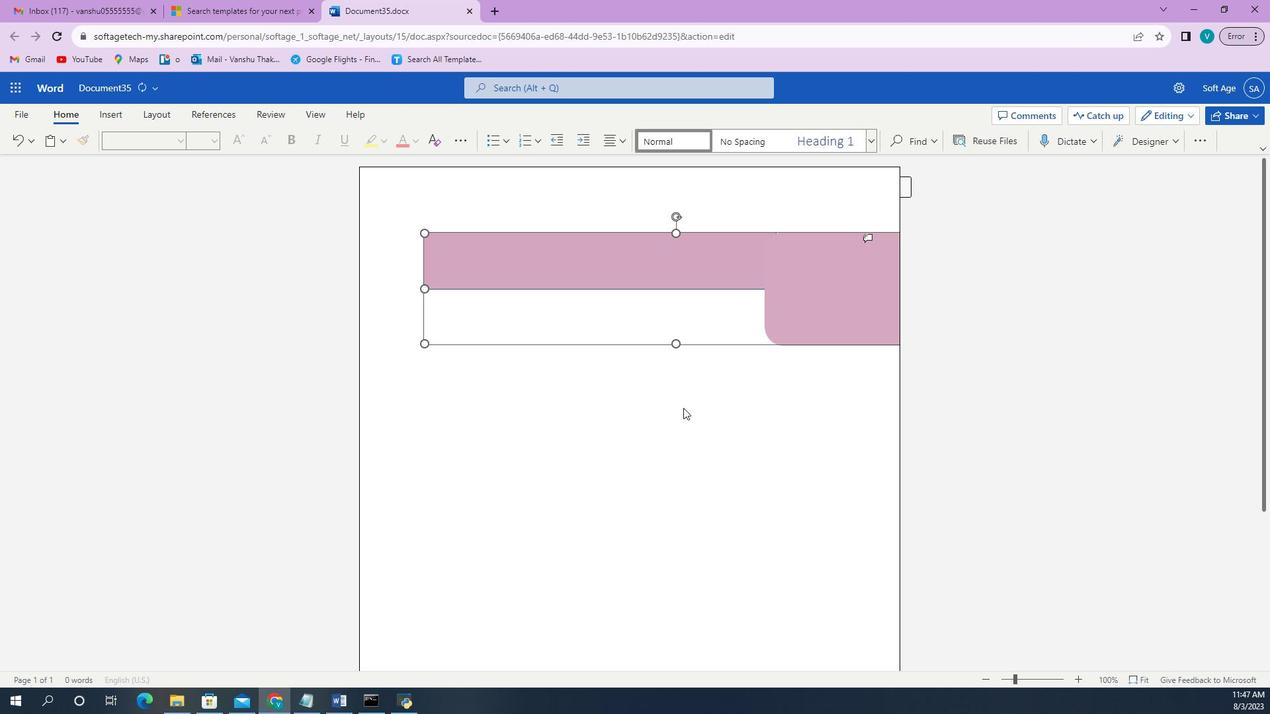 
Action: Mouse pressed left at (645, 378)
Screenshot: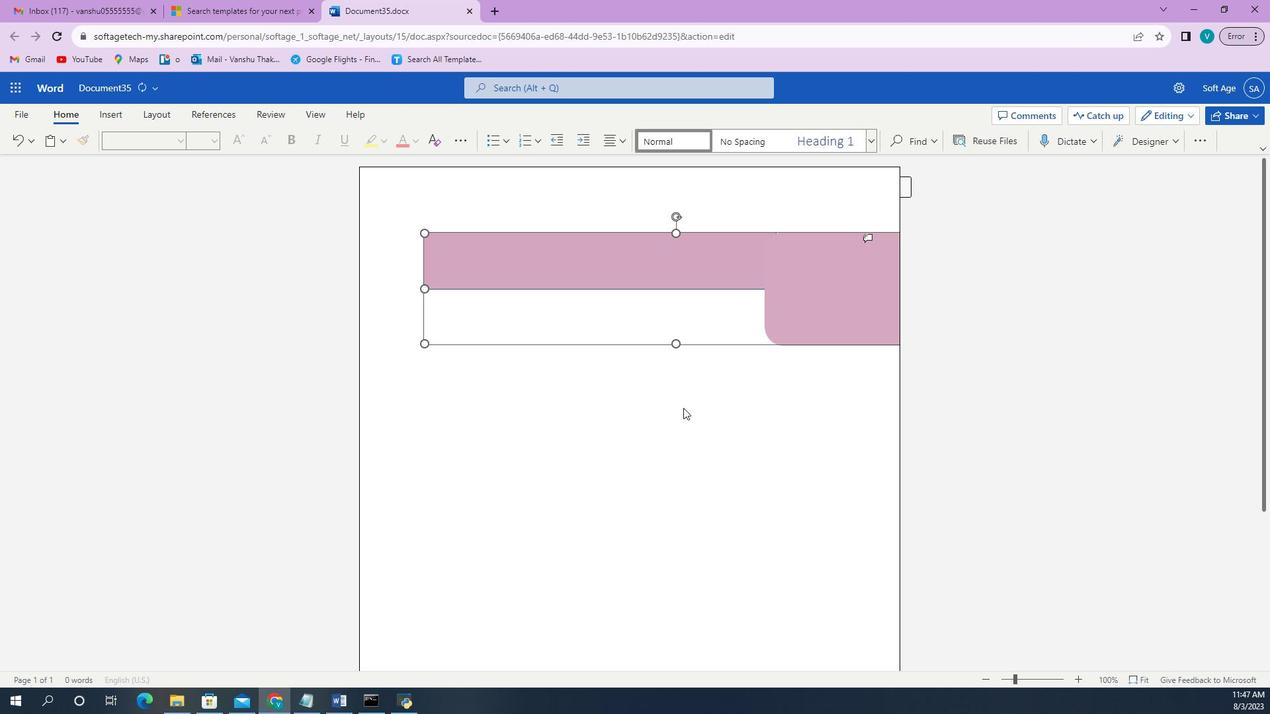 
Action: Mouse moved to (469, 256)
Screenshot: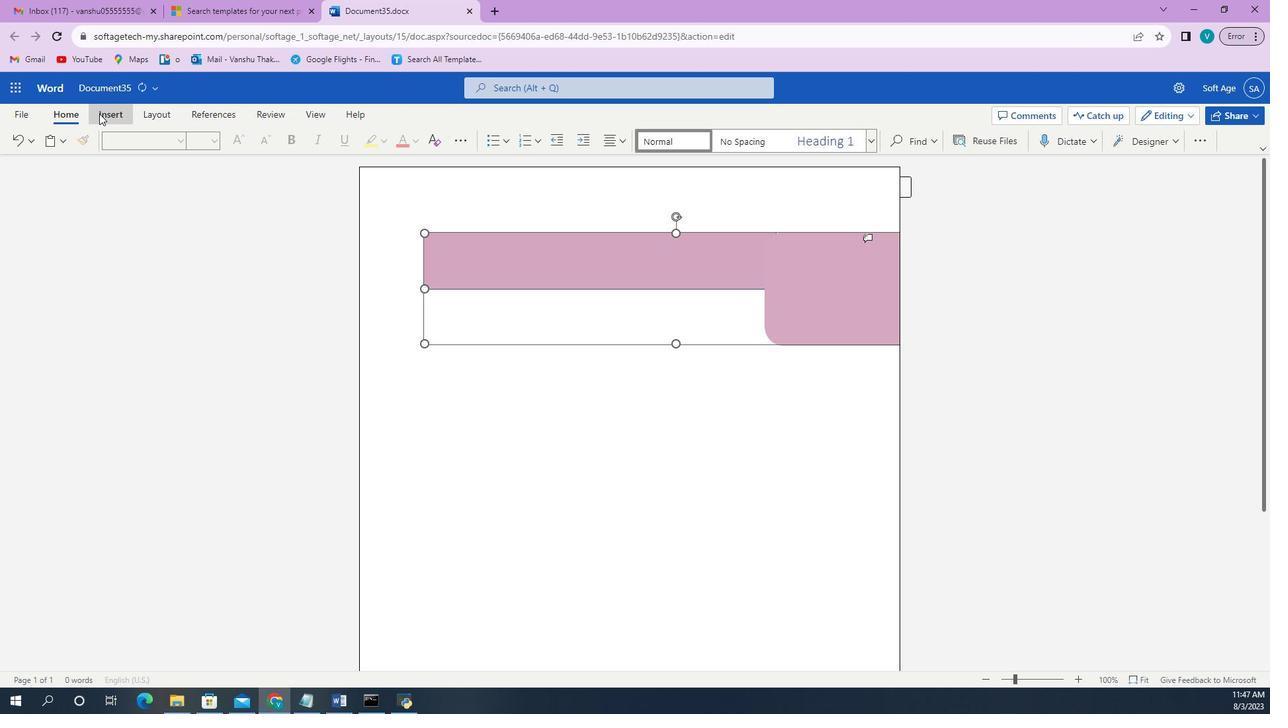 
Action: Mouse pressed left at (469, 256)
Screenshot: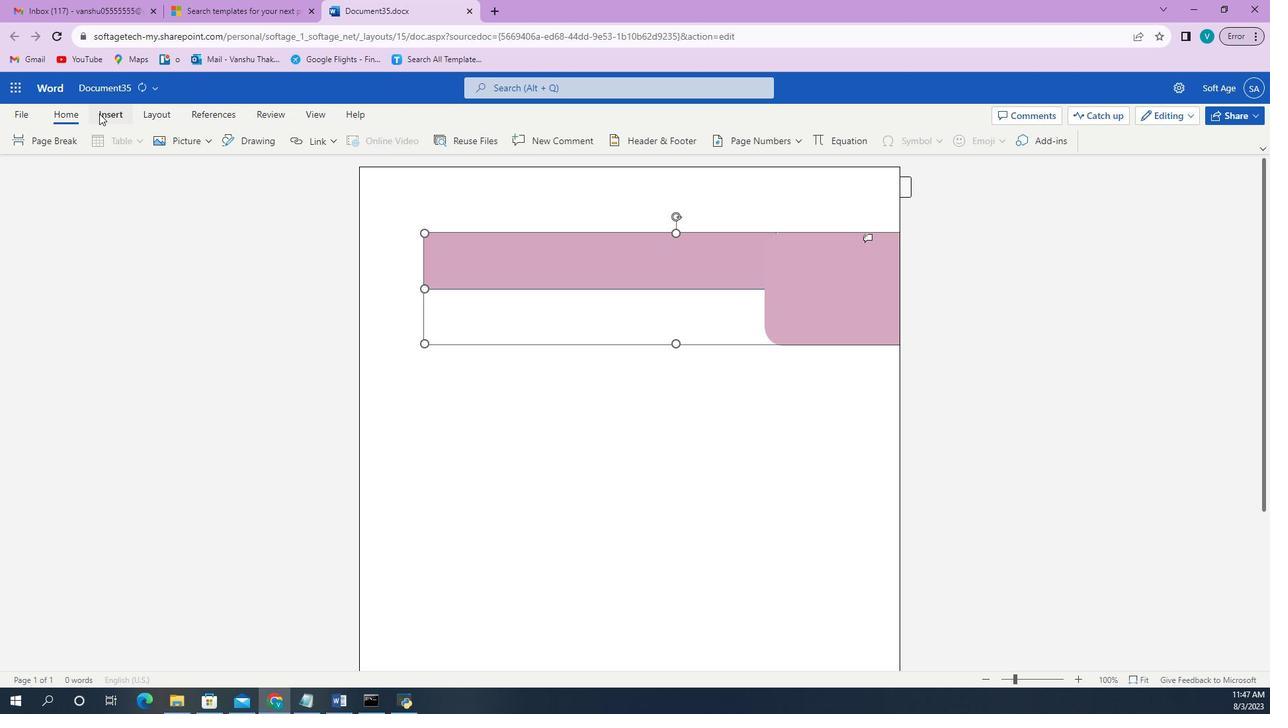 
Action: Mouse moved to (517, 268)
Screenshot: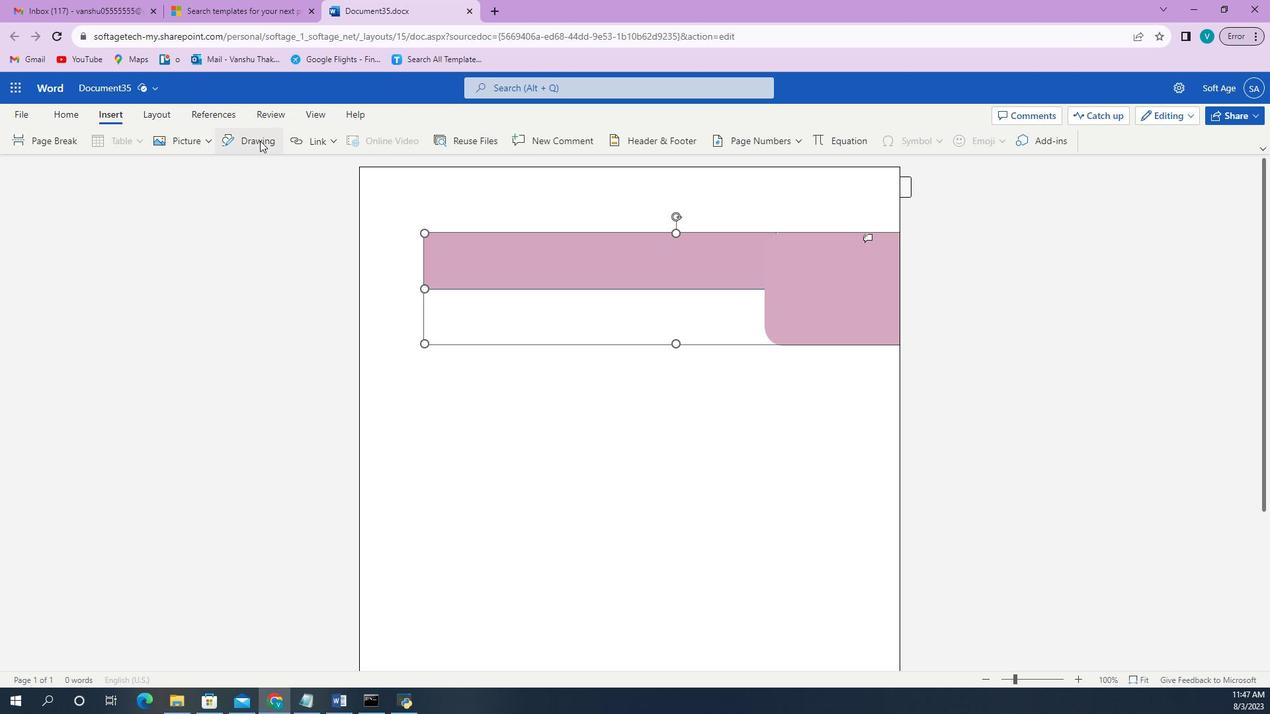 
Action: Mouse pressed left at (517, 268)
Screenshot: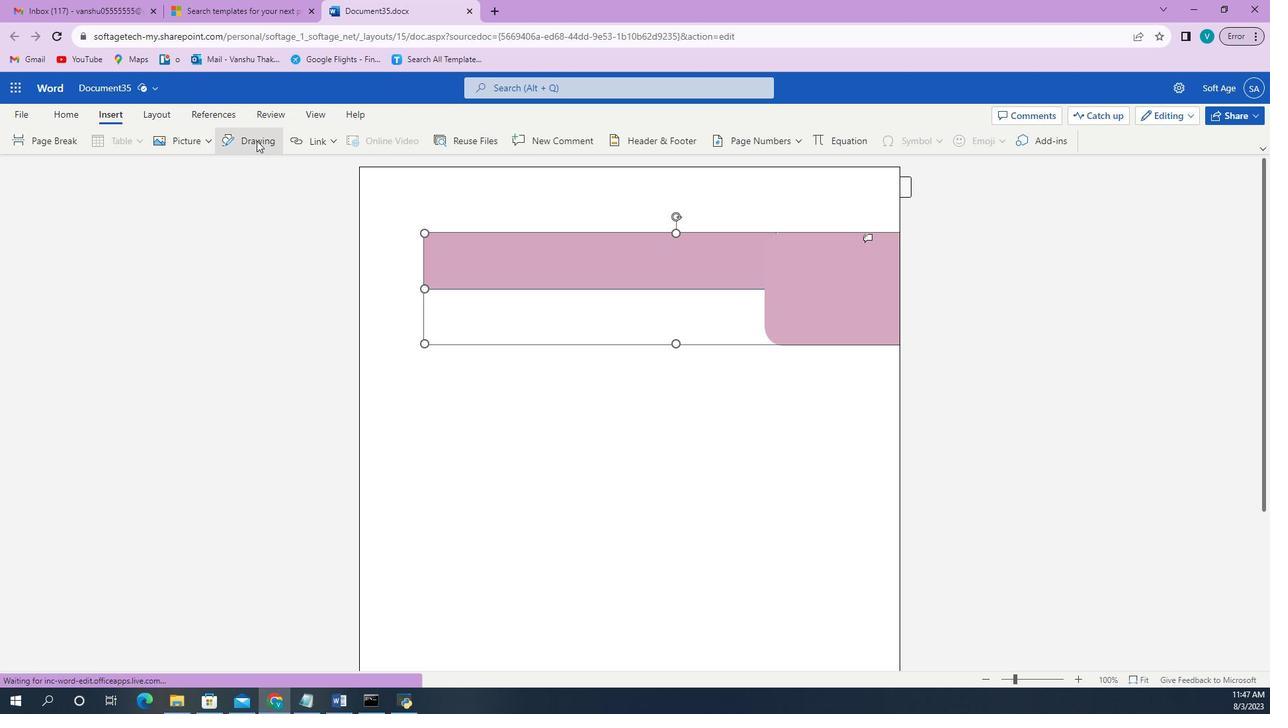 
Action: Mouse moved to (599, 316)
Screenshot: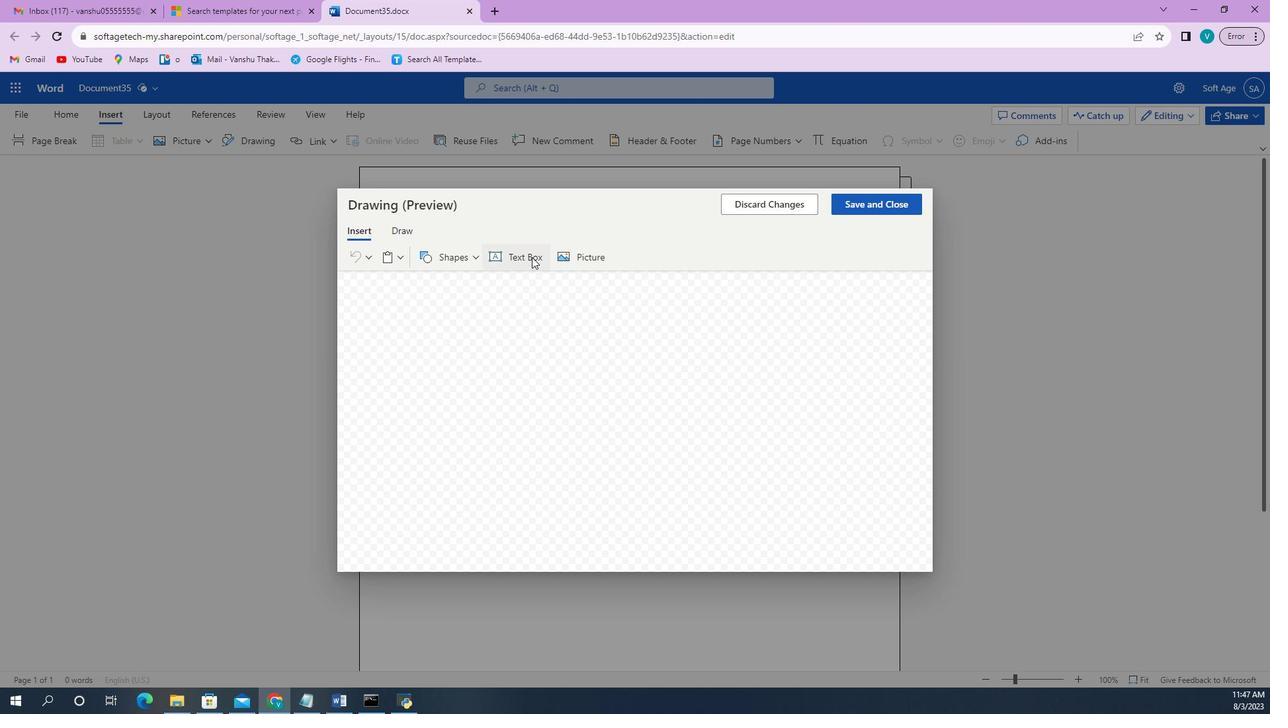 
Action: Mouse pressed left at (599, 316)
Screenshot: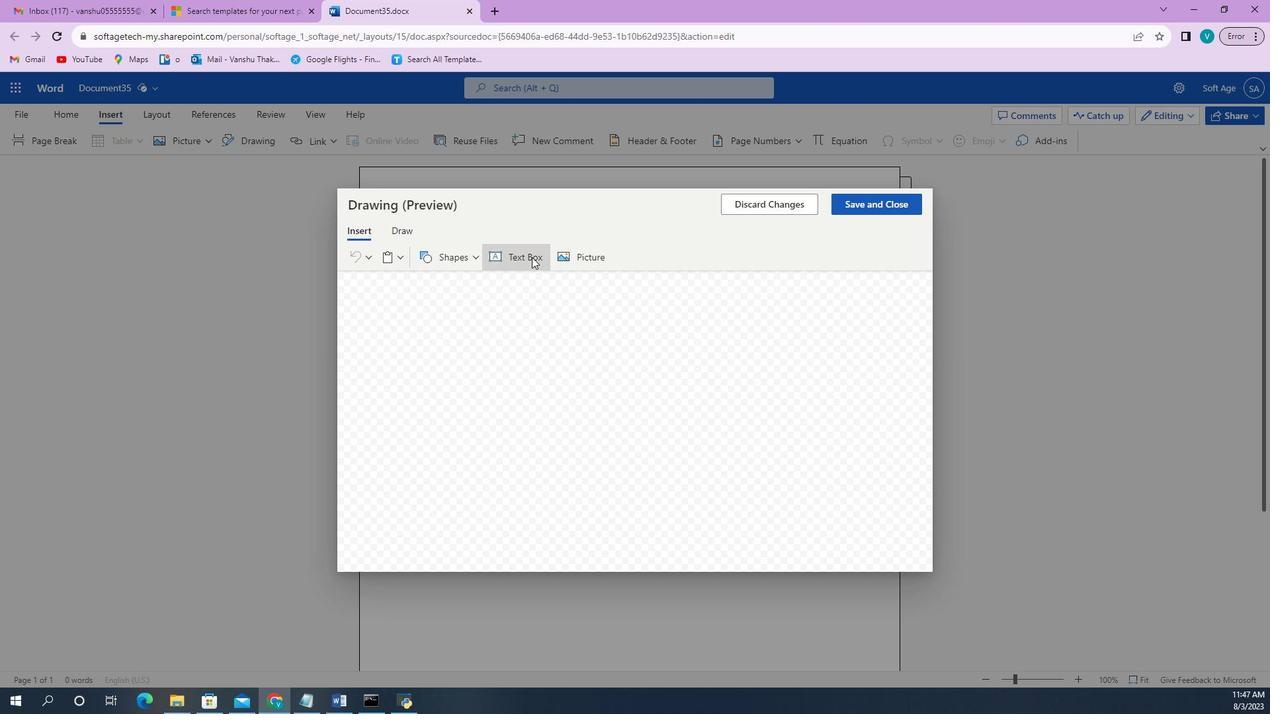 
Action: Mouse pressed left at (599, 316)
Screenshot: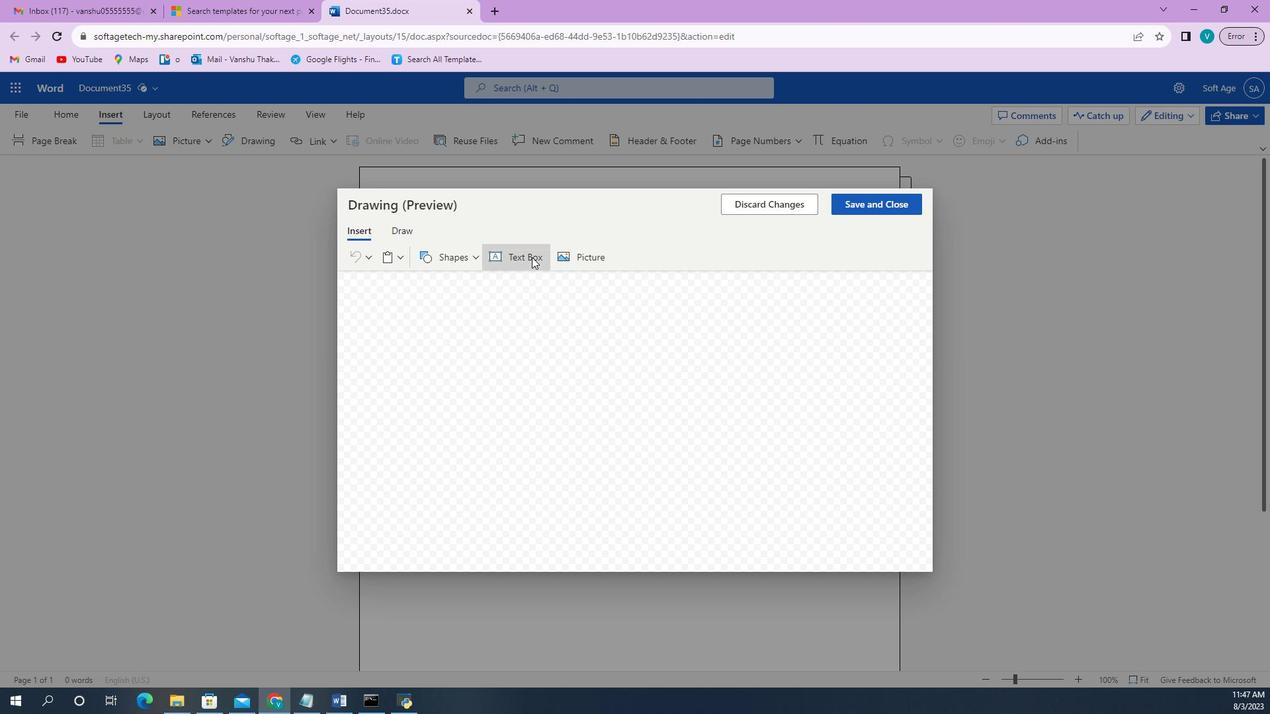 
Action: Mouse pressed left at (599, 316)
Screenshot: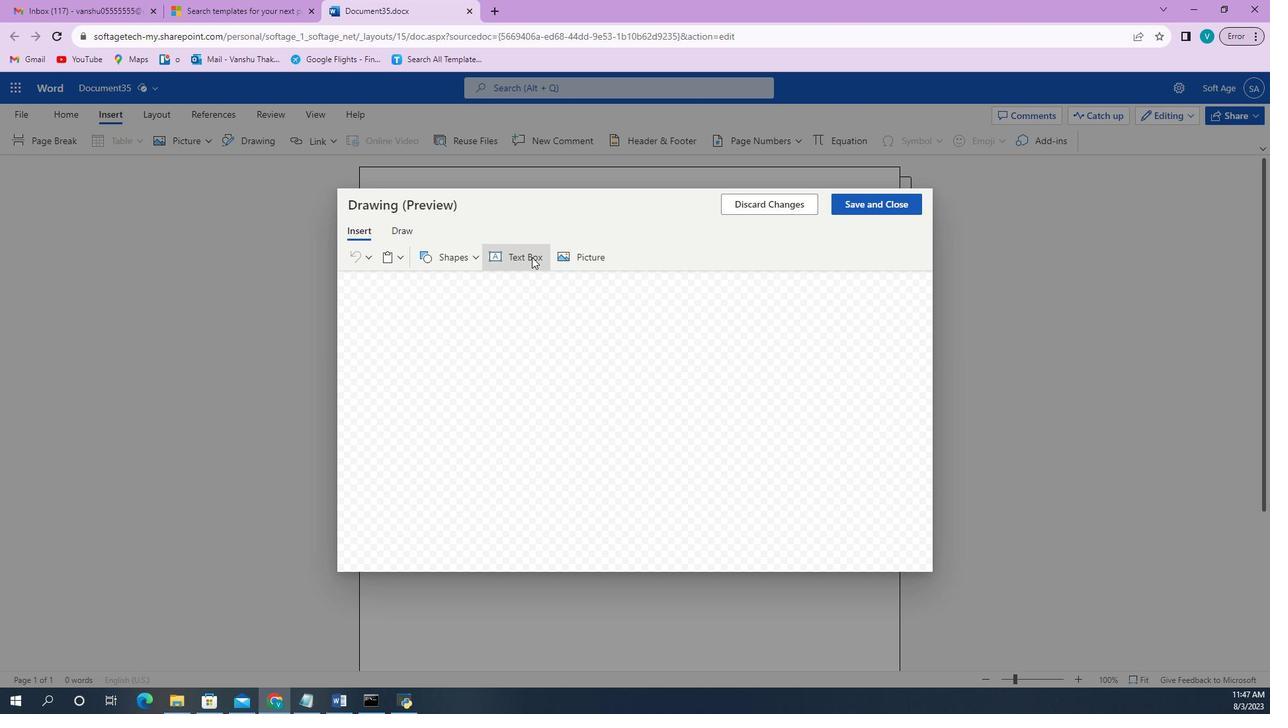 
Action: Mouse pressed left at (599, 316)
Screenshot: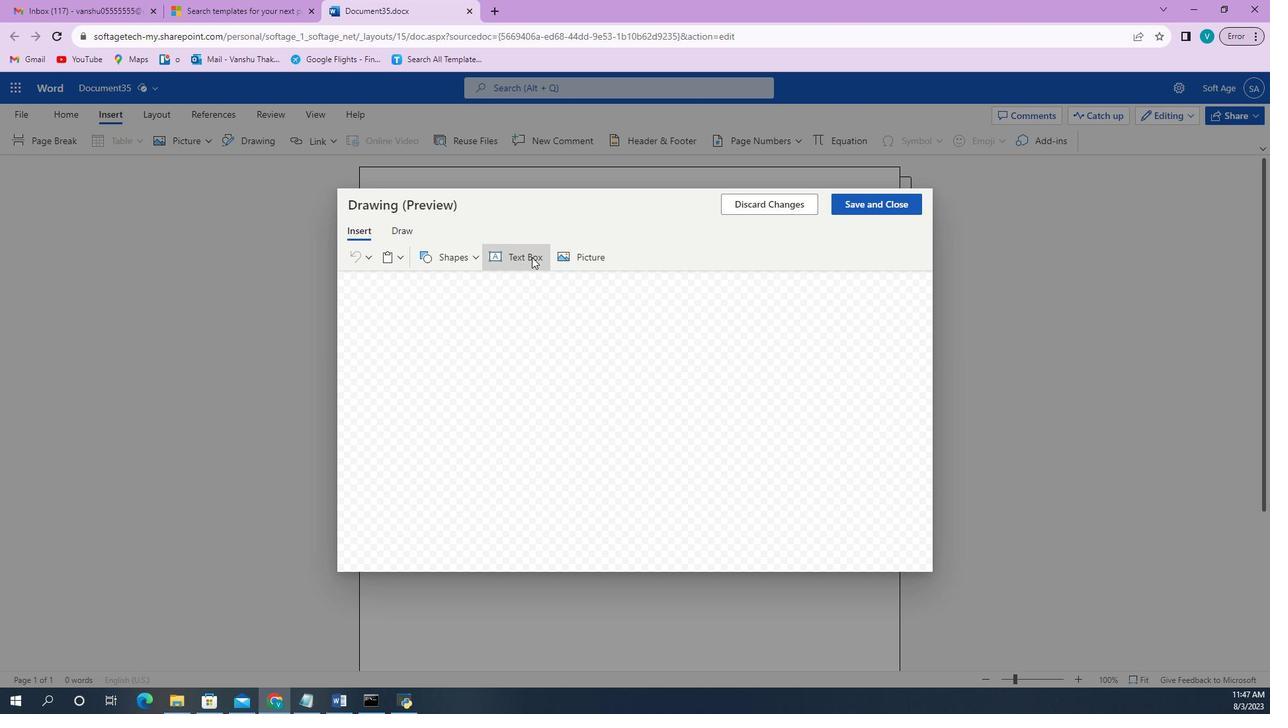 
Action: Mouse pressed left at (599, 316)
Screenshot: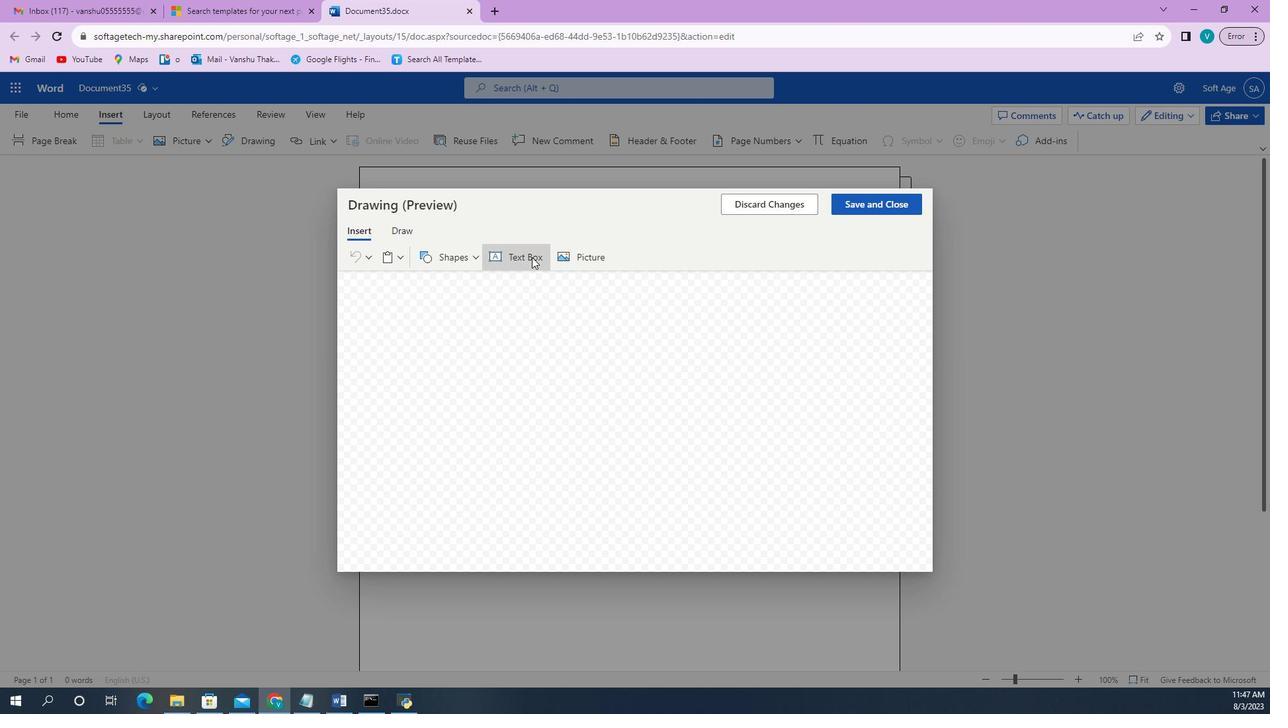 
Action: Mouse pressed left at (599, 316)
Screenshot: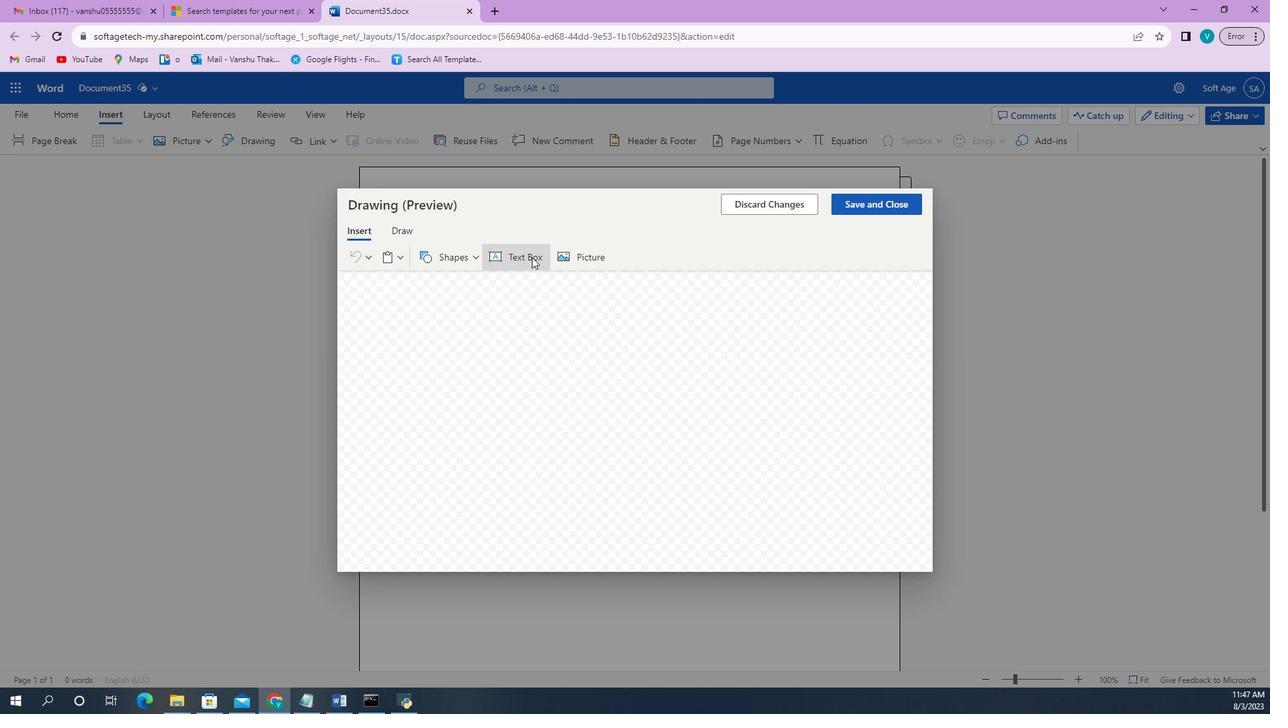 
Action: Mouse moved to (556, 336)
Screenshot: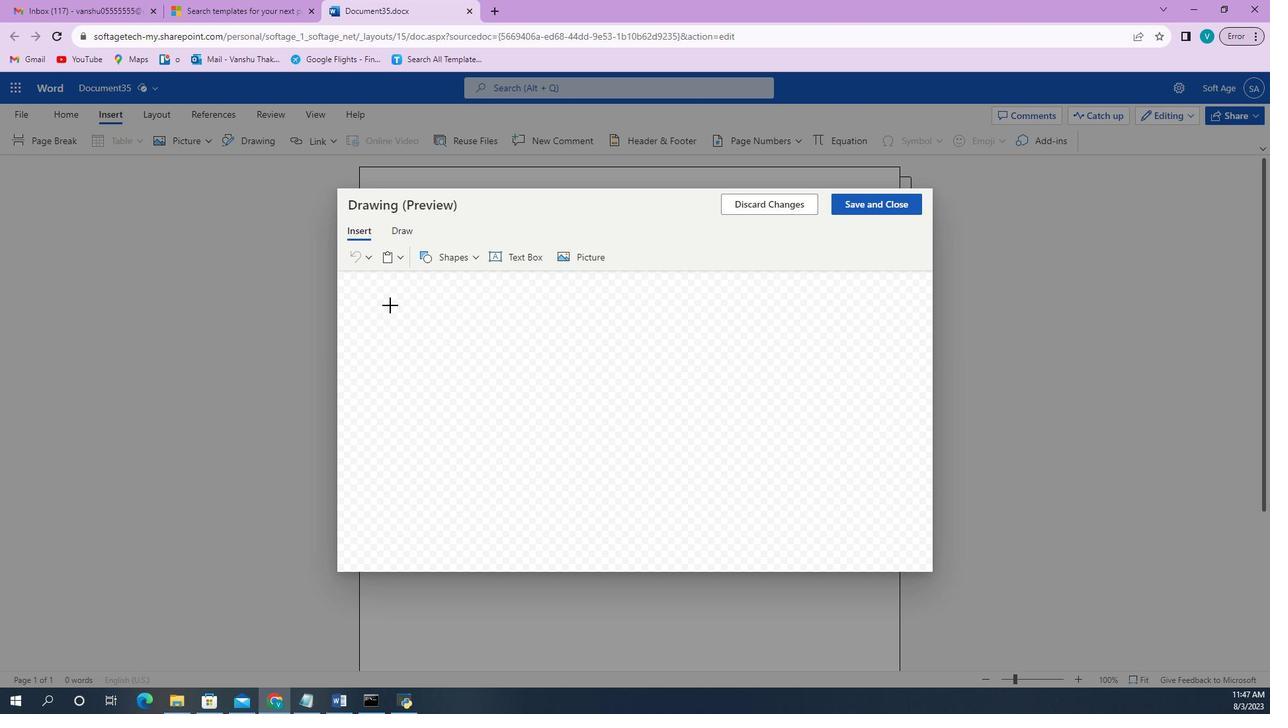 
Action: Mouse pressed left at (556, 336)
Screenshot: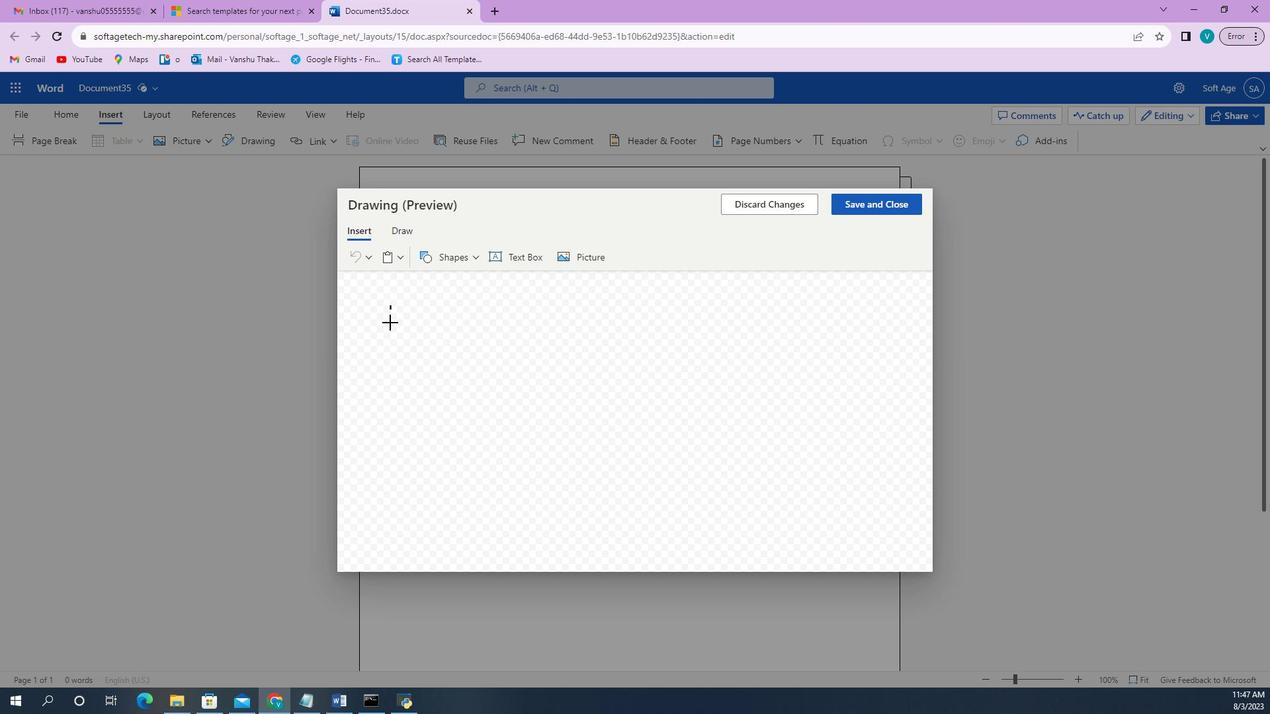 
Action: Mouse moved to (667, 326)
Screenshot: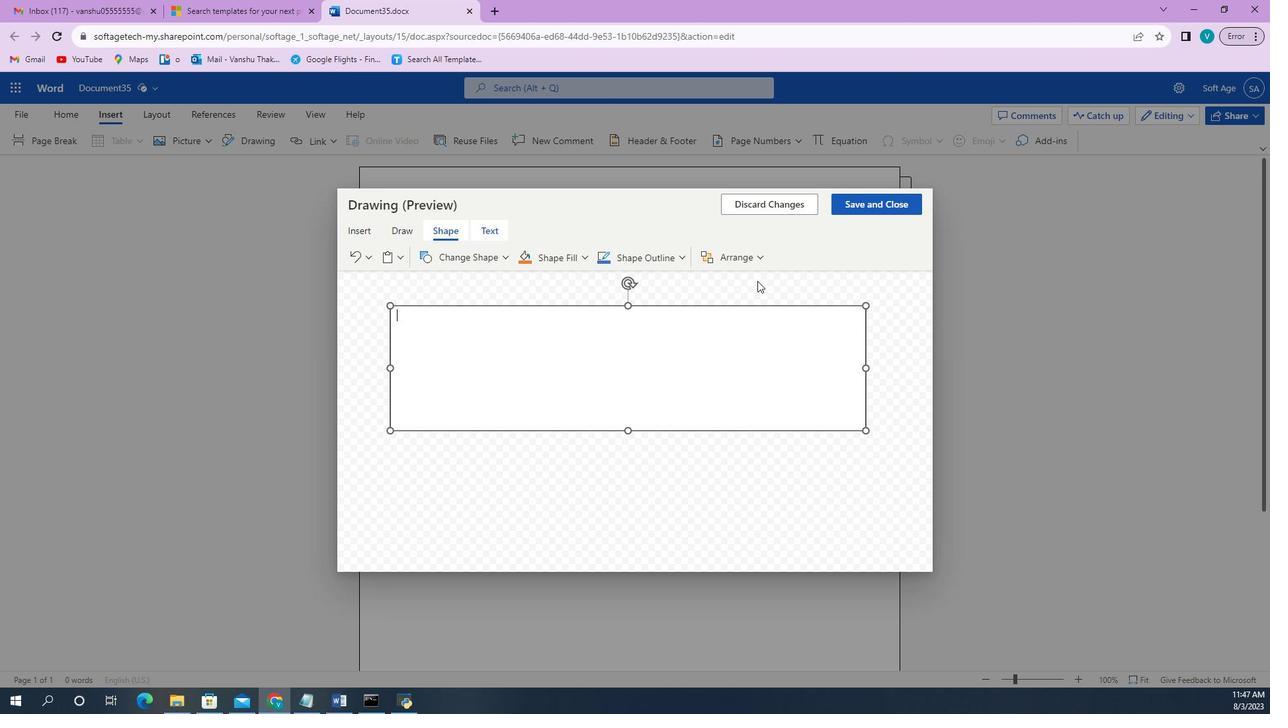 
Action: Key pressed <Key.shift>Fax<Key.space><Key.shift>Cover<Key.space><Key.shift>Sheet
Screenshot: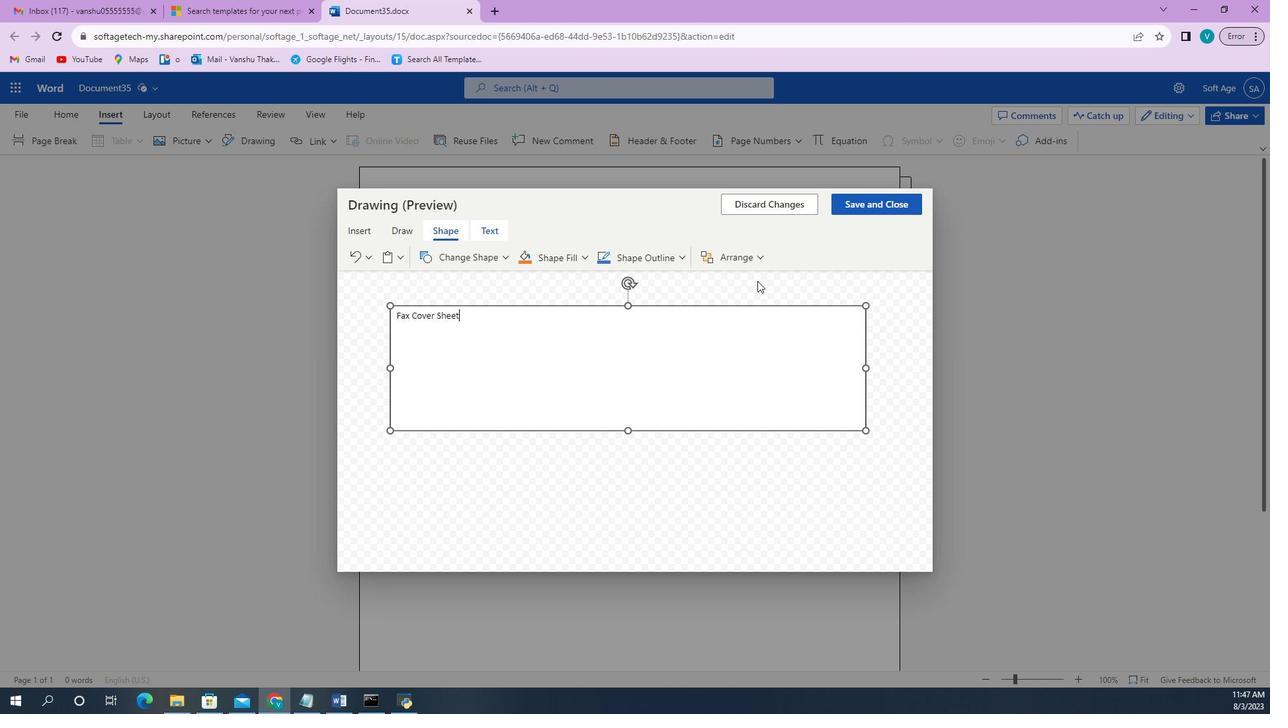 
Action: Mouse moved to (582, 339)
Screenshot: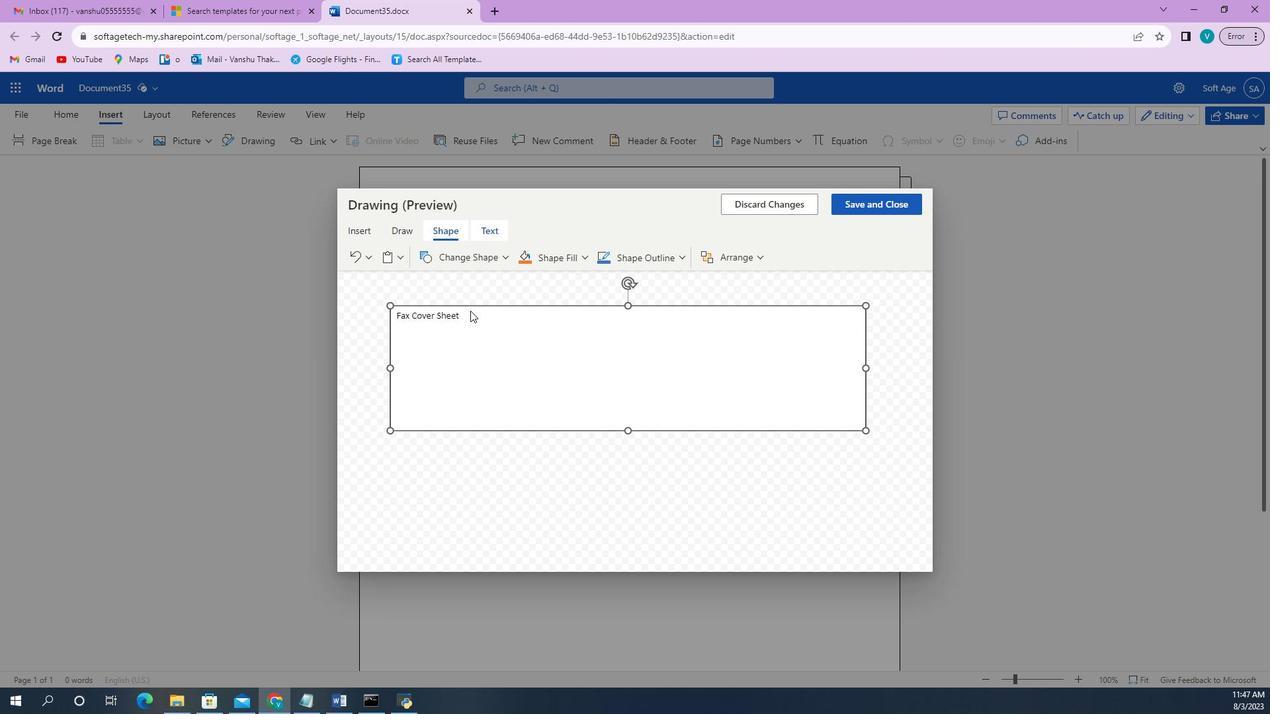 
Action: Mouse pressed left at (582, 339)
Screenshot: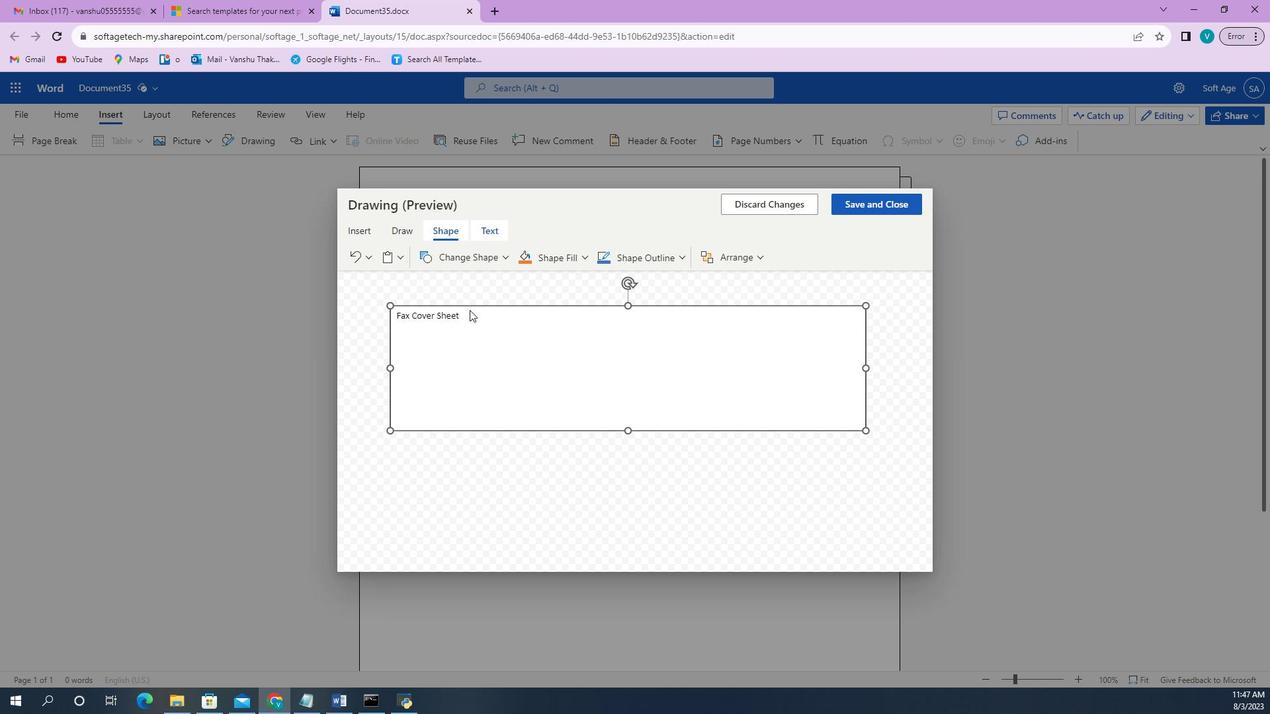 
Action: Mouse moved to (558, 305)
Screenshot: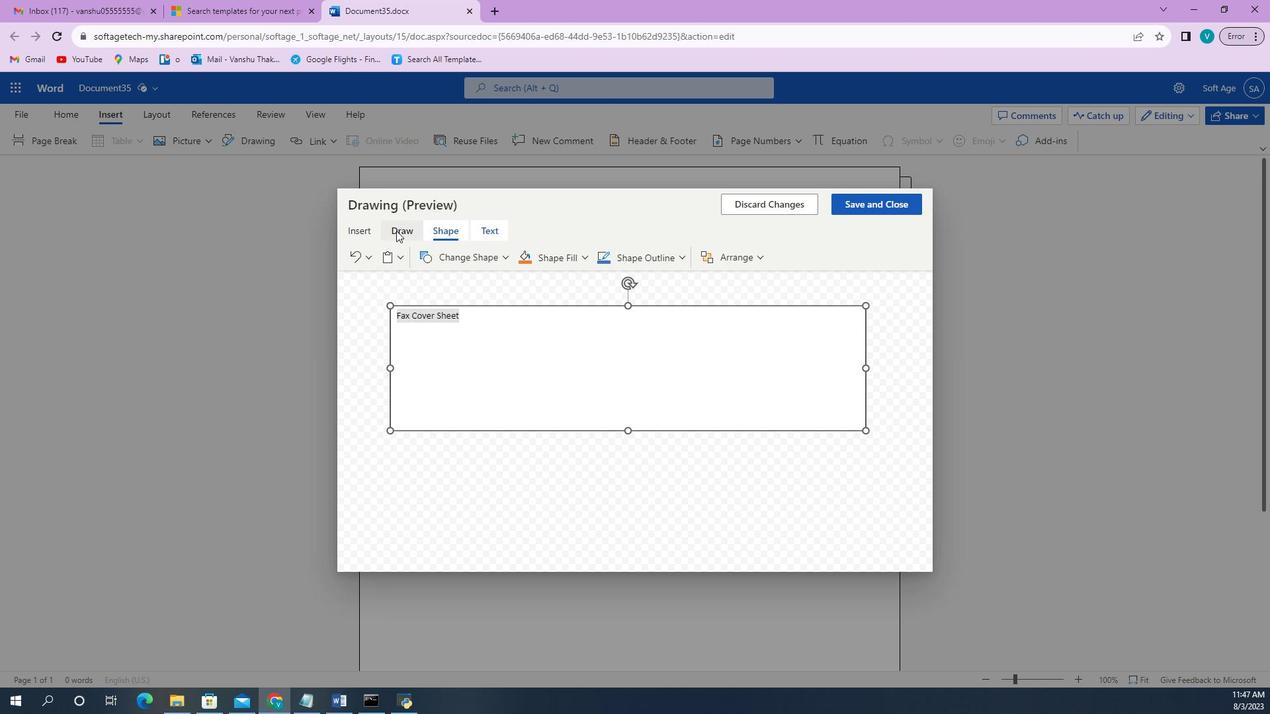 
Action: Mouse pressed left at (558, 305)
Screenshot: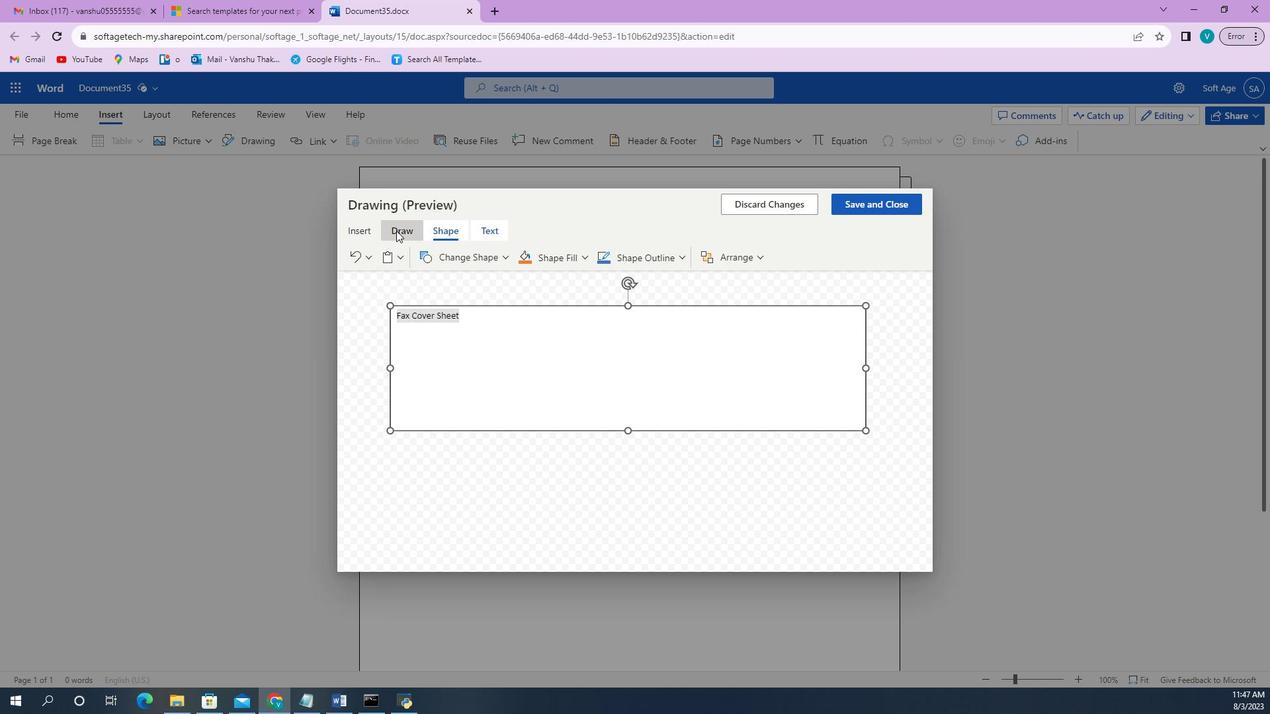 
Action: Mouse moved to (588, 303)
Screenshot: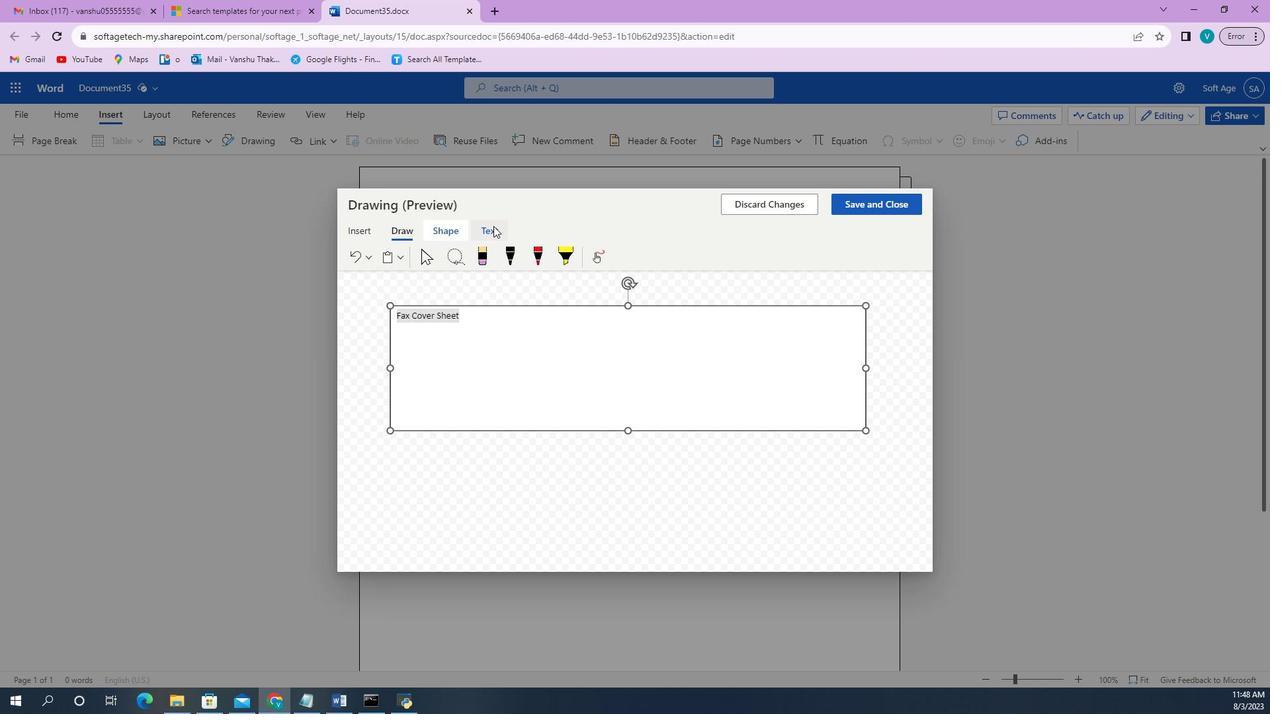 
Action: Mouse pressed left at (588, 303)
Screenshot: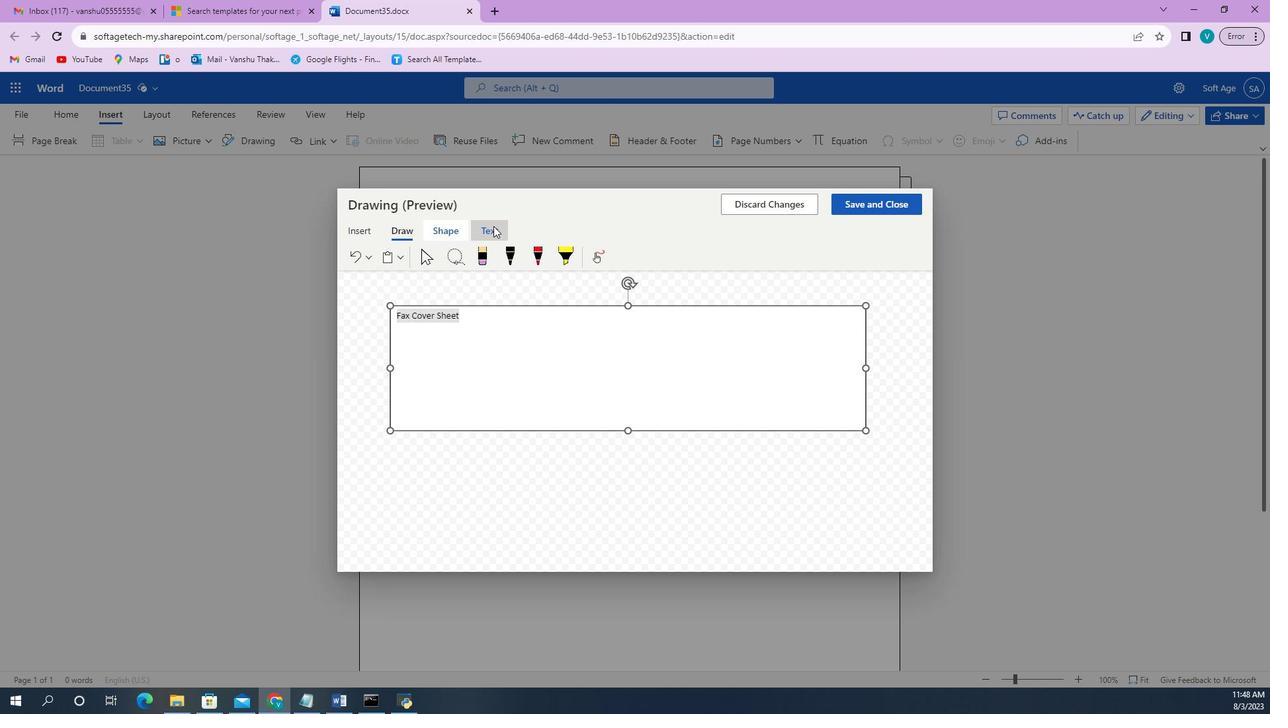 
Action: Mouse moved to (622, 315)
Screenshot: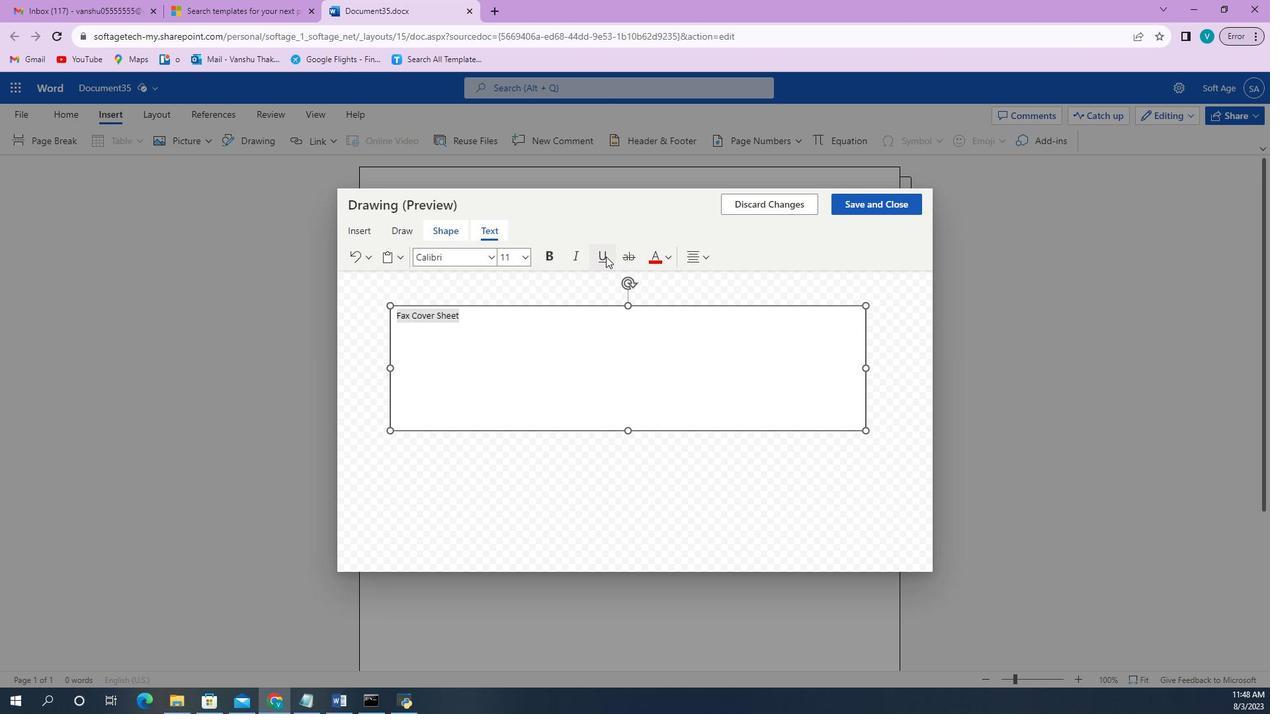 
Action: Mouse pressed left at (622, 315)
Screenshot: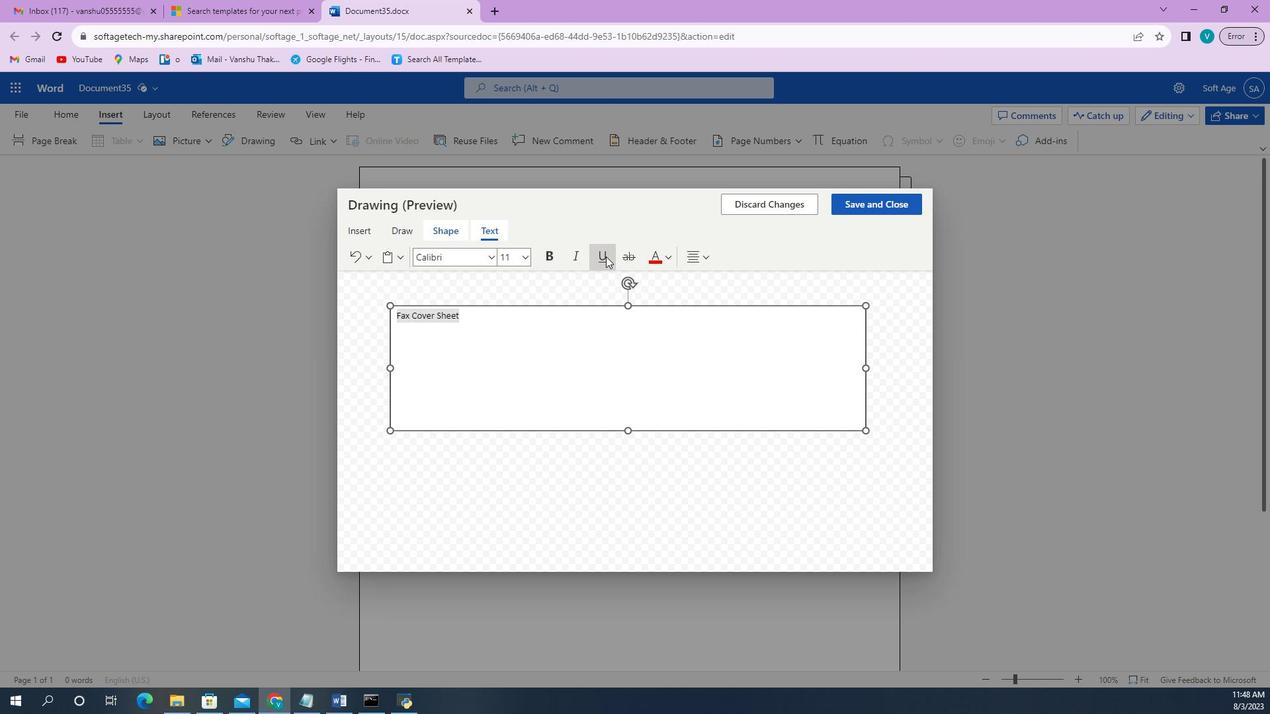 
Action: Mouse moved to (604, 315)
Screenshot: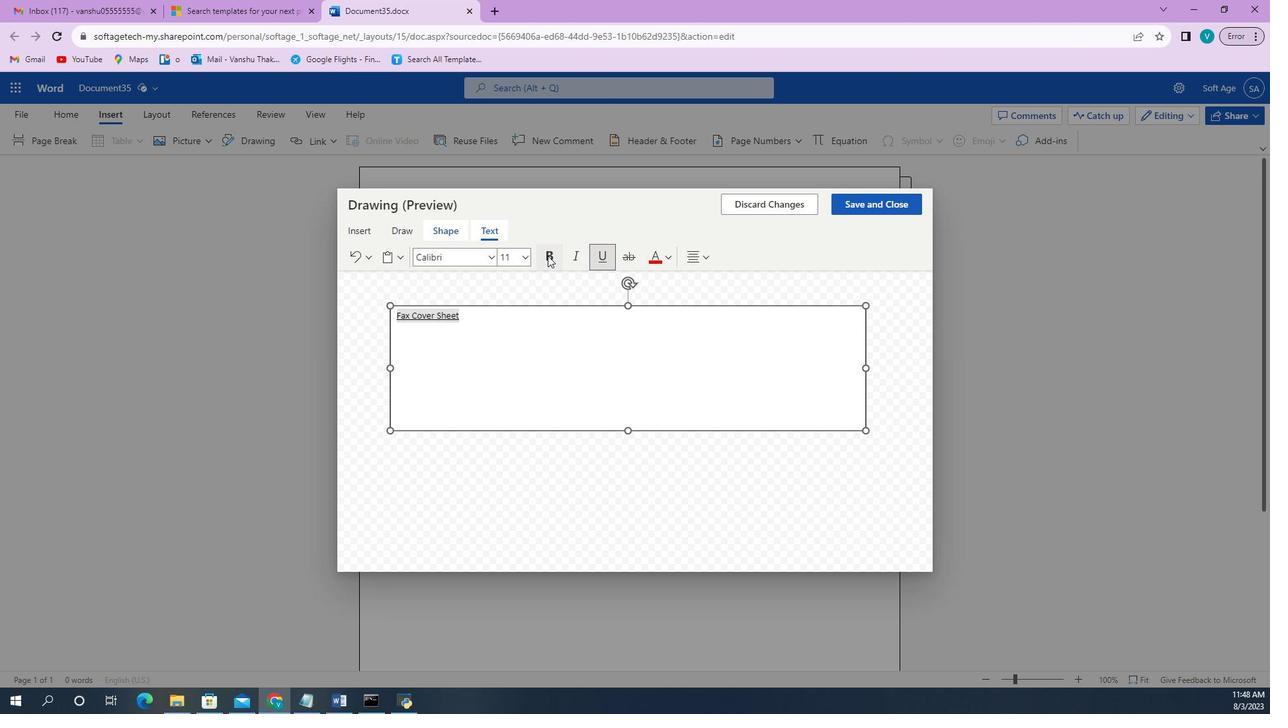 
Action: Mouse pressed left at (604, 315)
Screenshot: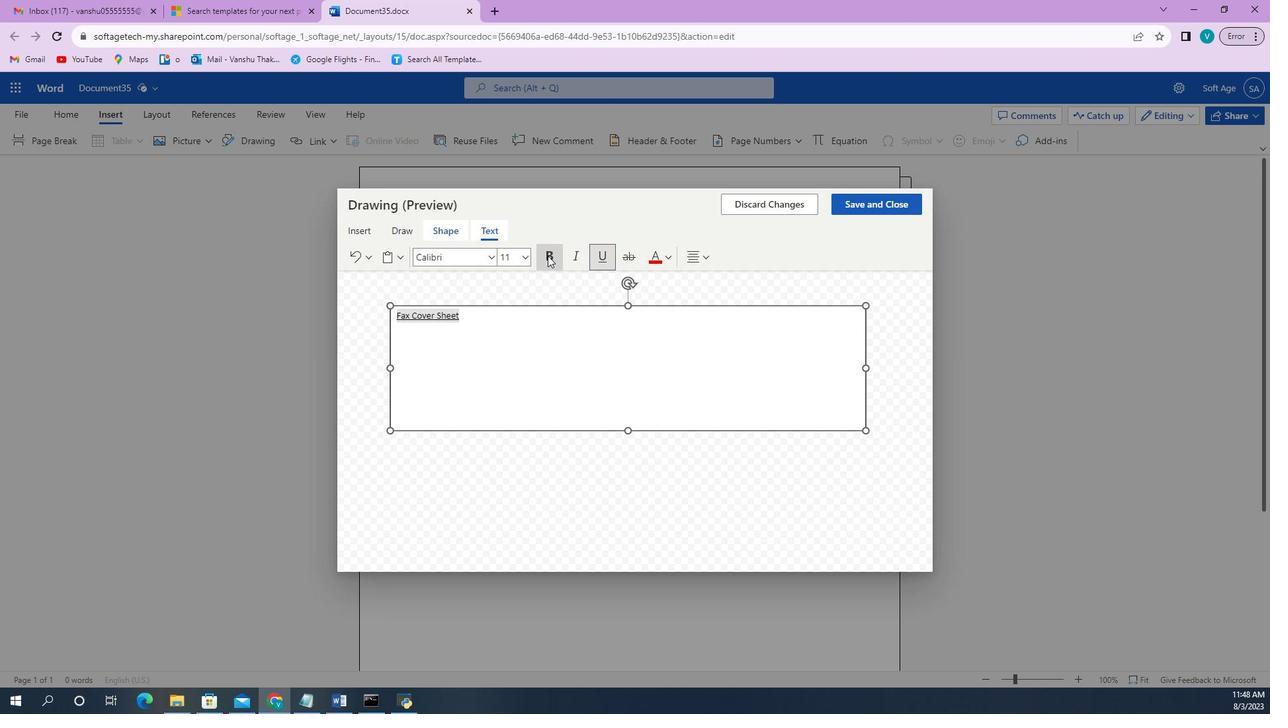 
Action: Mouse moved to (640, 316)
Screenshot: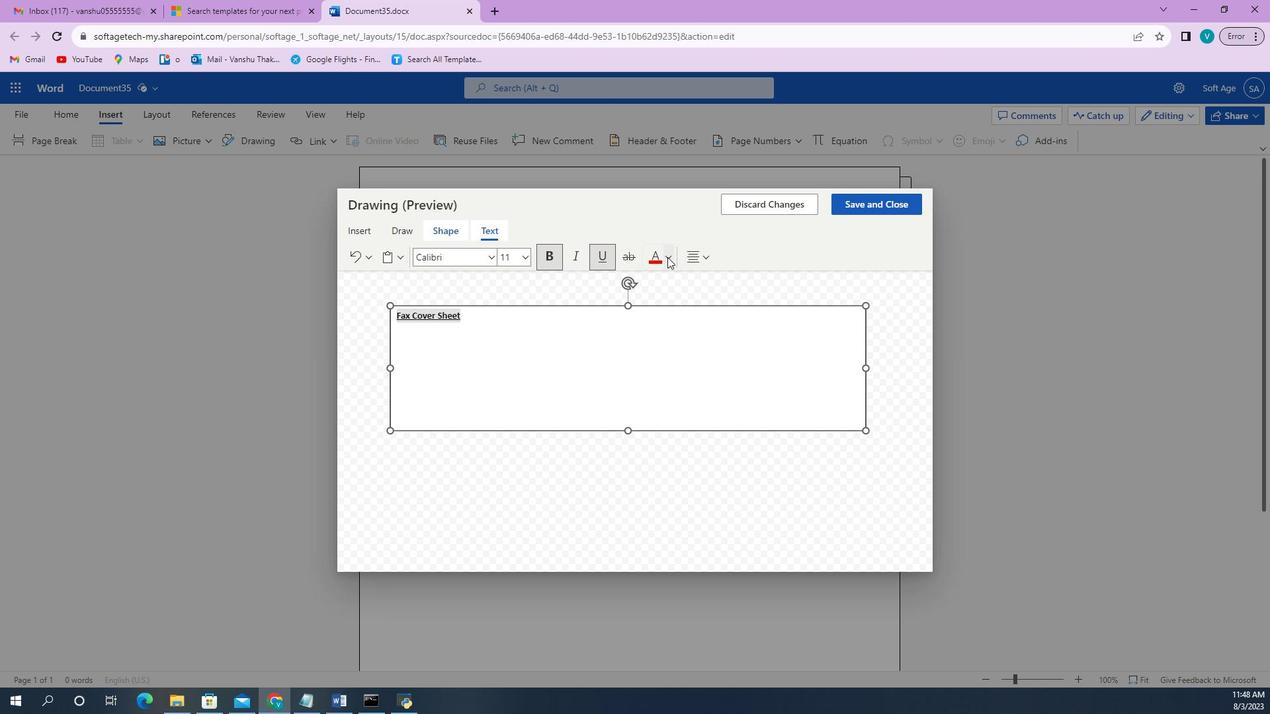 
Action: Mouse pressed left at (640, 316)
Screenshot: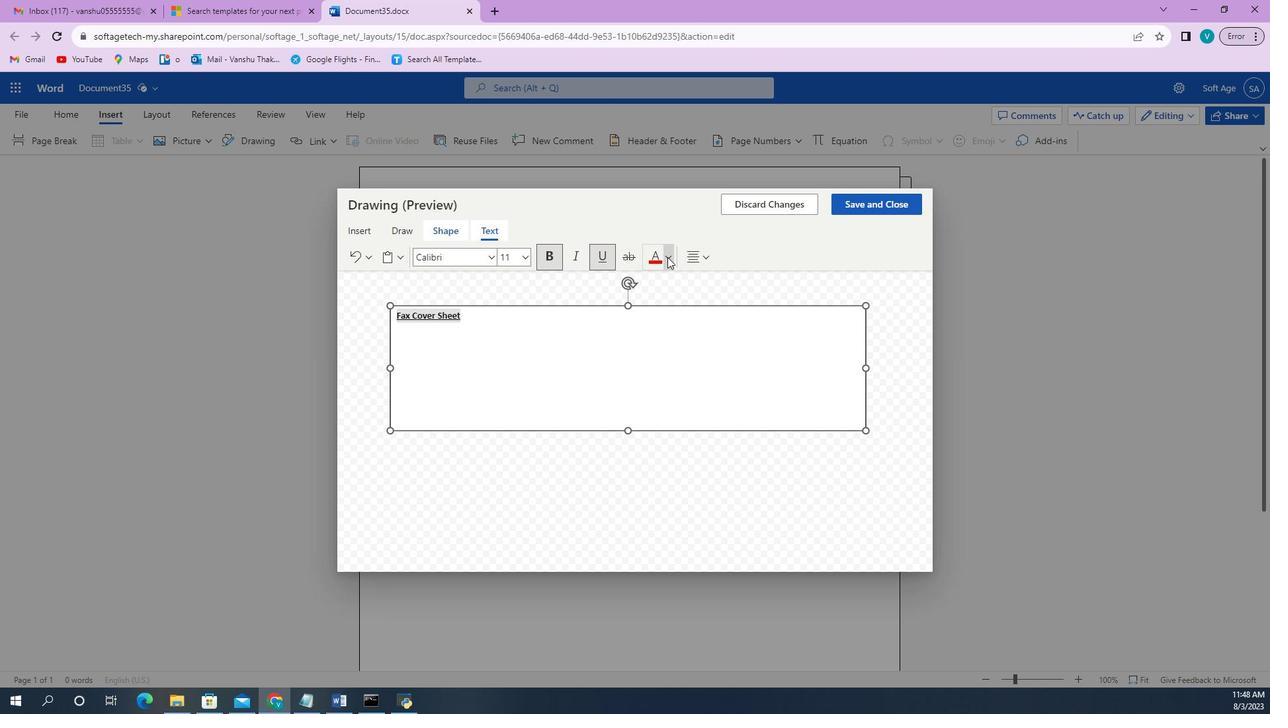 
Action: Mouse moved to (694, 397)
Screenshot: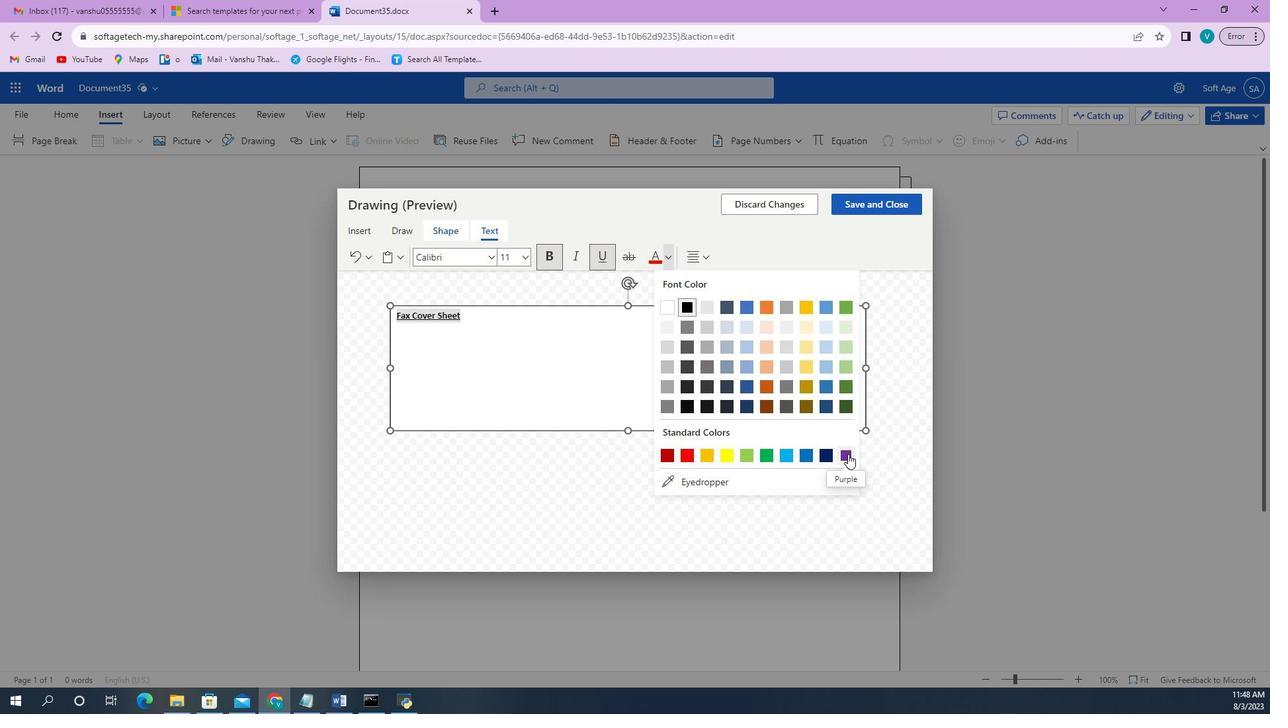 
Action: Mouse pressed left at (694, 397)
Screenshot: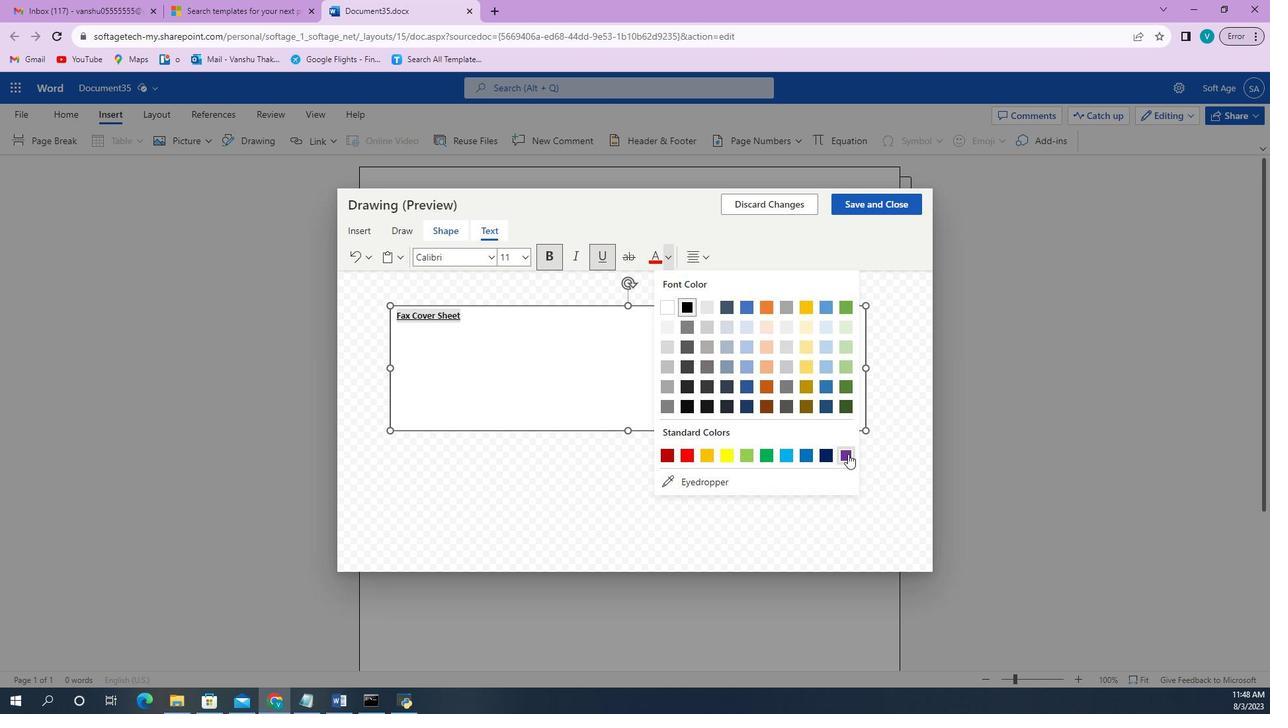 
Action: Mouse moved to (569, 352)
Screenshot: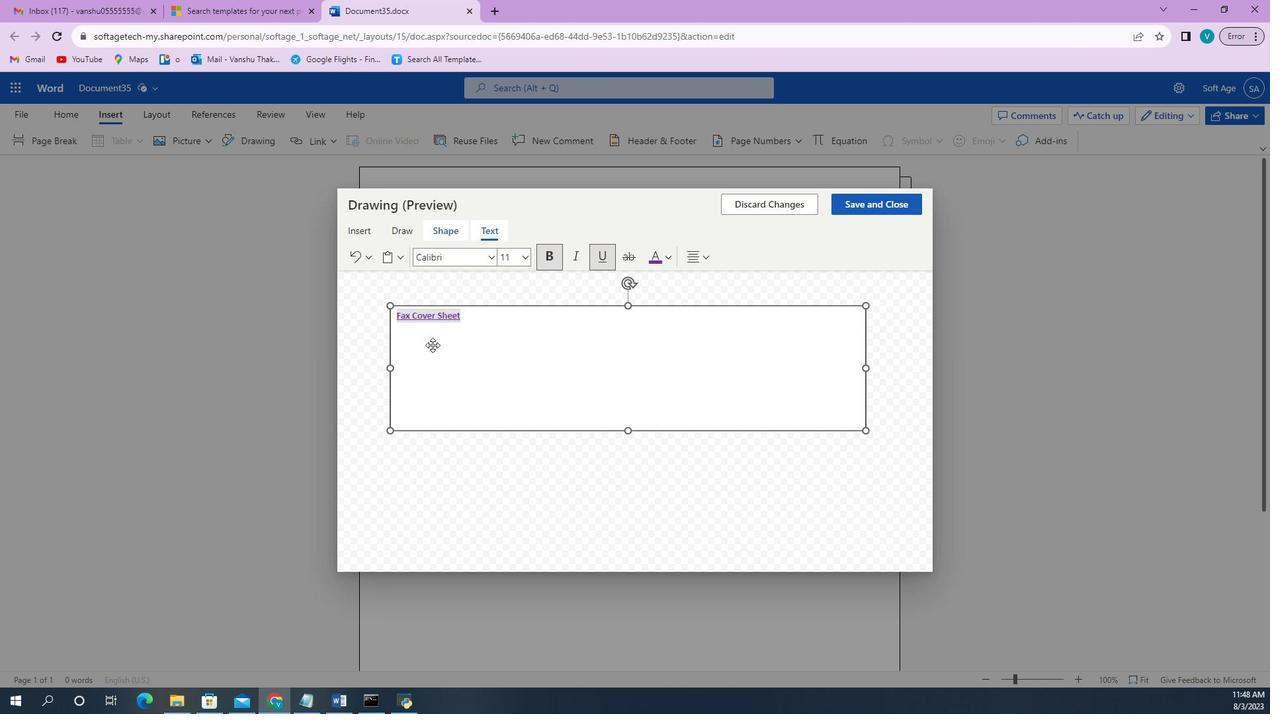 
Action: Mouse pressed left at (569, 352)
Screenshot: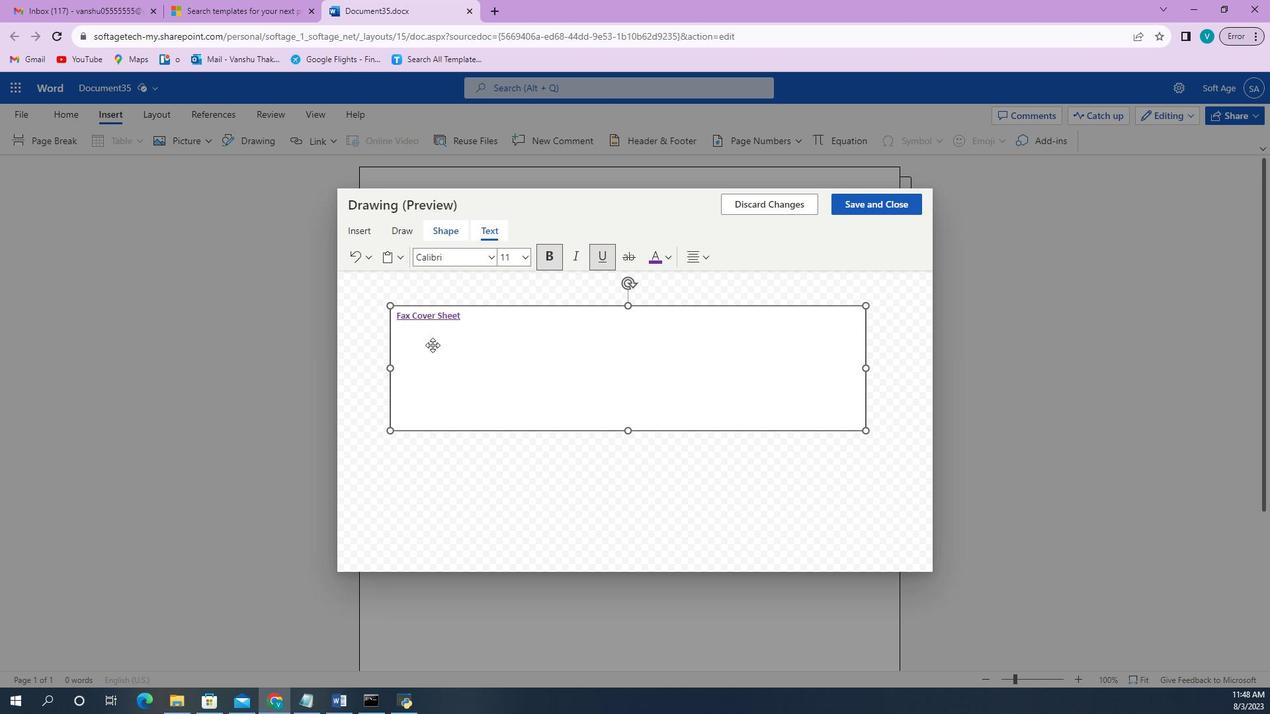 
Action: Mouse moved to (561, 350)
Screenshot: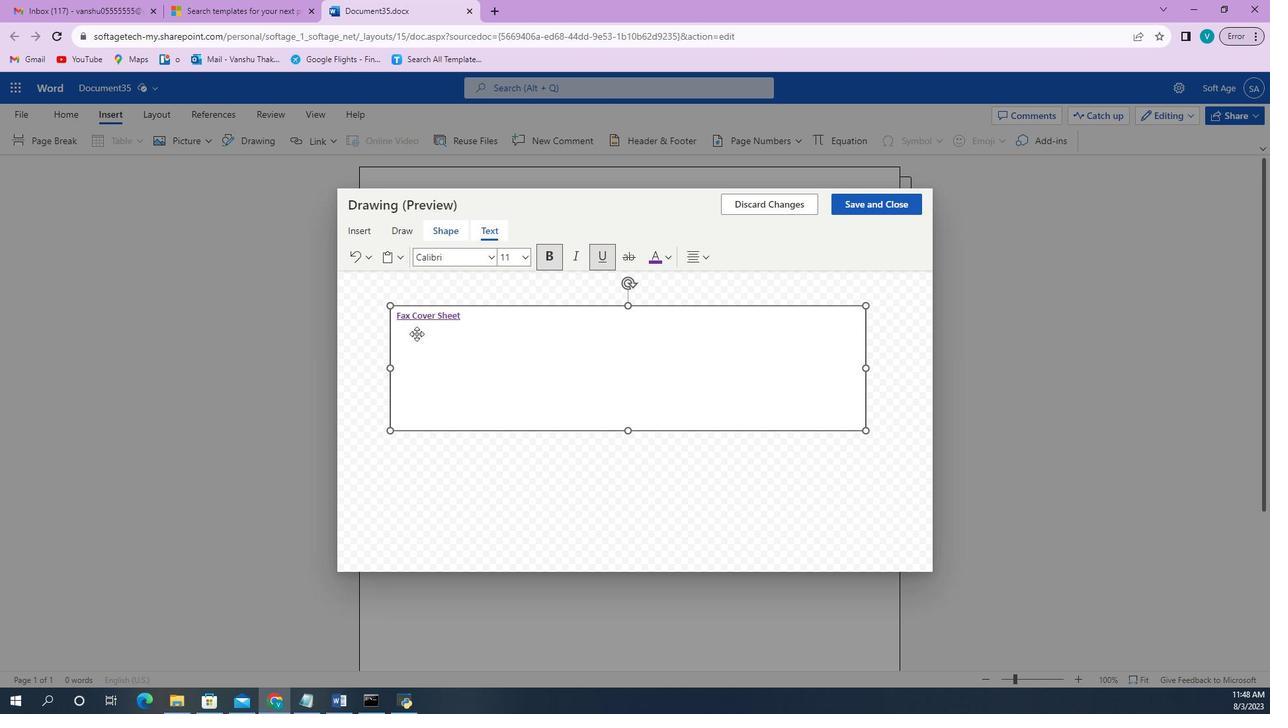 
Action: Mouse pressed left at (561, 350)
Screenshot: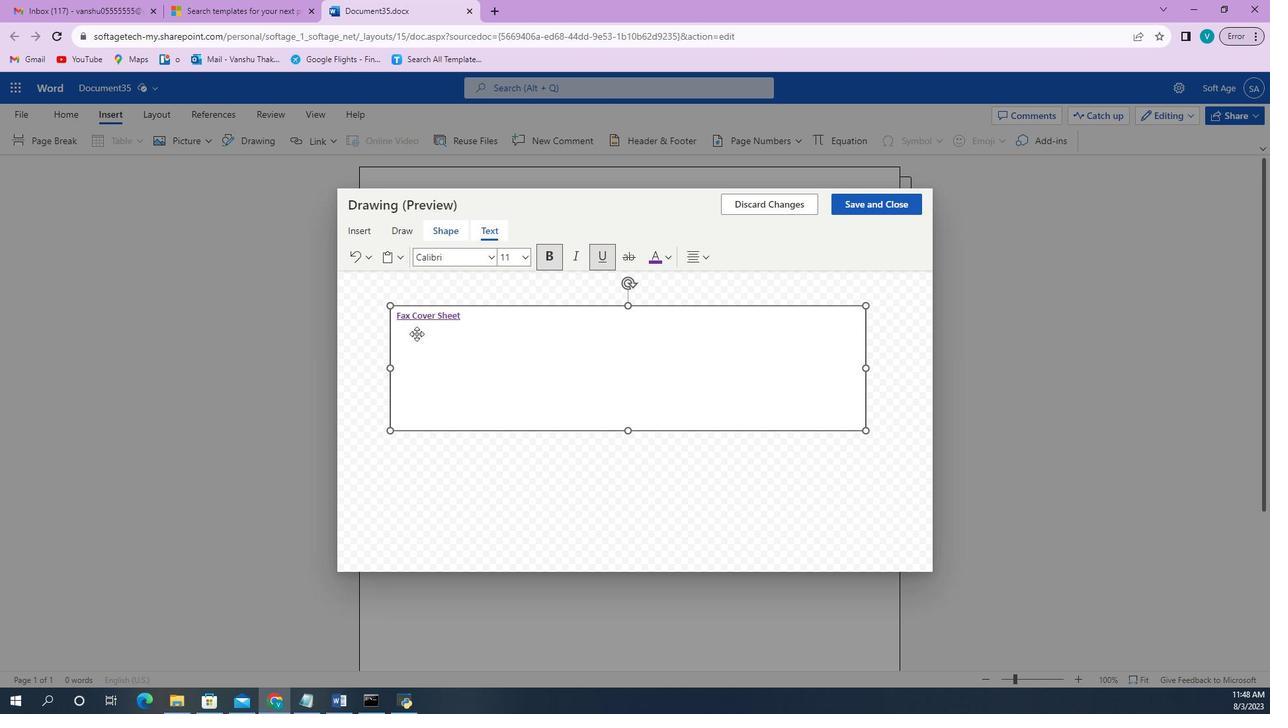 
Action: Mouse moved to (577, 338)
Screenshot: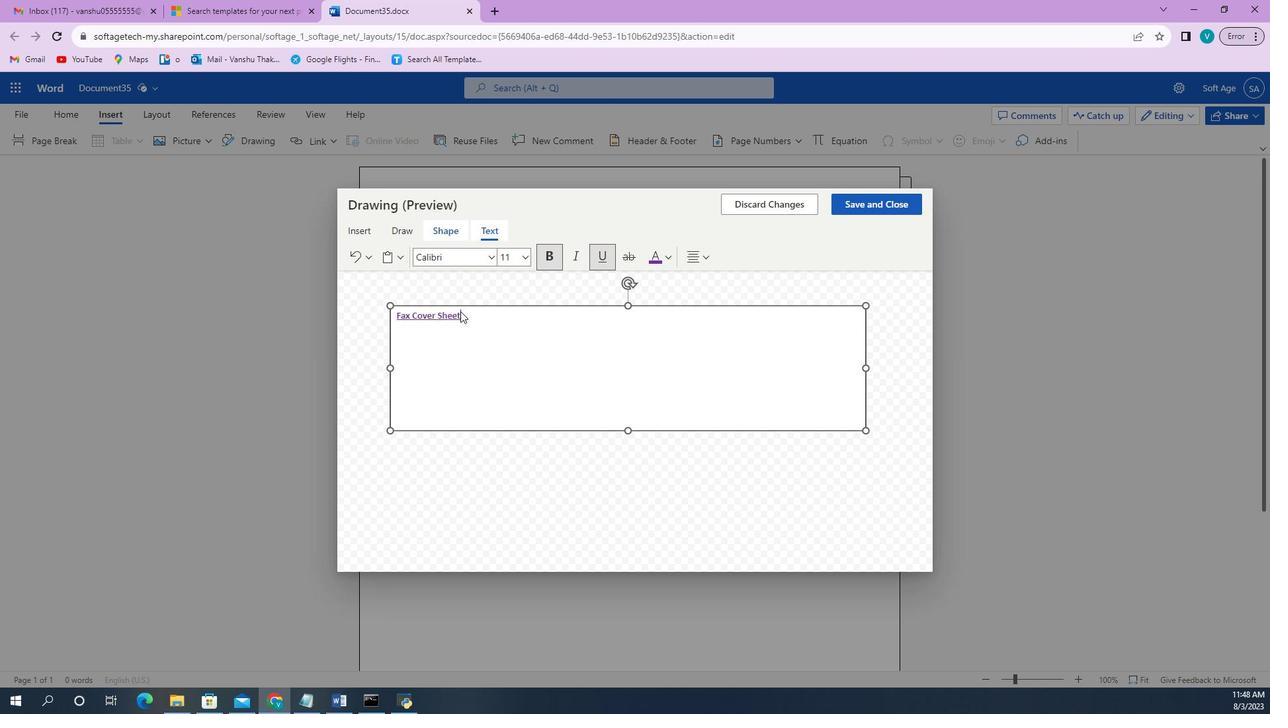 
Action: Mouse pressed left at (577, 338)
Screenshot: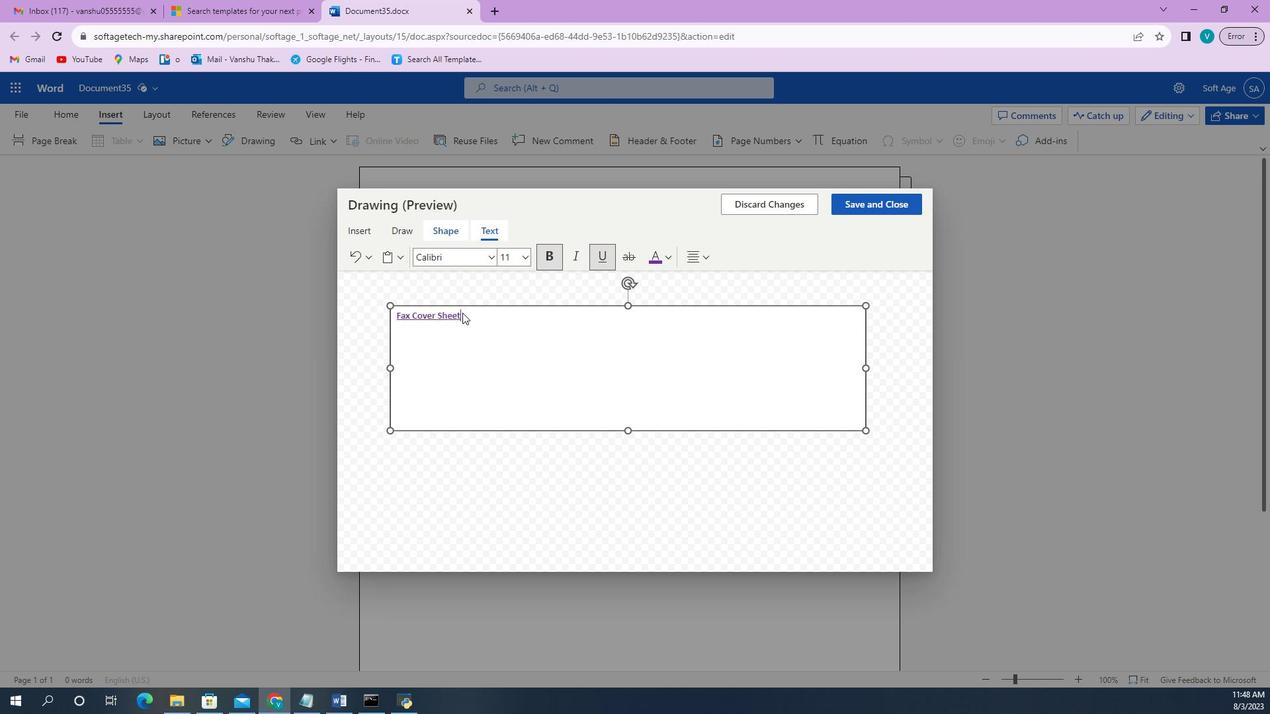 
Action: Mouse moved to (612, 367)
Screenshot: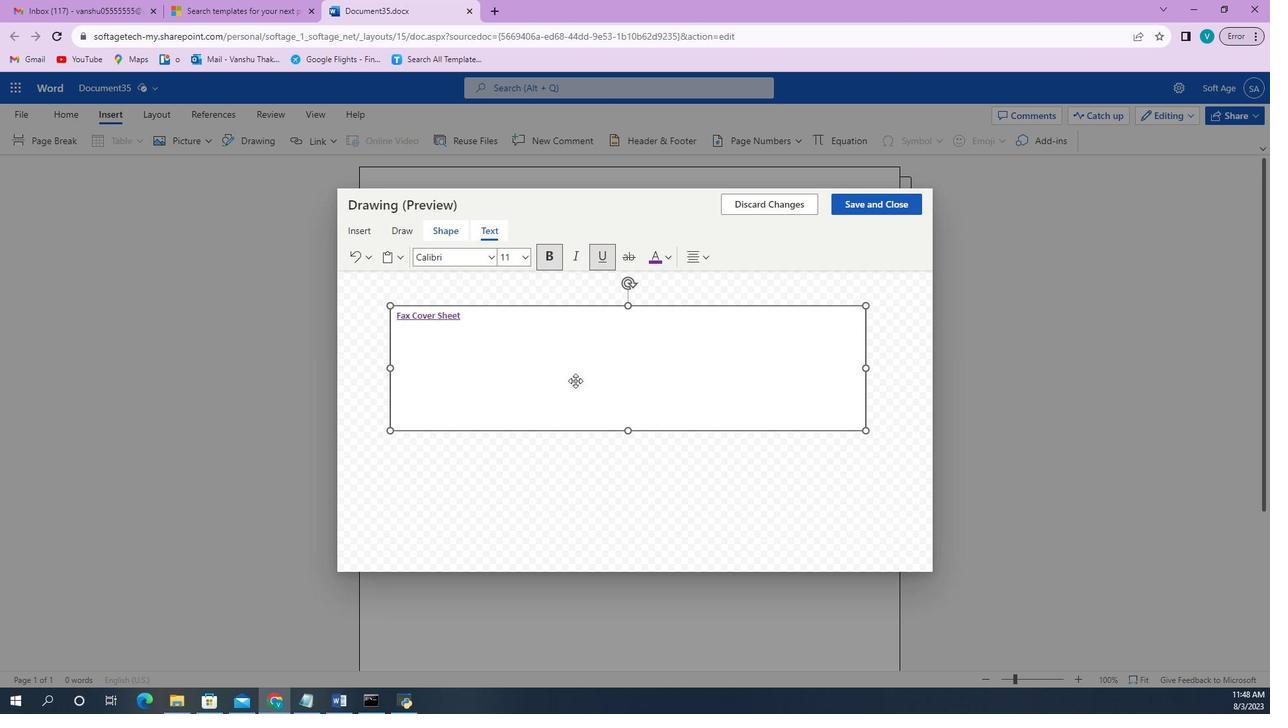 
Action: Key pressed <Key.enter><Key.shift>T<Key.shift>O<Key.shift><Key.shift>:<Key.space><Key.space><Key.backspace><Key.backspace>
Screenshot: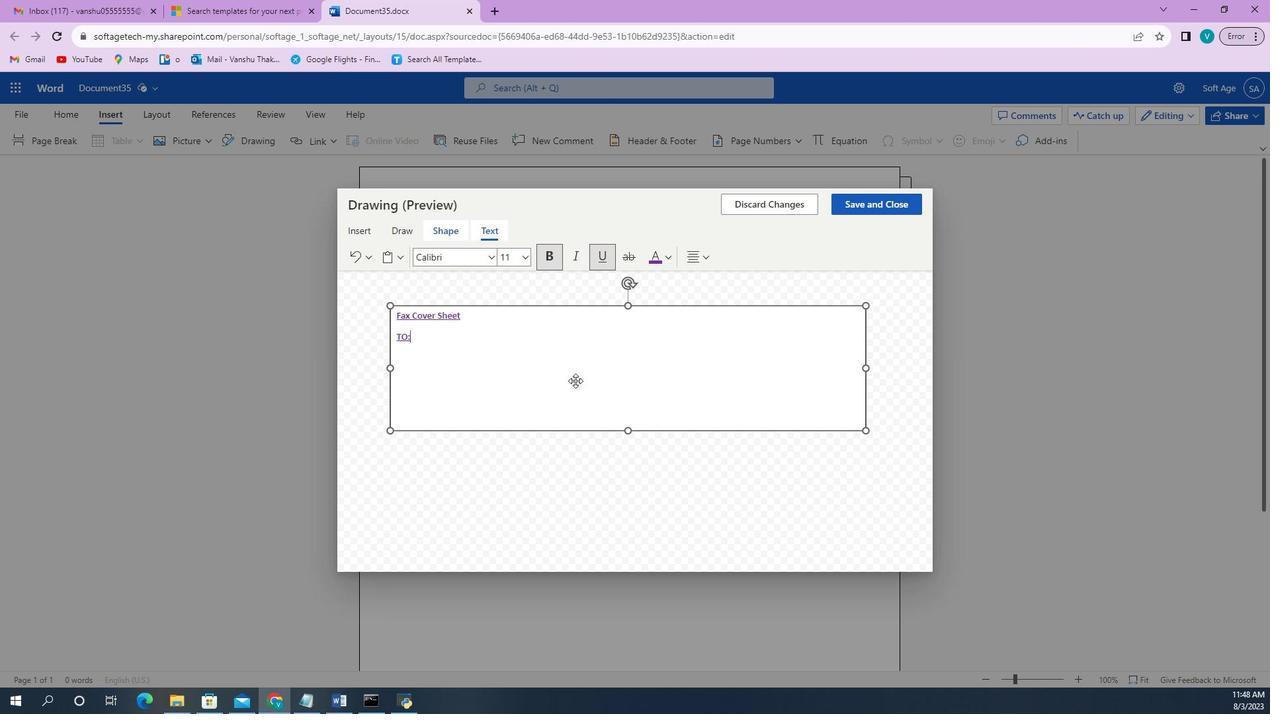 
Action: Mouse moved to (565, 348)
Screenshot: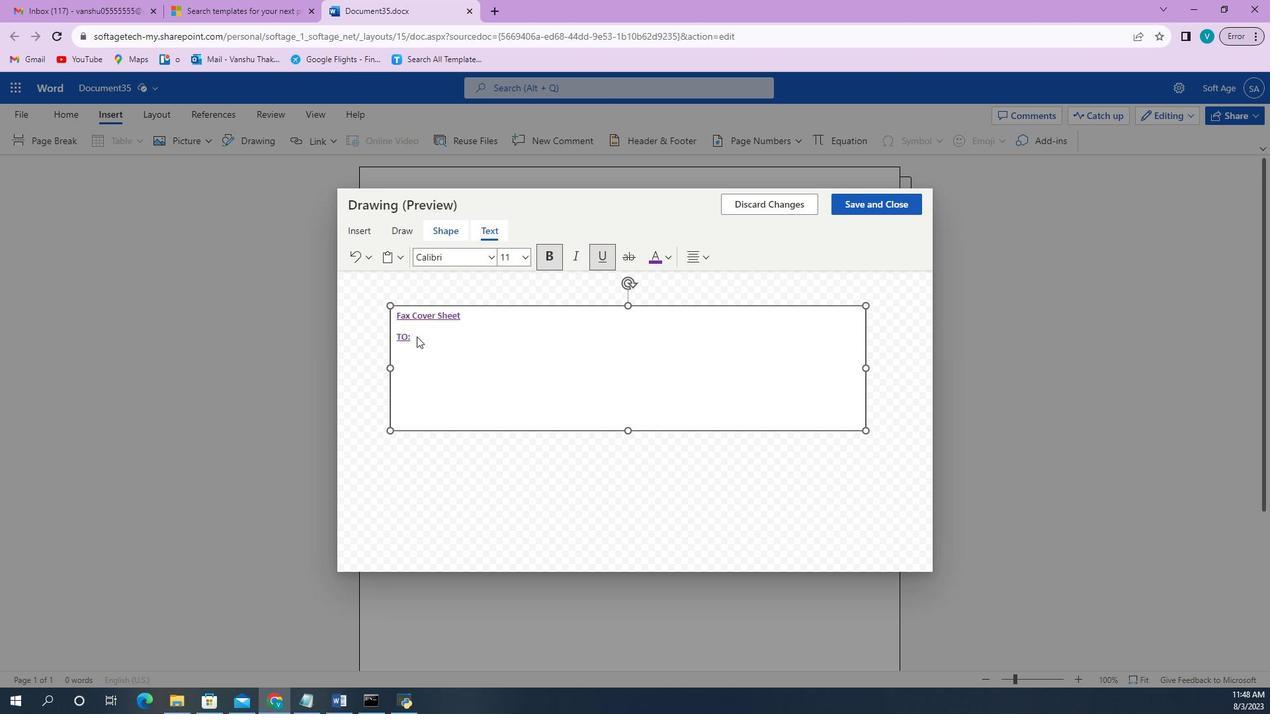 
Action: Mouse pressed left at (565, 348)
Screenshot: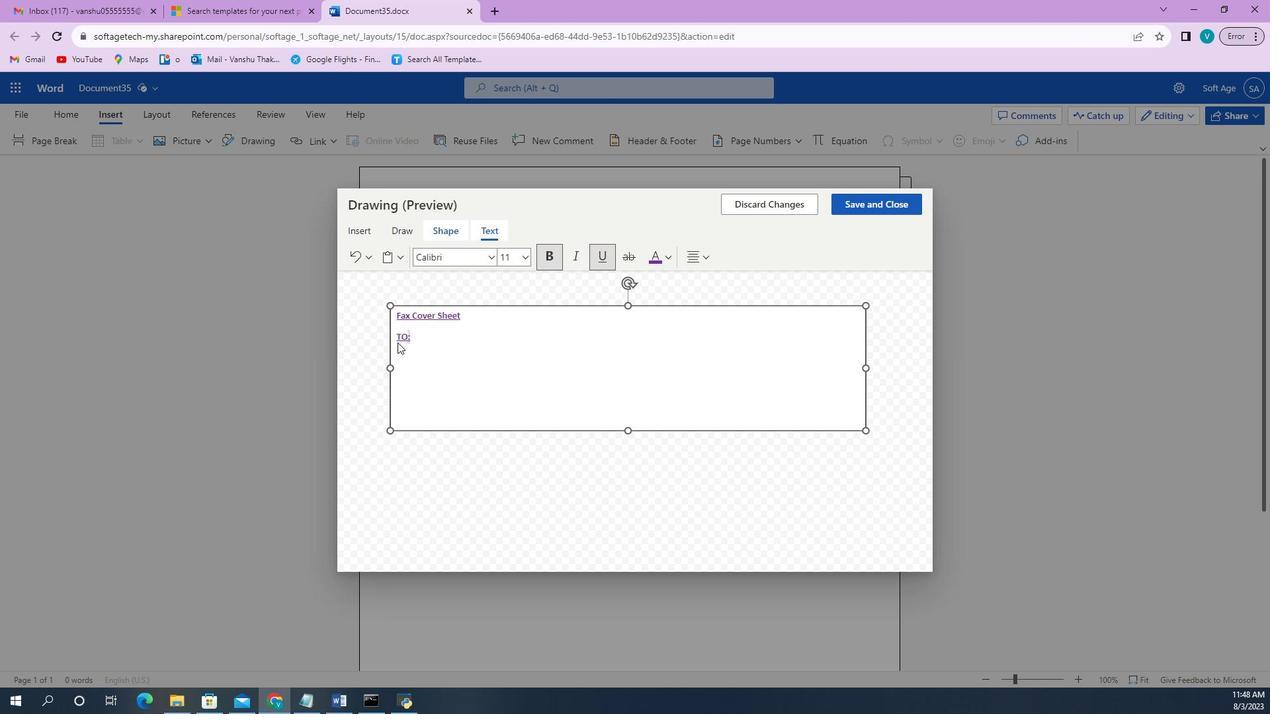 
Action: Mouse moved to (602, 315)
Screenshot: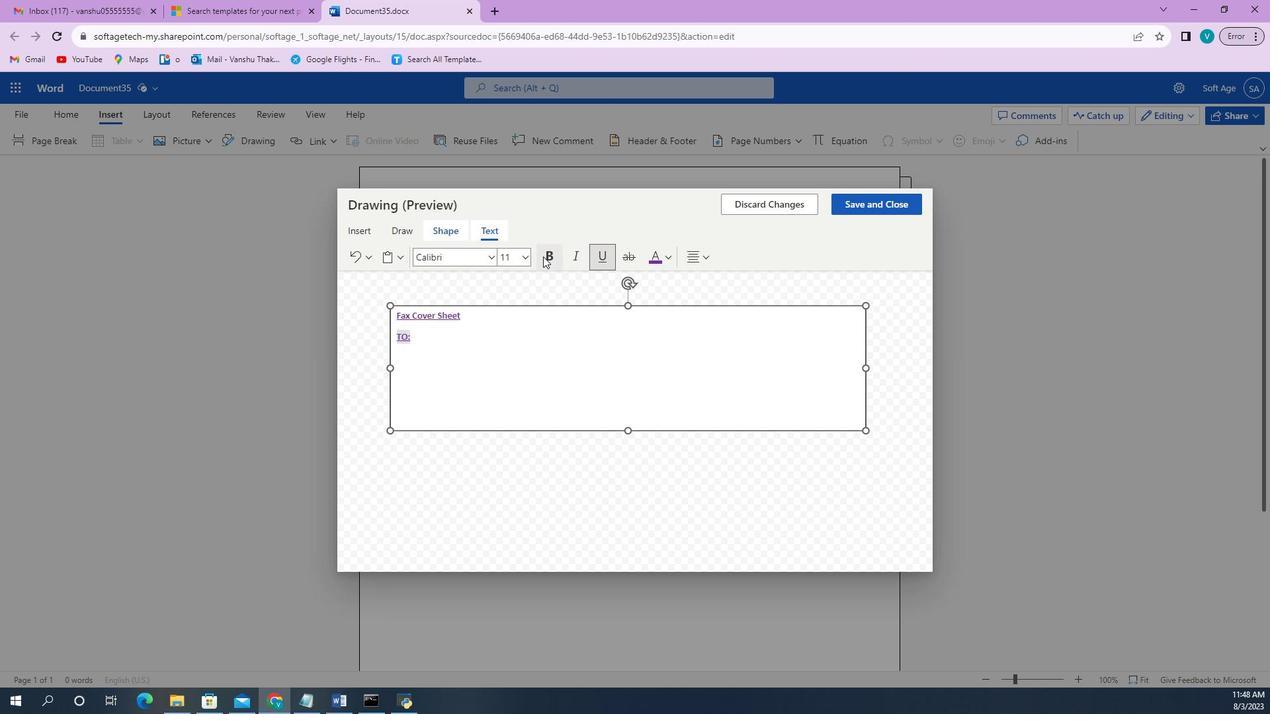 
Action: Mouse pressed left at (602, 315)
Screenshot: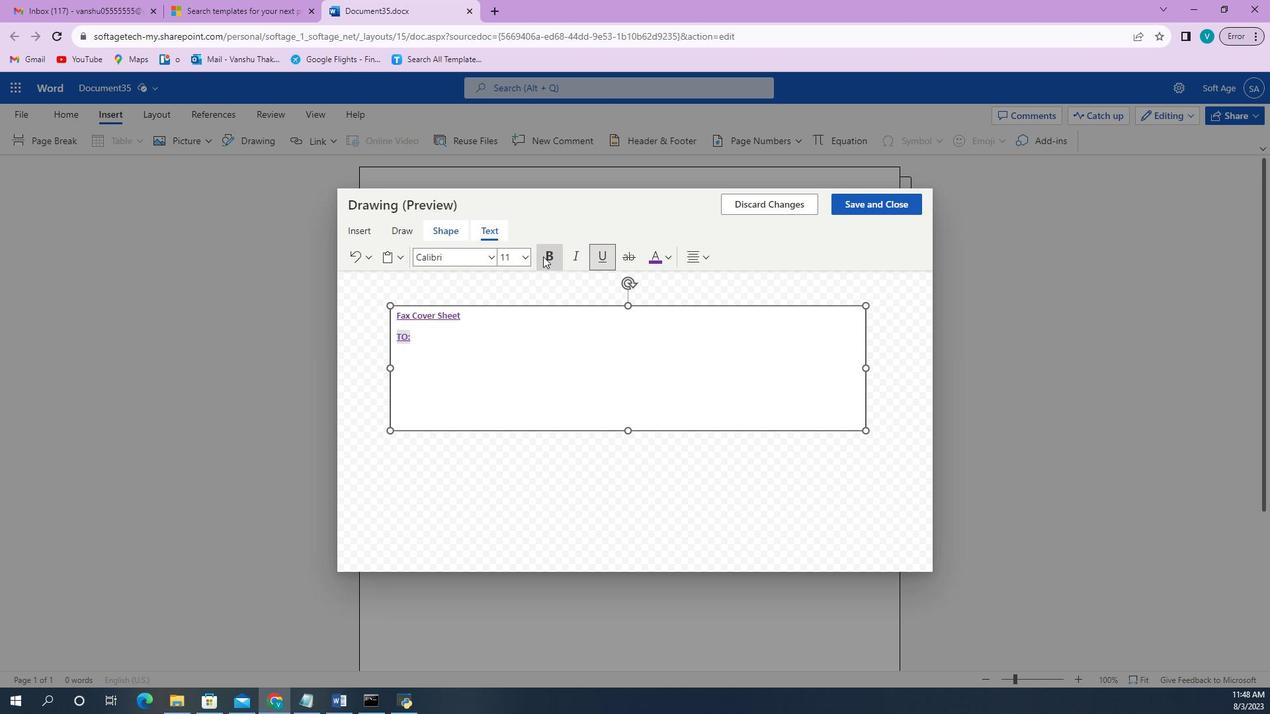 
Action: Mouse moved to (619, 315)
Screenshot: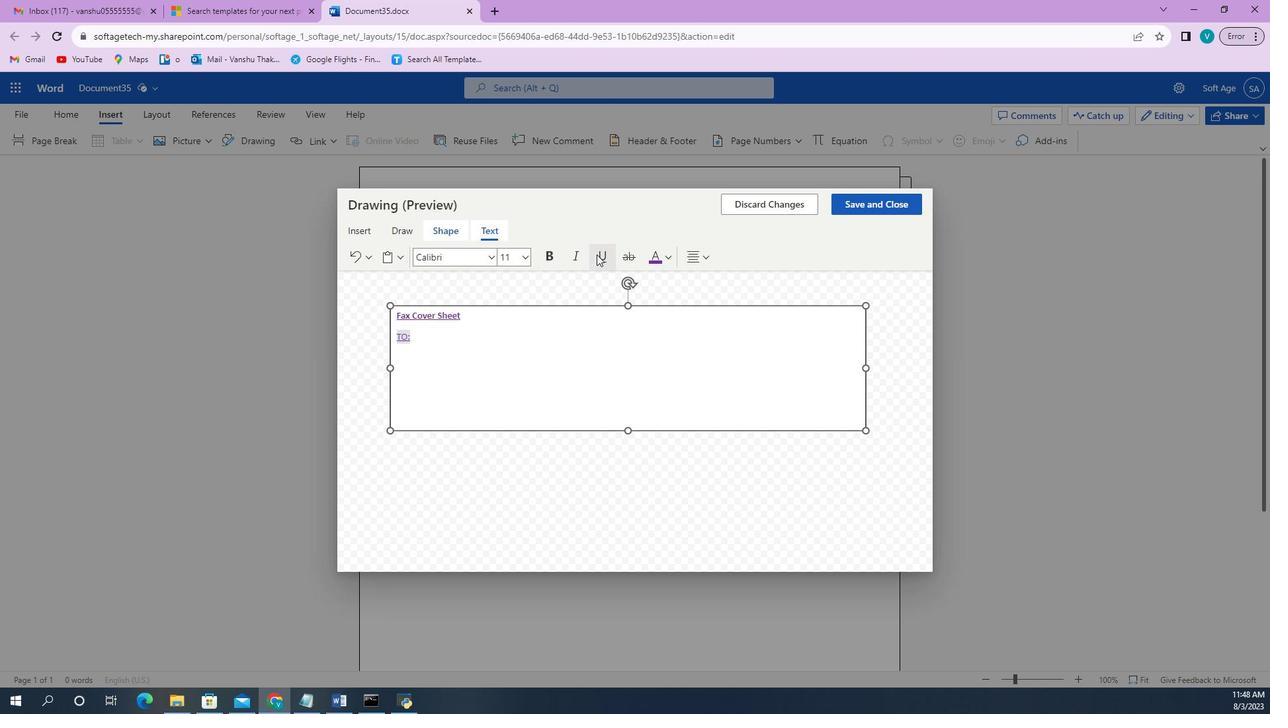 
Action: Mouse pressed left at (619, 315)
Screenshot: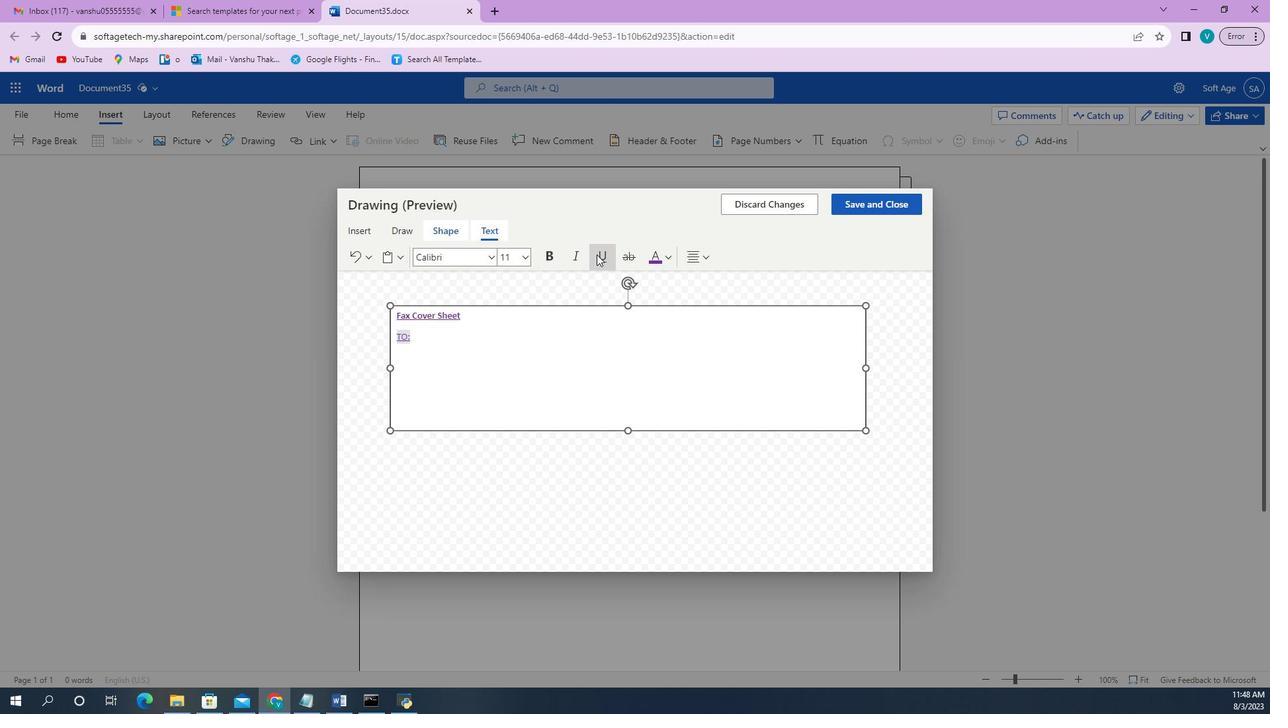 
Action: Mouse moved to (567, 350)
Screenshot: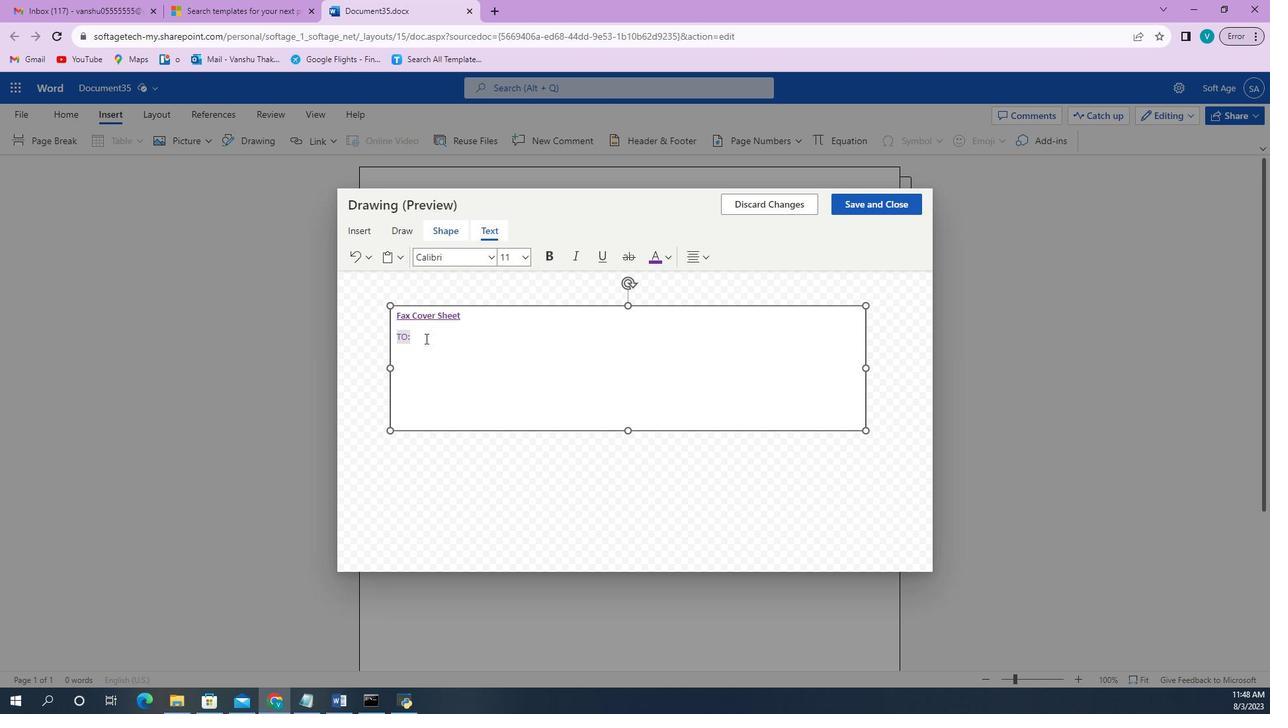 
Action: Mouse pressed left at (567, 350)
Screenshot: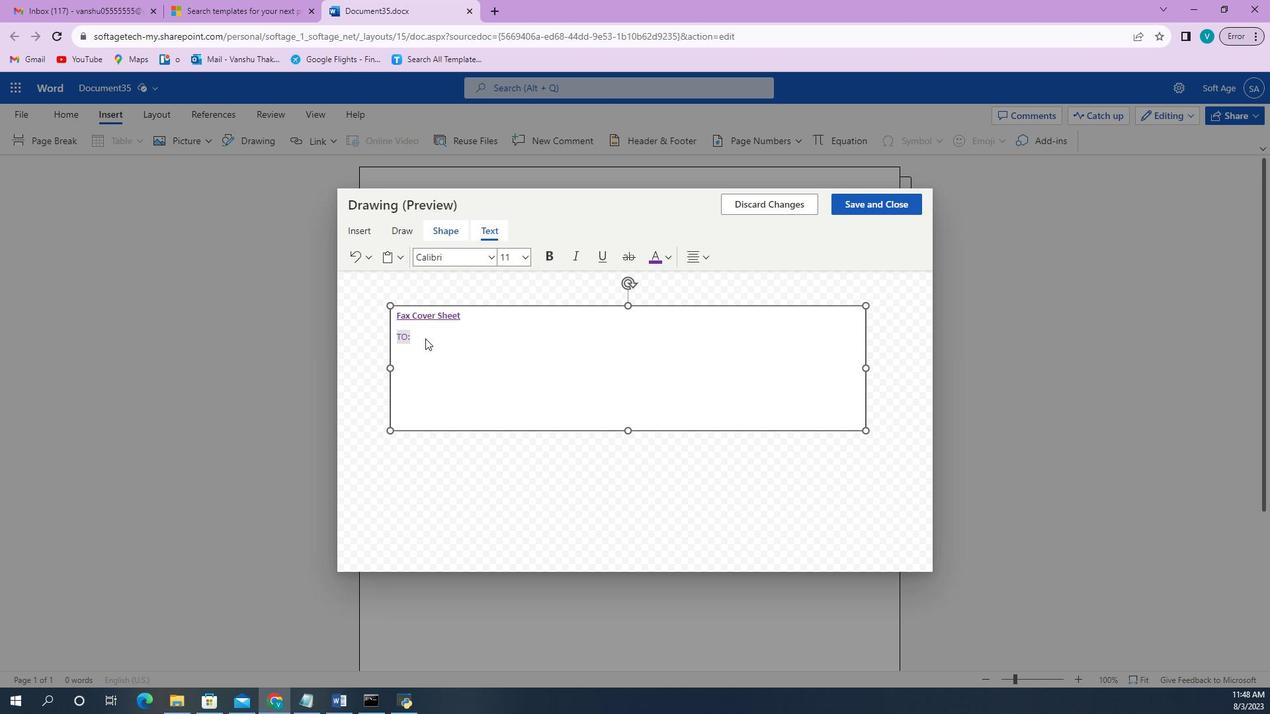
Action: Mouse moved to (565, 348)
Screenshot: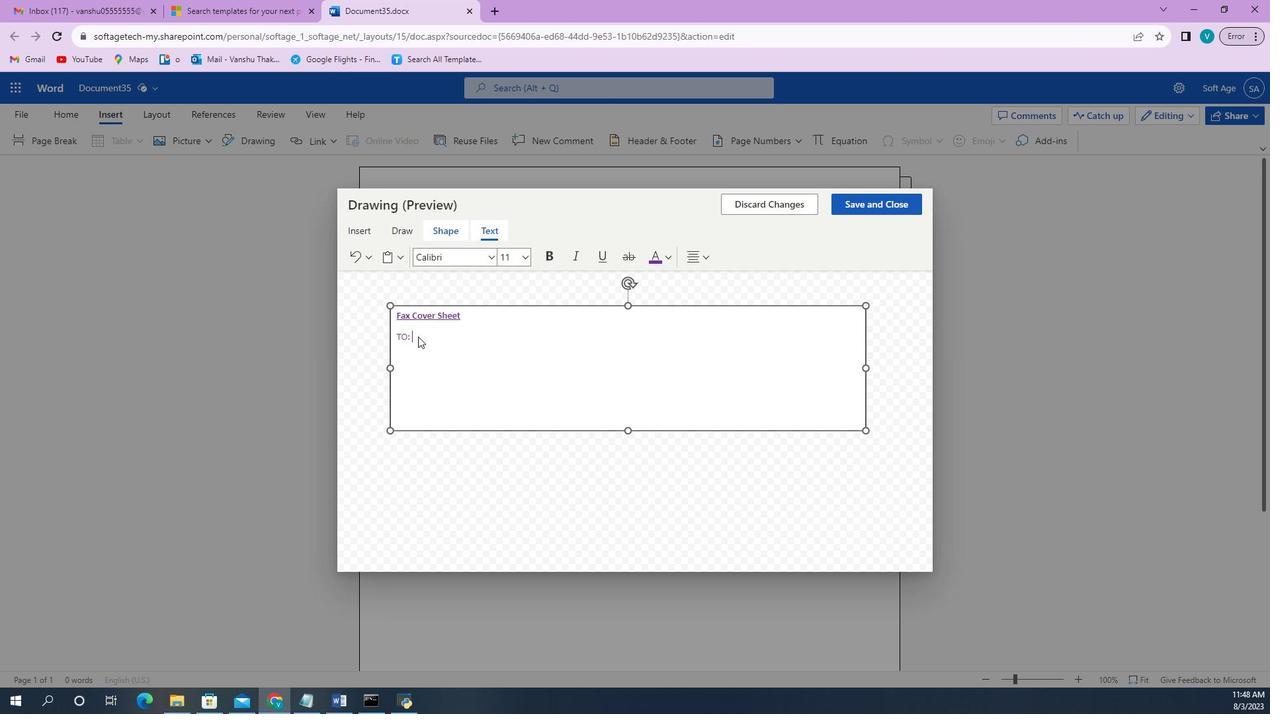 
Action: Key pressed <Key.space>[<Key.shift>Recipir<Key.backspace>ent<Key.space><Key.shift>NAme<Key.backspace><Key.backspace><Key.backspace>ame]
Screenshot: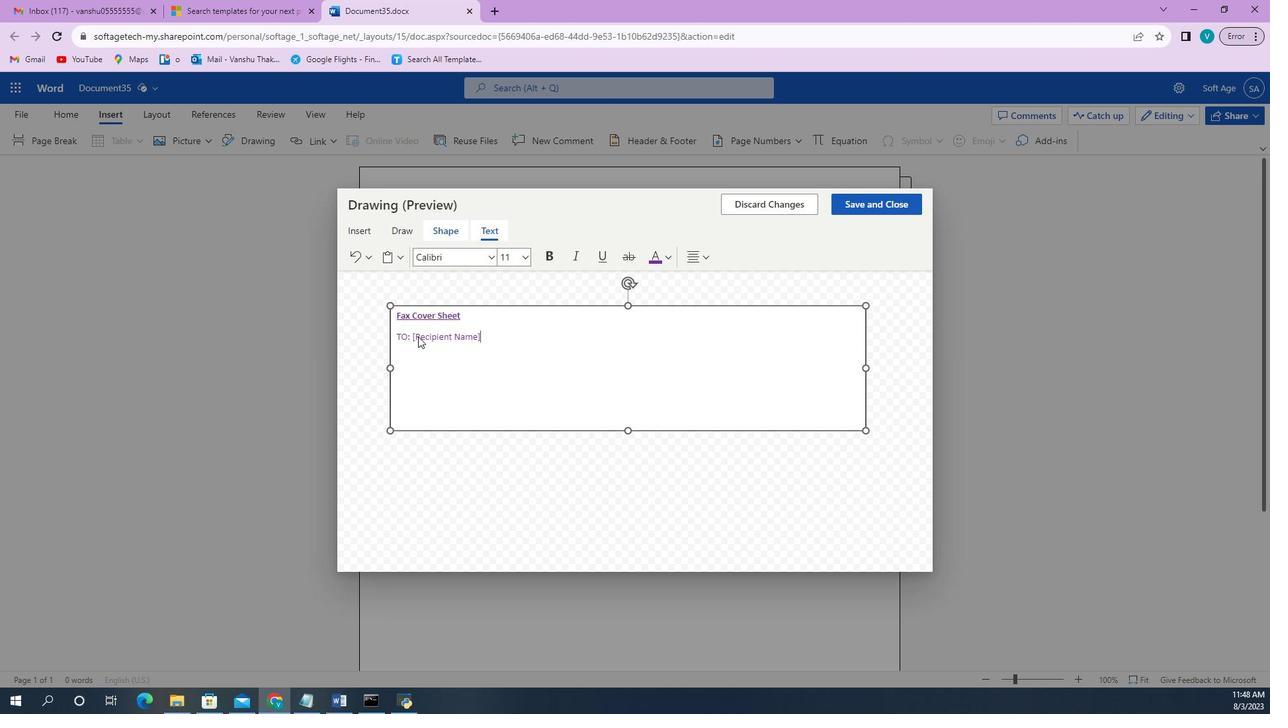 
Action: Mouse moved to (583, 349)
Screenshot: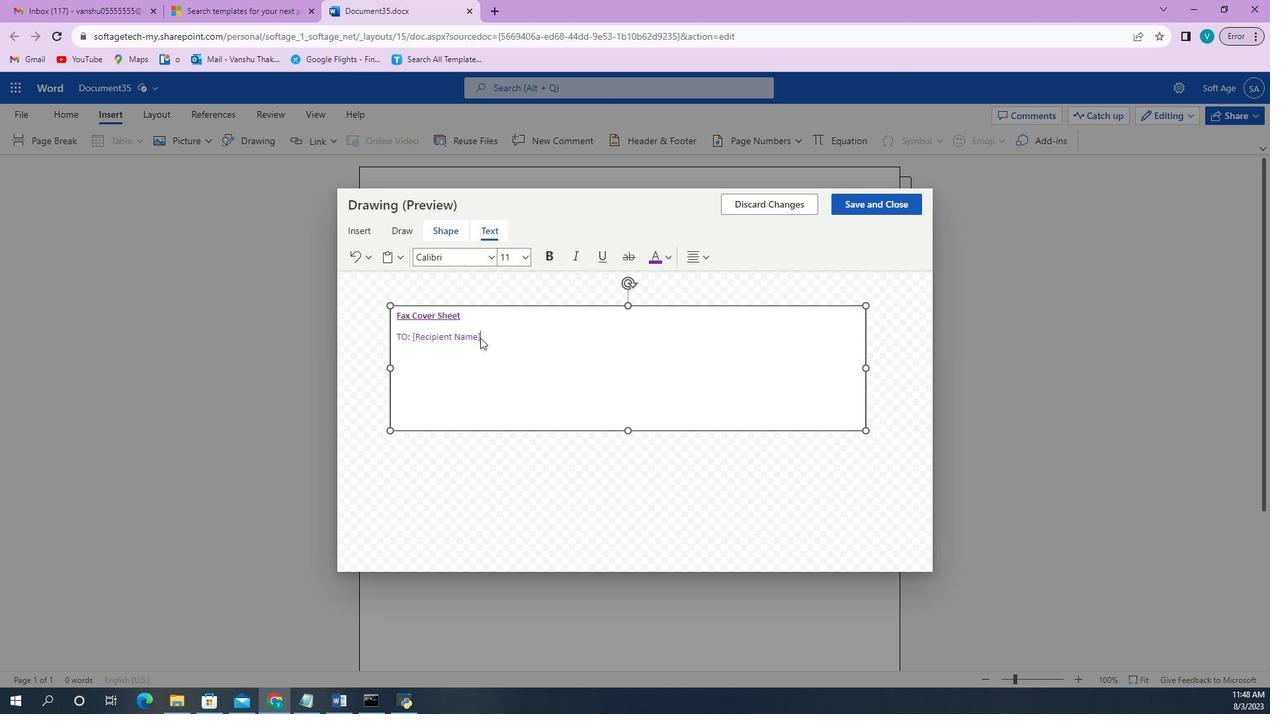 
Action: Mouse pressed left at (583, 349)
Screenshot: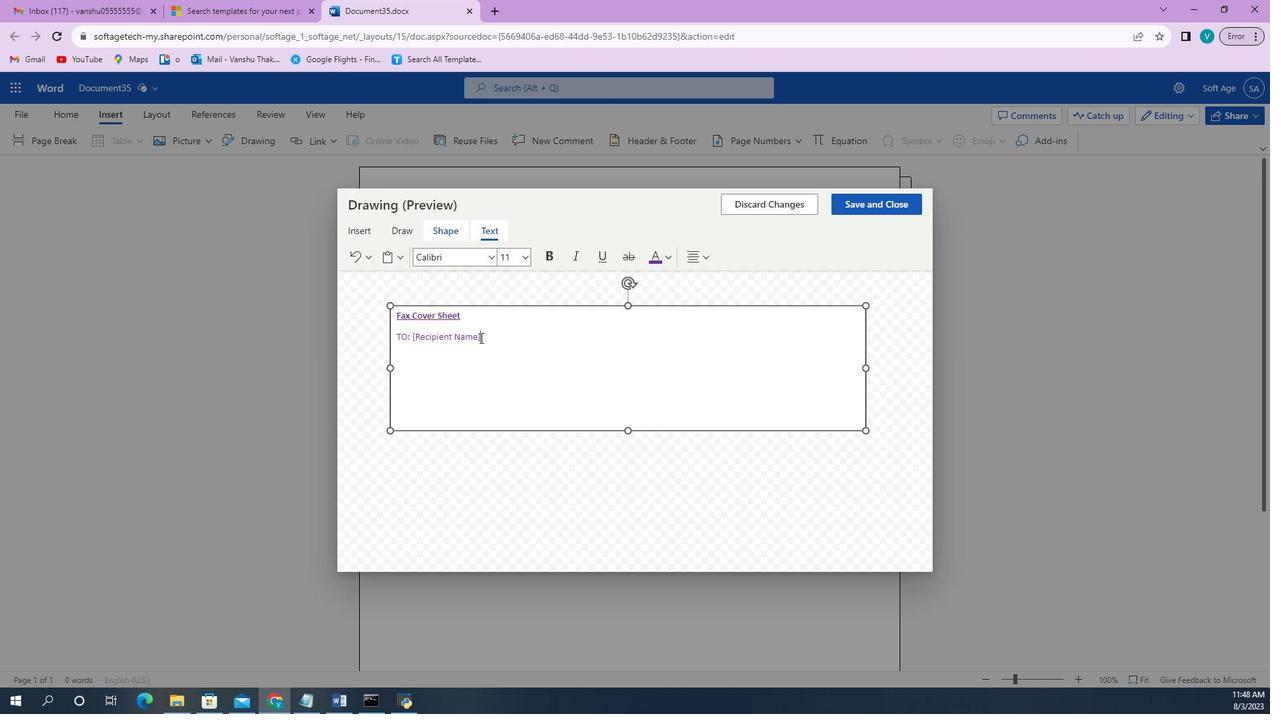 
Action: Mouse moved to (641, 315)
Screenshot: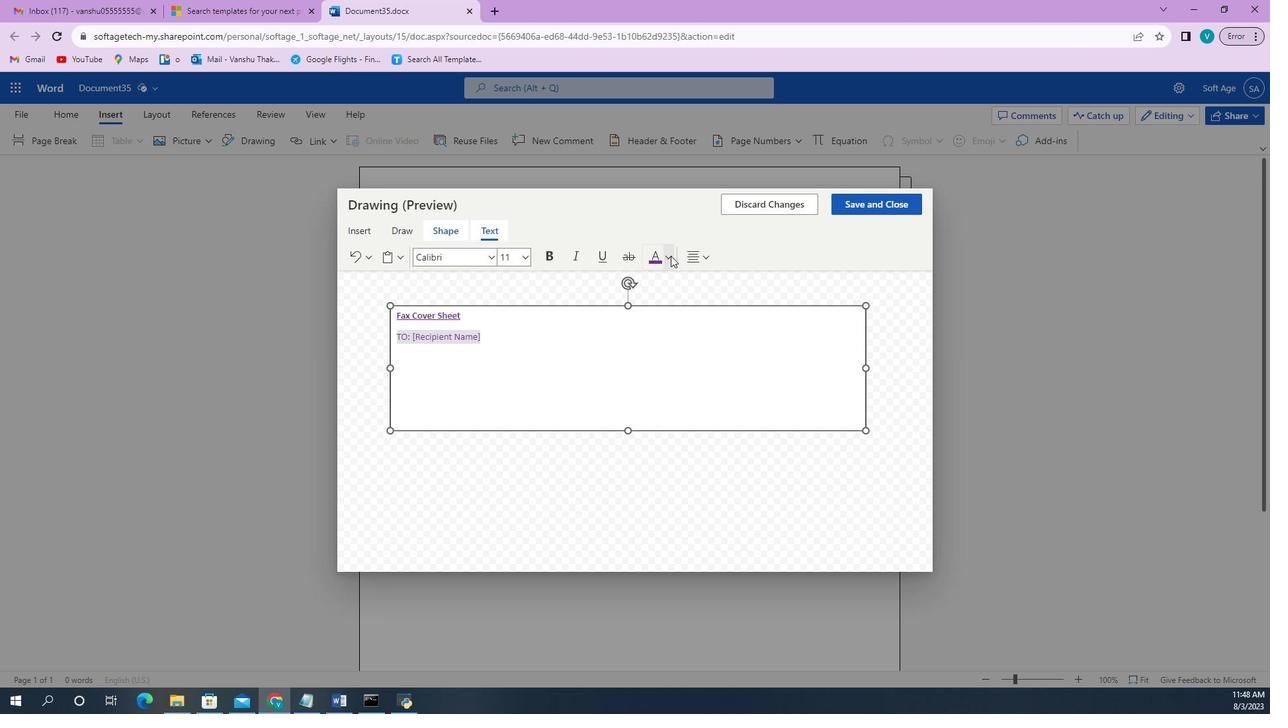 
Action: Mouse pressed left at (641, 315)
Screenshot: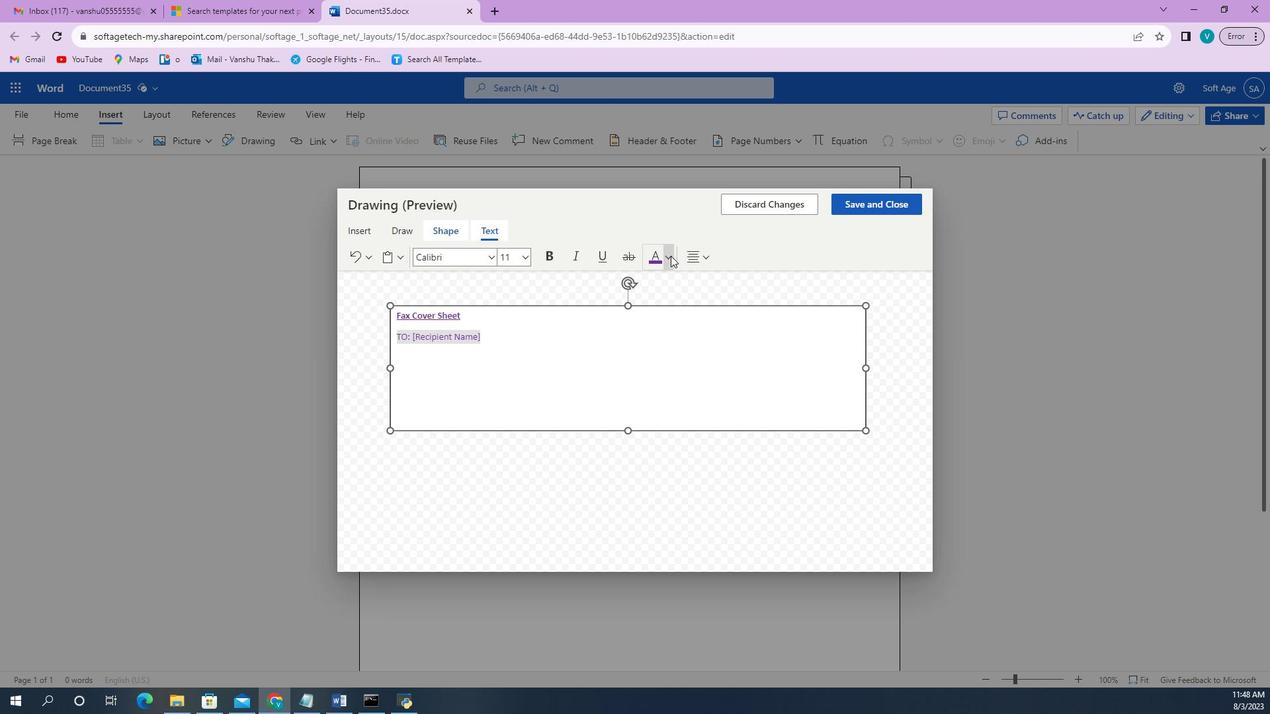 
Action: Mouse moved to (646, 336)
Screenshot: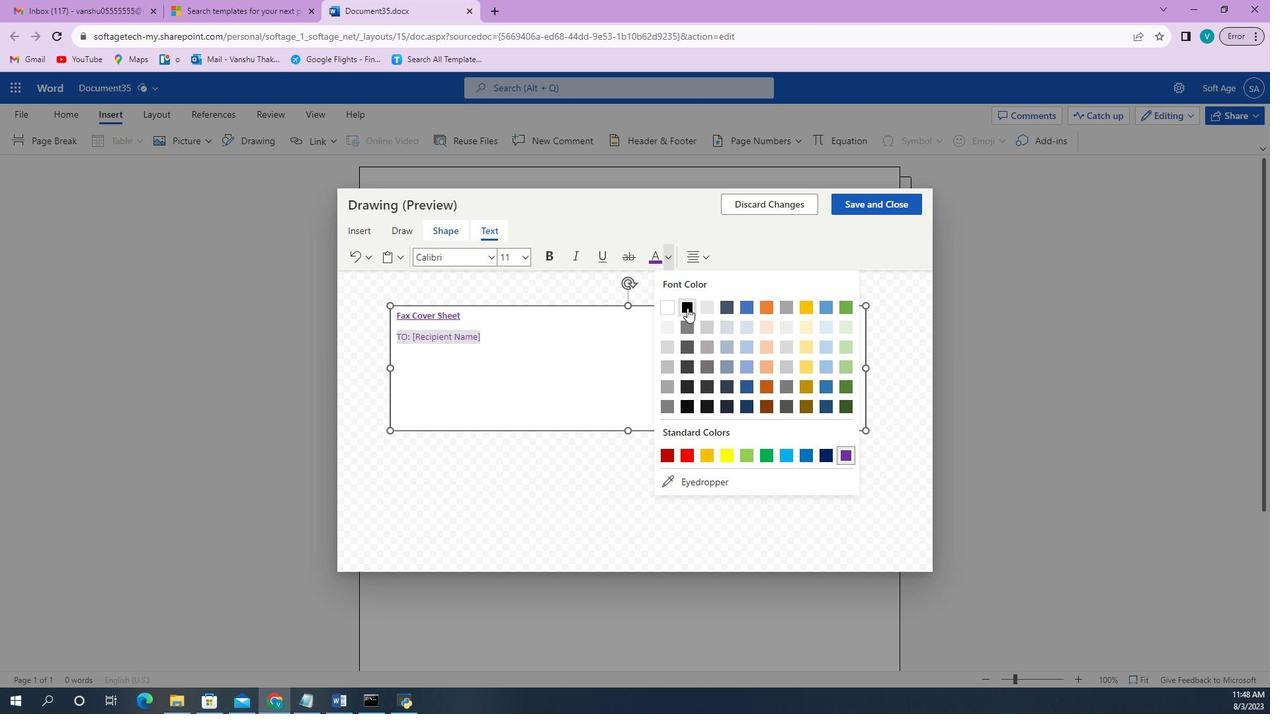 
Action: Mouse pressed left at (646, 336)
Screenshot: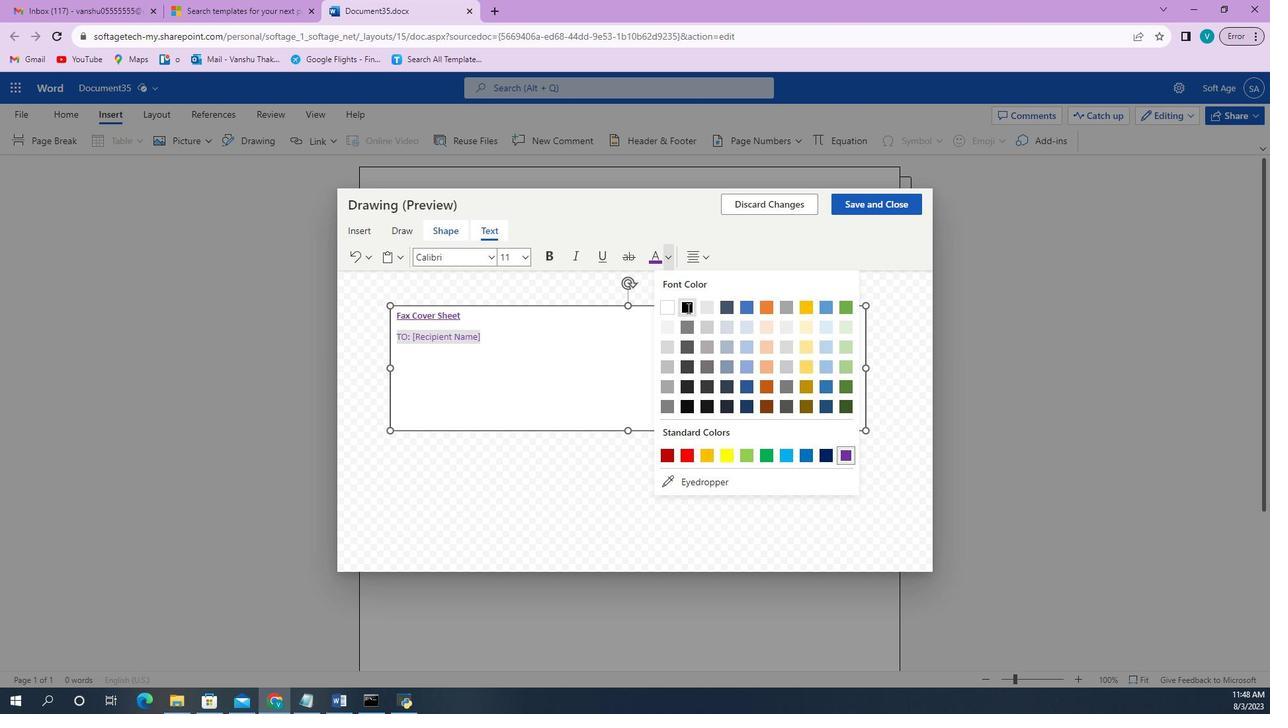 
Action: Mouse moved to (561, 350)
Screenshot: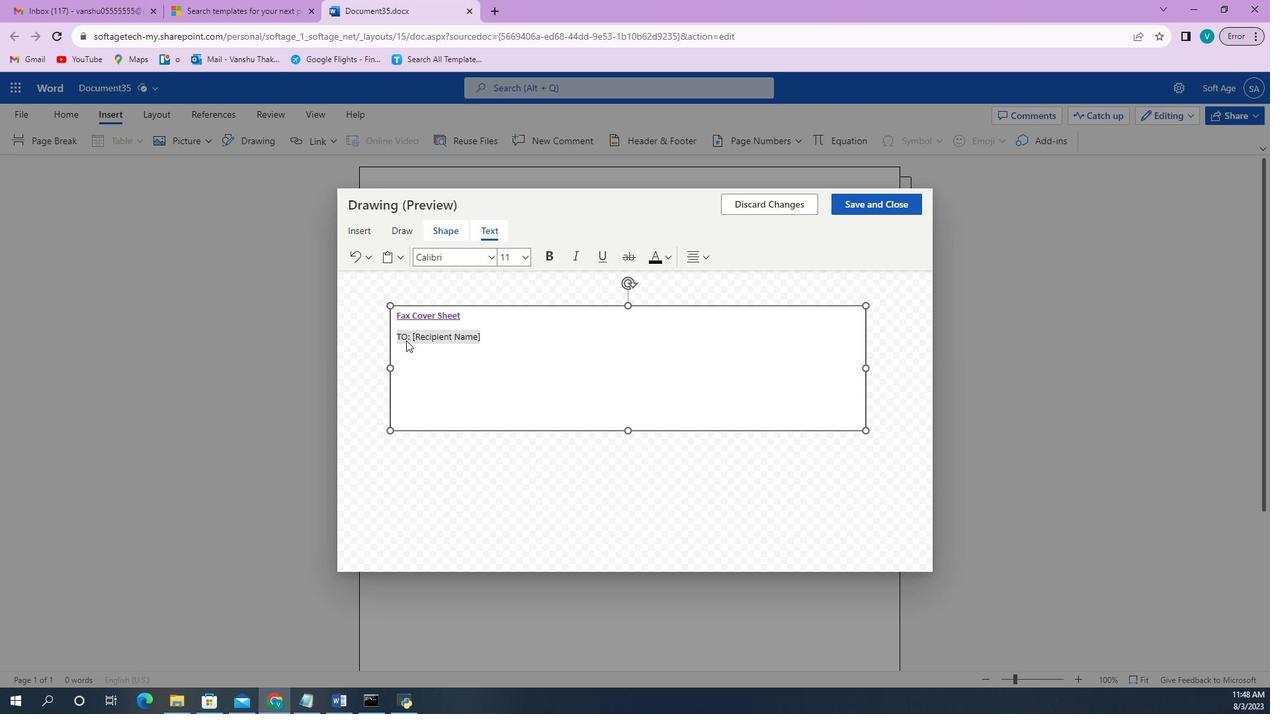 
Action: Mouse pressed left at (561, 350)
Screenshot: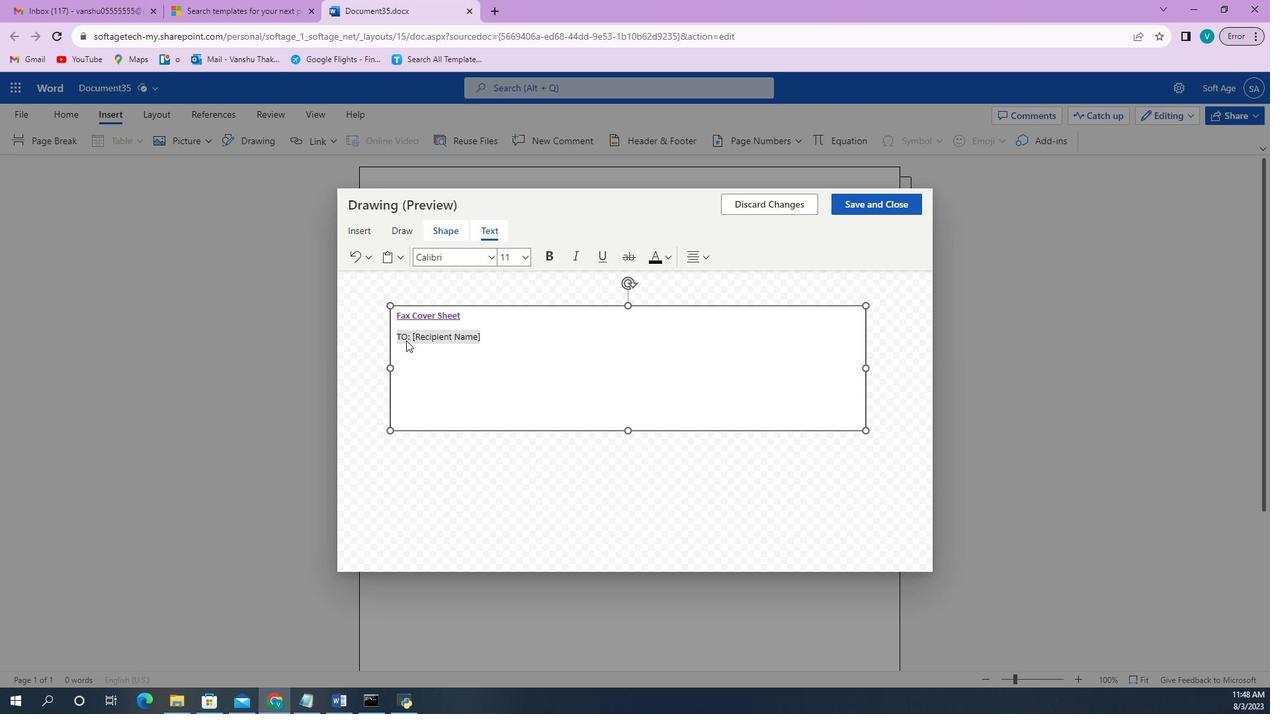
Action: Mouse moved to (561, 348)
Screenshot: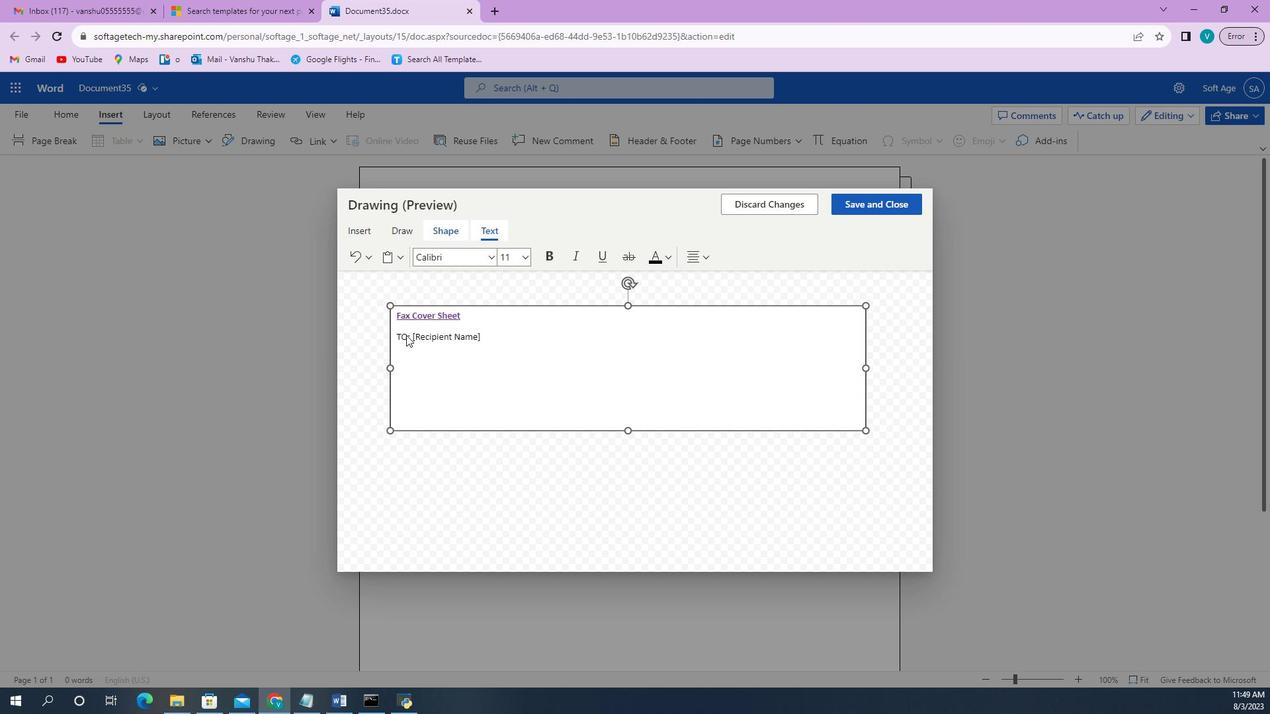 
Action: Mouse pressed left at (561, 348)
Screenshot: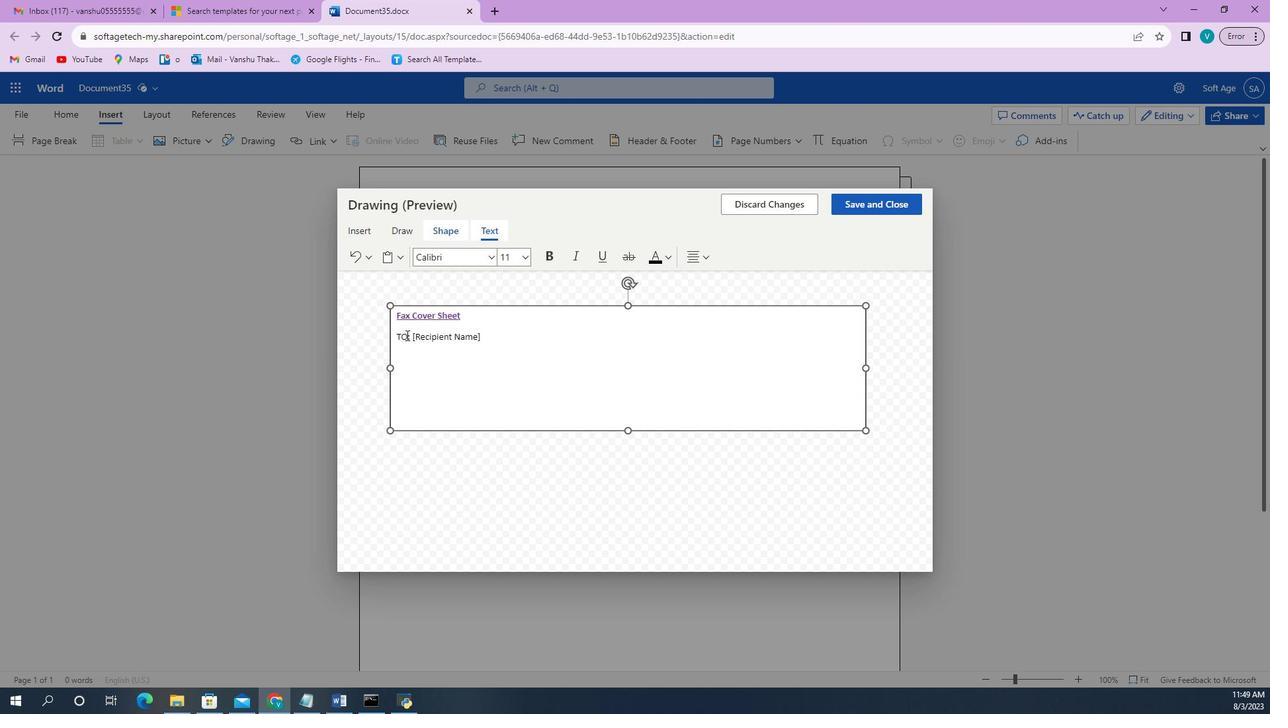 
Action: Mouse moved to (605, 317)
Screenshot: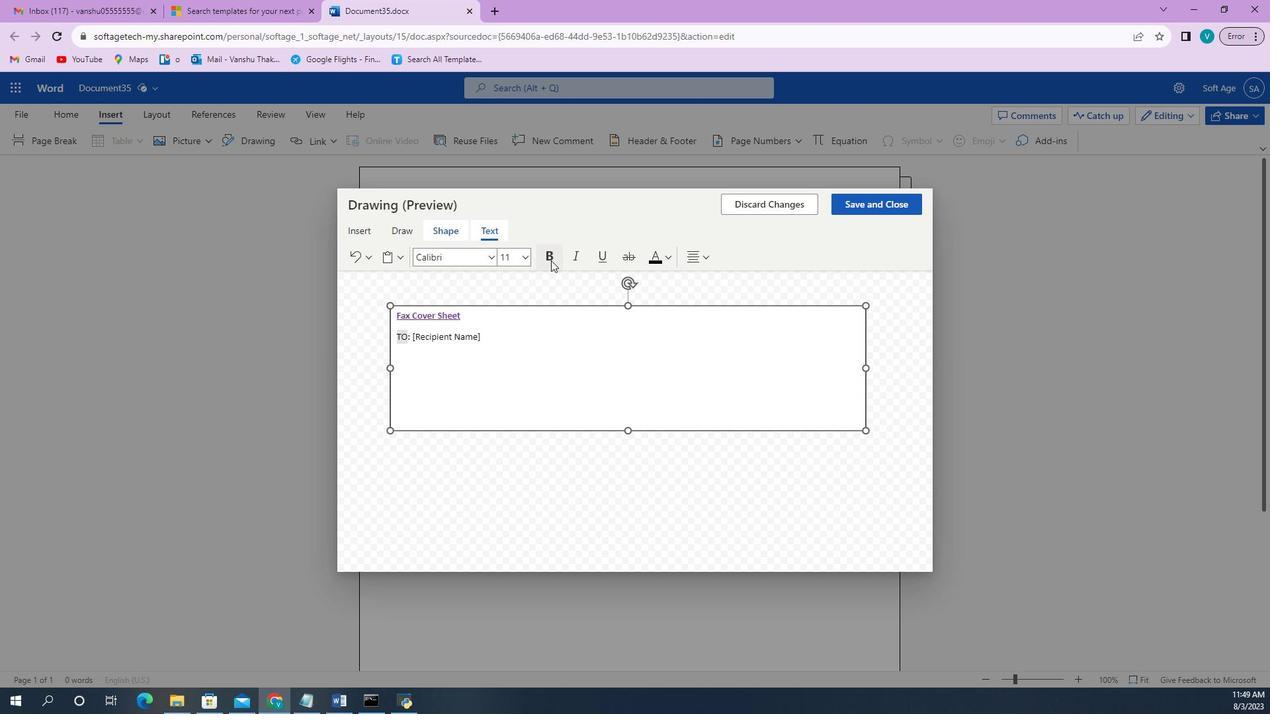 
Action: Mouse pressed left at (605, 317)
Screenshot: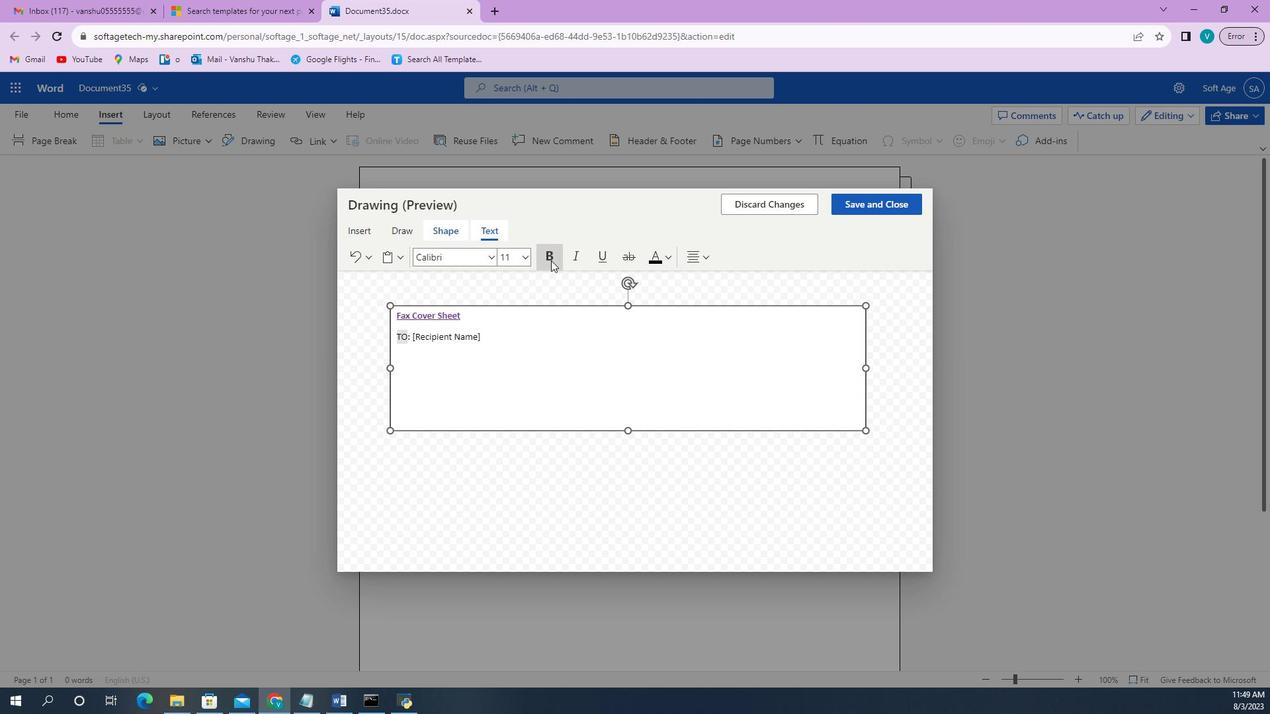 
Action: Mouse moved to (563, 350)
Screenshot: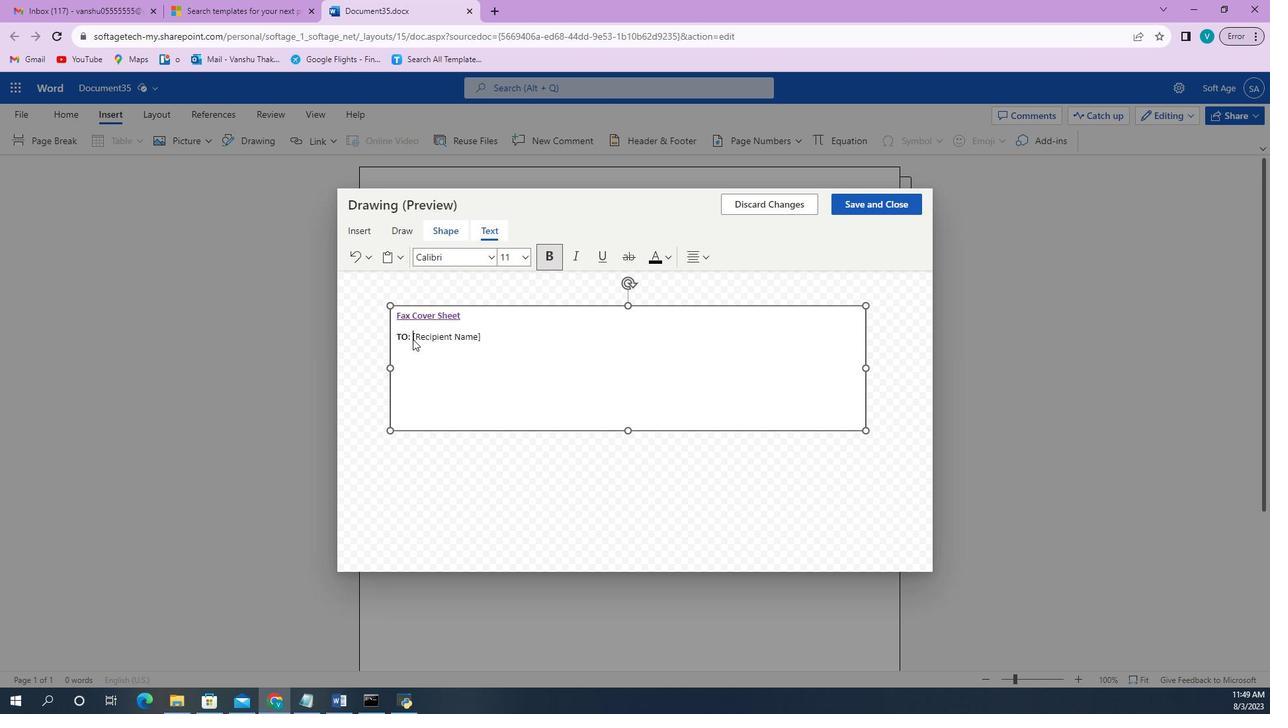 
Action: Mouse pressed left at (563, 350)
Screenshot: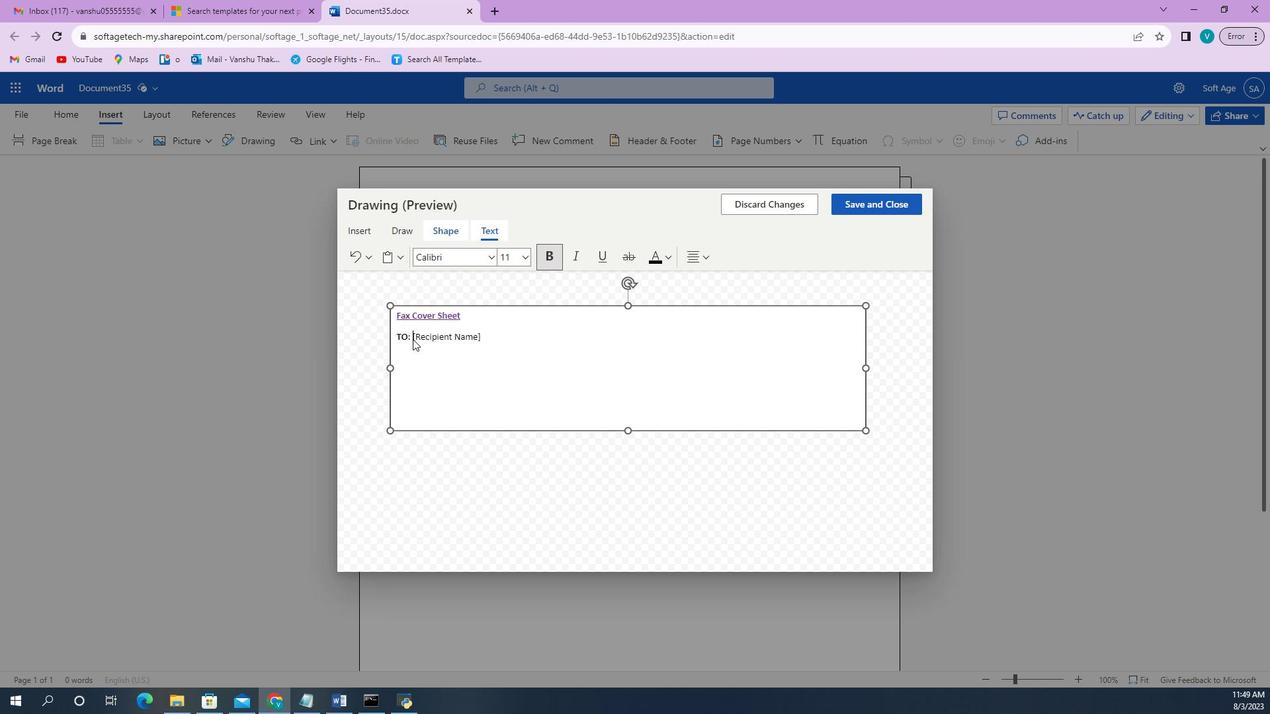 
Action: Mouse moved to (564, 354)
Screenshot: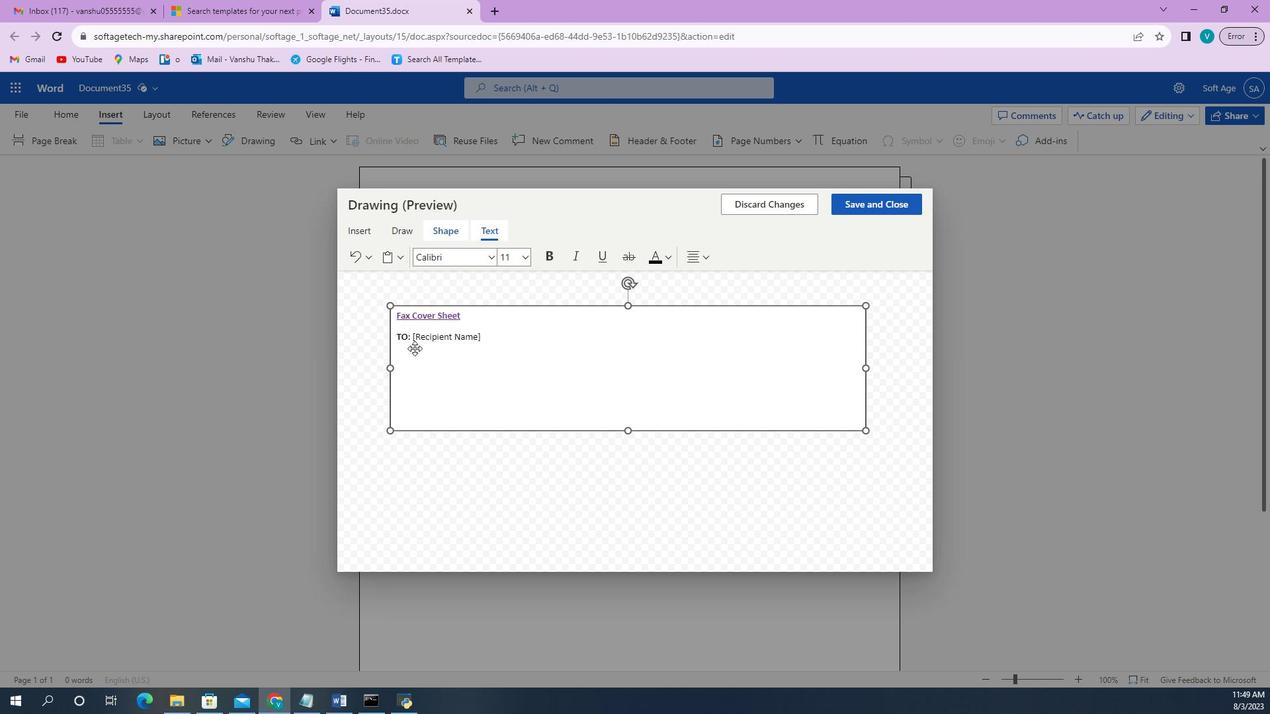 
Action: Key pressed <Key.space><Key.space><Key.space><Key.space><Key.space><Key.space>
Screenshot: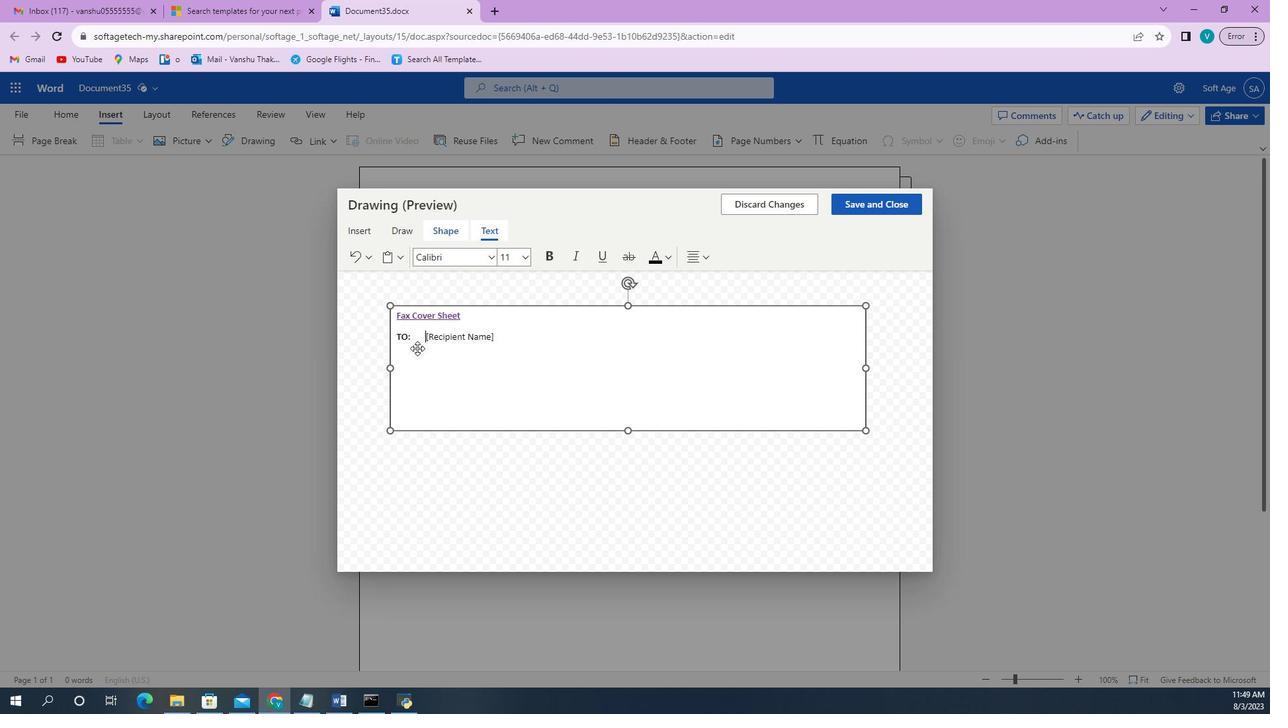 
Action: Mouse moved to (571, 354)
Screenshot: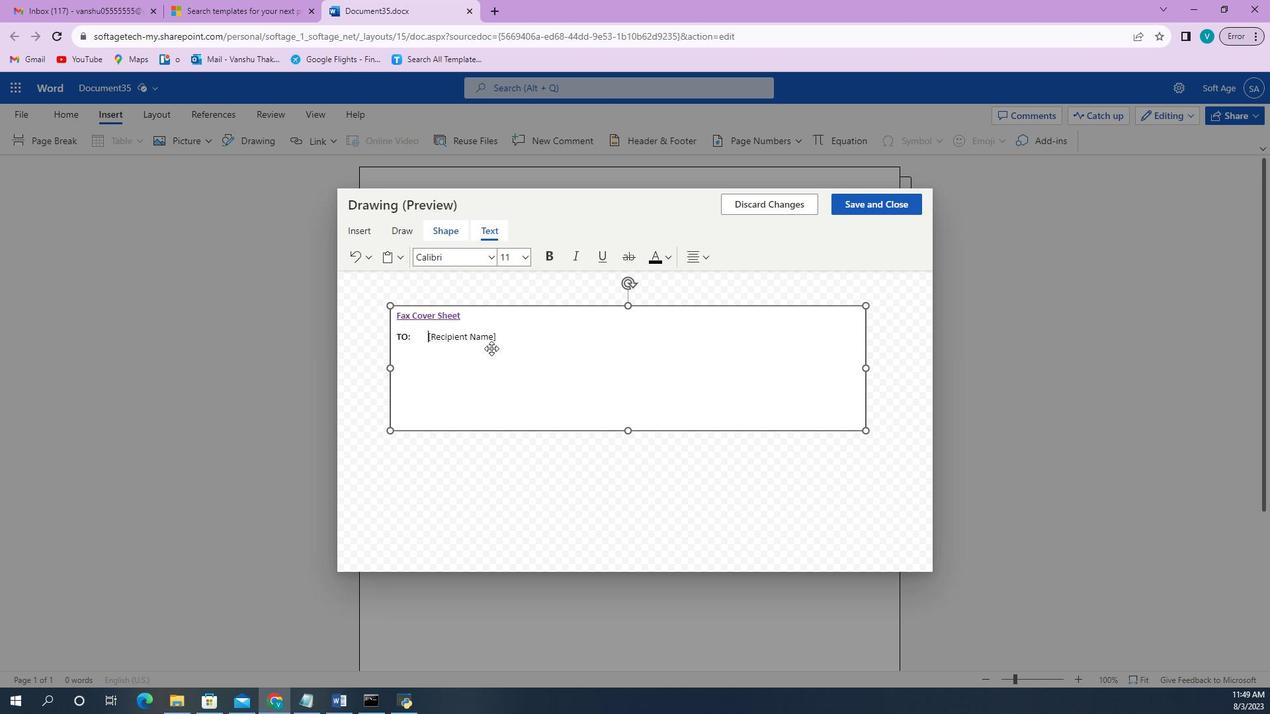 
Action: Key pressed <Key.space>
Screenshot: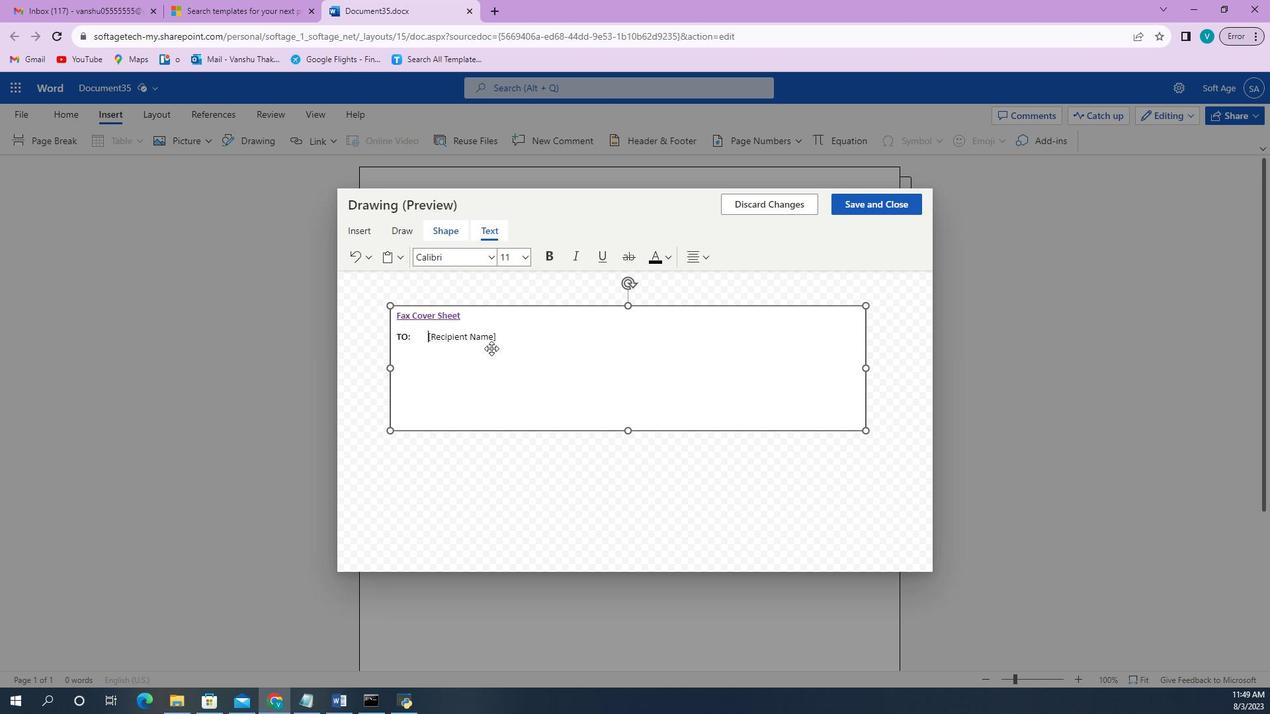 
Action: Mouse moved to (589, 350)
Screenshot: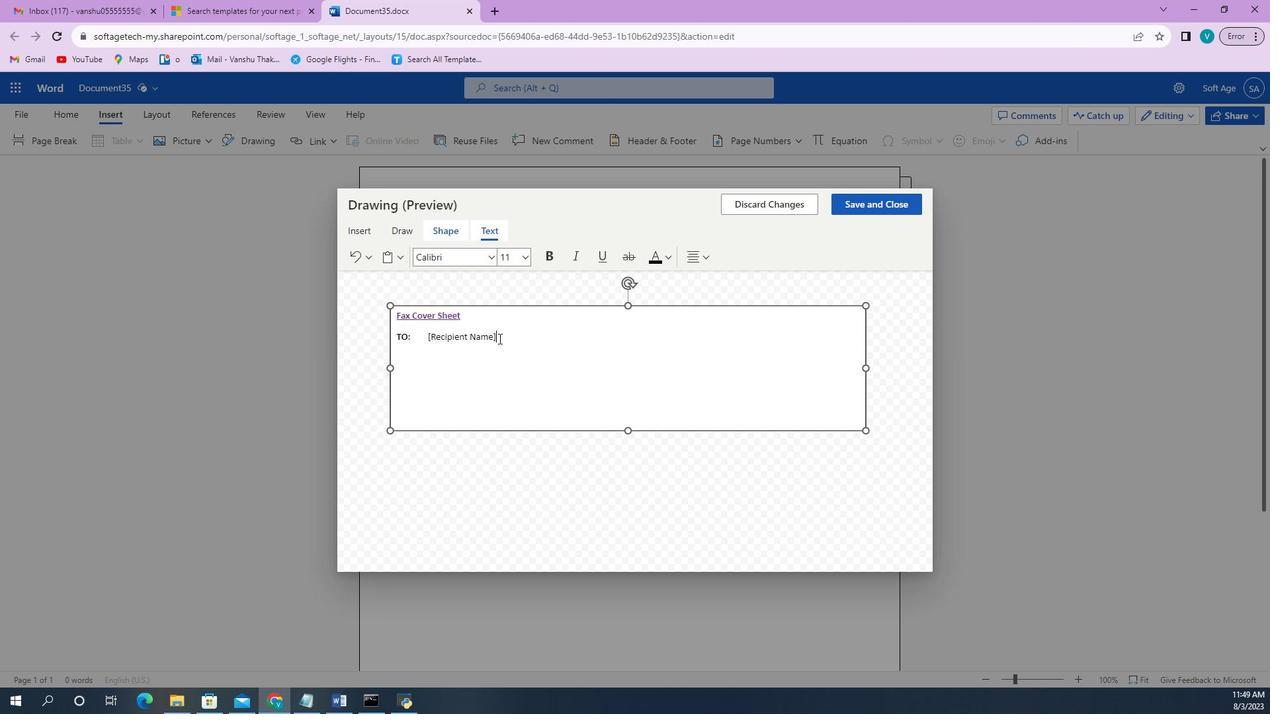 
Action: Mouse pressed left at (589, 350)
Screenshot: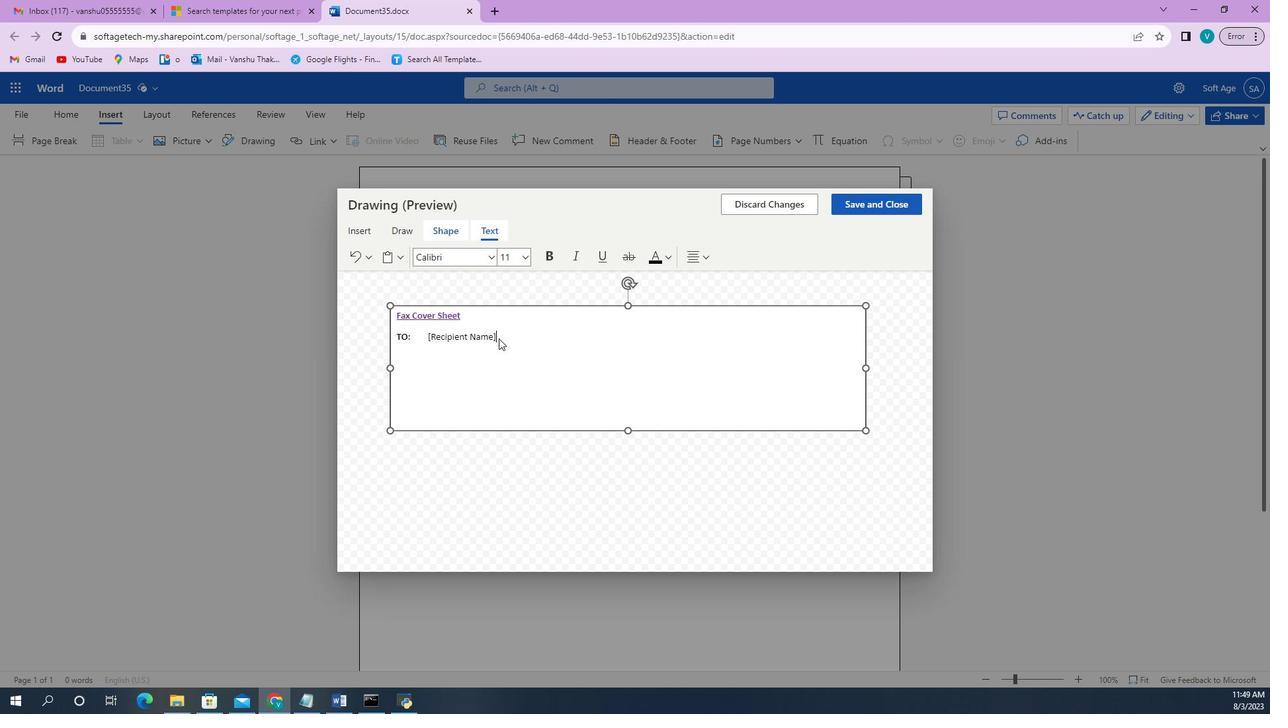 
Action: Key pressed <Key.enter><Key.shift>FAX
Screenshot: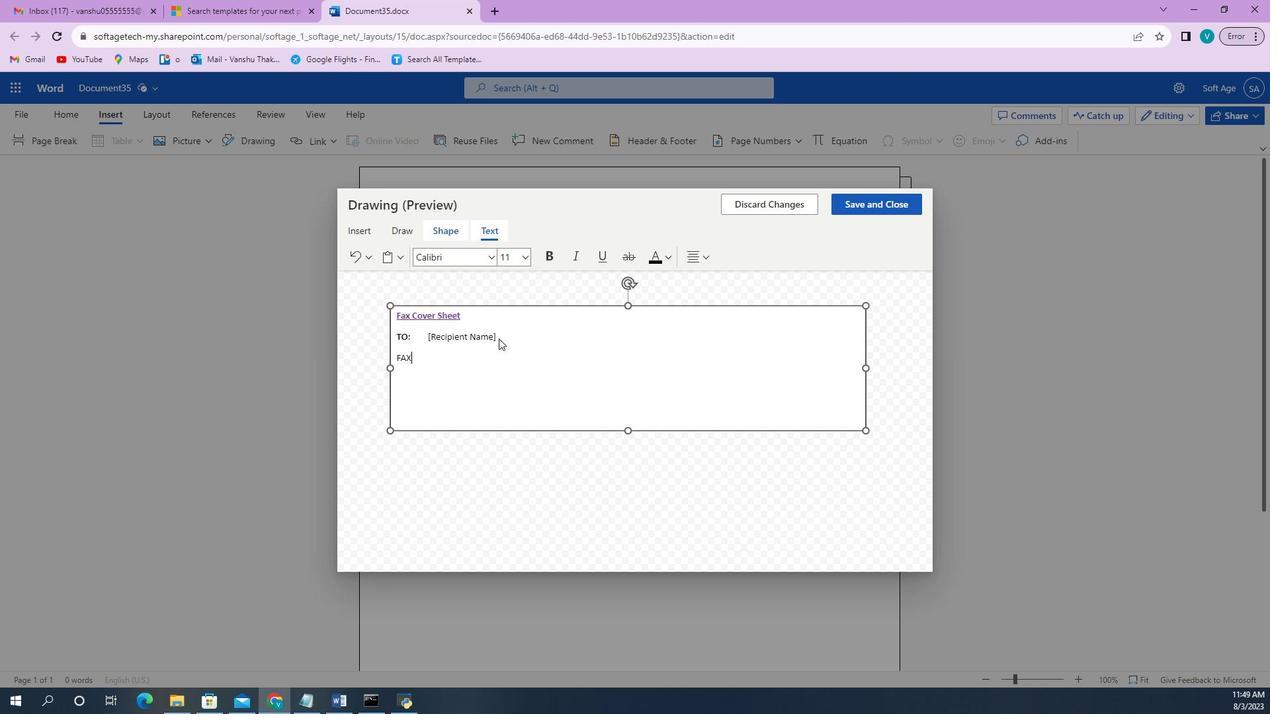 
Action: Mouse moved to (591, 350)
Screenshot: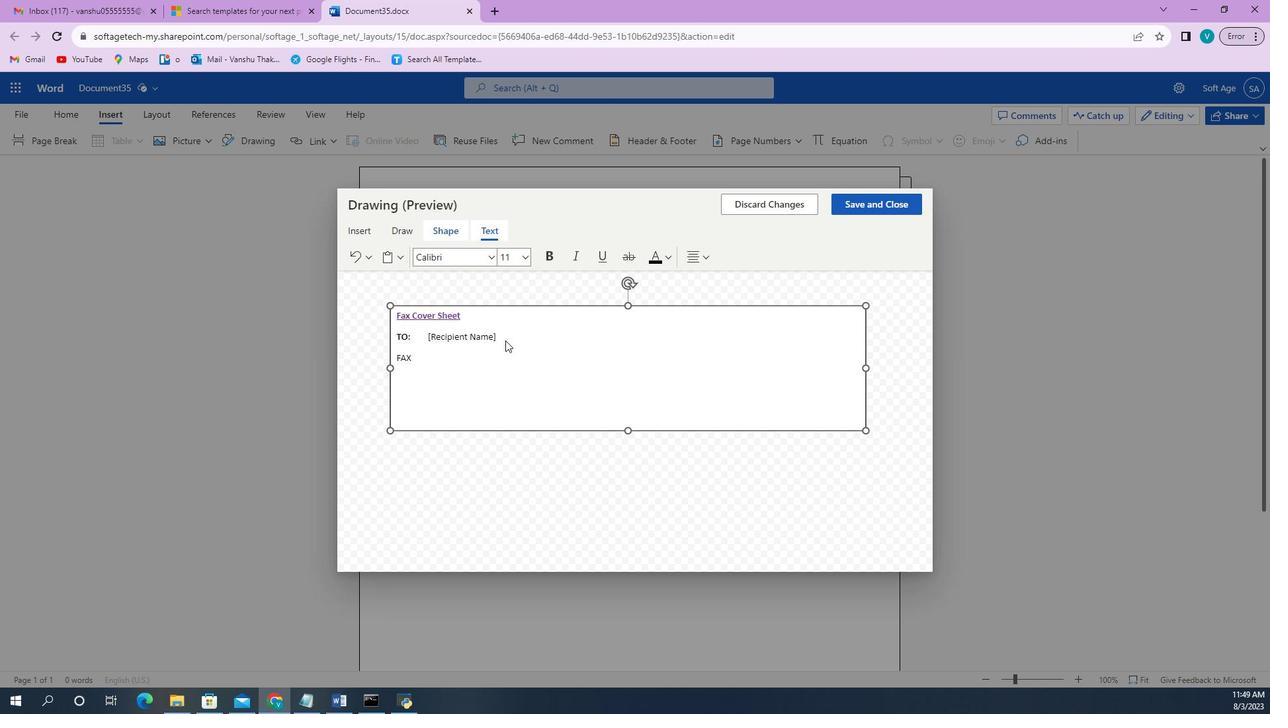 
Action: Key pressed <Key.shift>:
Screenshot: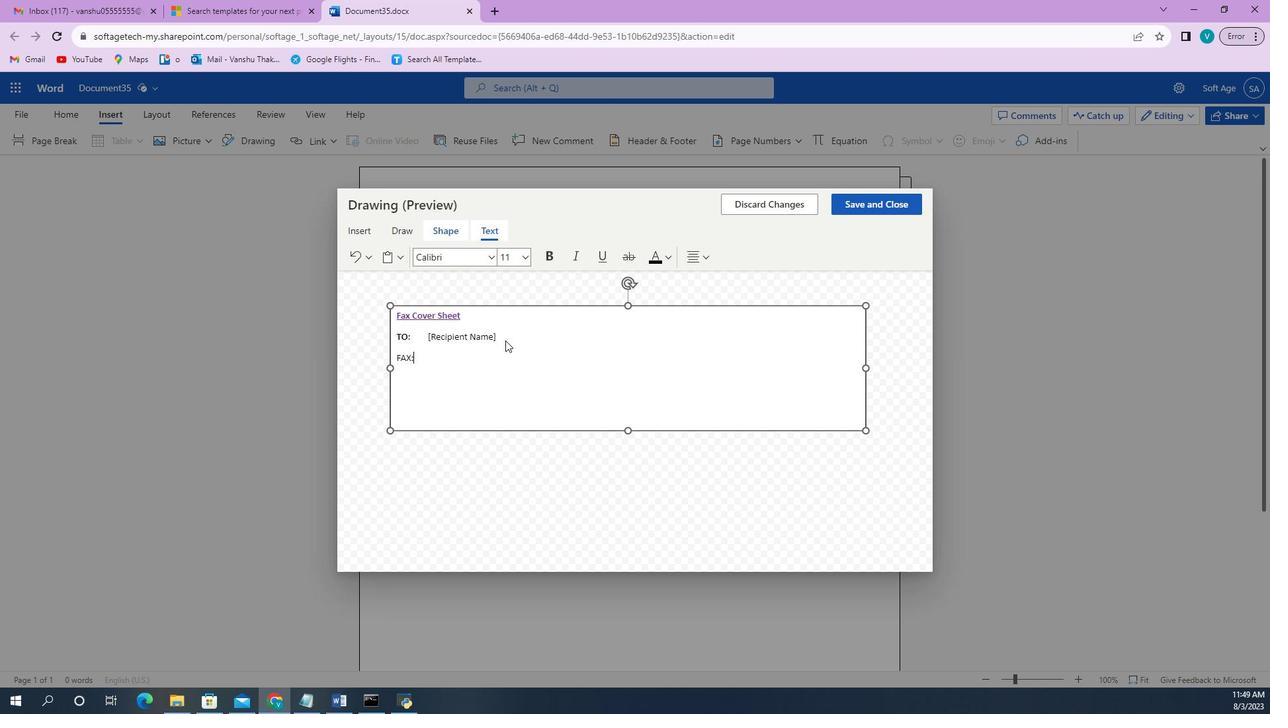 
Action: Mouse moved to (562, 356)
Screenshot: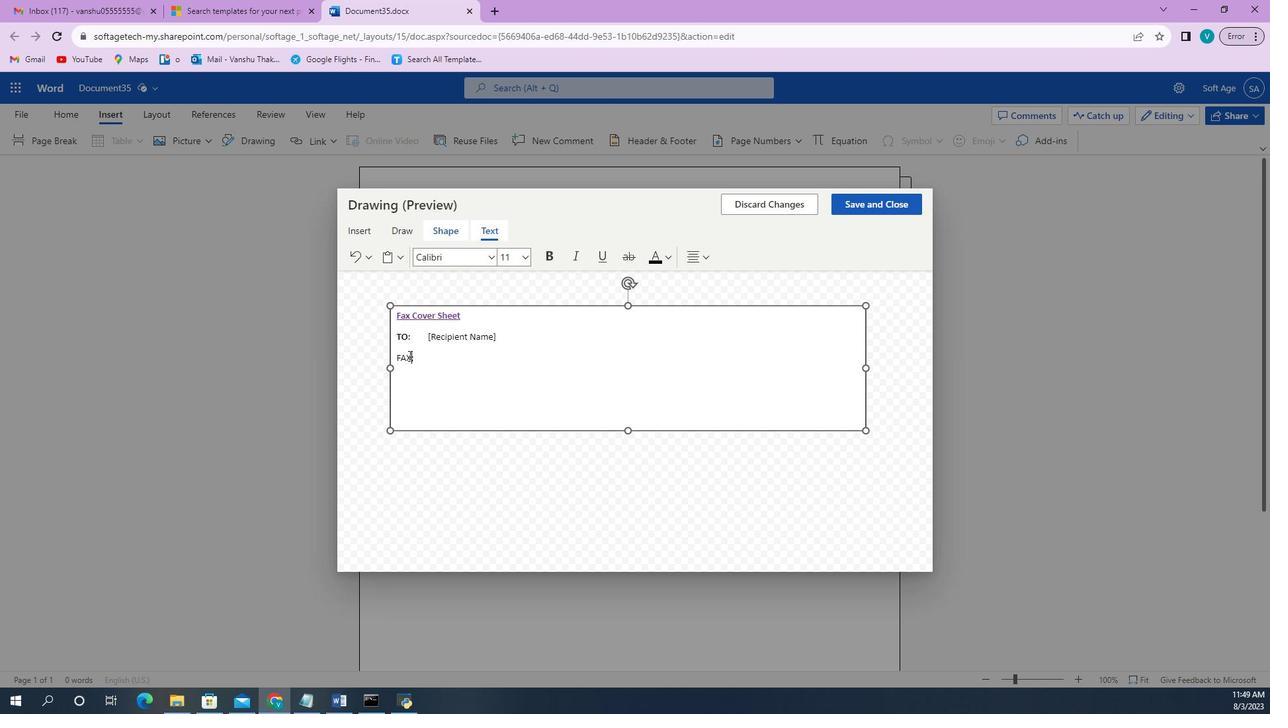 
Action: Mouse pressed left at (562, 356)
Screenshot: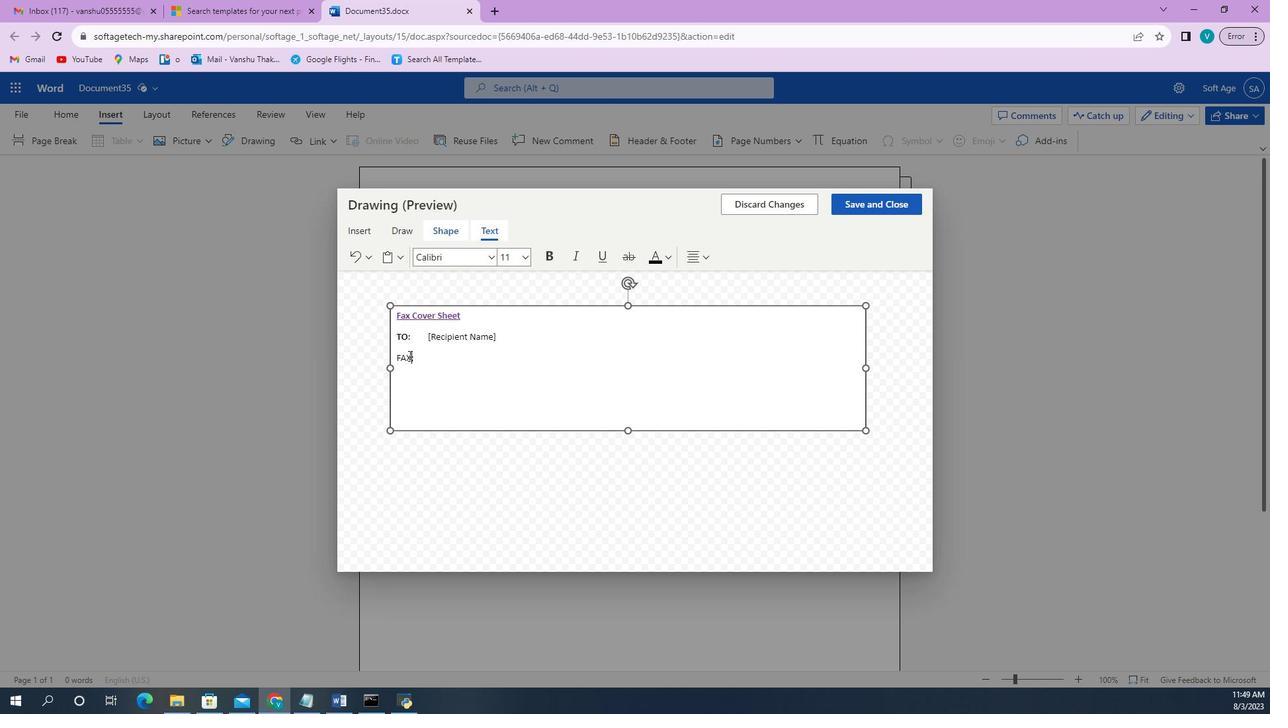 
Action: Mouse moved to (605, 315)
Screenshot: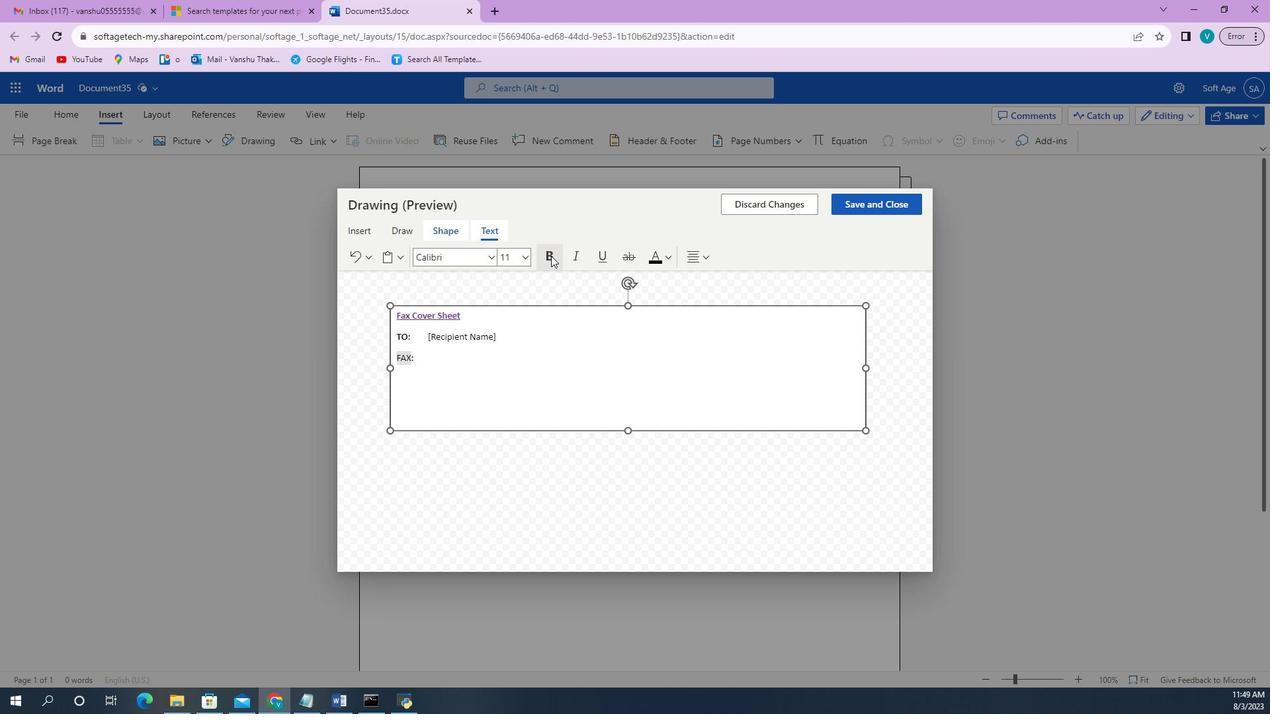 
Action: Mouse pressed left at (605, 315)
Screenshot: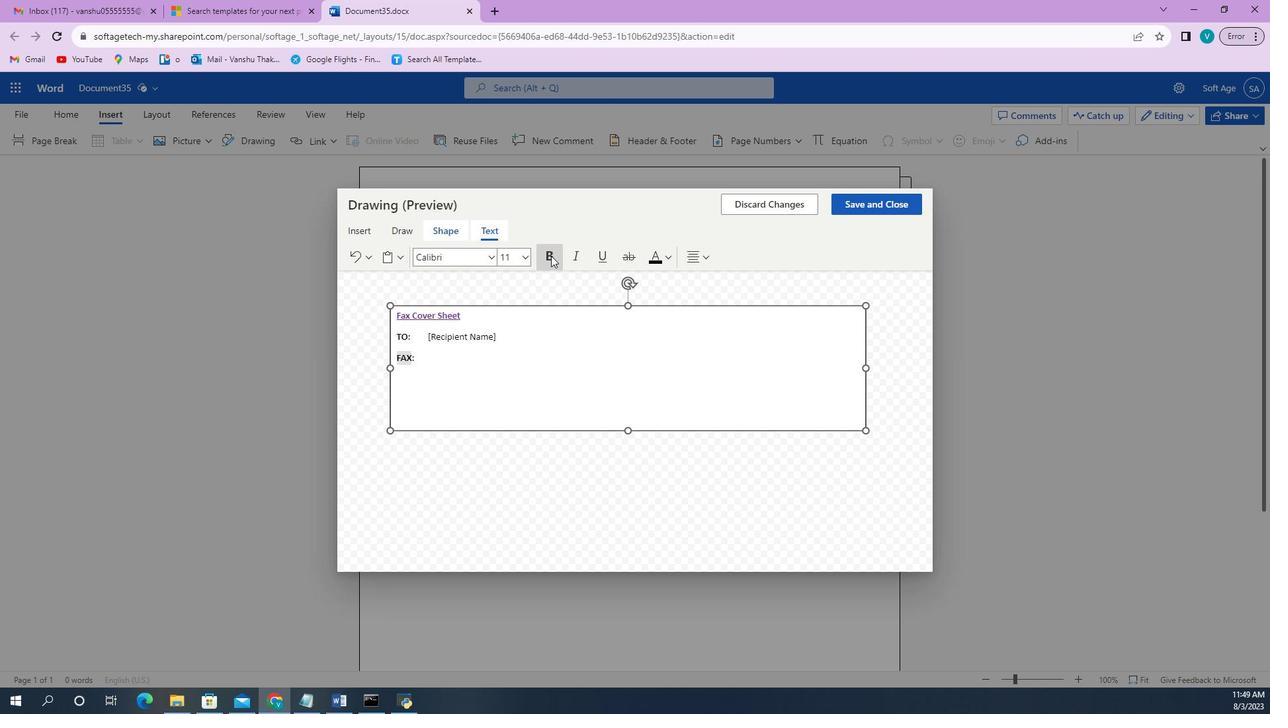 
Action: Mouse moved to (565, 361)
Screenshot: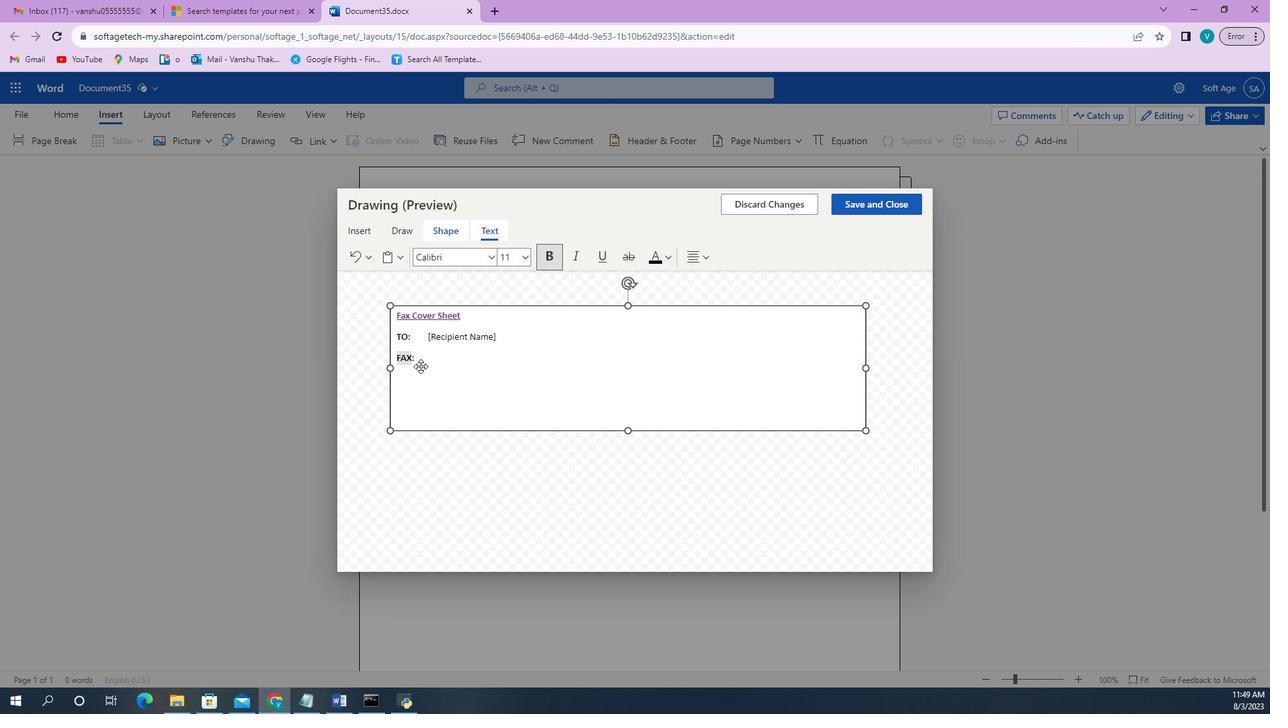 
Action: Mouse pressed left at (565, 361)
Screenshot: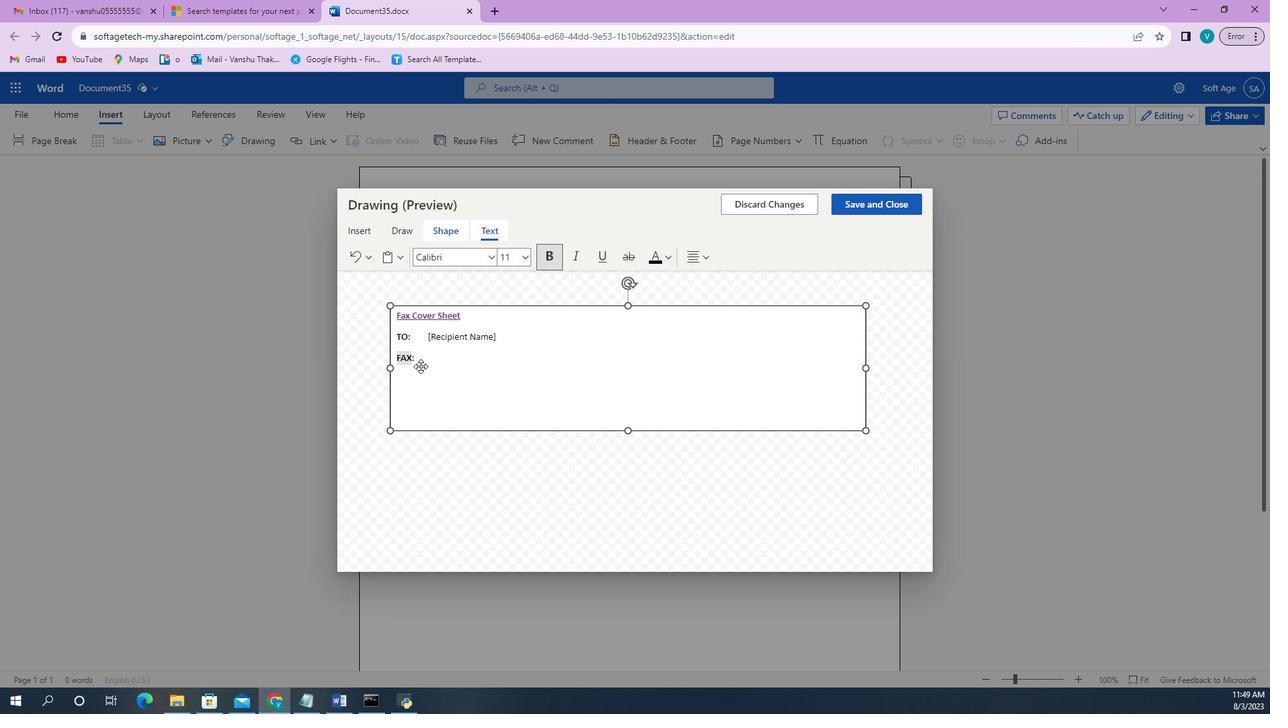 
Action: Mouse moved to (565, 358)
Screenshot: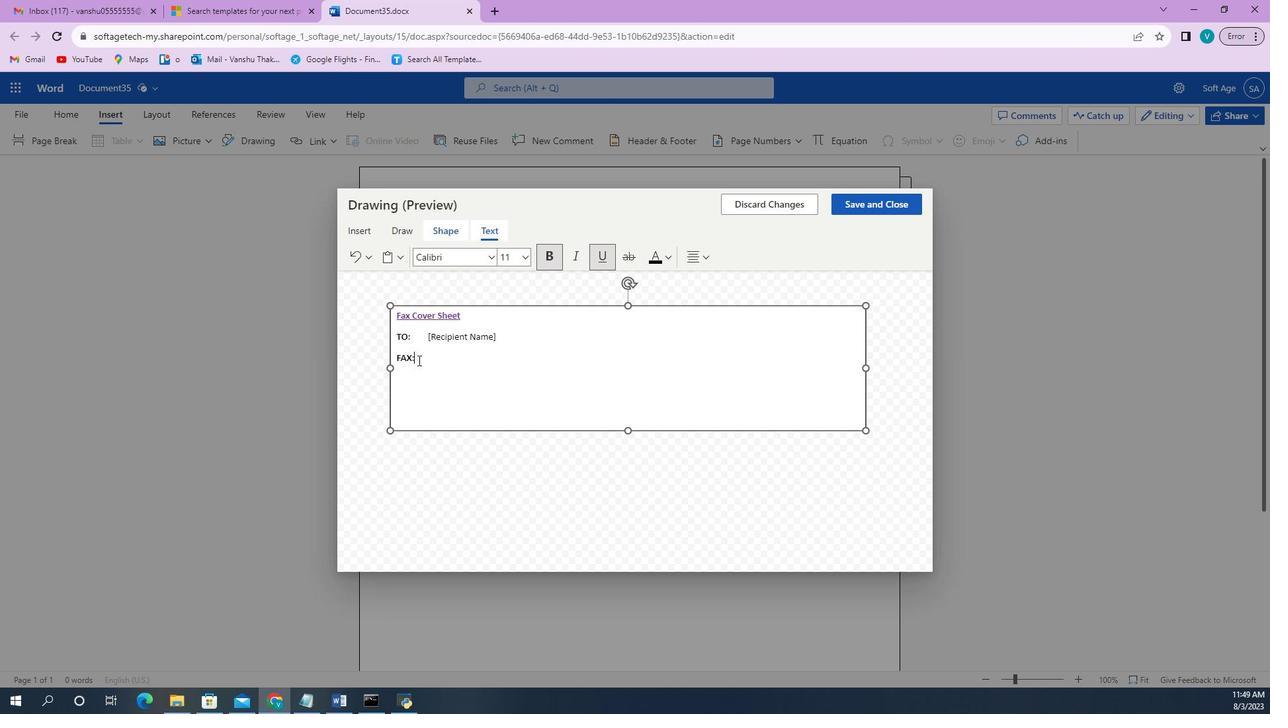 
Action: Mouse pressed left at (565, 358)
Screenshot: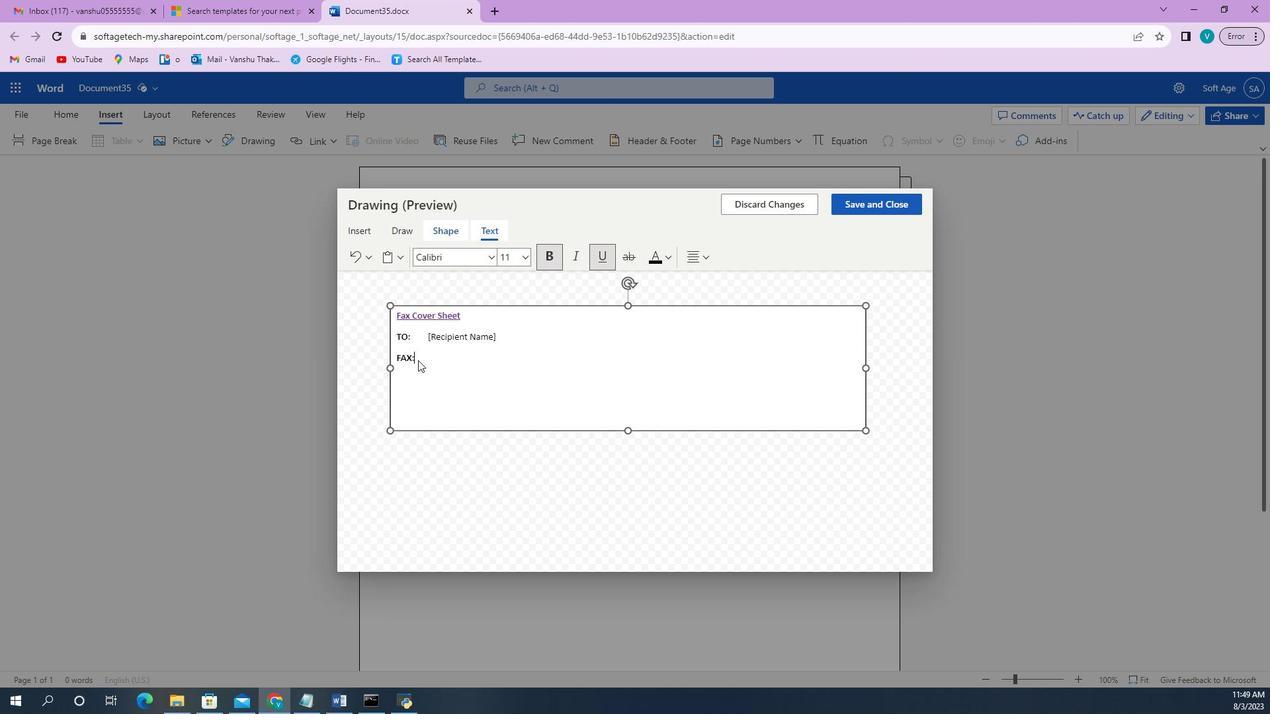 
Action: Key pressed <Key.space><Key.space><Key.space><Key.space><Key.space>[<Key.shift>Recipent<Key.space><Key.shift>Fax<Key.space><Key.shift>Number]
Screenshot: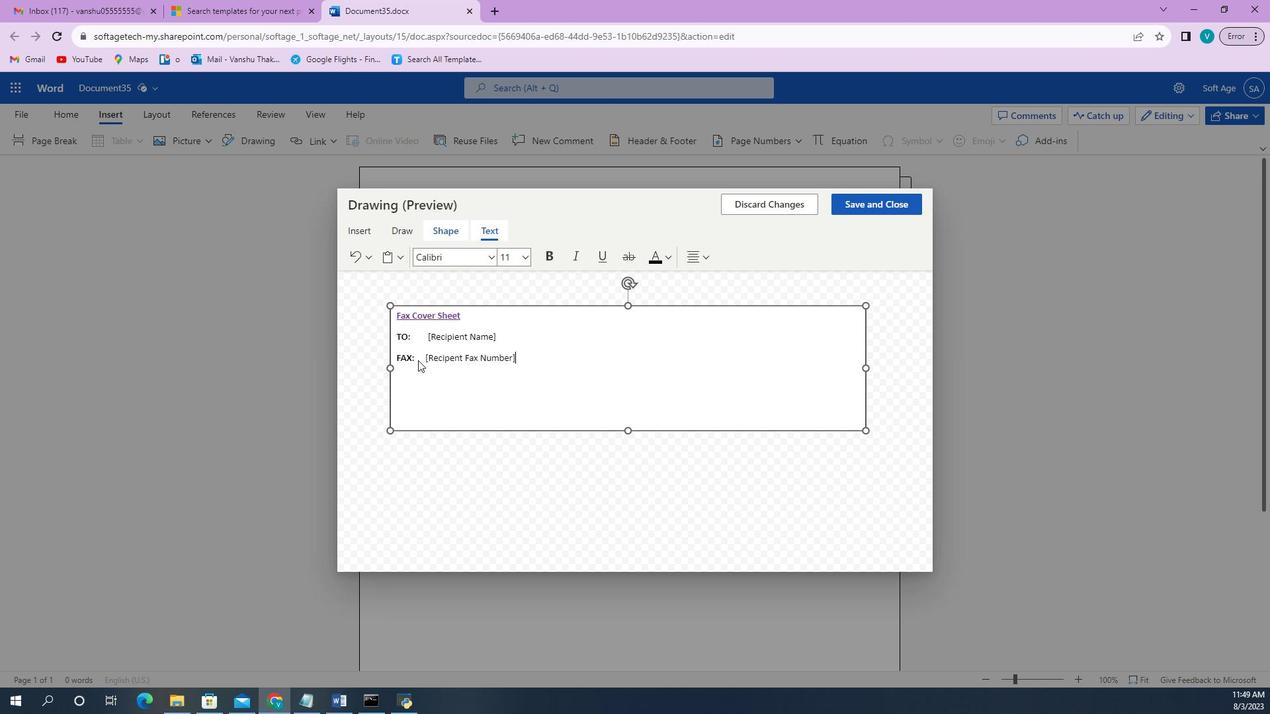 
Action: Mouse moved to (559, 364)
Screenshot: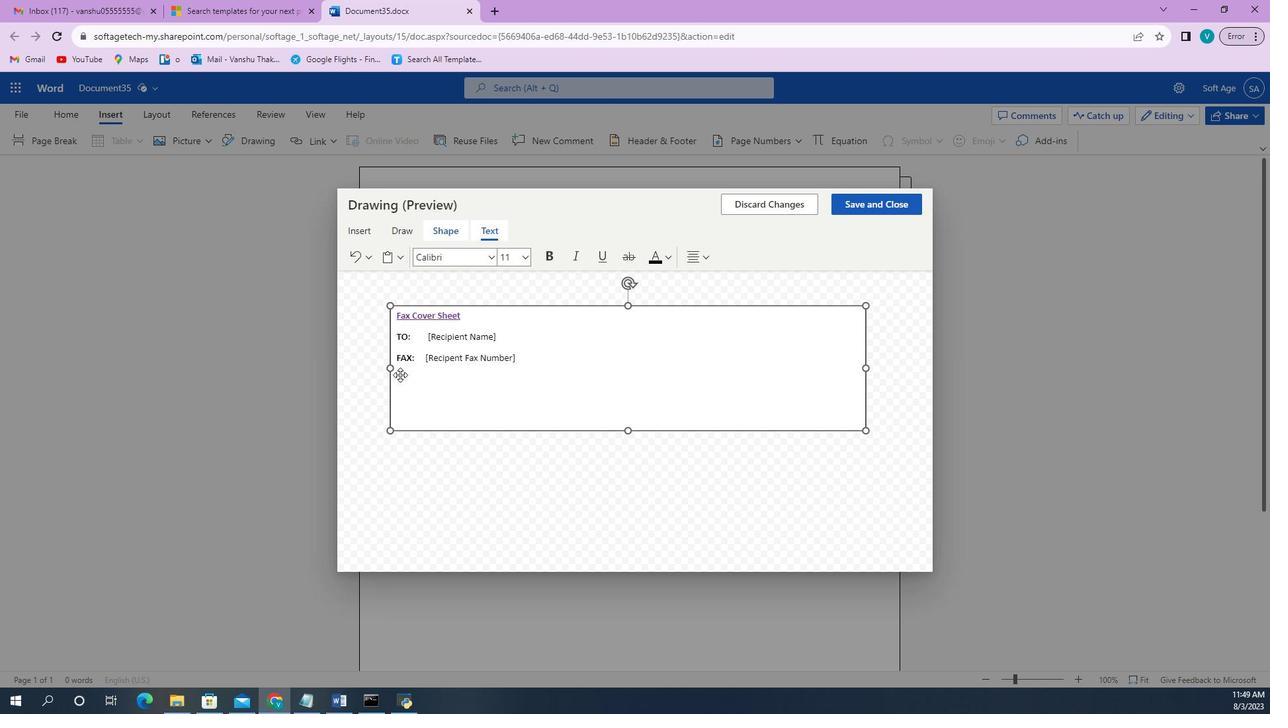 
Action: Mouse pressed left at (559, 364)
Screenshot: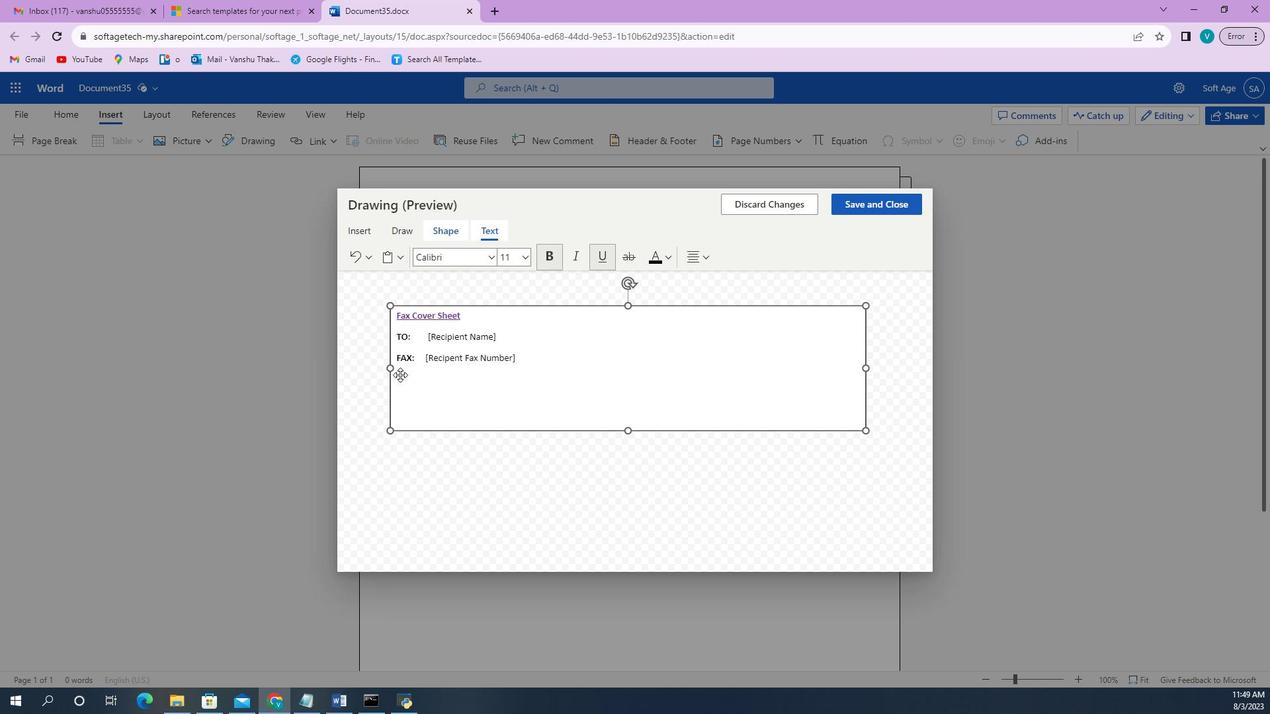 
Action: Mouse moved to (597, 358)
Screenshot: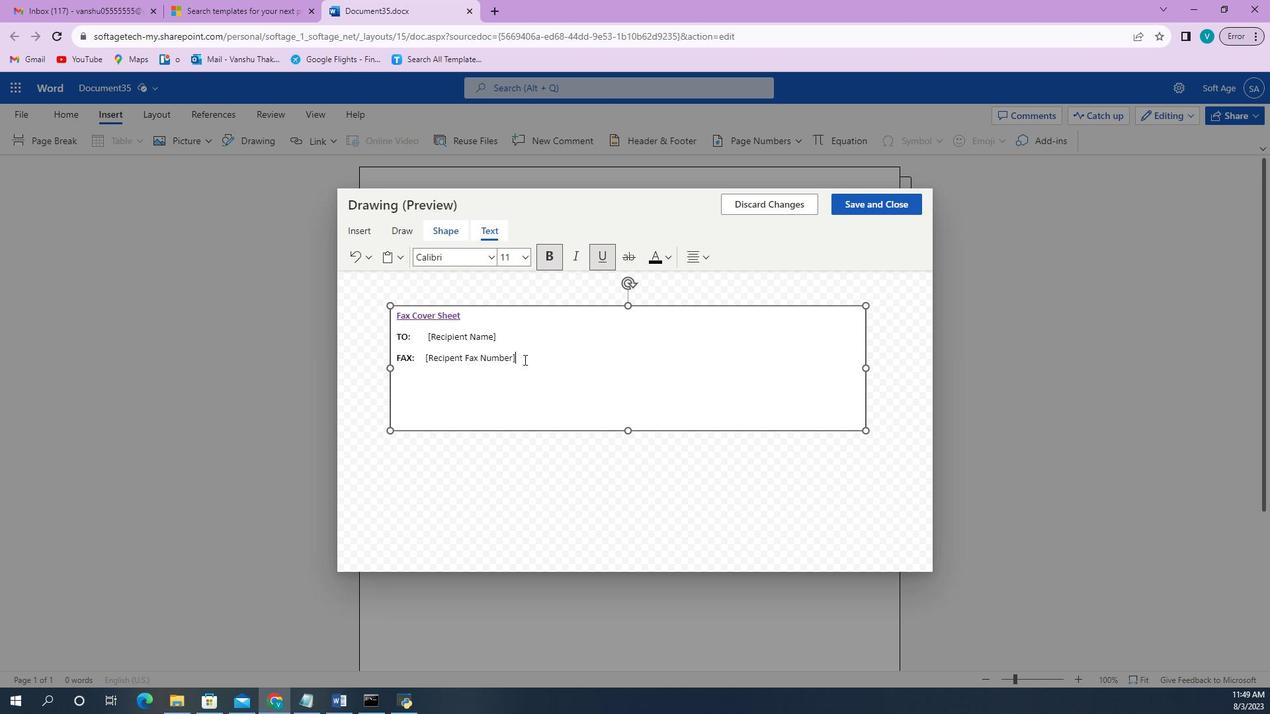 
Action: Mouse pressed left at (597, 358)
Screenshot: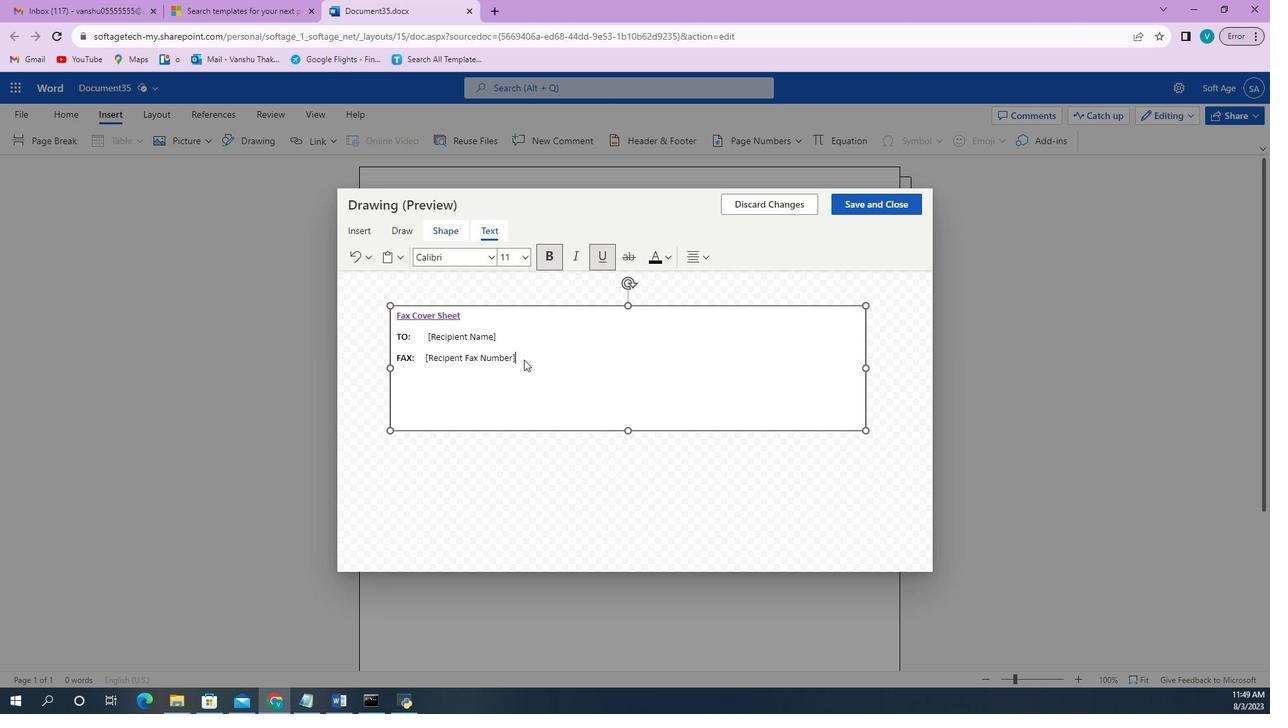
Action: Mouse moved to (596, 357)
Screenshot: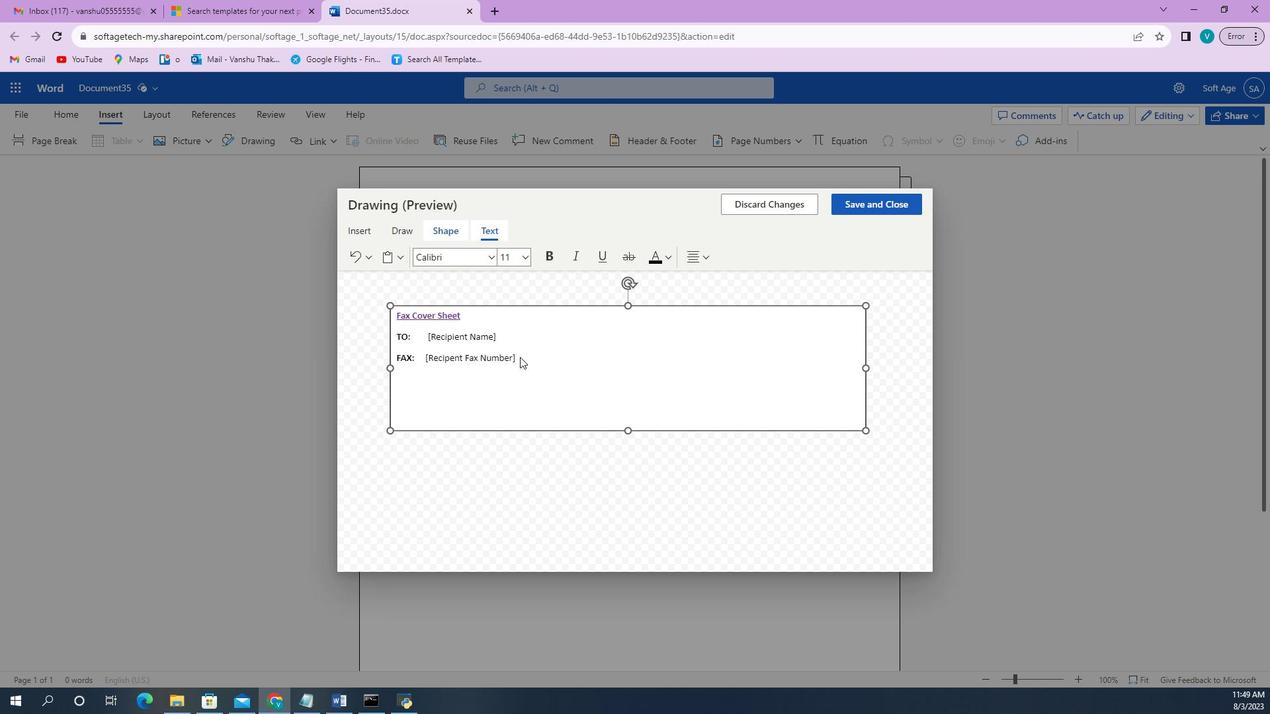 
Action: Key pressed <Key.enter><Key.shift>Pho<Key.backspace><Key.backspace><Key.shift>HONE<Key.shift>:
Screenshot: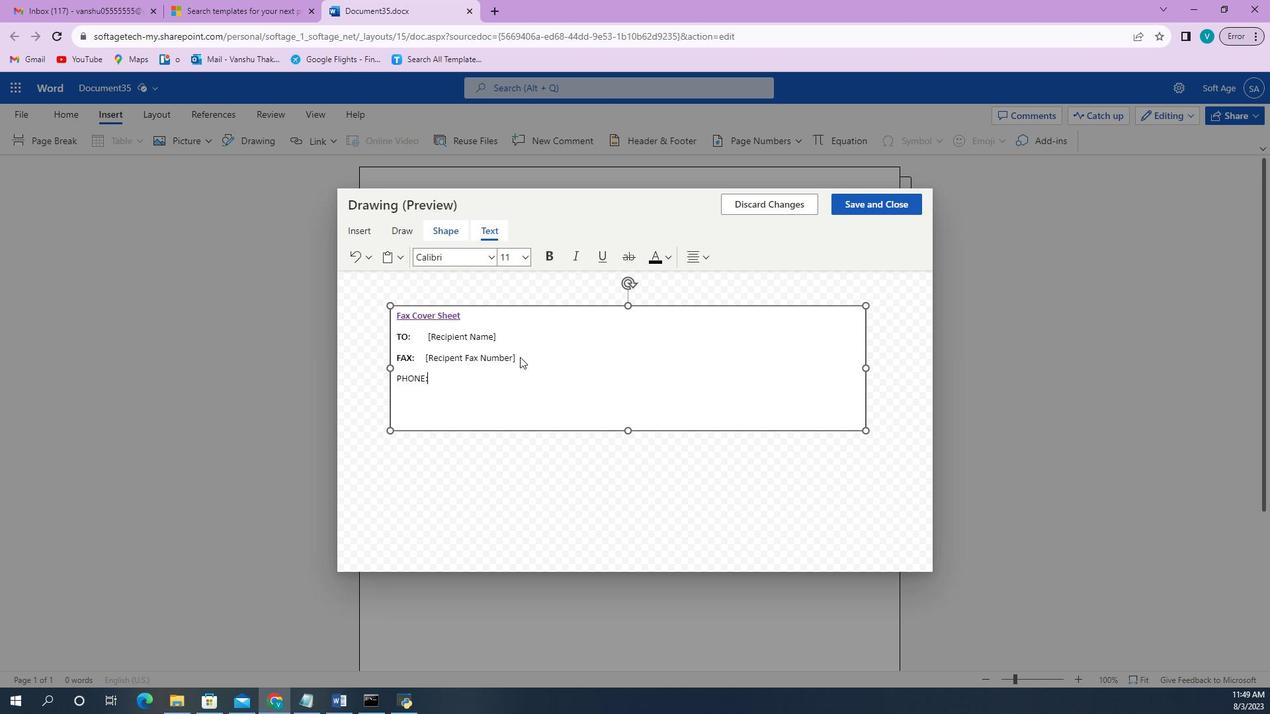 
Action: Mouse moved to (568, 366)
Screenshot: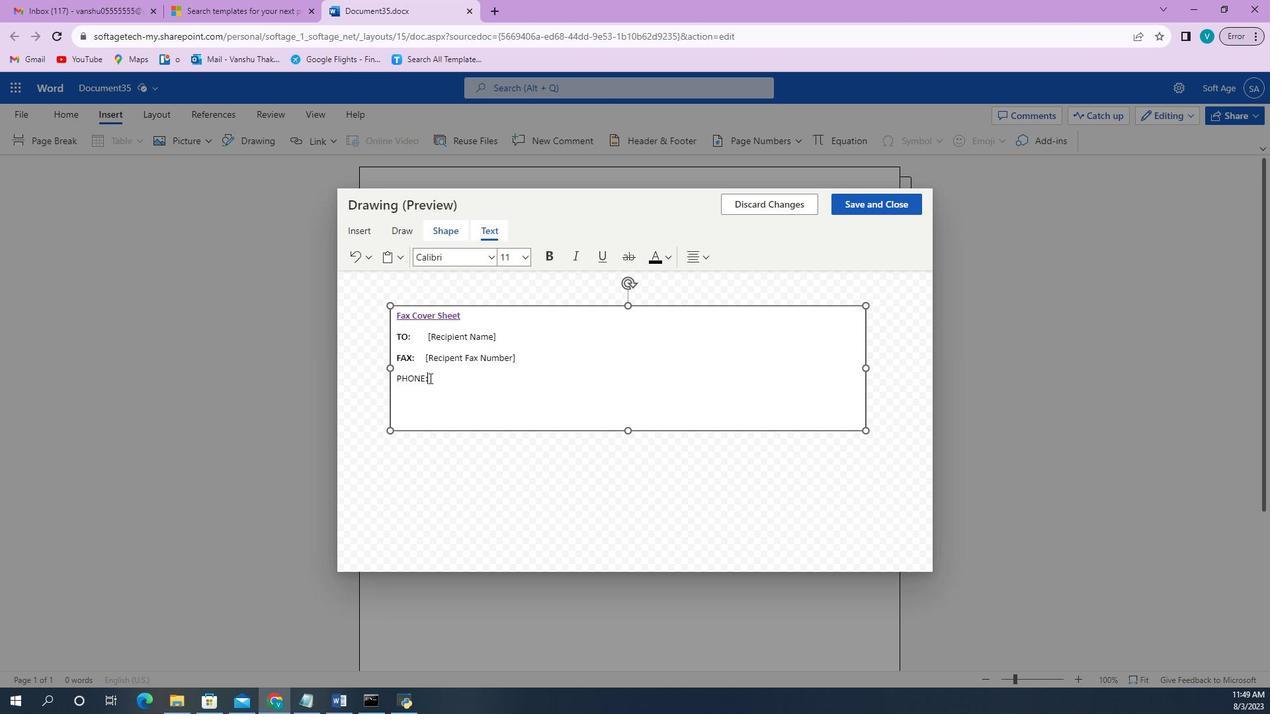 
Action: Mouse pressed left at (568, 366)
Screenshot: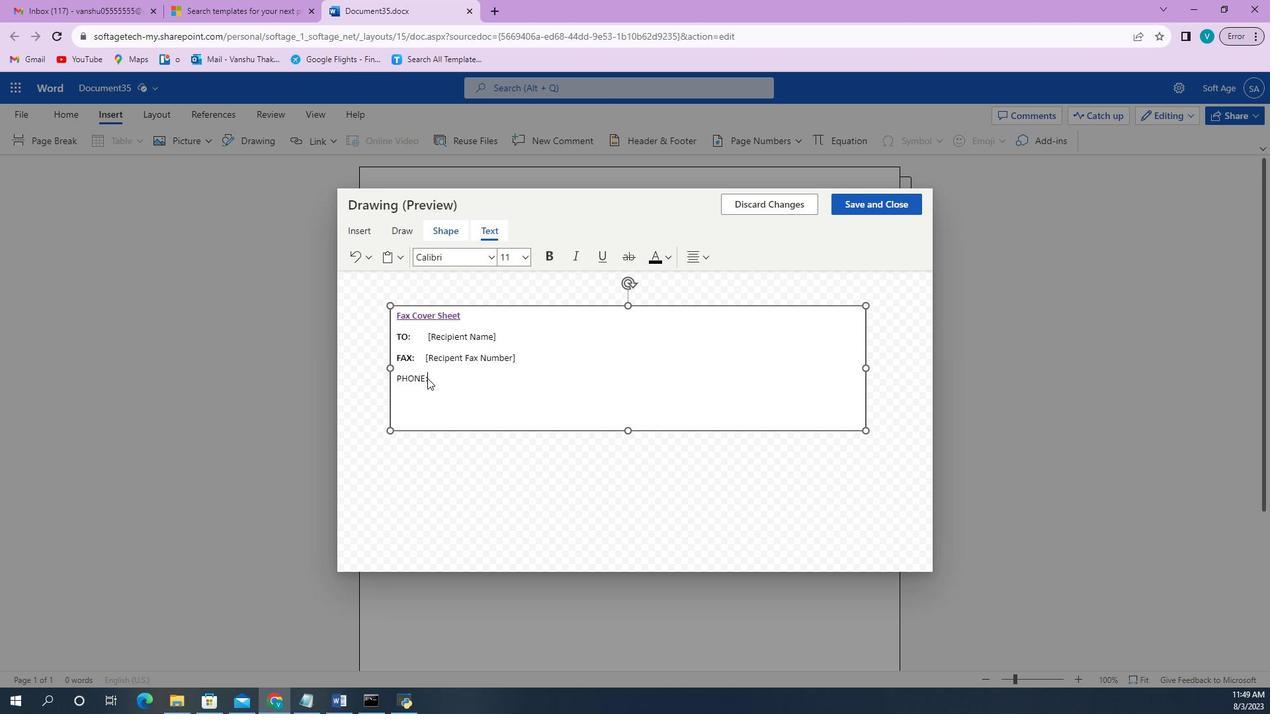 
Action: Mouse moved to (604, 319)
Screenshot: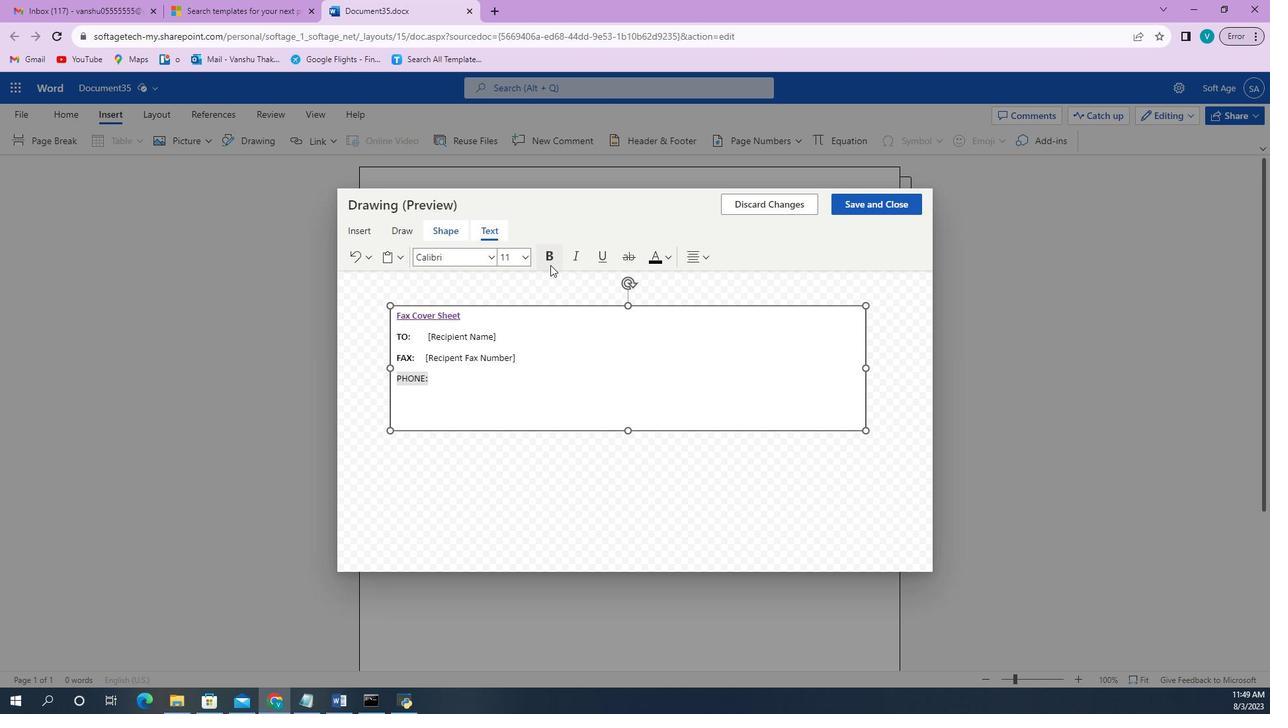 
Action: Mouse pressed left at (604, 319)
Screenshot: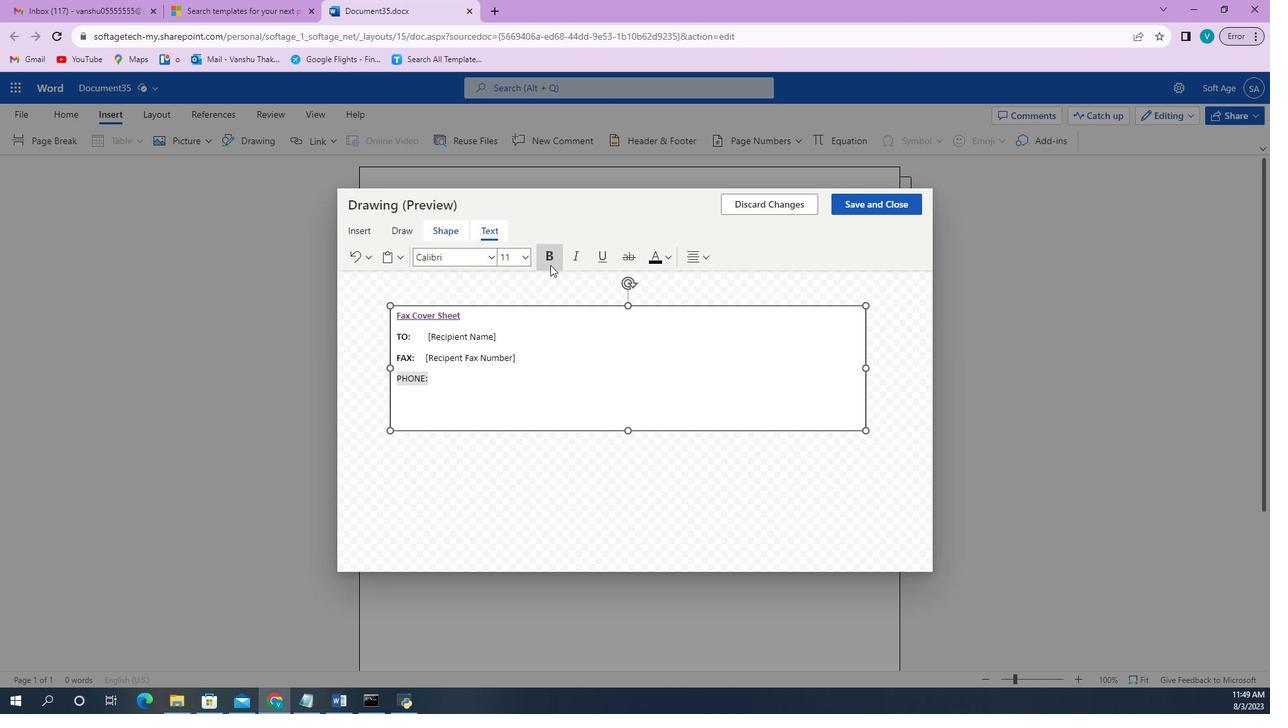 
Action: Mouse moved to (569, 368)
Screenshot: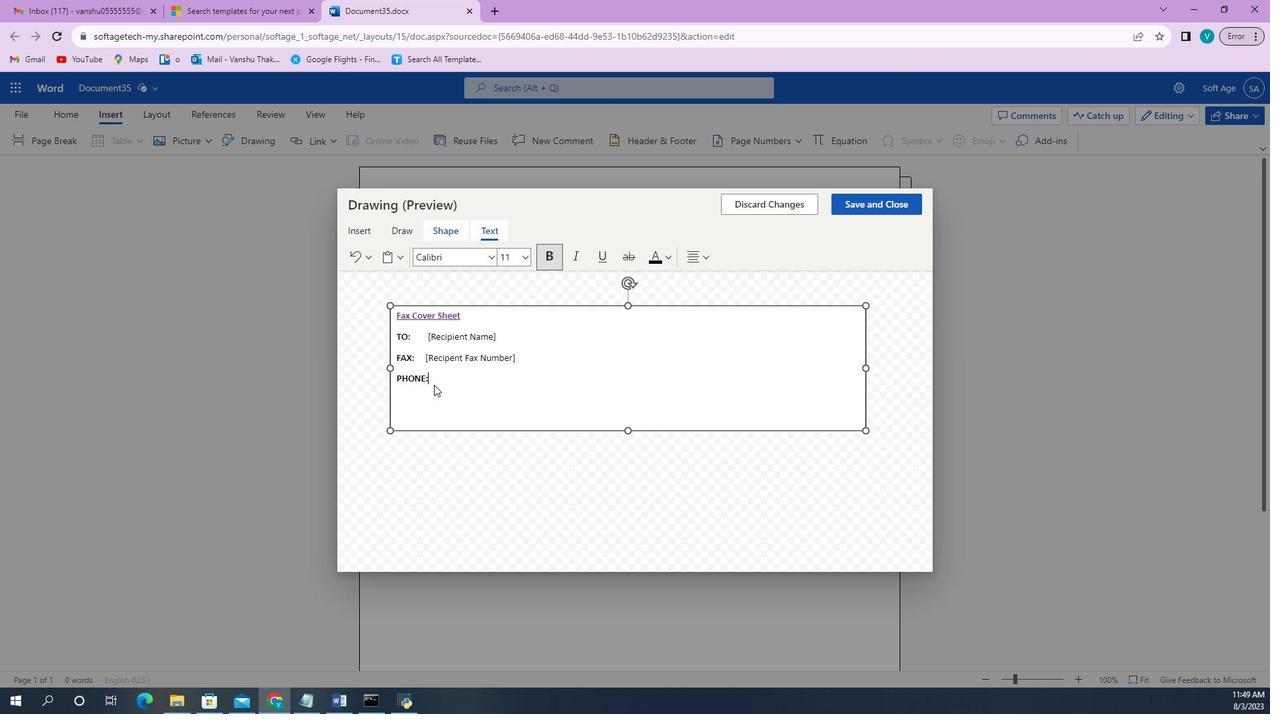 
Action: Mouse pressed left at (569, 368)
Screenshot: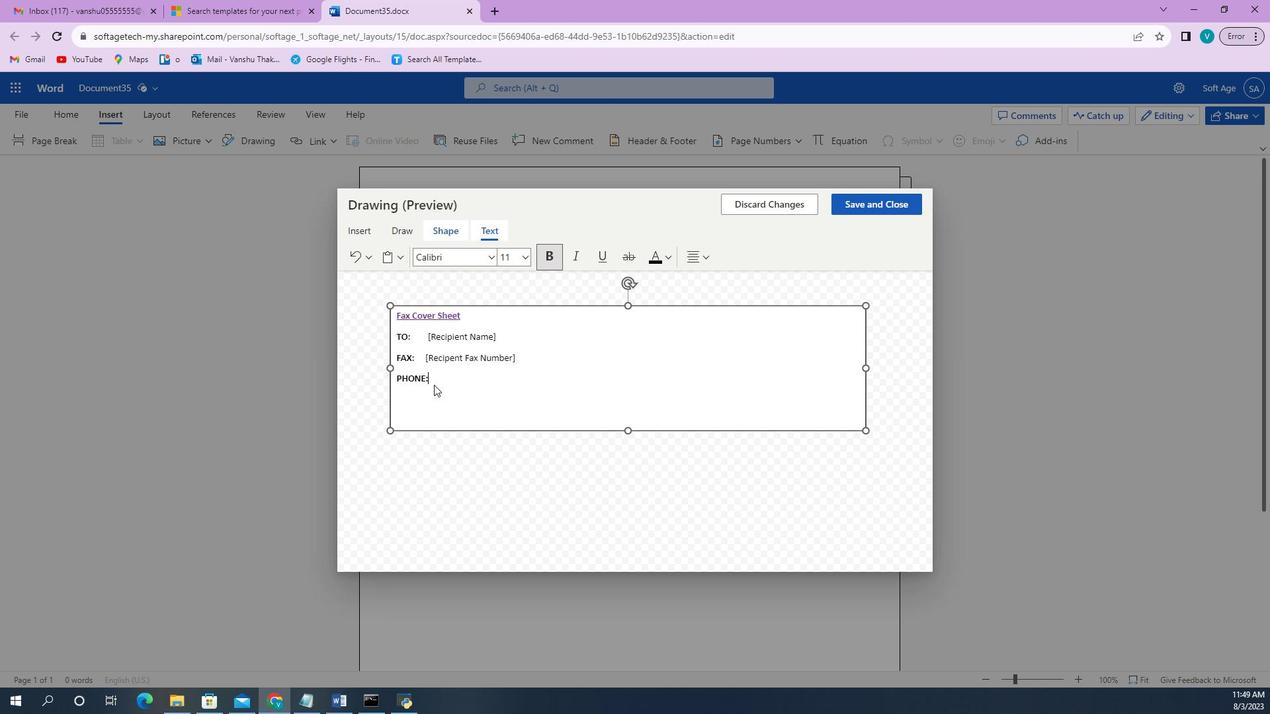
Action: Mouse moved to (569, 371)
Screenshot: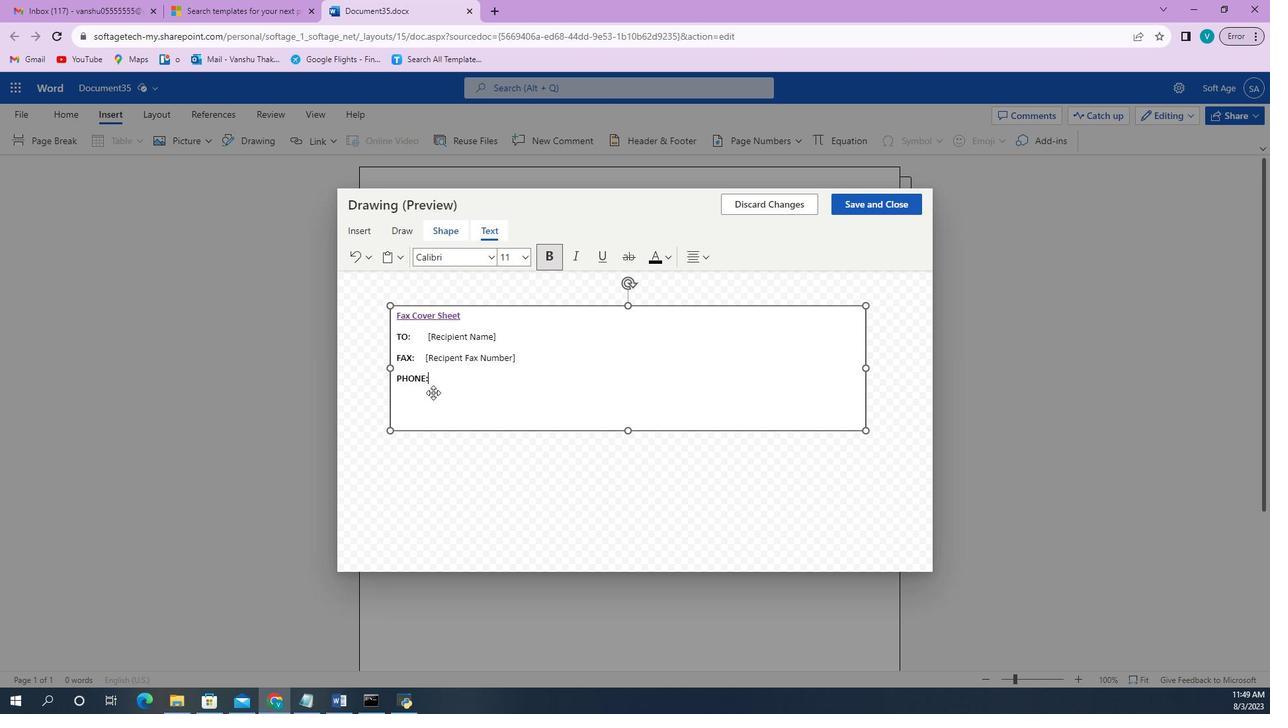 
Action: Key pressed <Key.space>[<Key.shift>Recipient<Key.space><Key.shift>Phone<Key.space><Key.shift>Number
Screenshot: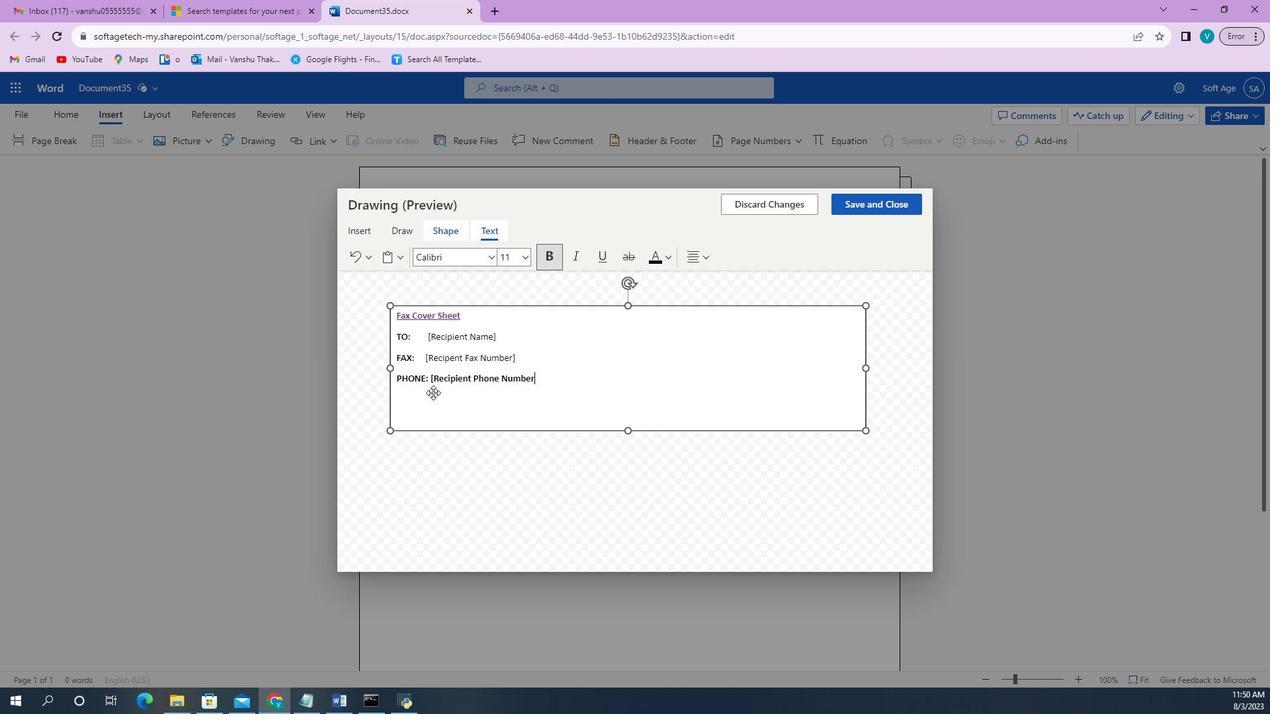 
Action: Mouse moved to (600, 365)
Screenshot: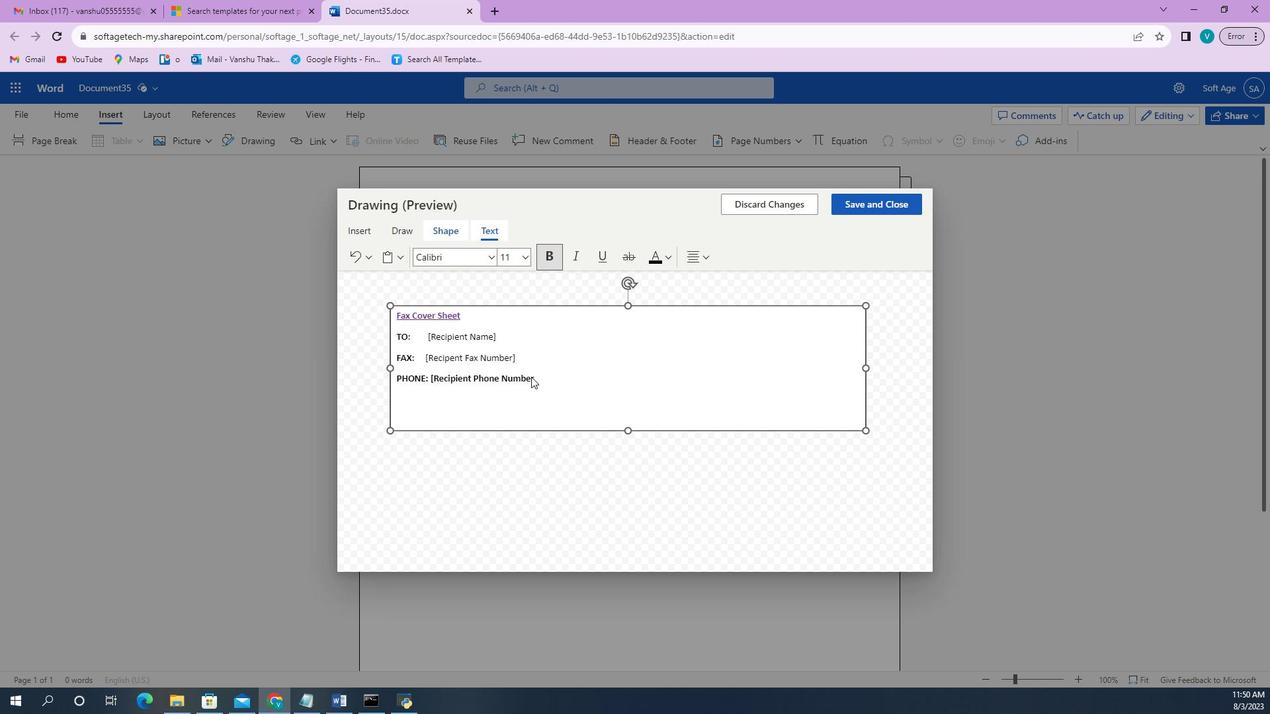
Action: Mouse pressed left at (600, 365)
Screenshot: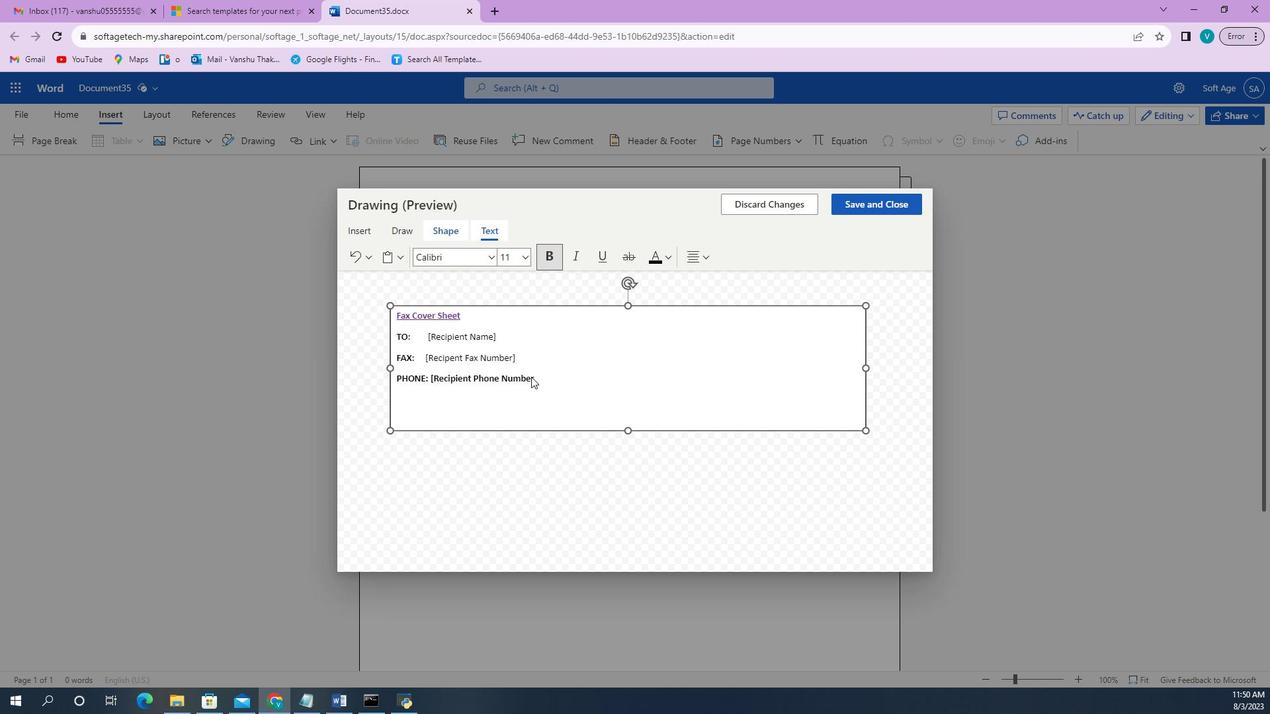 
Action: Mouse moved to (605, 316)
Screenshot: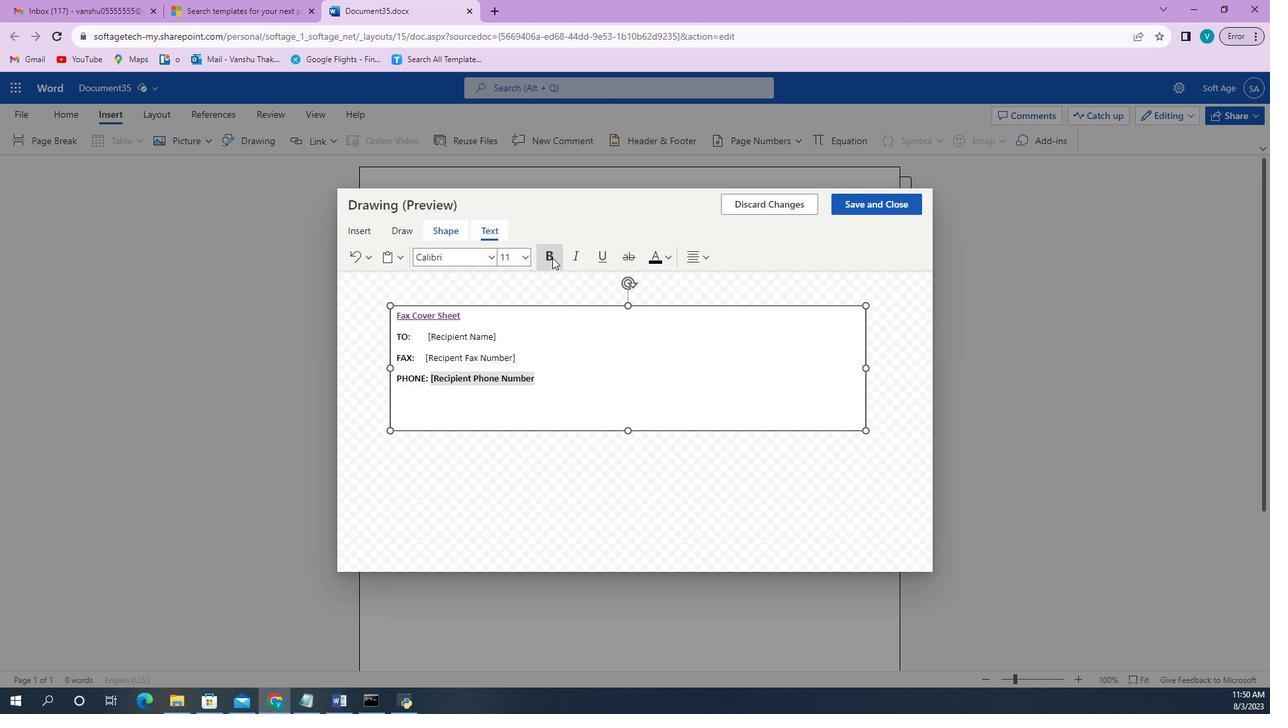 
Action: Mouse pressed left at (605, 316)
Screenshot: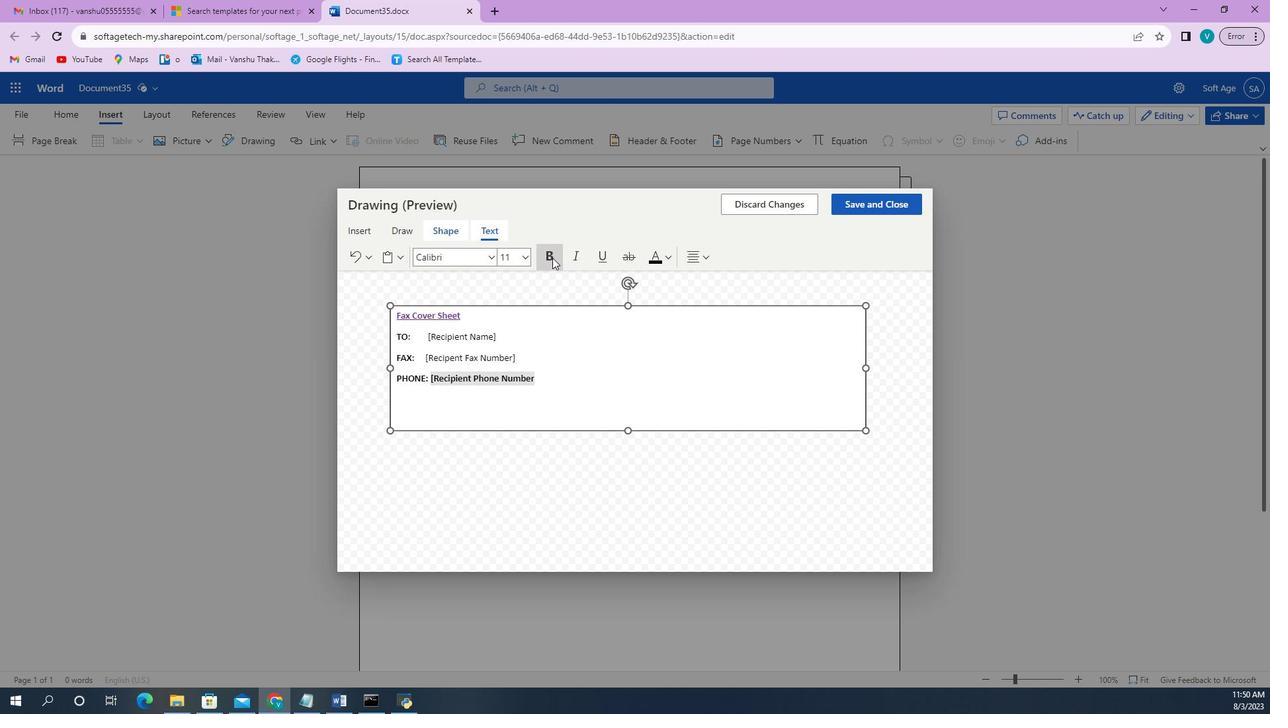 
Action: Mouse moved to (598, 364)
Screenshot: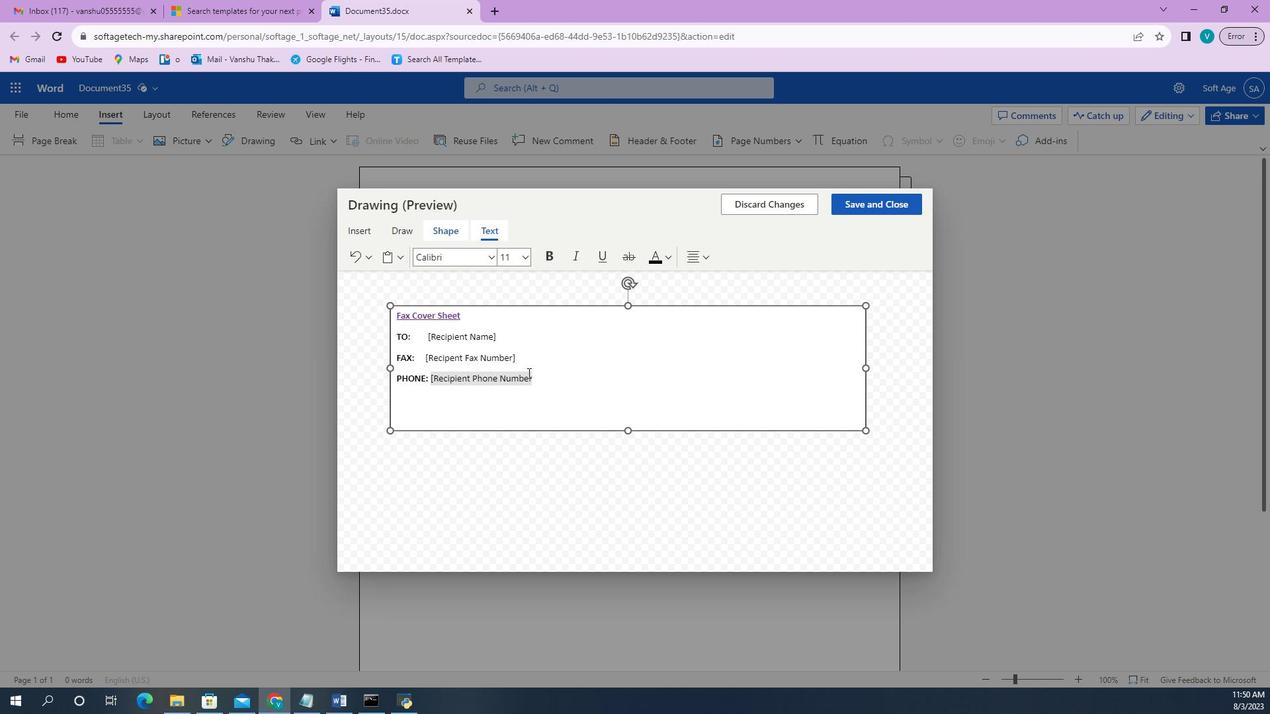 
Action: Mouse pressed left at (598, 364)
Screenshot: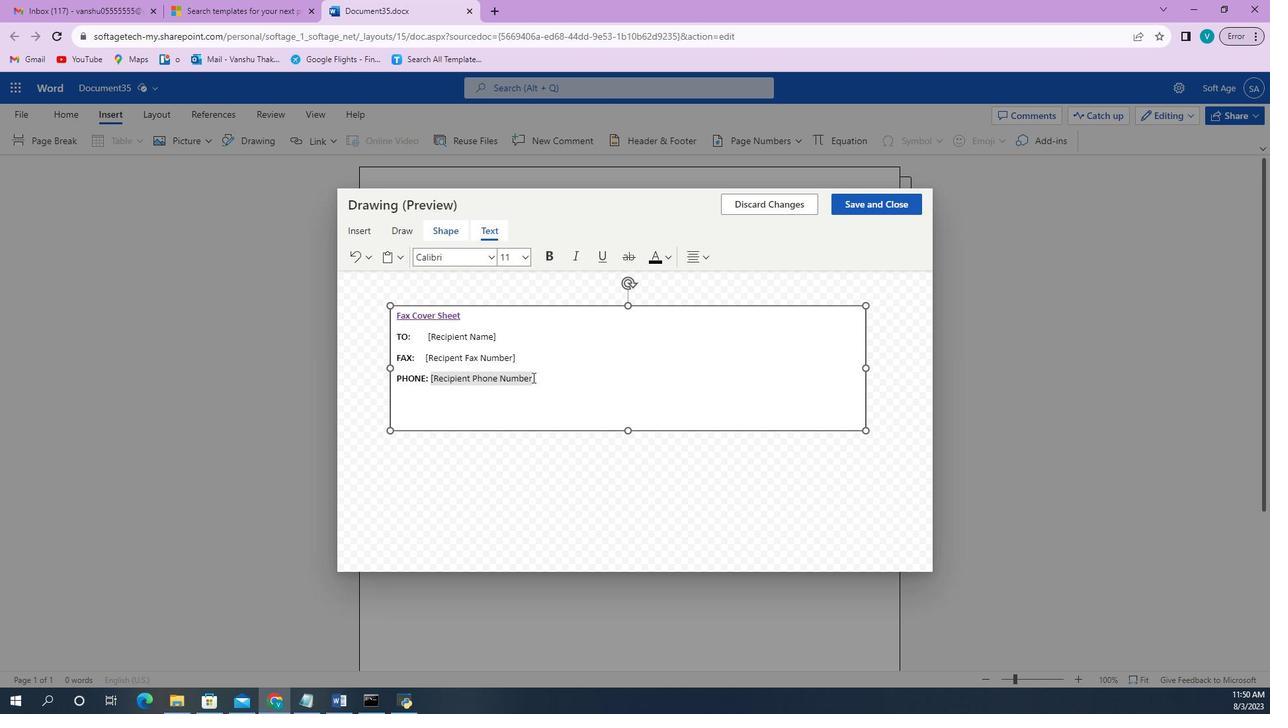 
Action: Mouse moved to (600, 366)
Screenshot: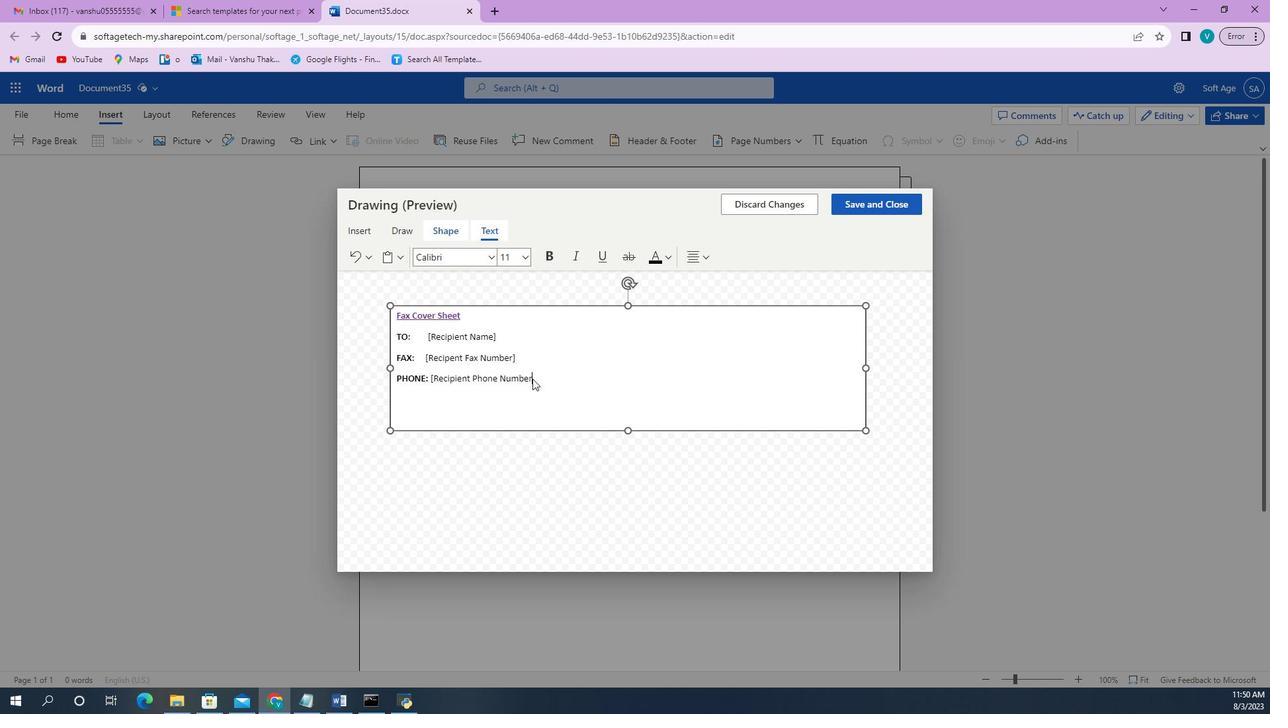 
Action: Mouse pressed left at (600, 366)
Screenshot: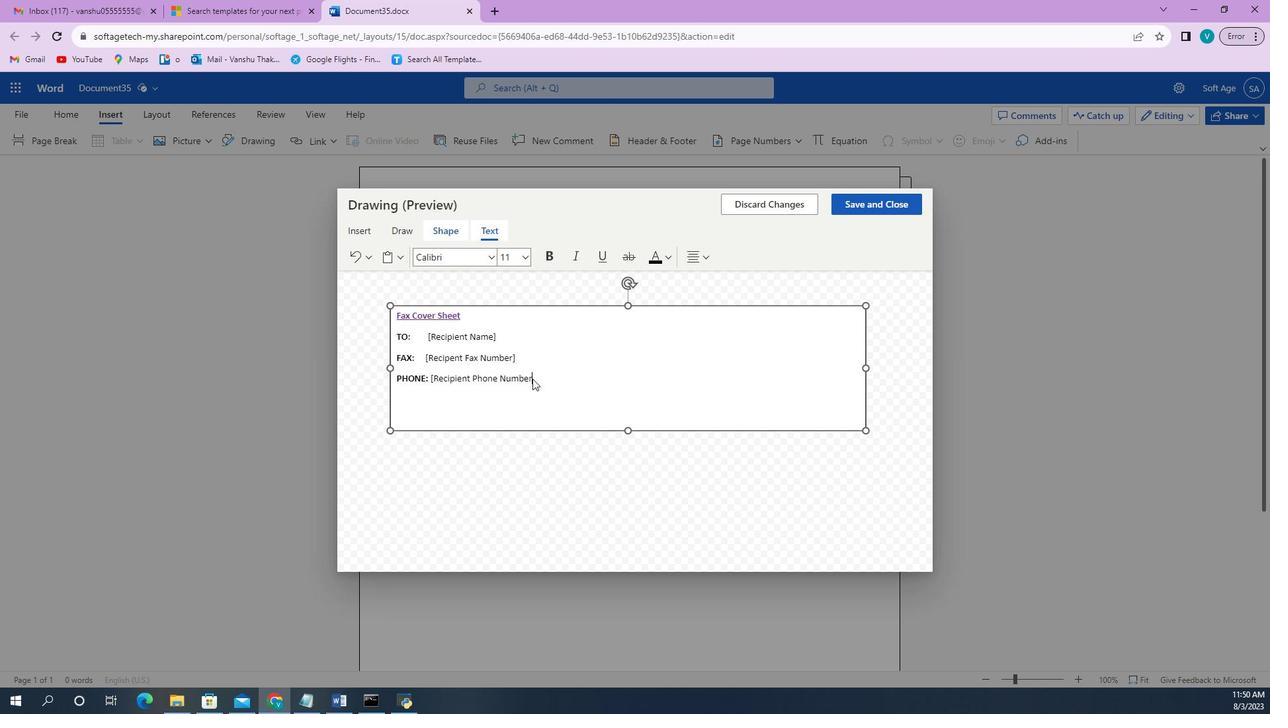 
Action: Mouse moved to (601, 367)
Screenshot: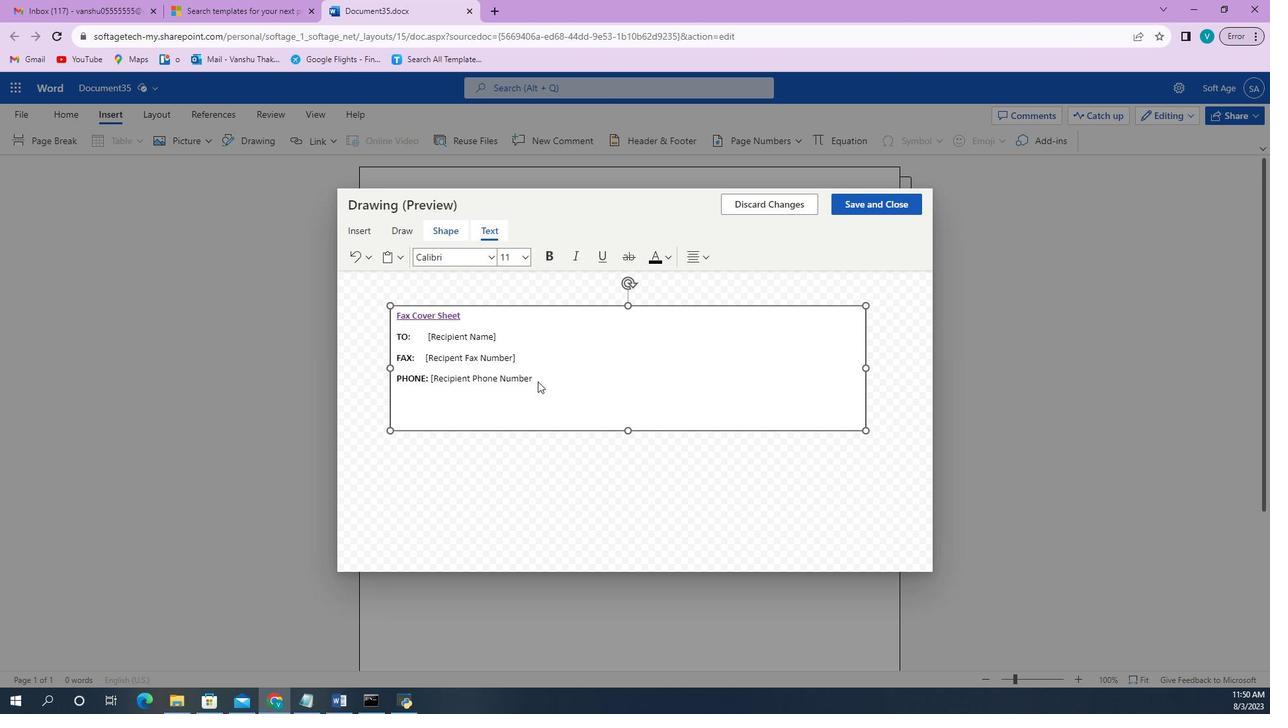 
Action: Key pressed <Key.shift>]<Key.enter><Key.shift>DATE<Key.shift>:
Screenshot: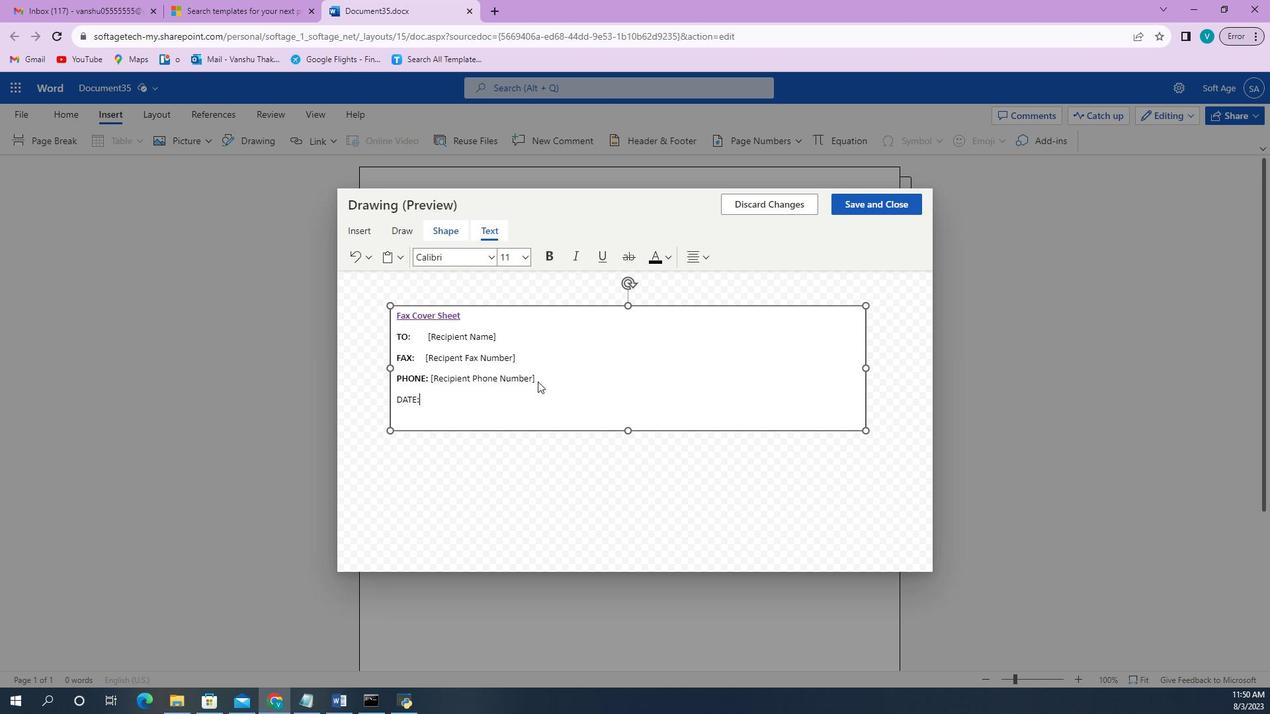 
Action: Mouse moved to (559, 373)
